 Task: Company Price Quotation Template.
Action: Mouse moved to (276, 181)
Screenshot: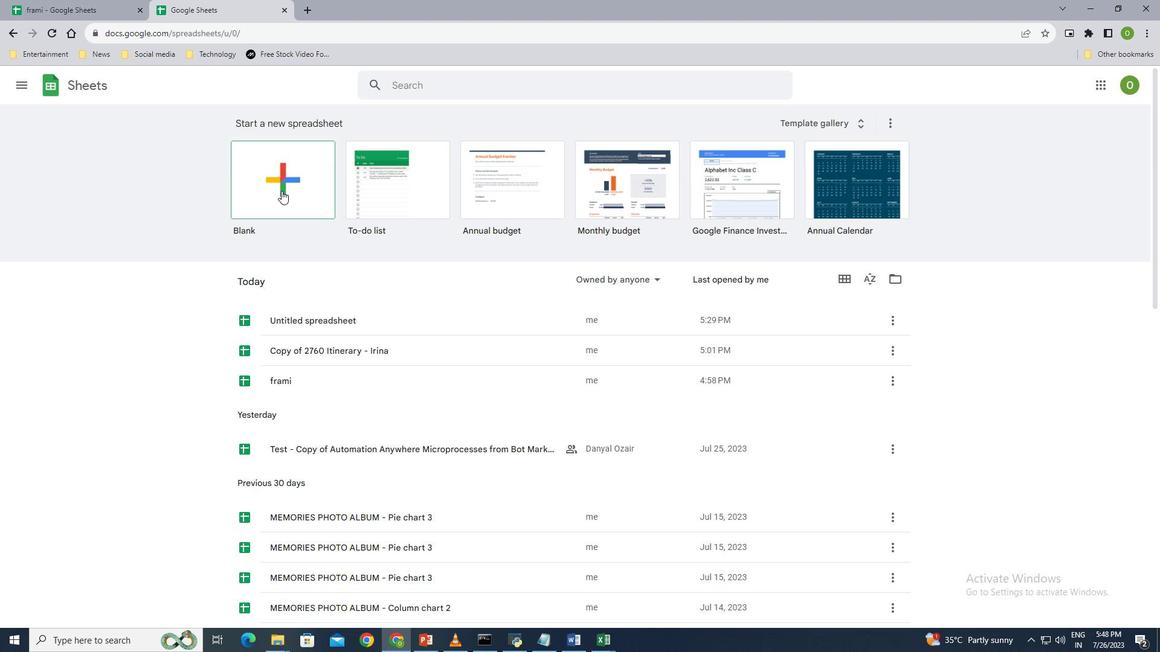 
Action: Mouse pressed left at (276, 181)
Screenshot: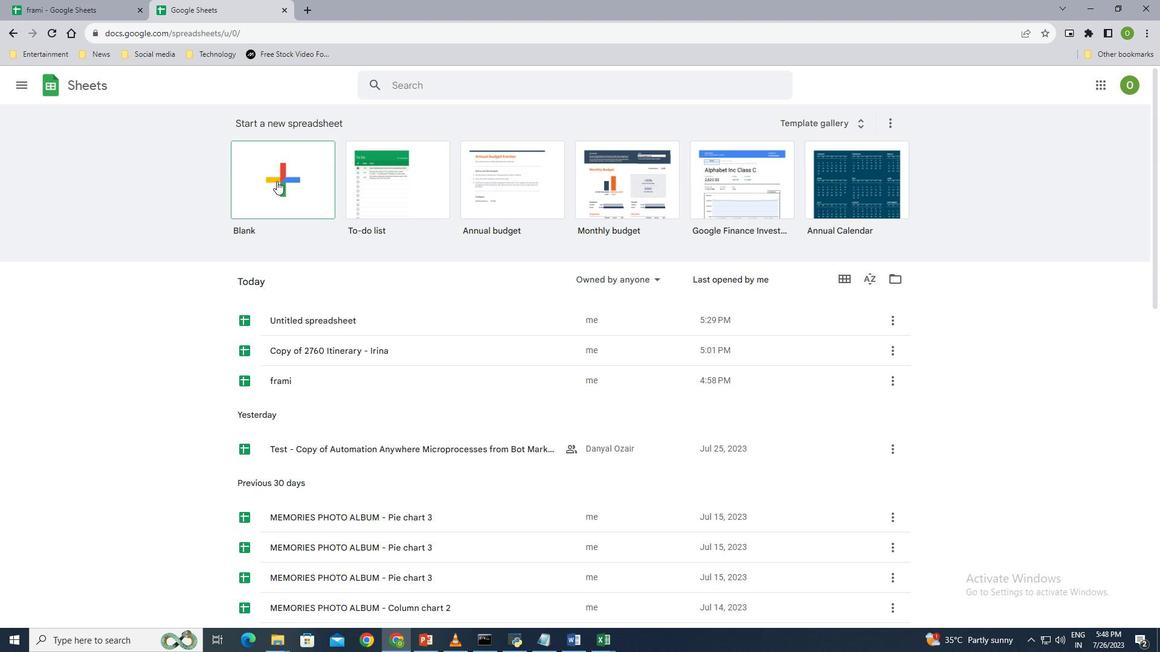 
Action: Mouse moved to (53, 186)
Screenshot: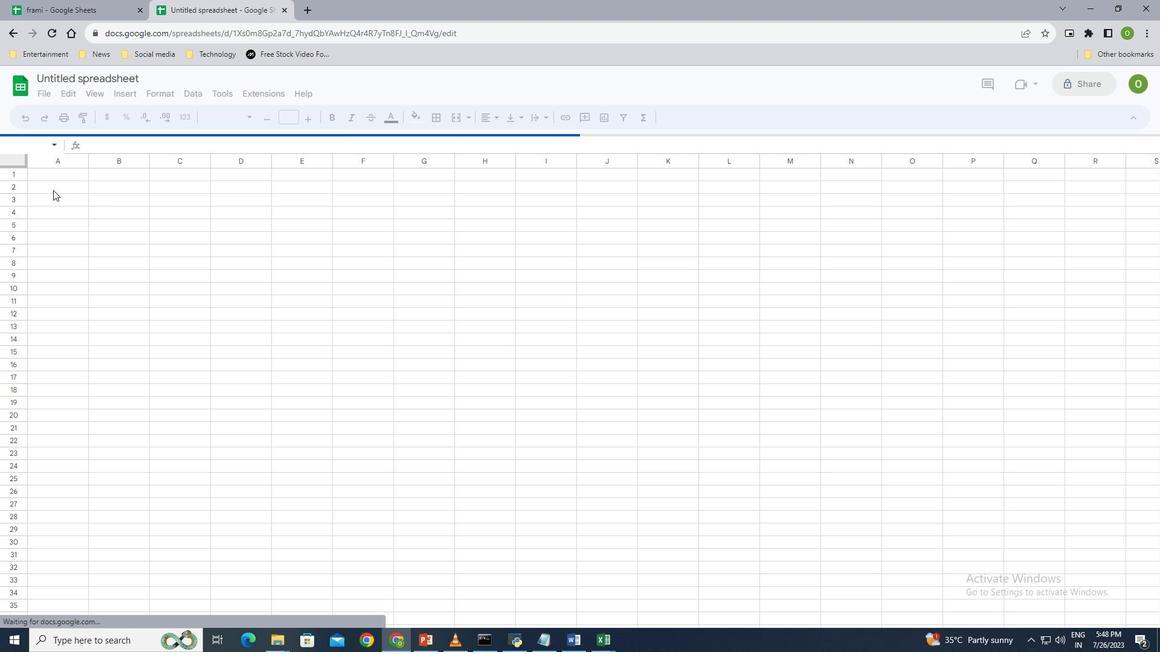 
Action: Mouse pressed left at (53, 186)
Screenshot: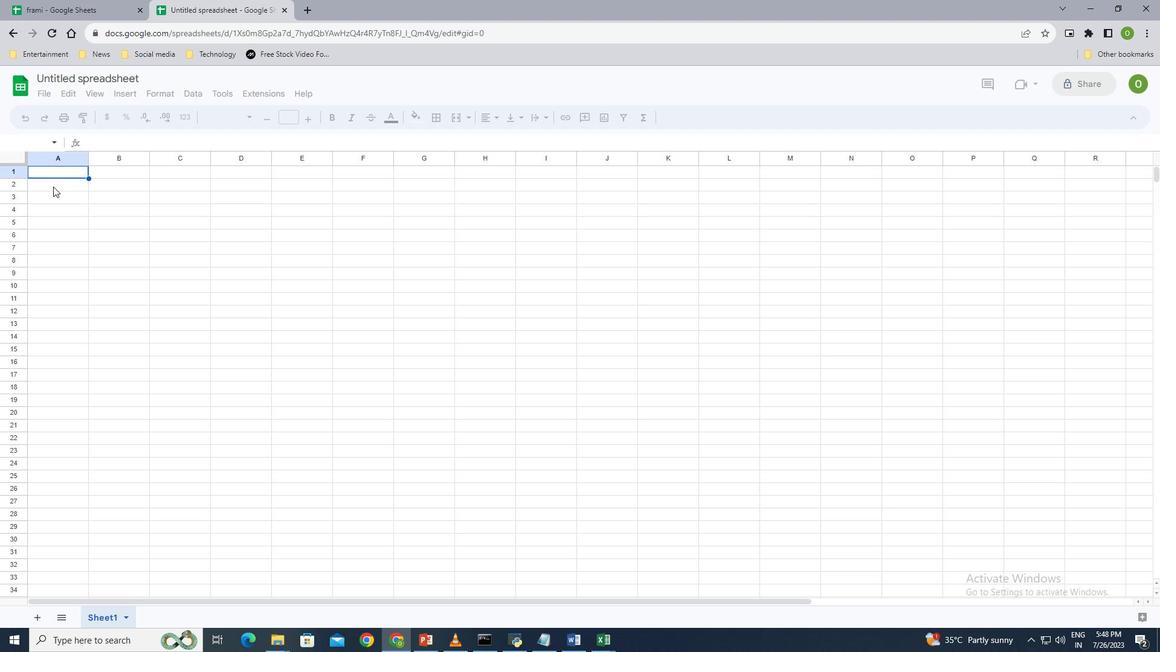 
Action: Mouse moved to (101, 178)
Screenshot: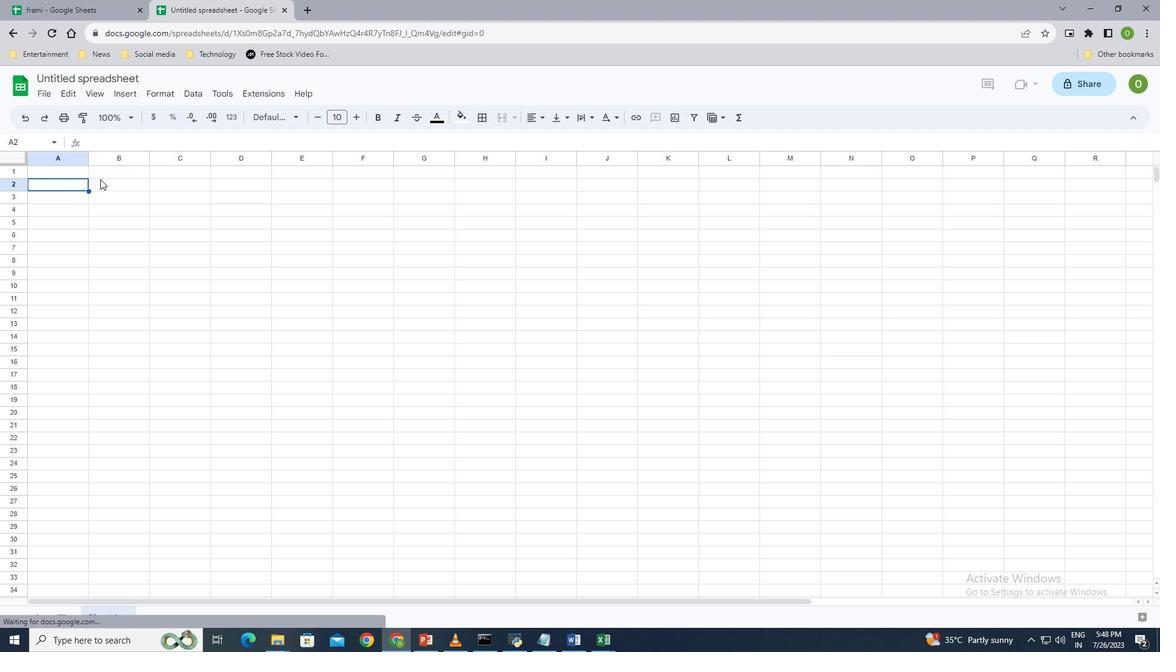 
Action: Mouse pressed left at (101, 178)
Screenshot: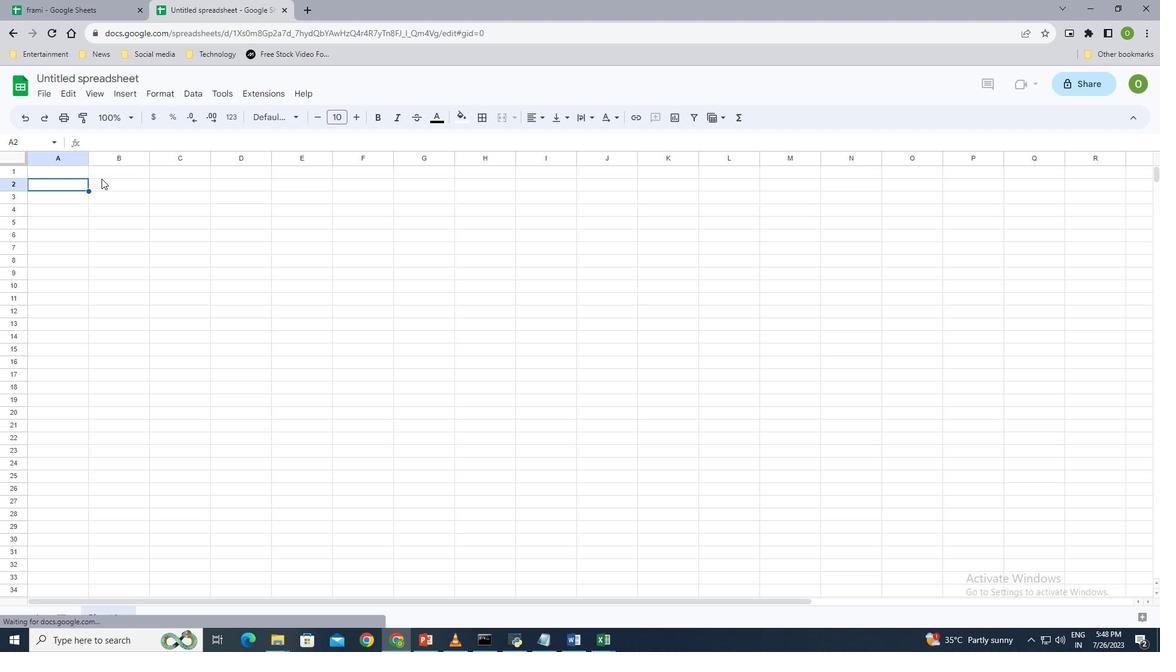 
Action: Mouse moved to (113, 182)
Screenshot: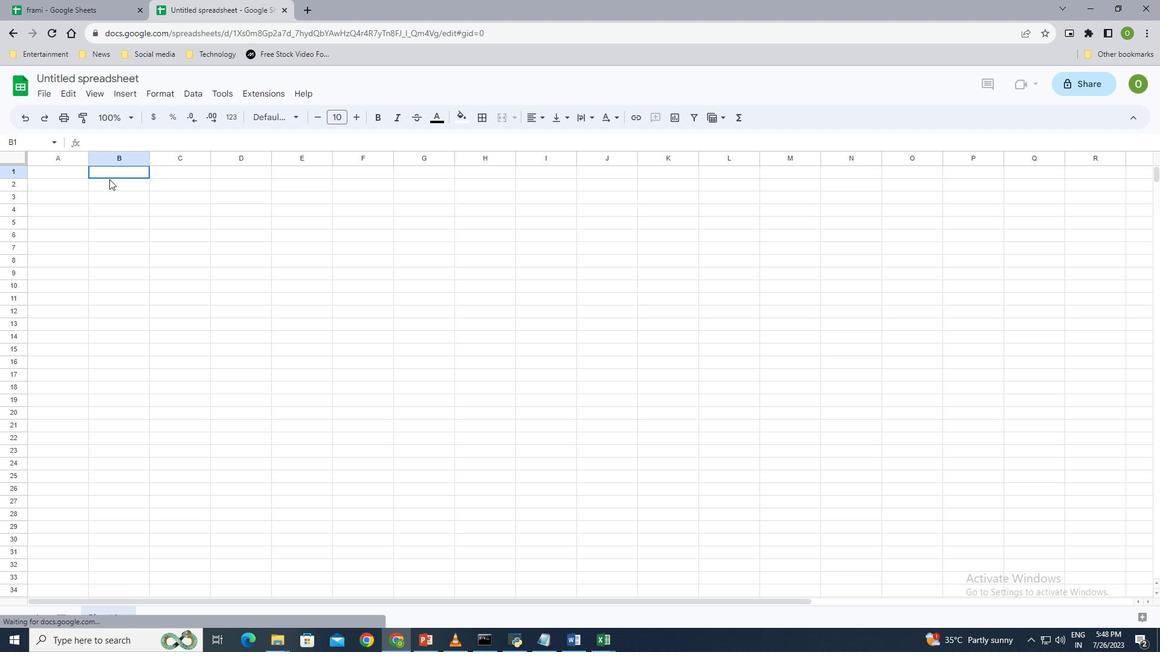 
Action: Key pressed <Key.down><Key.shift><Key.shift><Key.shift><Key.shift><Key.shift><Key.shift>Snapshot<Key.space><Key.shift>Photography<Key.enter>327<Key.space><Key.shift><Key.shift><Key.shift><Key.shift><Key.shift><Key.shift><Key.shift><Key.shift><Key.shift><Key.shift><Key.shift><Key.shift><Key.shift><Key.shift><Key.shift><Key.shift><Key.shift><Key.shift>Short<Key.space><Key.shift>St<Key.space>lonia,<Key.space><Key.shift>M<Key.shift>I,<Key.space>48846<Key.enter><Key.shift>Serviceen<Key.backspace>in<Key.backspace><Key.backspace><Key.backspace>inquire<Key.shift>@snaps.com<Key.space><Key.shift><Key.shift><Key.shift><Key.shift><Key.shift><Key.shift><Key.shift><Key.shift><Key.shift><Key.shift><Key.shift><Key.shift><Key.shift><Key.shift><Key.shift><Key.shift><Key.shift><Key.shift><Key.shift><Key.shift><Key.shift><Key.shift><Key.shift><Key.shift><Key.shift><Key.shift><Key.shift><Key.shift><Key.shift><Key.shift><Key.shift>|<Key.space>222<Key.space>555<Key.space>7777<Key.enter>
Screenshot: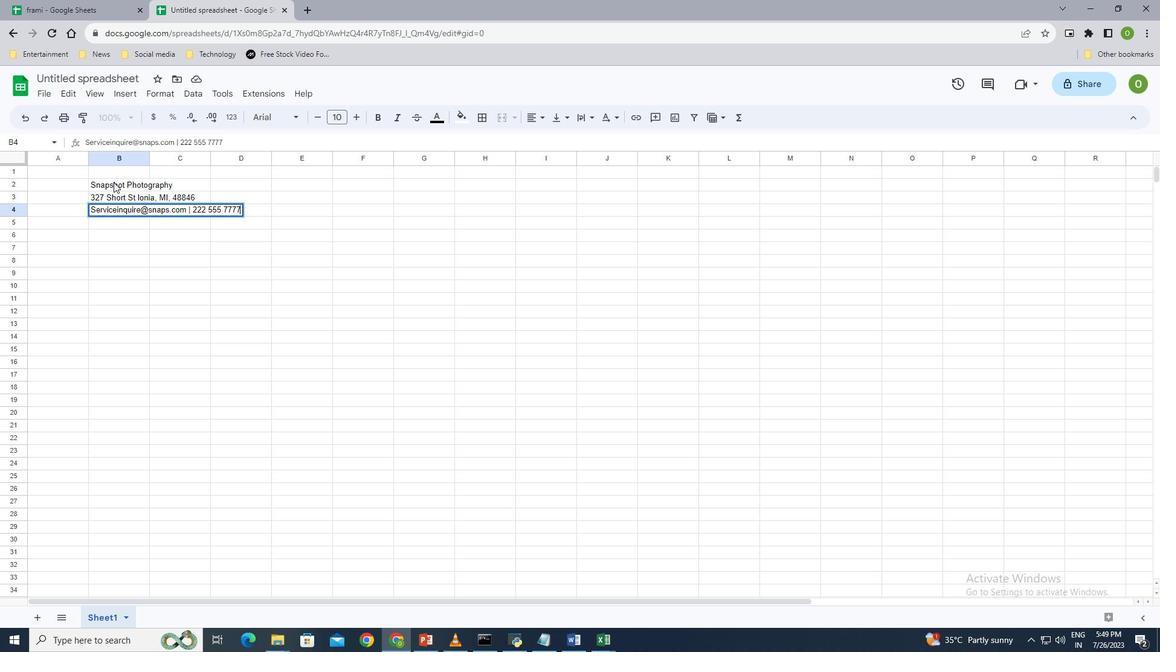
Action: Mouse moved to (334, 194)
Screenshot: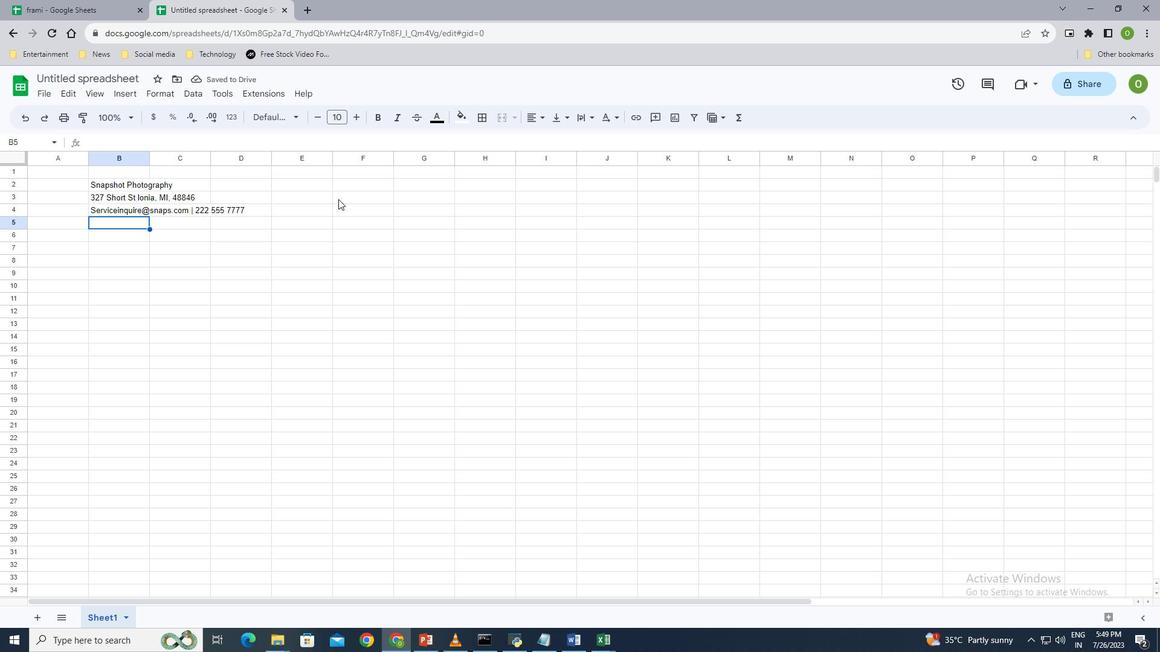 
Action: Mouse pressed left at (334, 194)
Screenshot: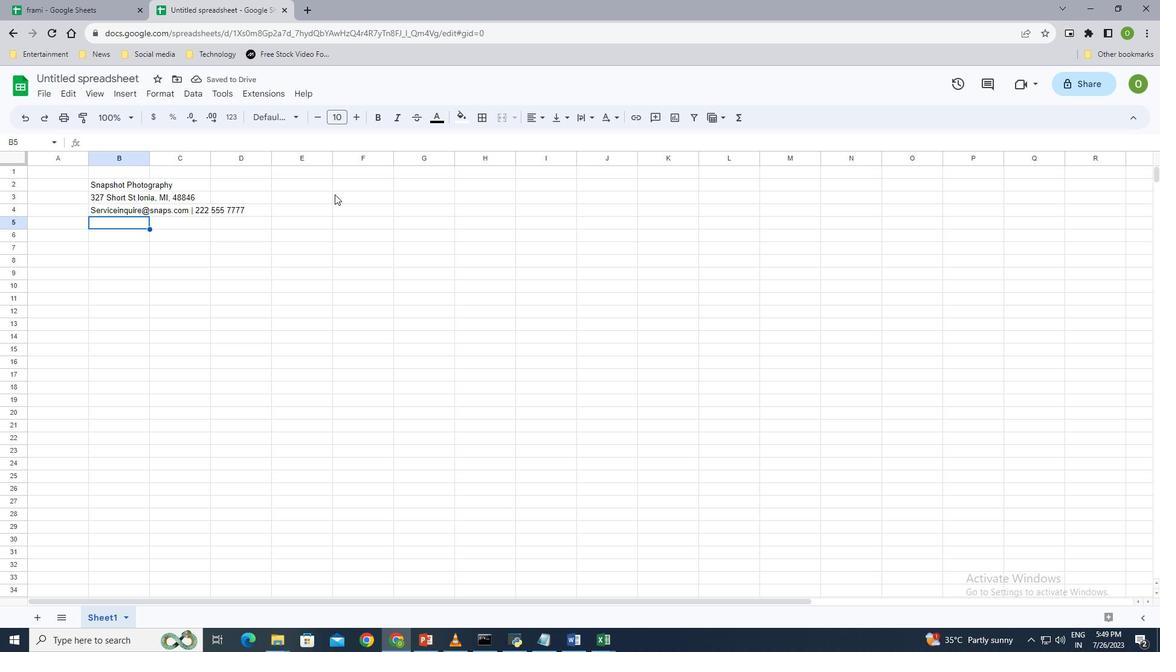 
Action: Mouse moved to (358, 173)
Screenshot: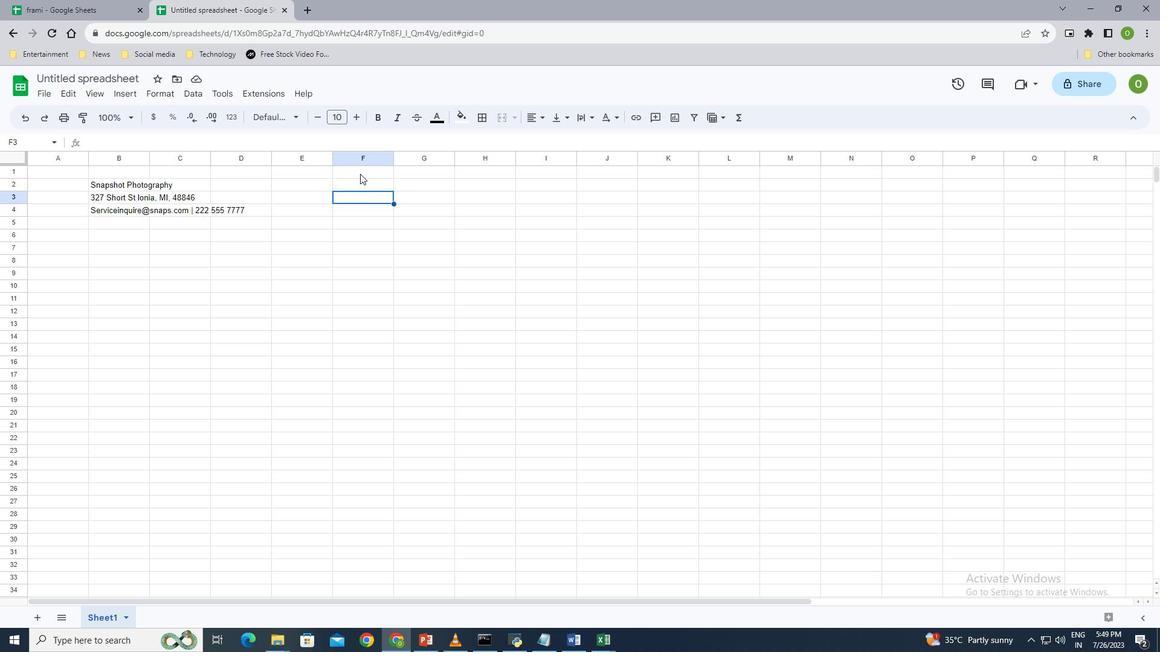 
Action: Mouse pressed left at (358, 173)
Screenshot: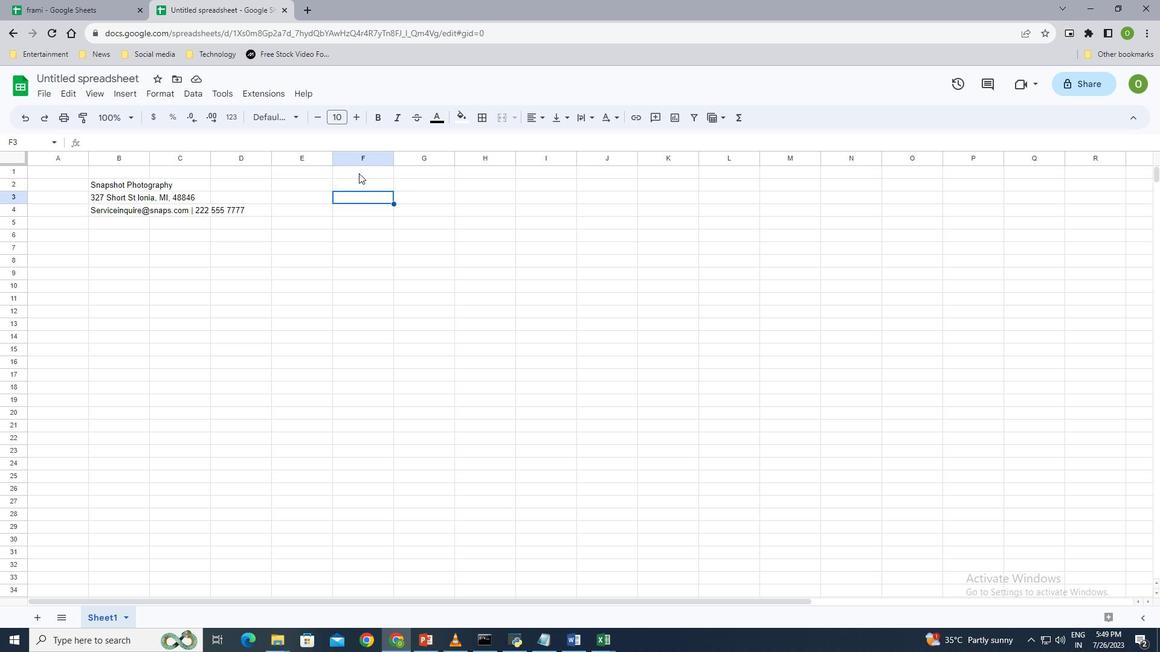 
Action: Mouse moved to (484, 116)
Screenshot: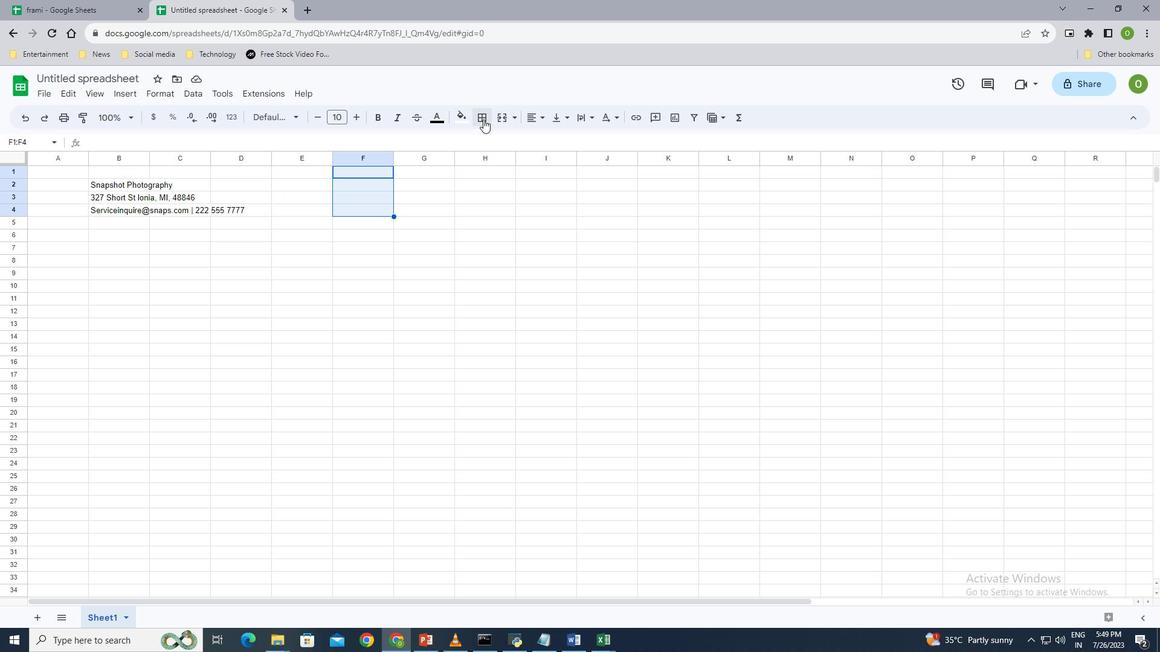 
Action: Mouse pressed left at (484, 116)
Screenshot: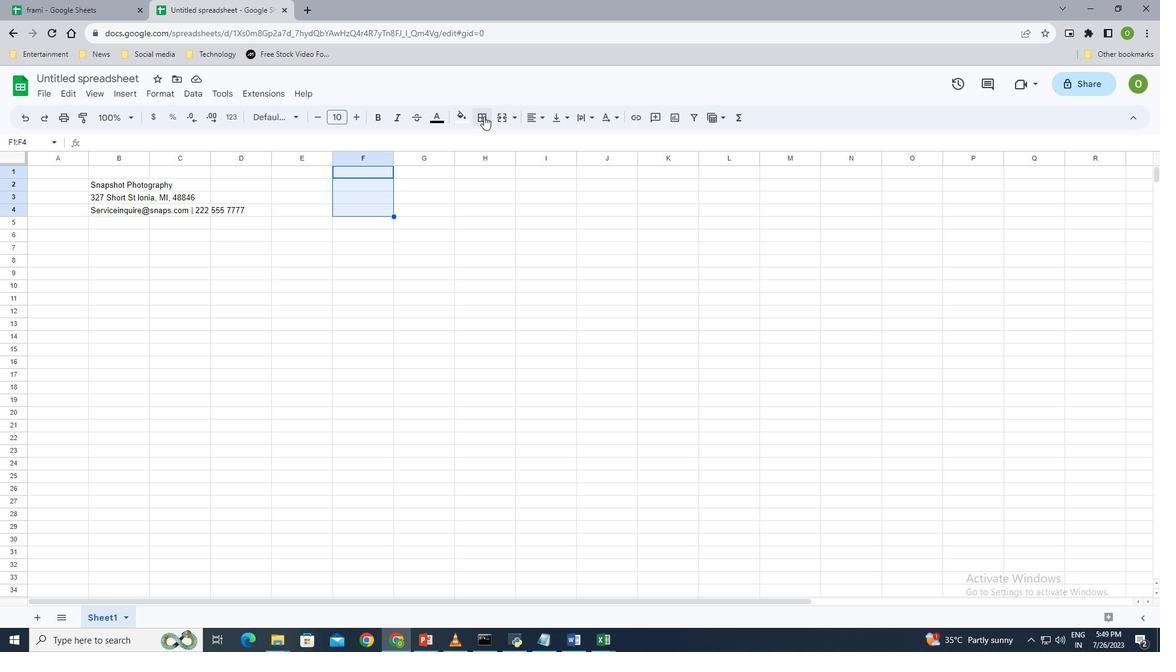 
Action: Mouse pressed left at (484, 116)
Screenshot: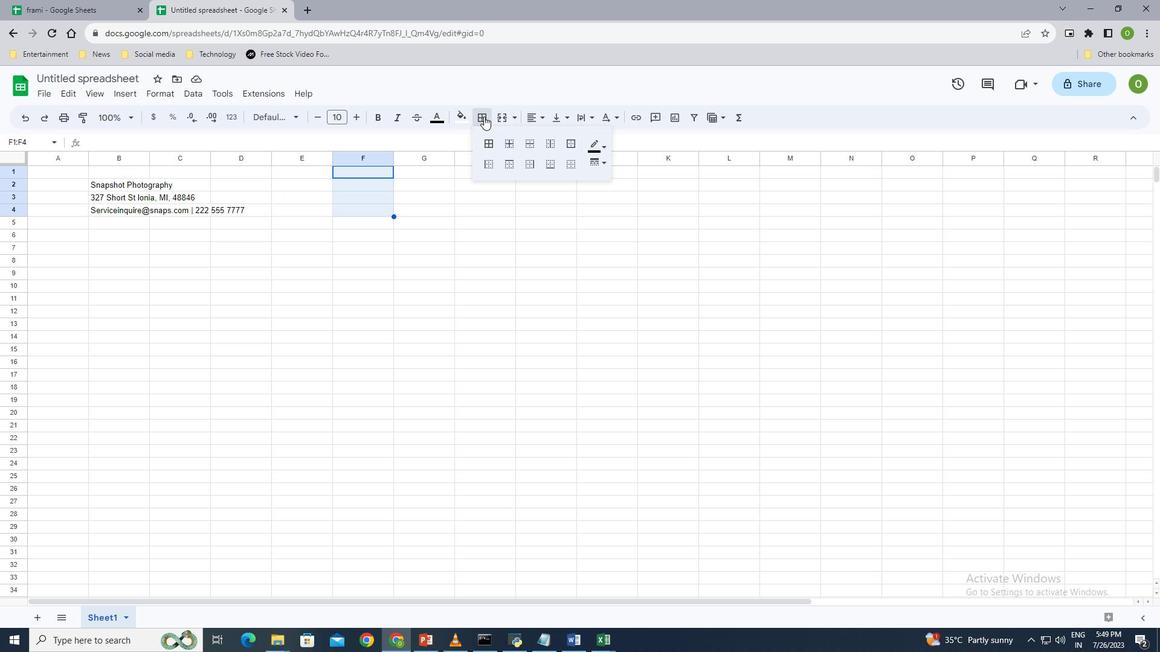 
Action: Mouse moved to (500, 118)
Screenshot: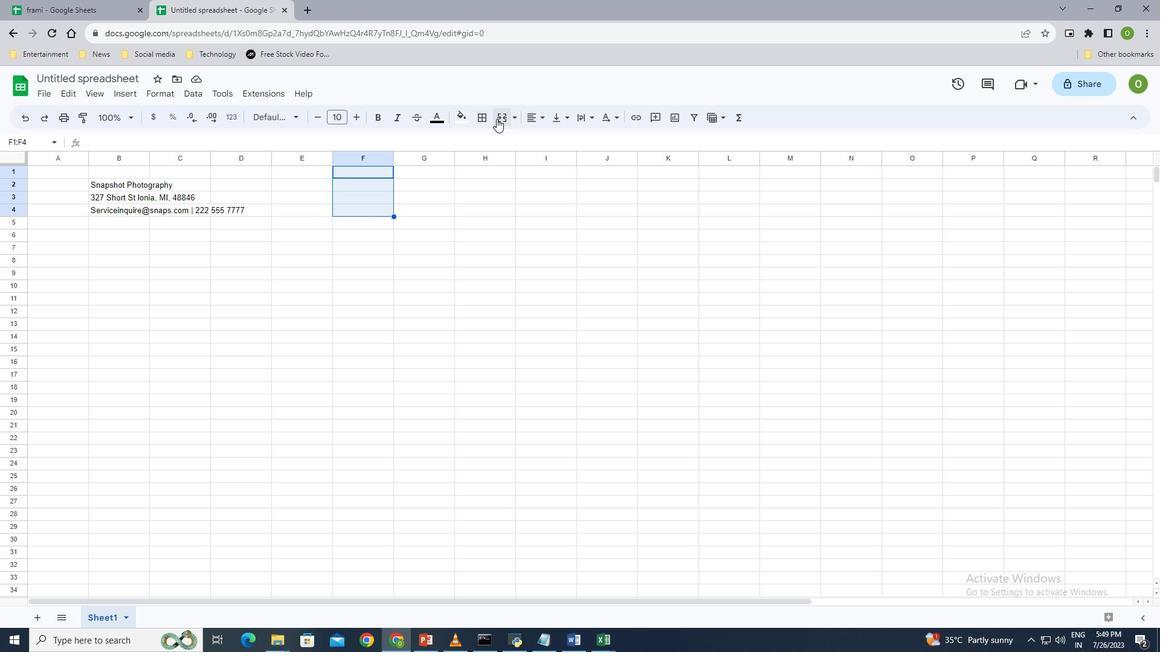 
Action: Mouse pressed left at (500, 118)
Screenshot: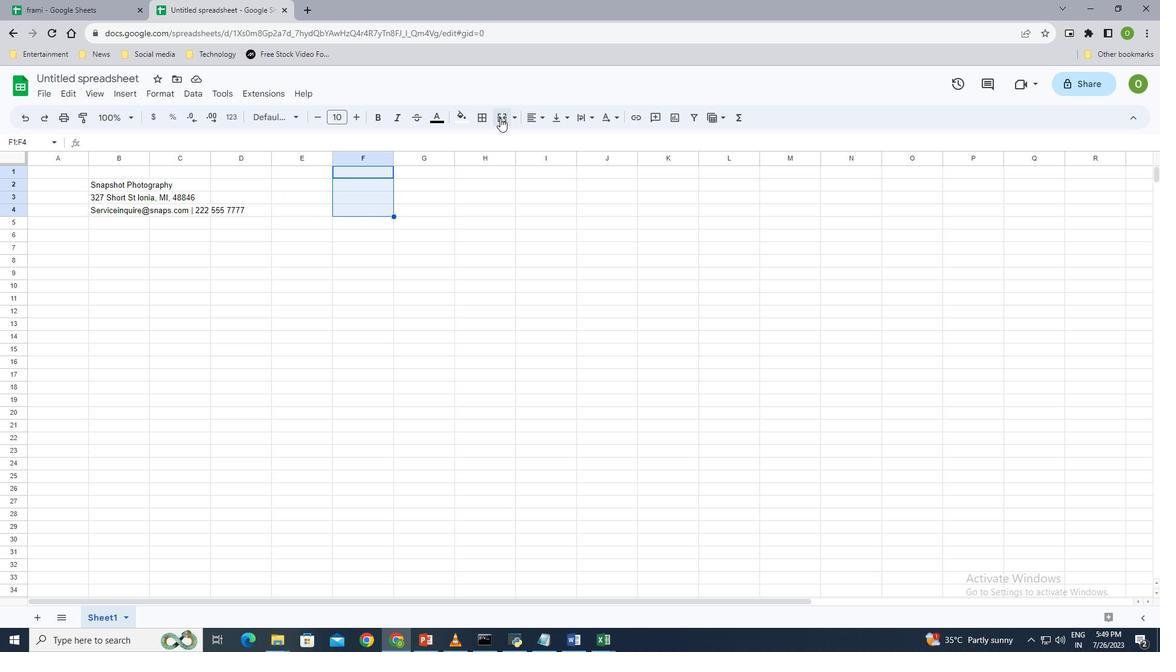 
Action: Mouse moved to (360, 193)
Screenshot: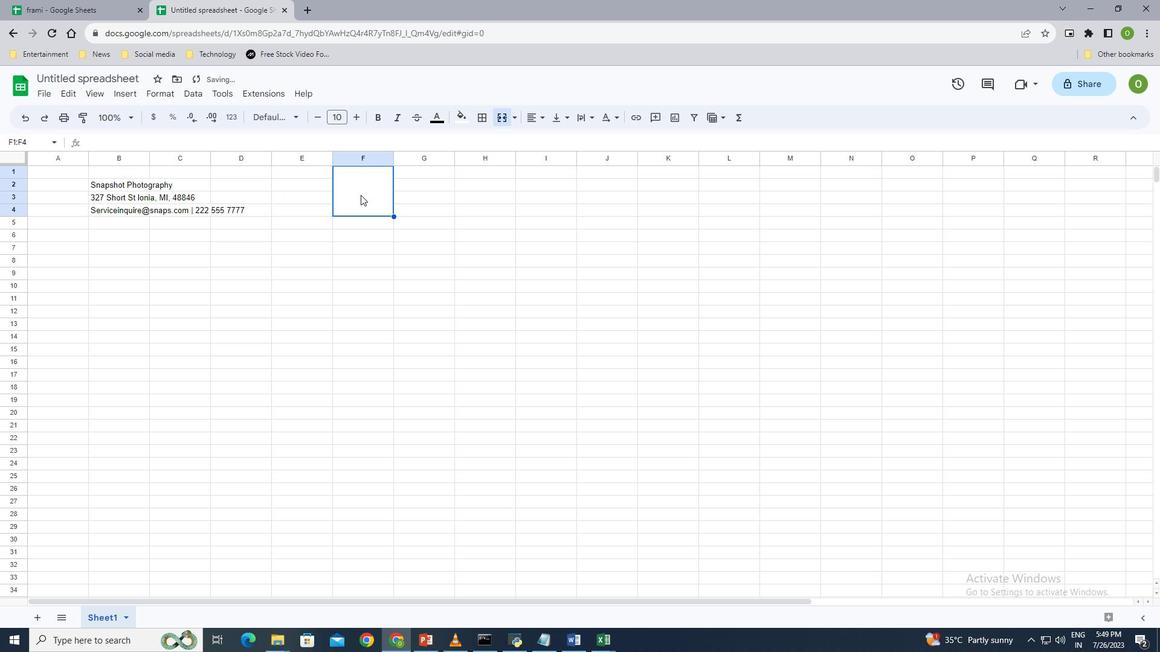 
Action: Mouse pressed left at (360, 193)
Screenshot: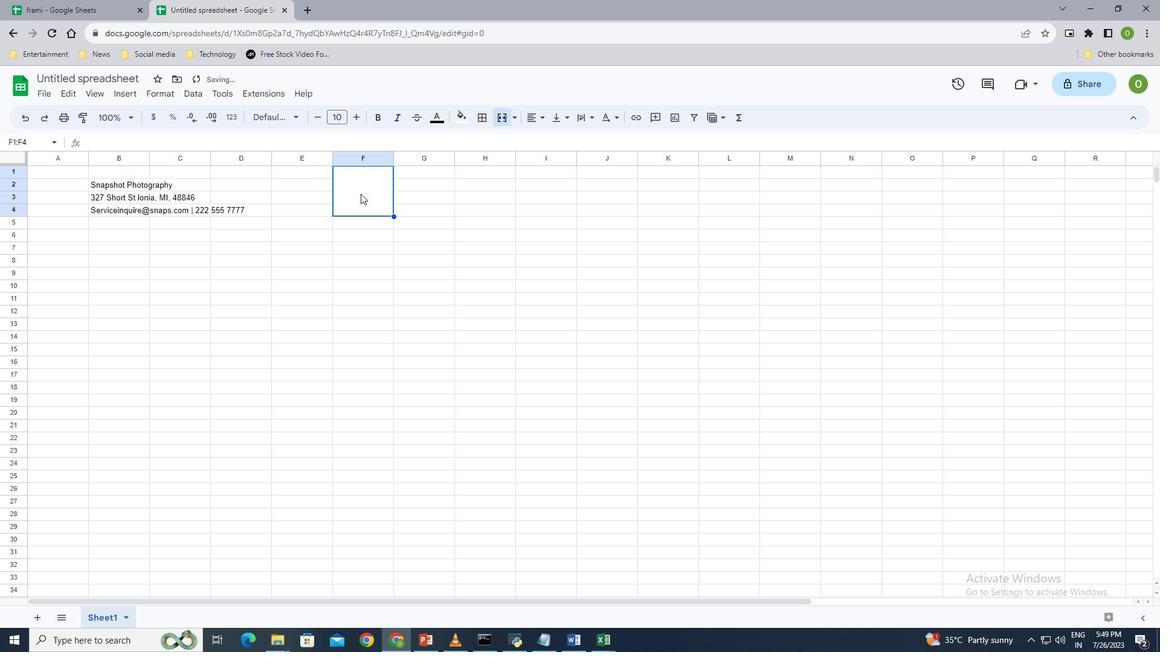 
Action: Mouse moved to (120, 92)
Screenshot: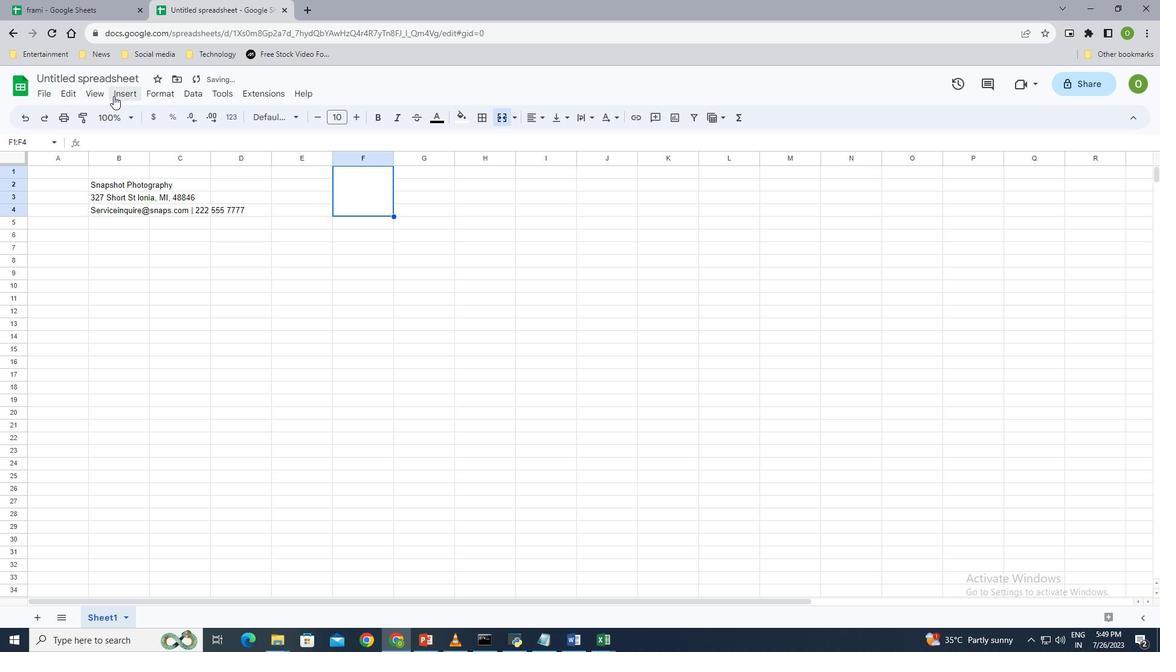 
Action: Mouse pressed left at (120, 92)
Screenshot: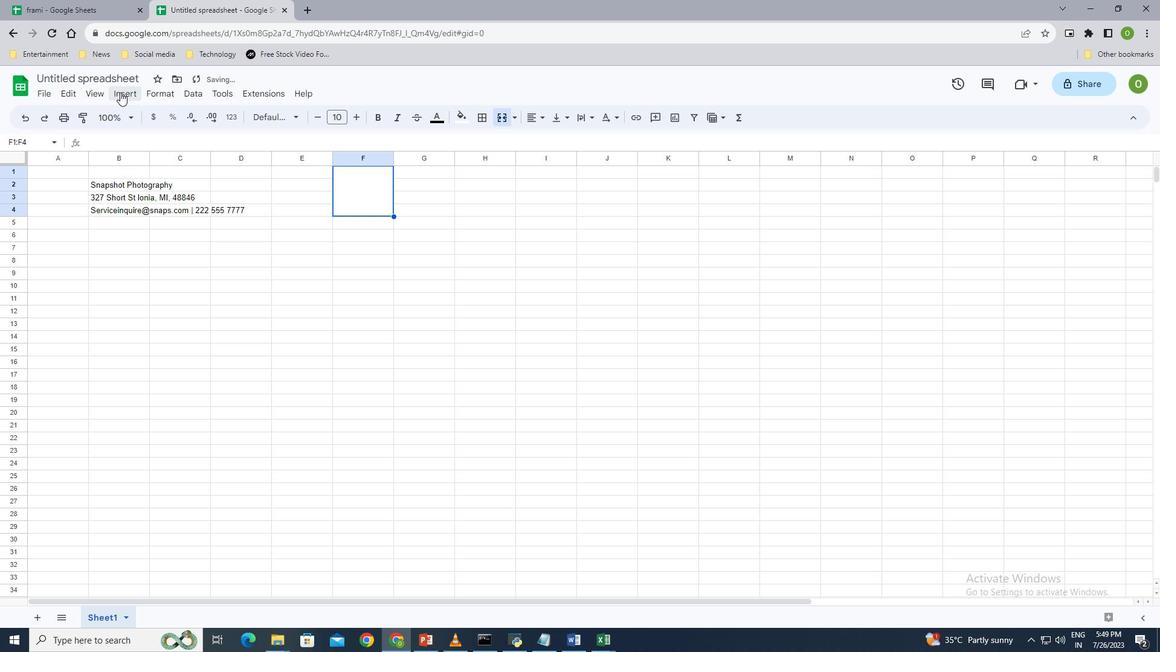
Action: Mouse moved to (224, 239)
Screenshot: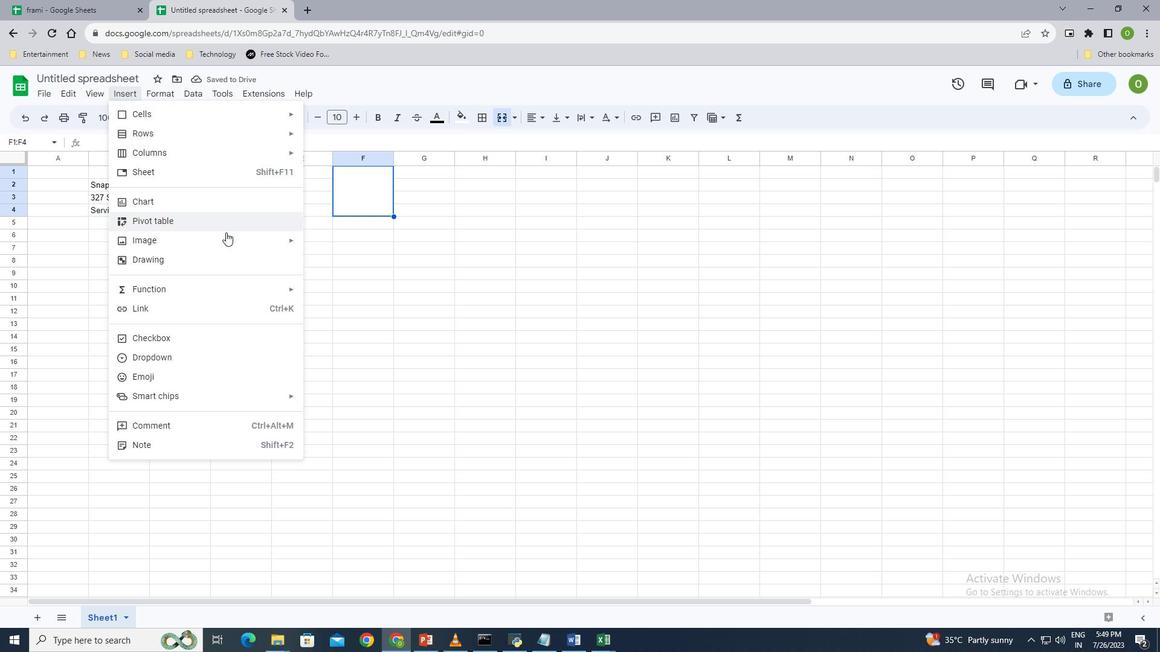 
Action: Mouse pressed left at (224, 239)
Screenshot: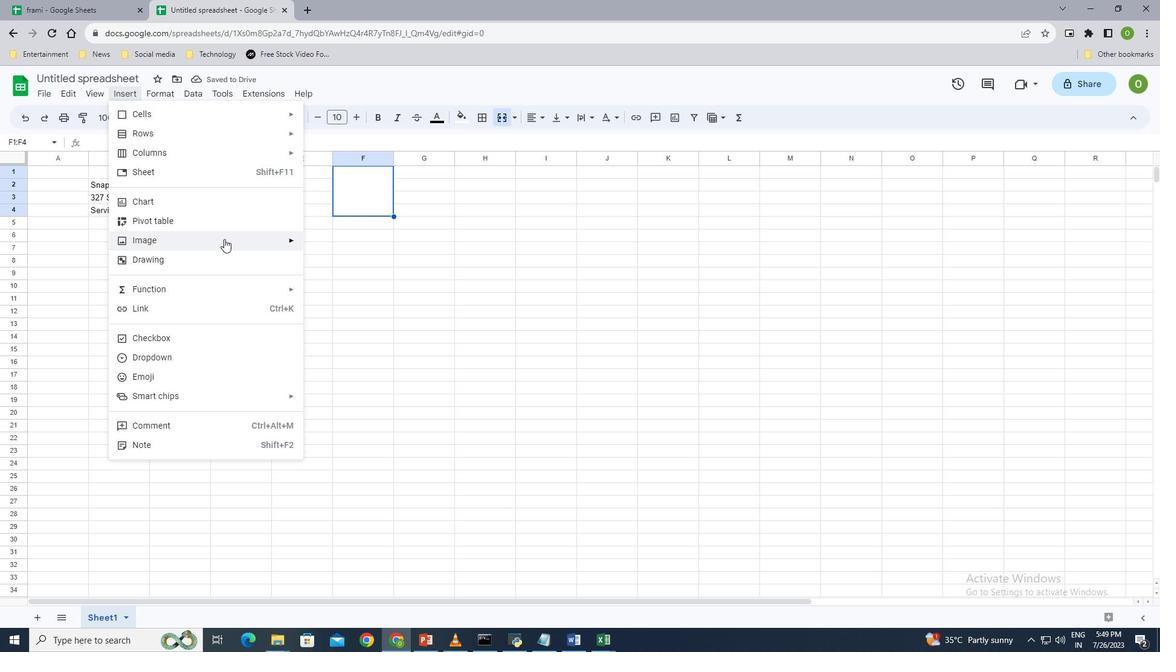 
Action: Mouse moved to (358, 262)
Screenshot: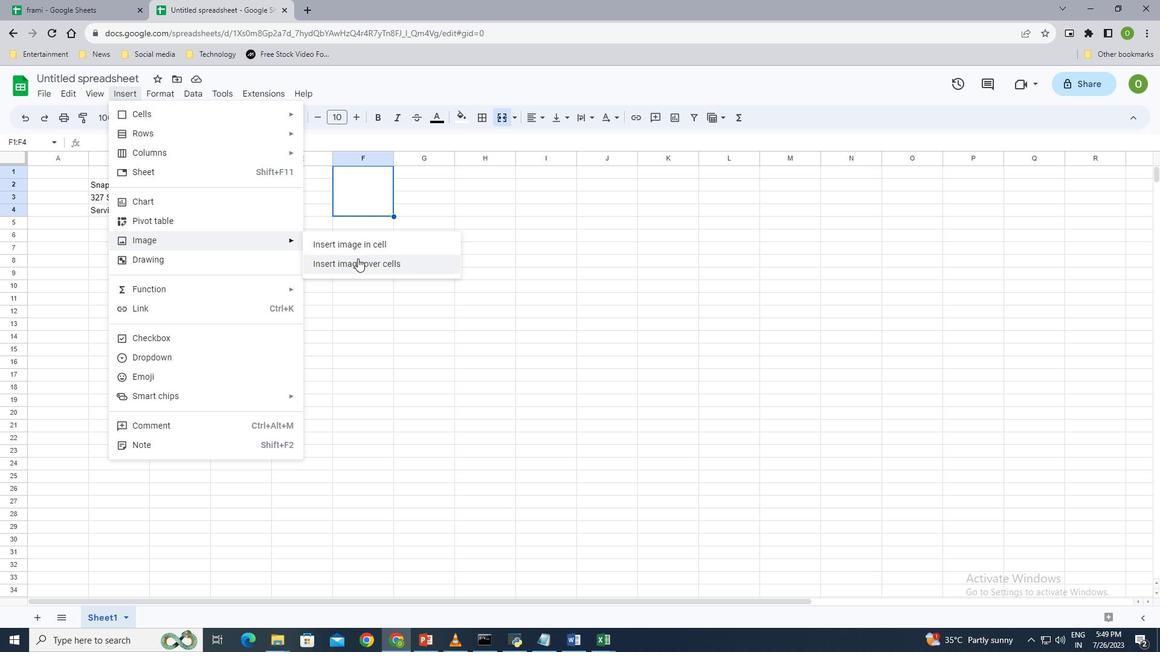 
Action: Mouse pressed left at (358, 262)
Screenshot: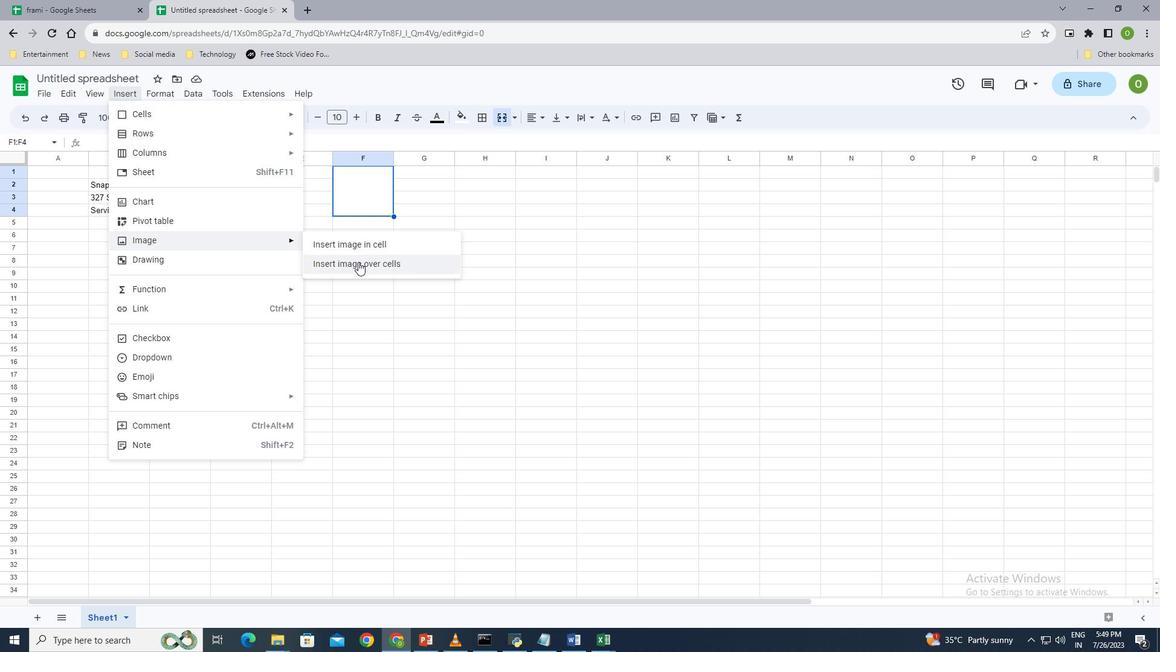 
Action: Mouse moved to (571, 424)
Screenshot: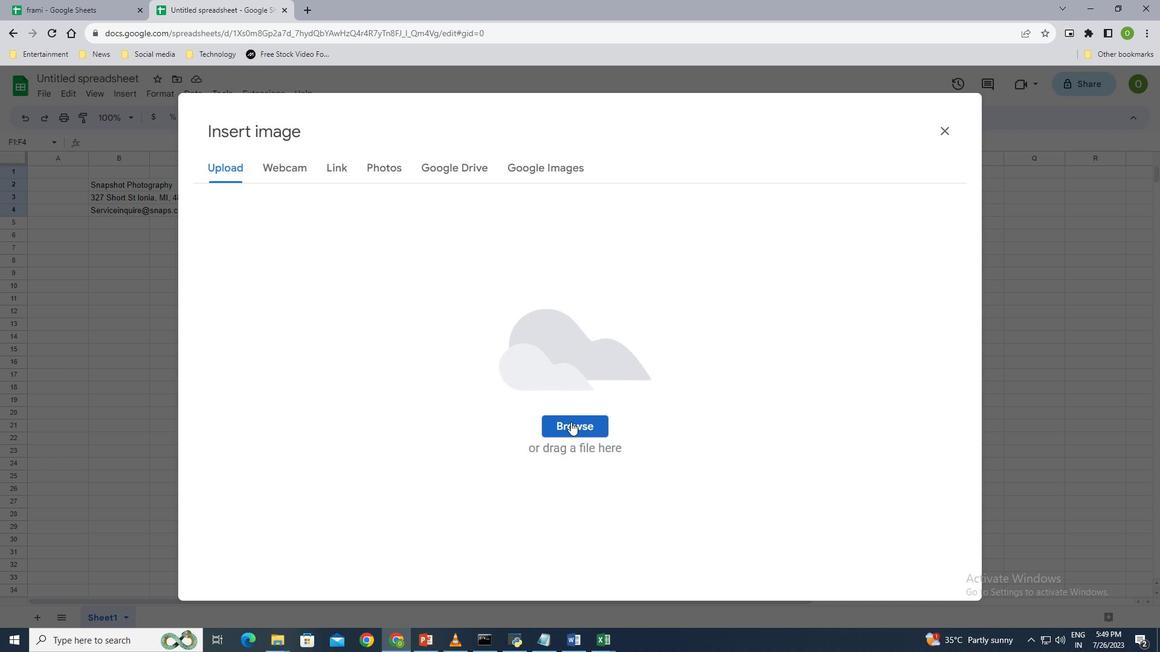 
Action: Mouse pressed left at (571, 424)
Screenshot: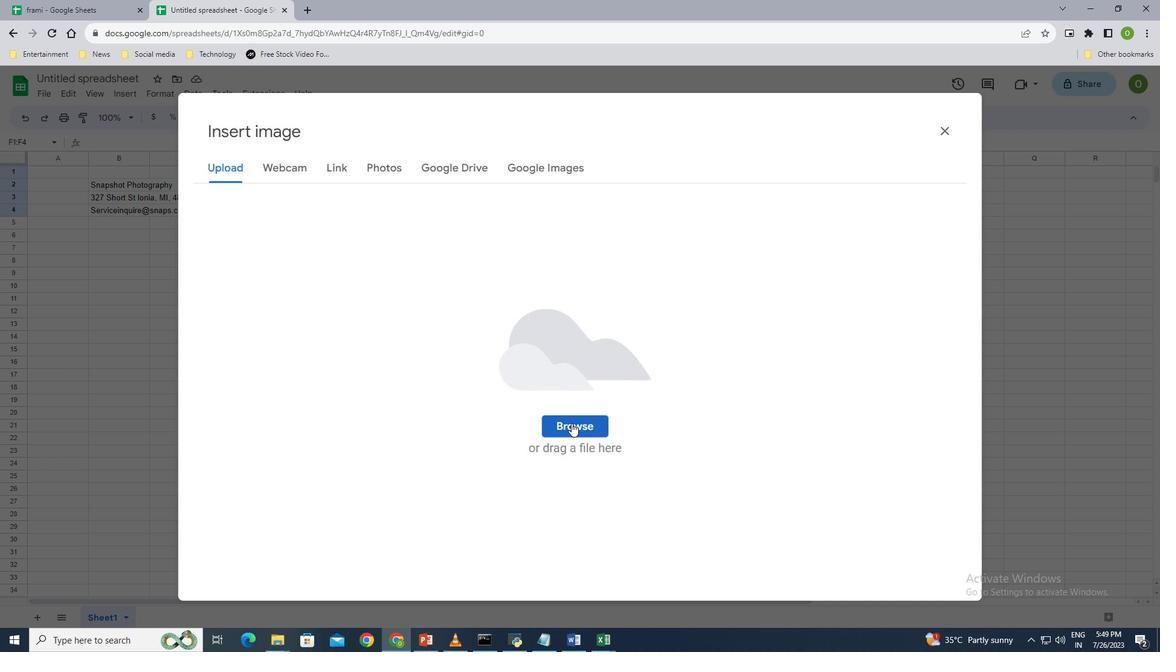 
Action: Mouse moved to (213, 180)
Screenshot: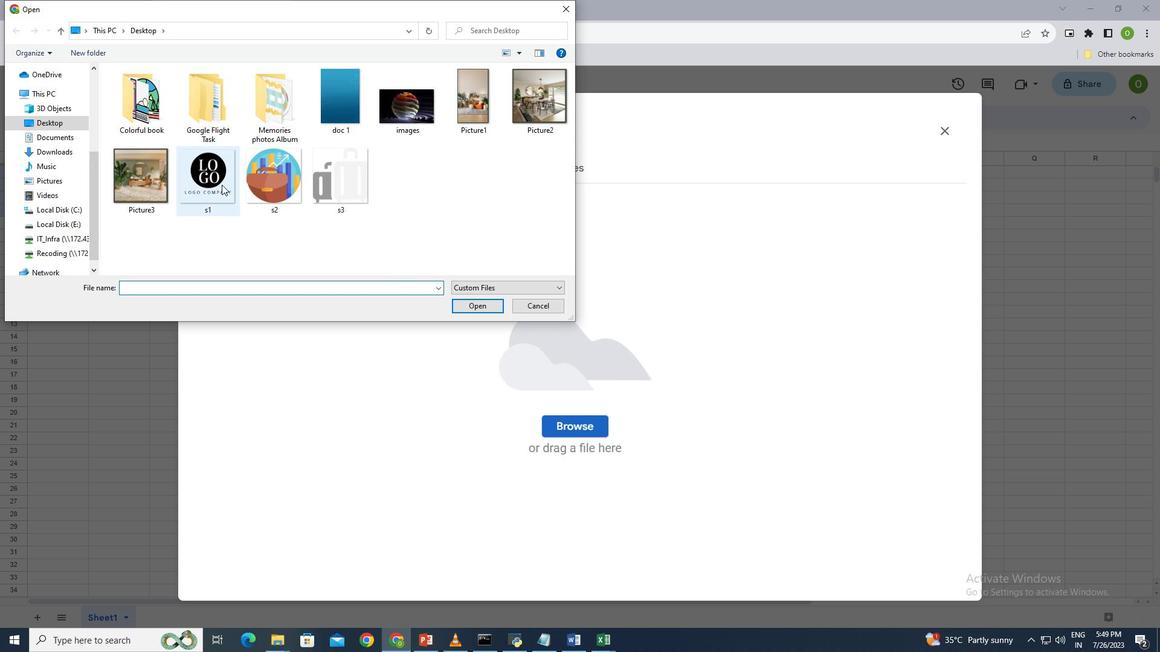 
Action: Mouse pressed left at (213, 180)
Screenshot: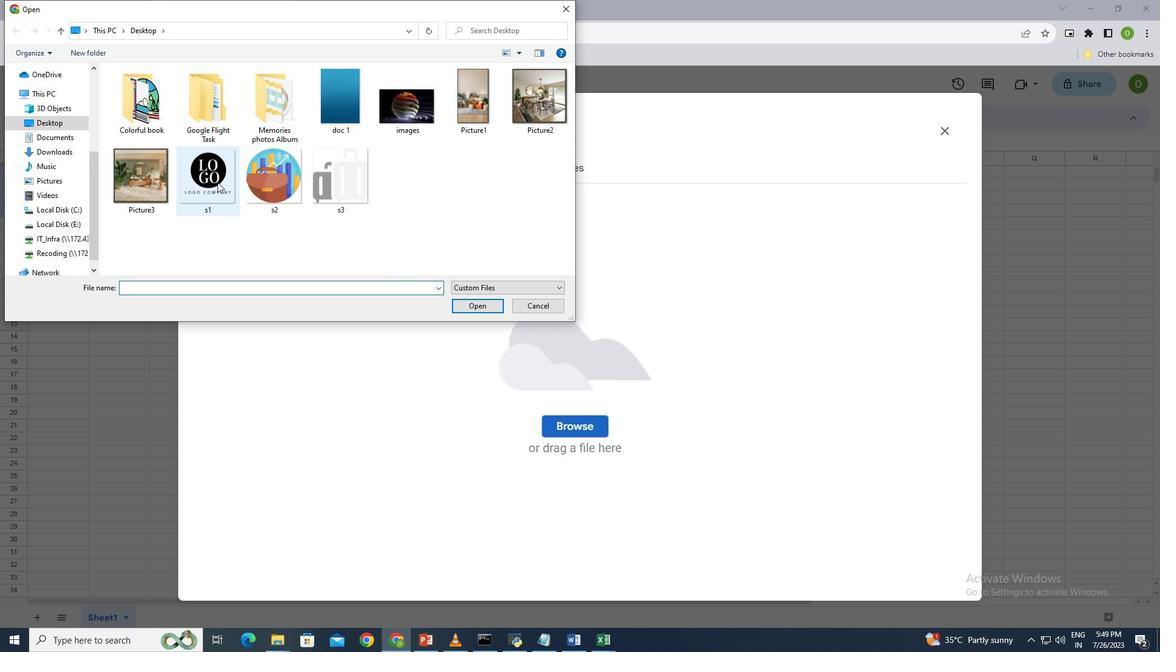 
Action: Mouse moved to (481, 305)
Screenshot: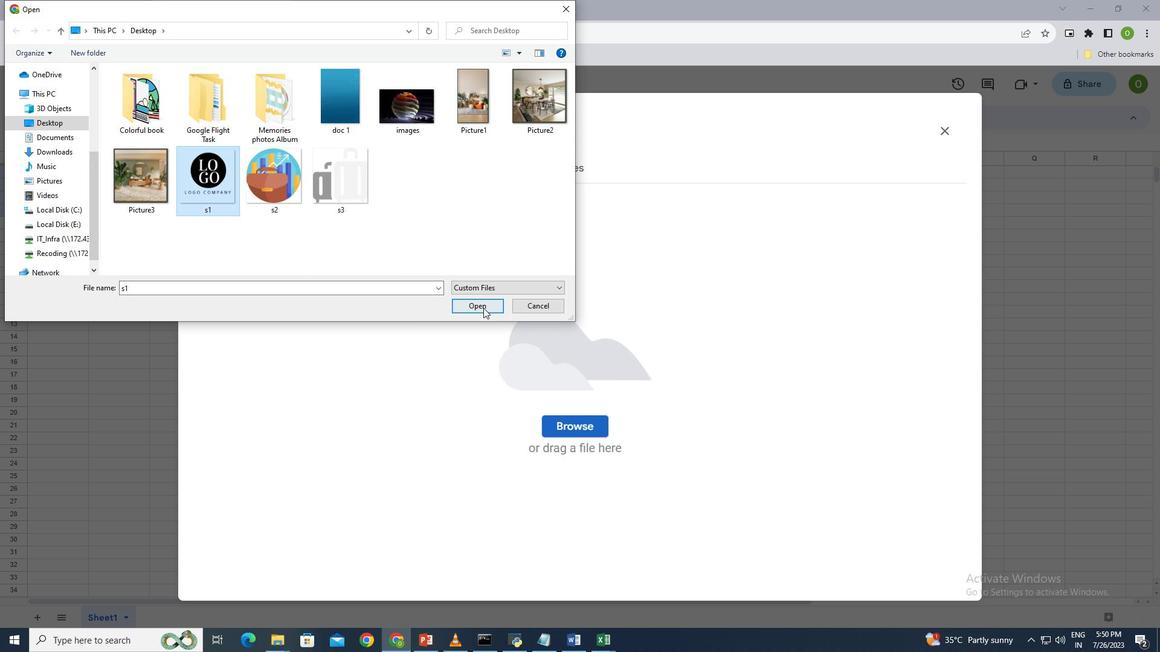
Action: Mouse pressed left at (481, 305)
Screenshot: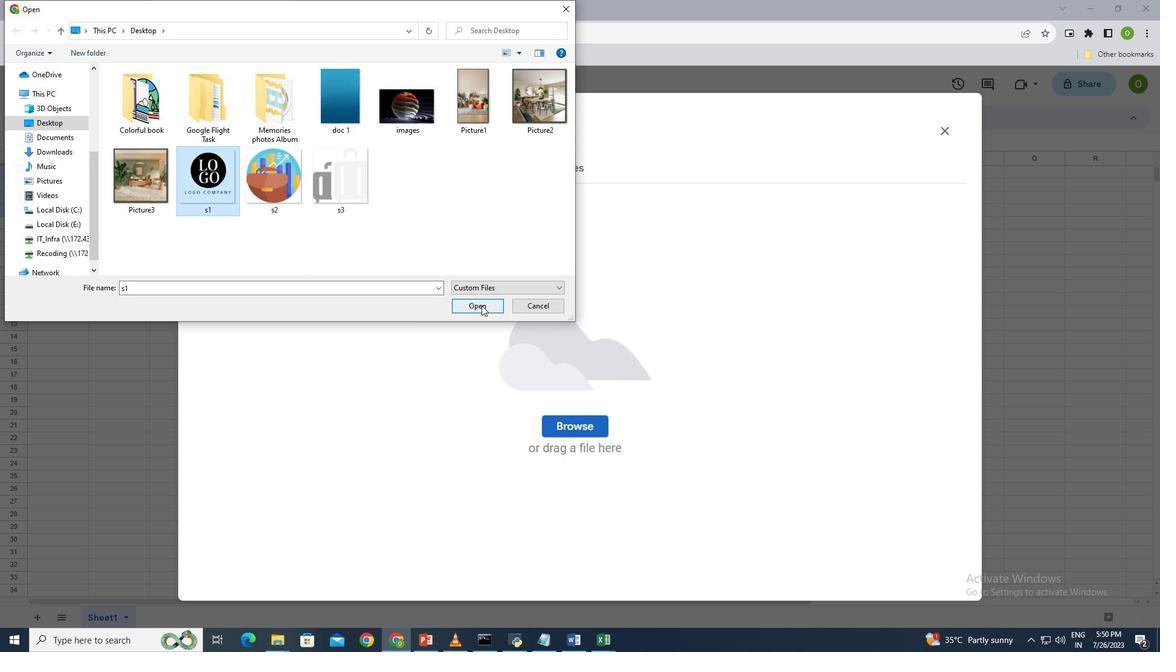 
Action: Mouse moved to (399, 243)
Screenshot: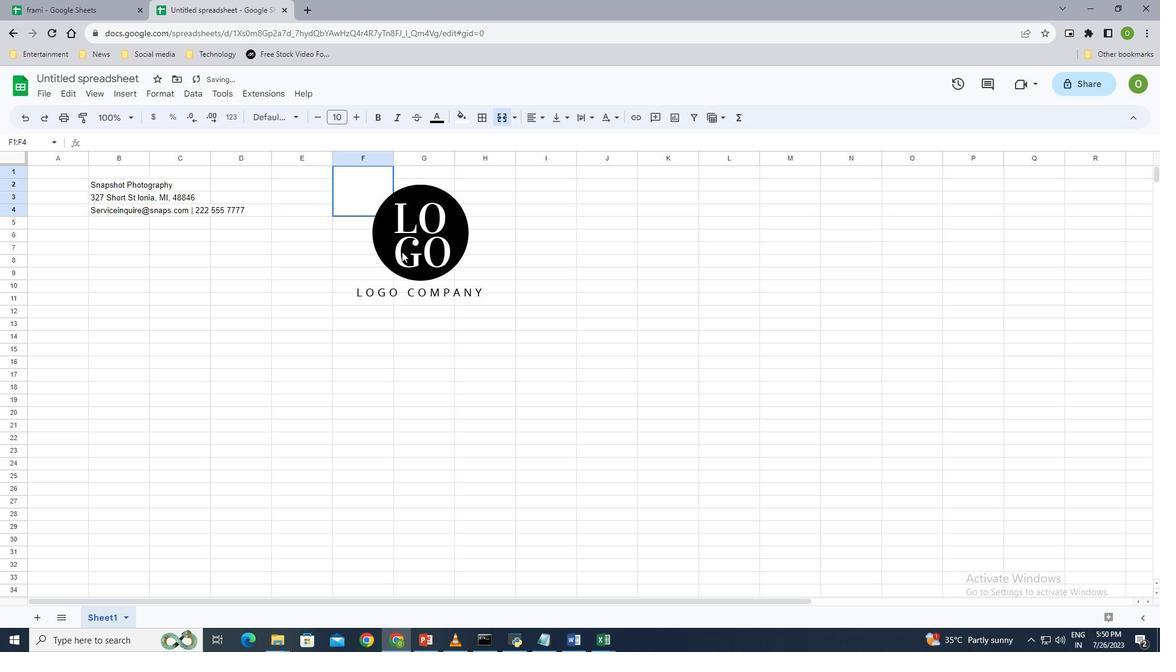 
Action: Mouse pressed left at (399, 243)
Screenshot: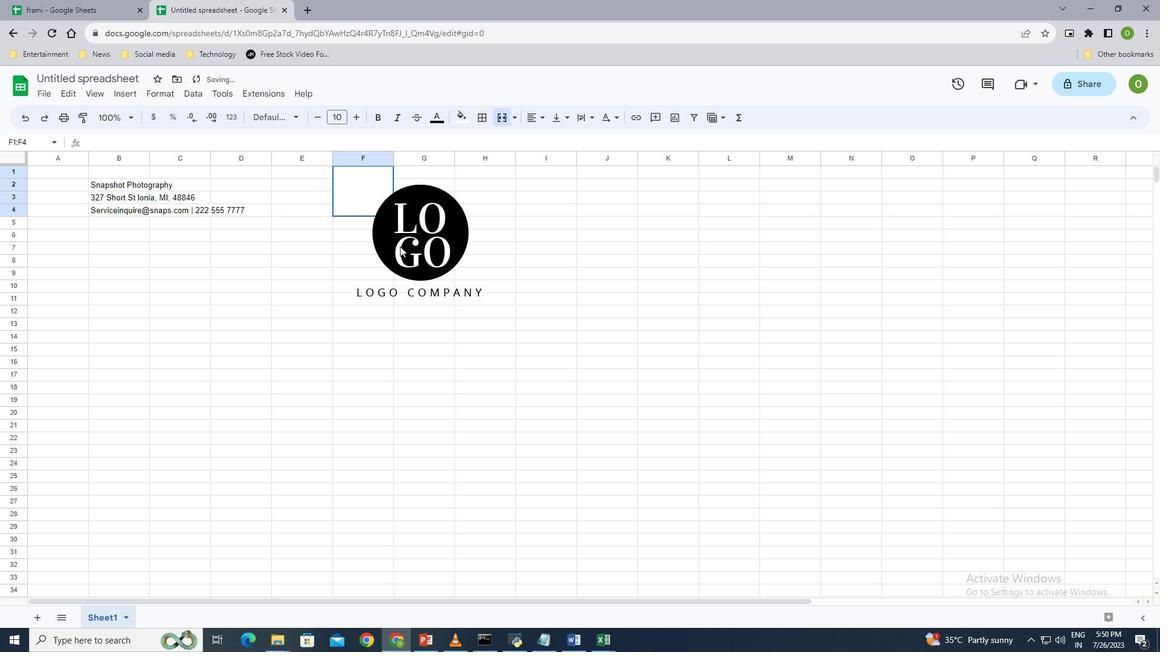 
Action: Mouse moved to (491, 320)
Screenshot: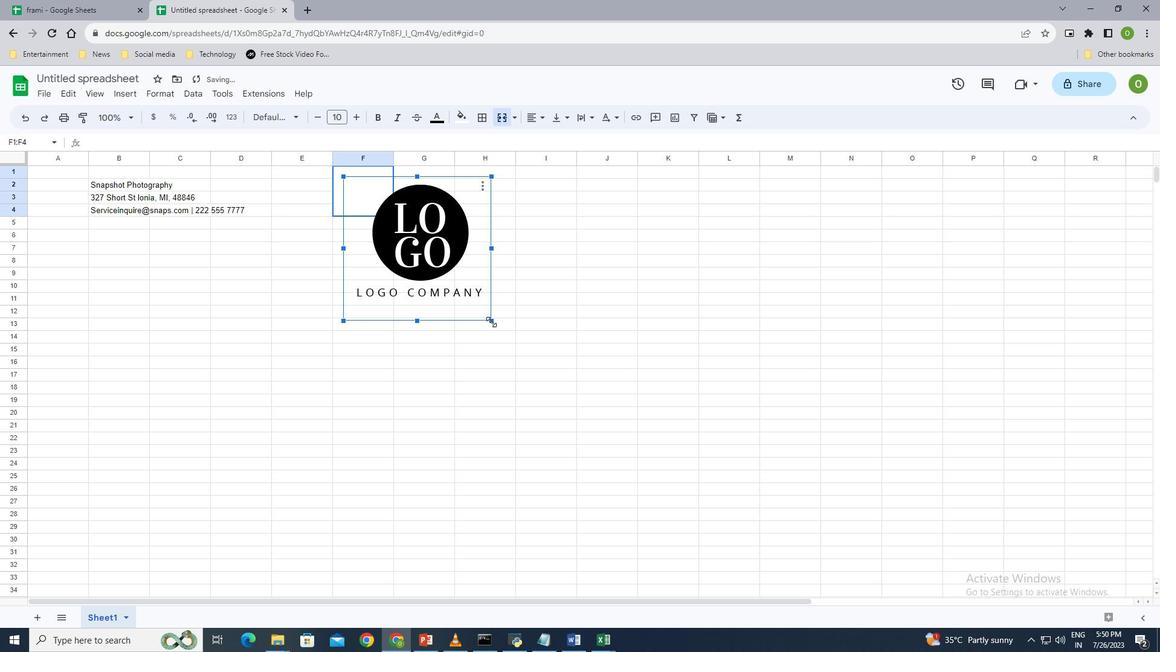 
Action: Mouse pressed left at (491, 320)
Screenshot: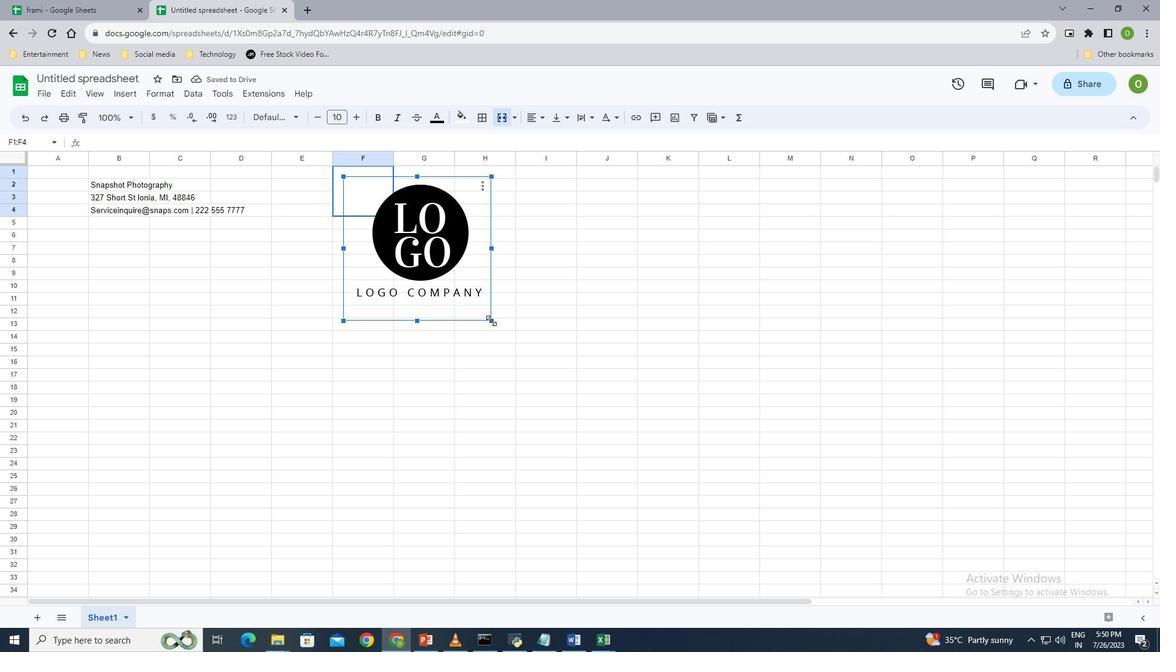 
Action: Mouse moved to (391, 225)
Screenshot: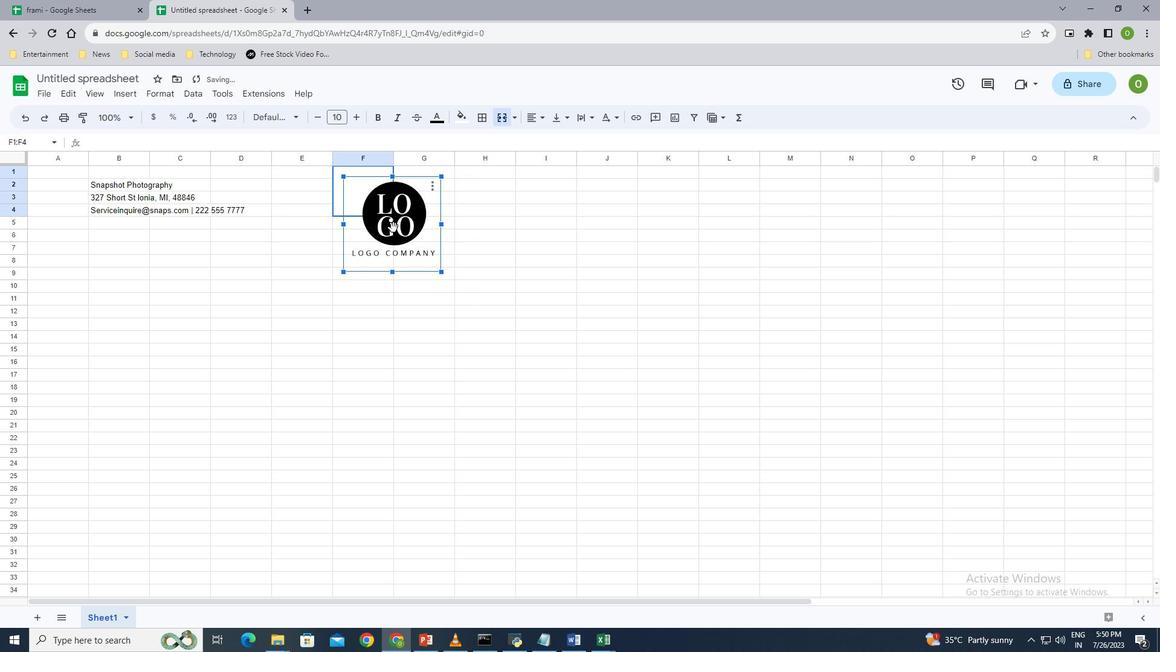 
Action: Mouse pressed left at (391, 225)
Screenshot: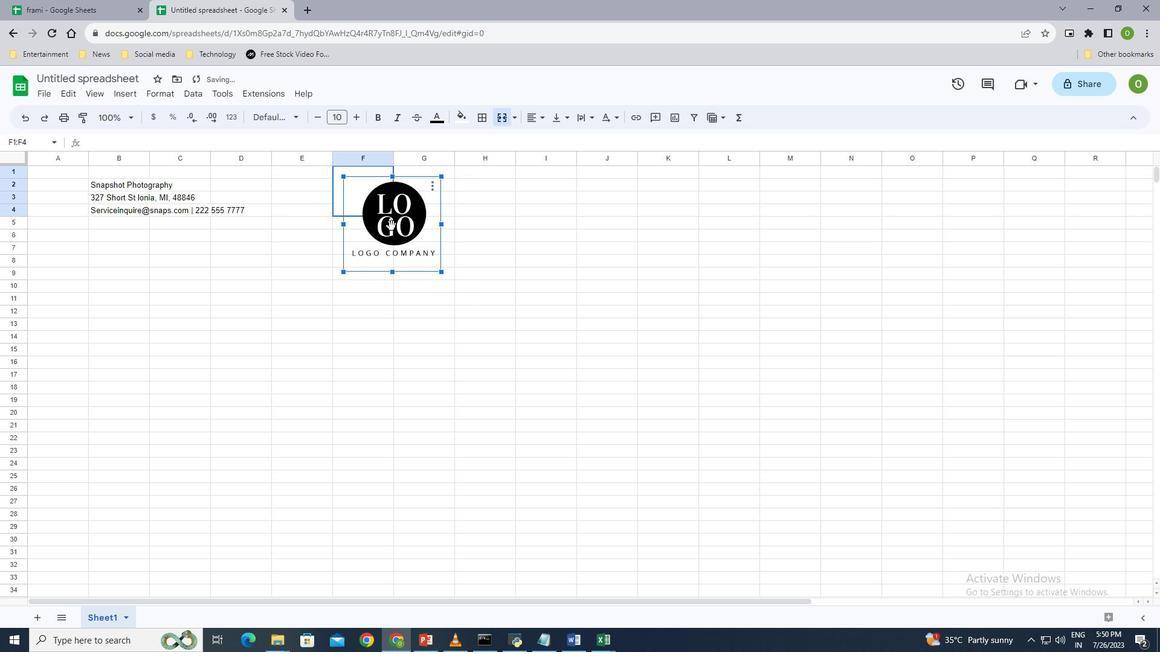 
Action: Mouse moved to (424, 261)
Screenshot: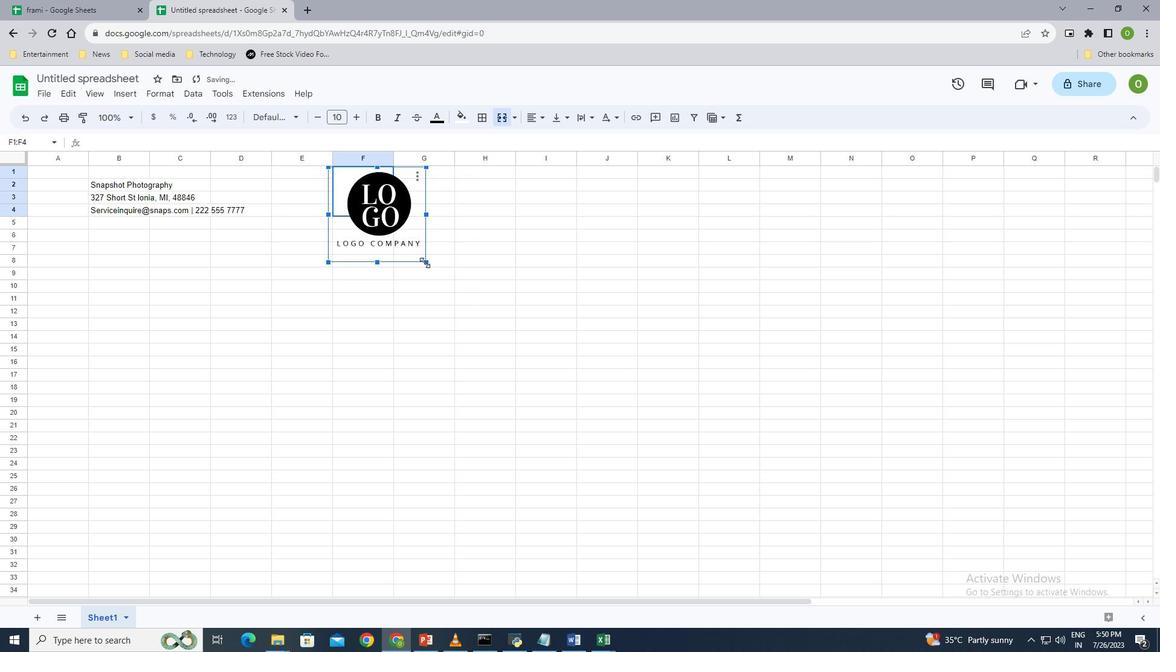 
Action: Mouse pressed left at (424, 261)
Screenshot: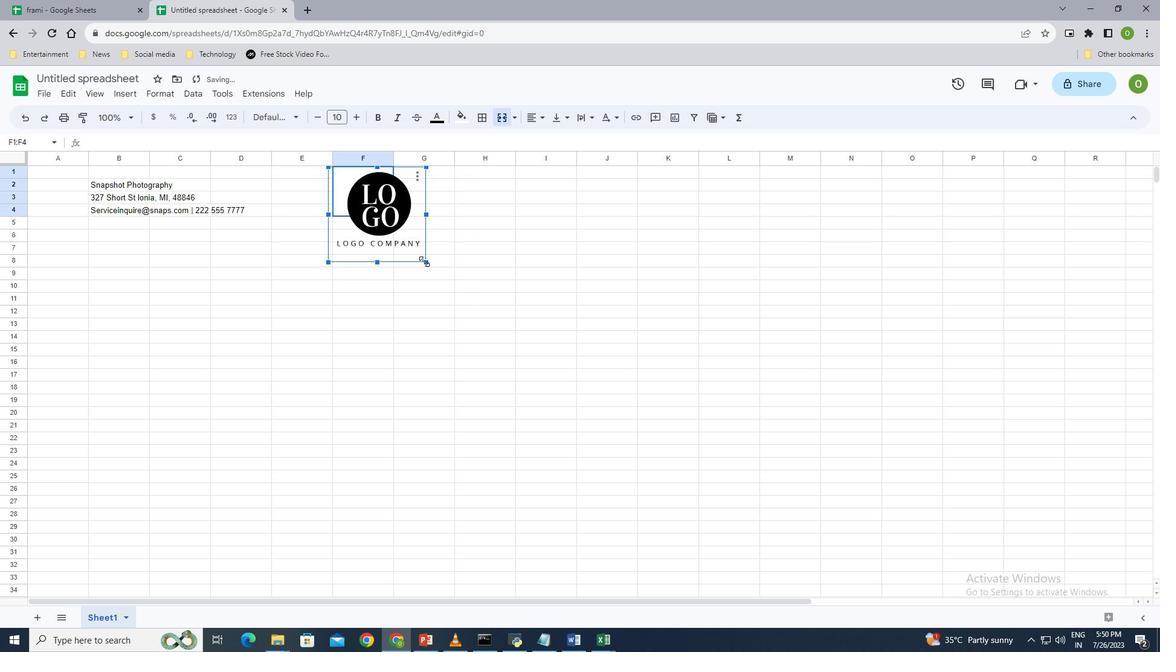 
Action: Mouse moved to (357, 198)
Screenshot: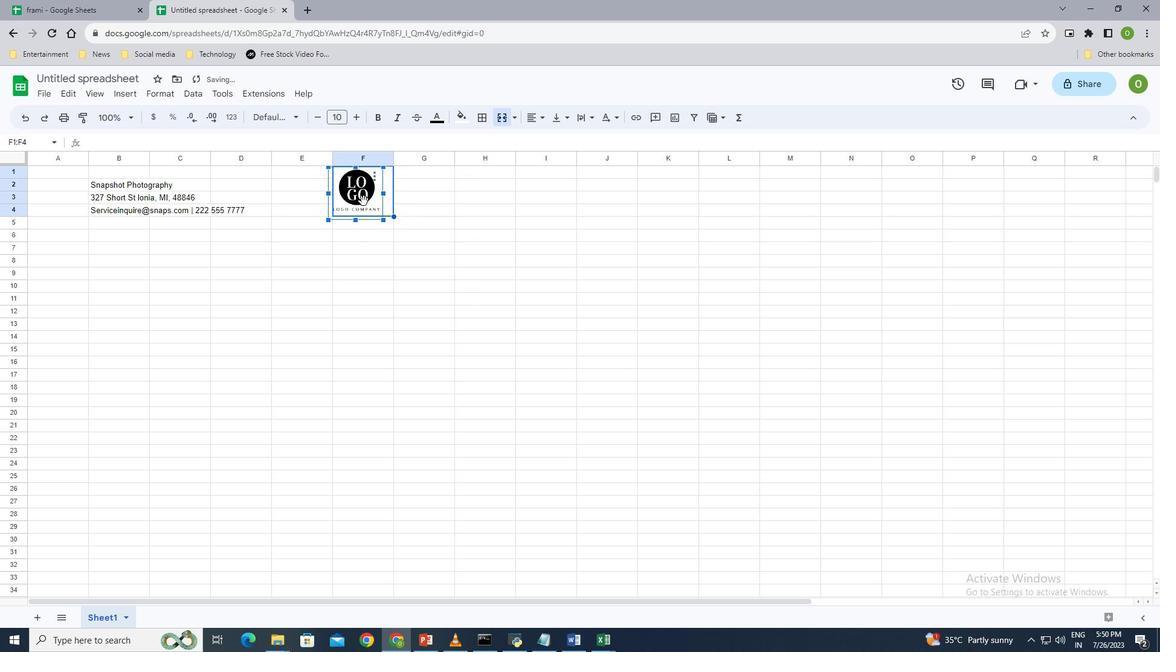 
Action: Mouse pressed left at (357, 198)
Screenshot: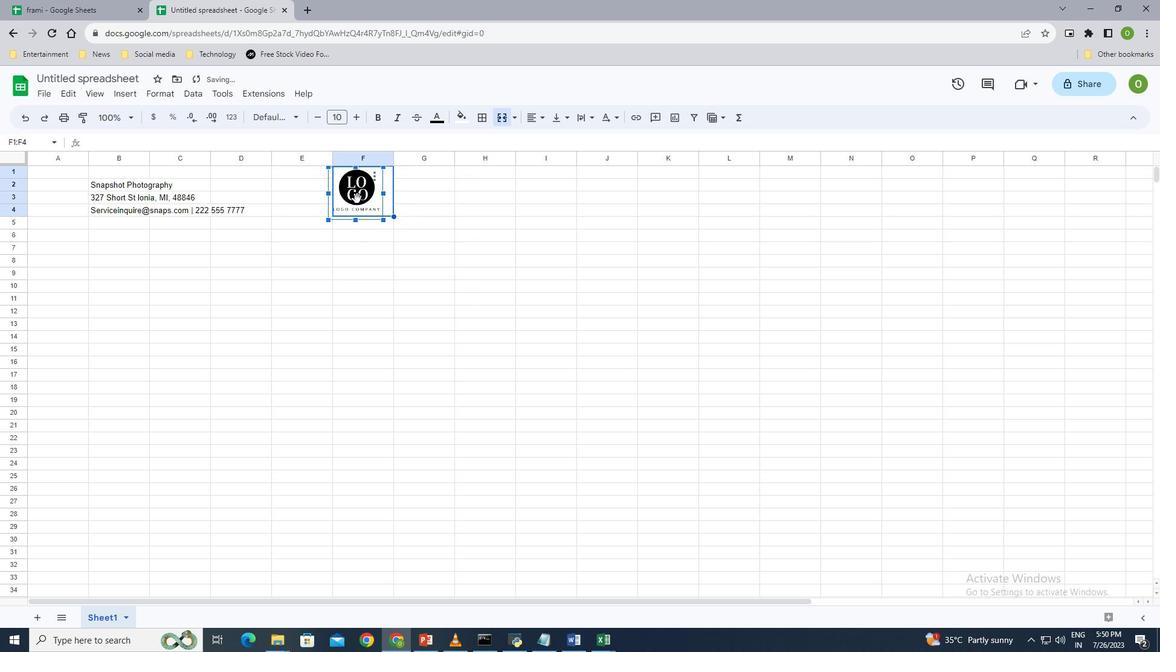 
Action: Mouse moved to (387, 219)
Screenshot: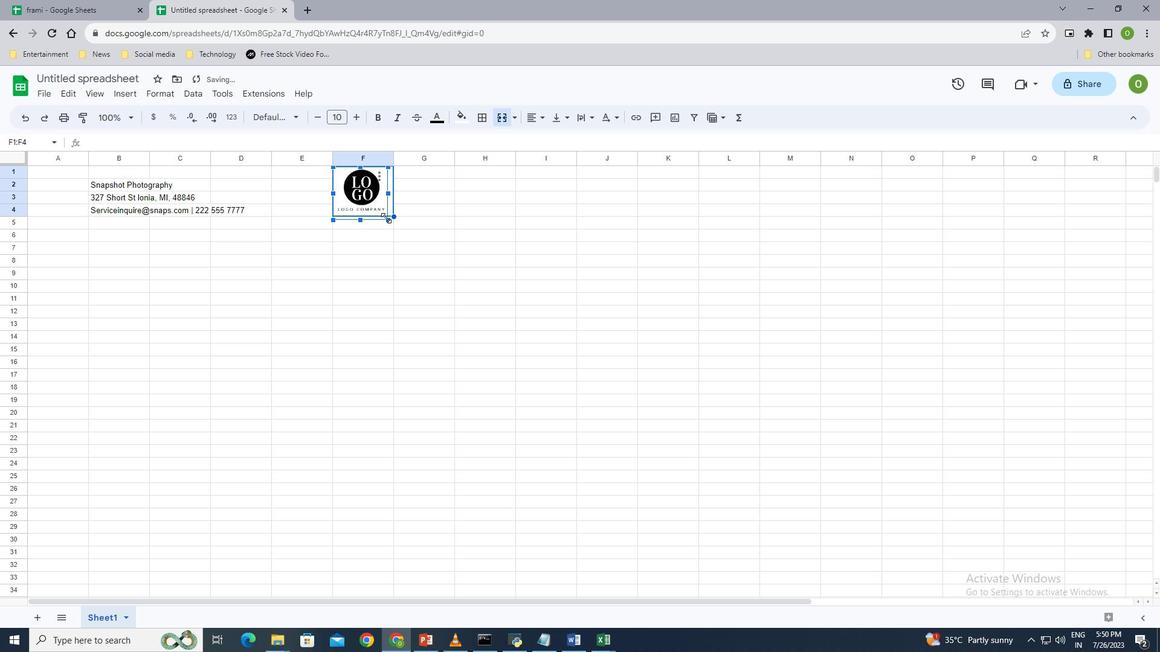 
Action: Mouse pressed left at (387, 219)
Screenshot: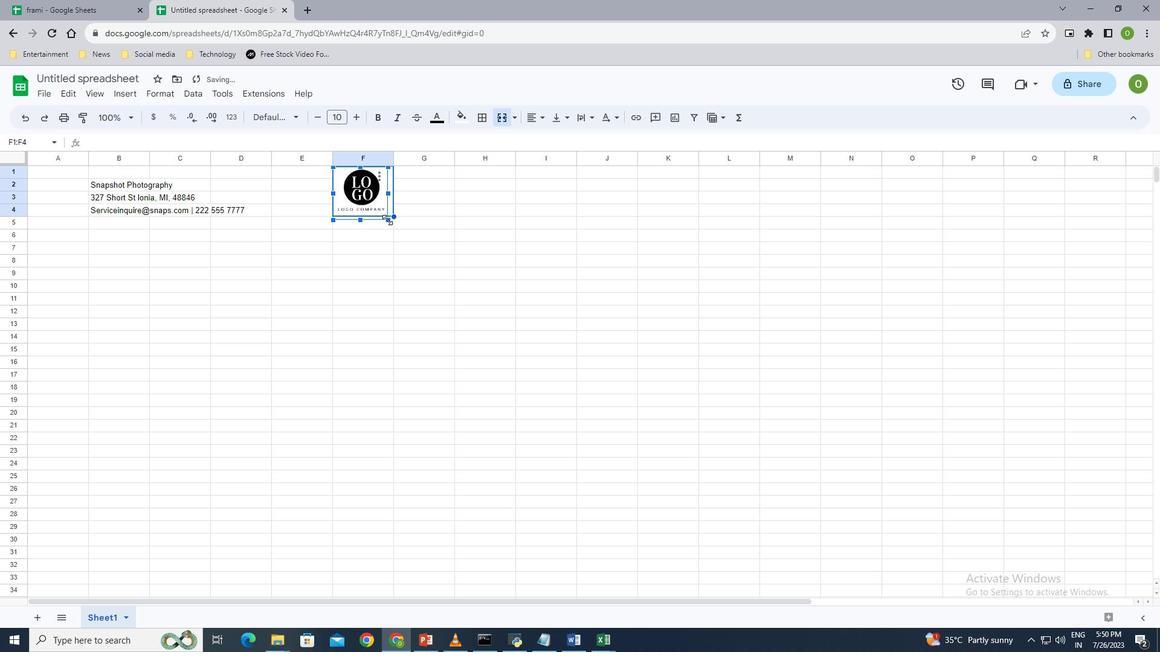 
Action: Mouse moved to (368, 198)
Screenshot: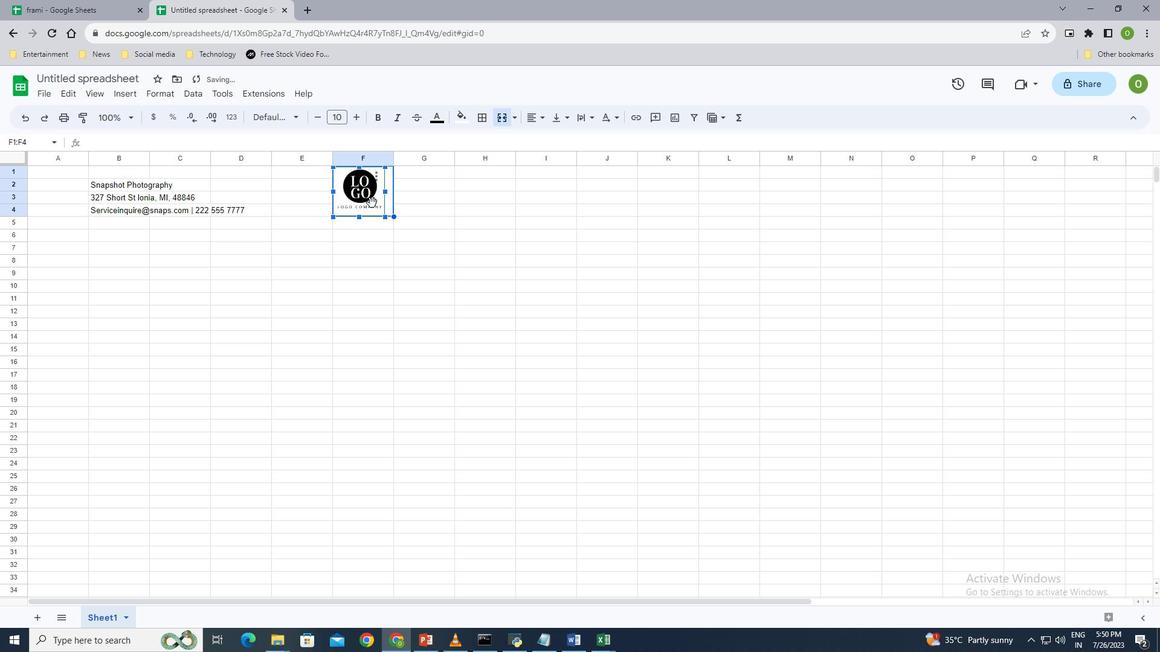 
Action: Mouse pressed left at (368, 198)
Screenshot: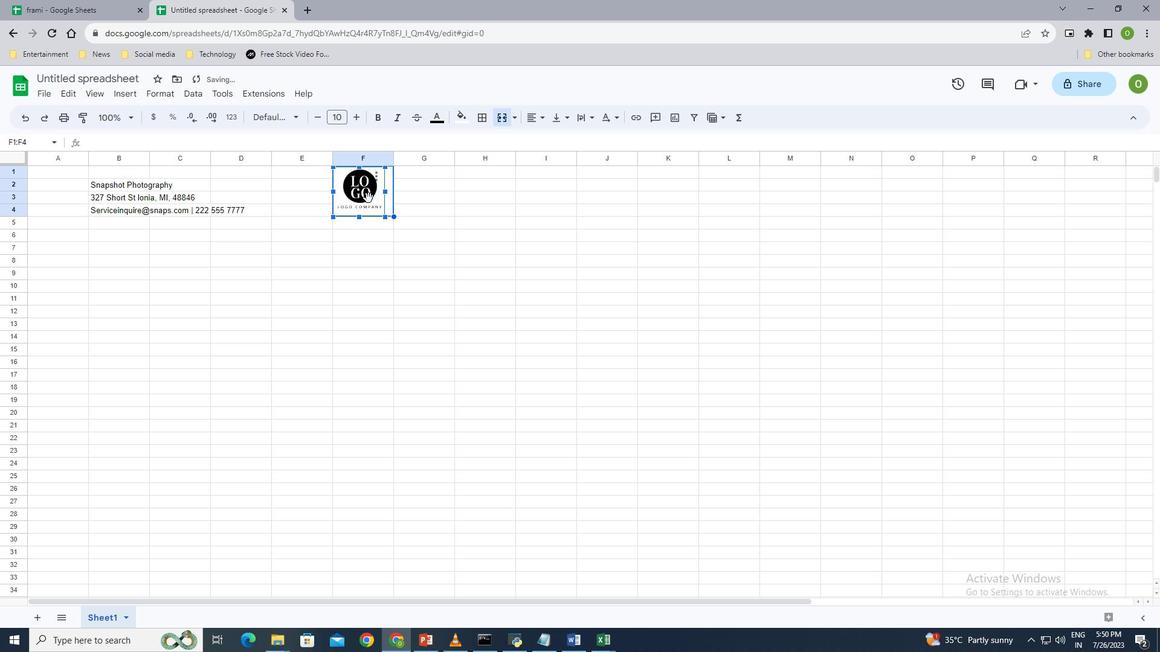 
Action: Mouse pressed left at (368, 198)
Screenshot: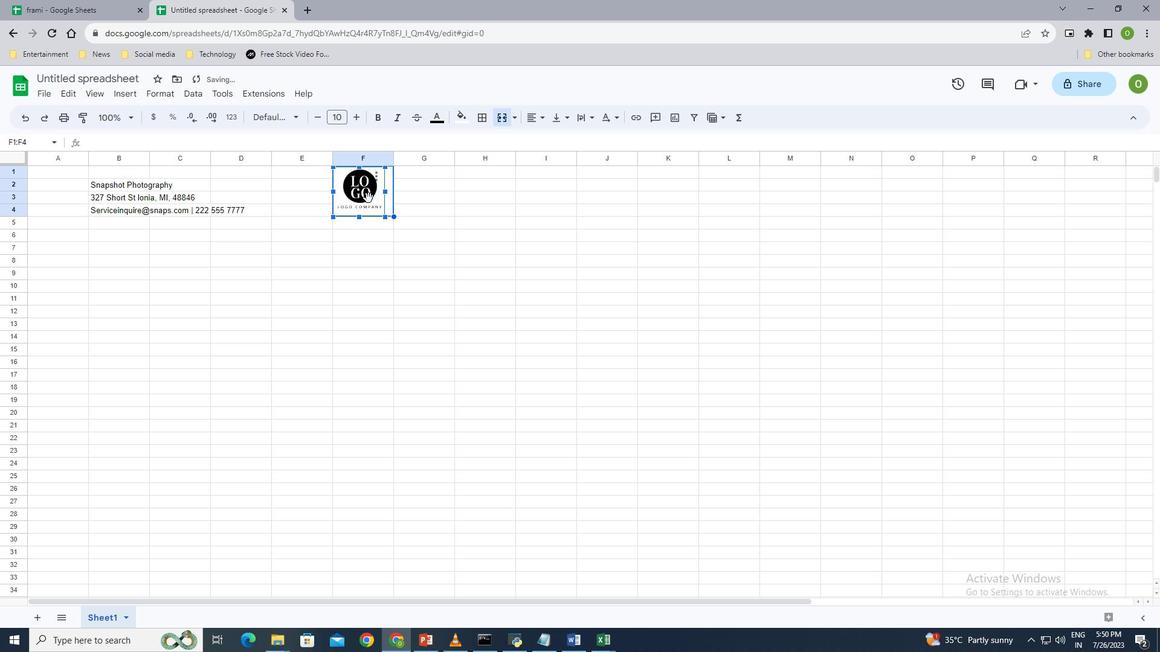 
Action: Mouse moved to (320, 241)
Screenshot: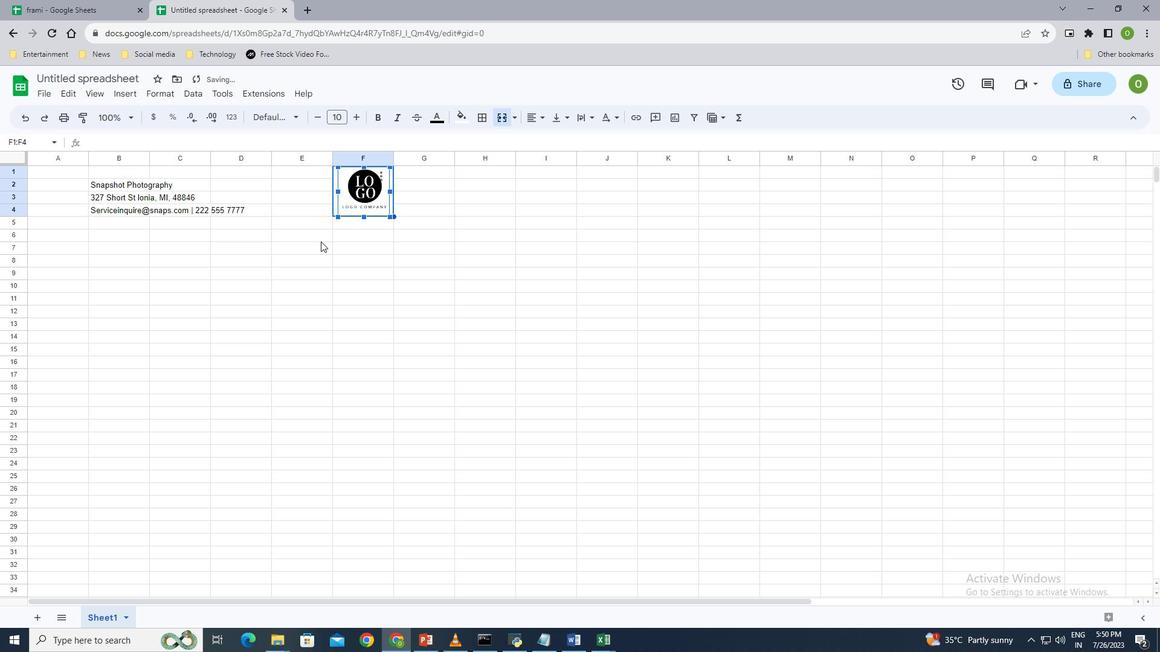 
Action: Mouse pressed left at (320, 241)
Screenshot: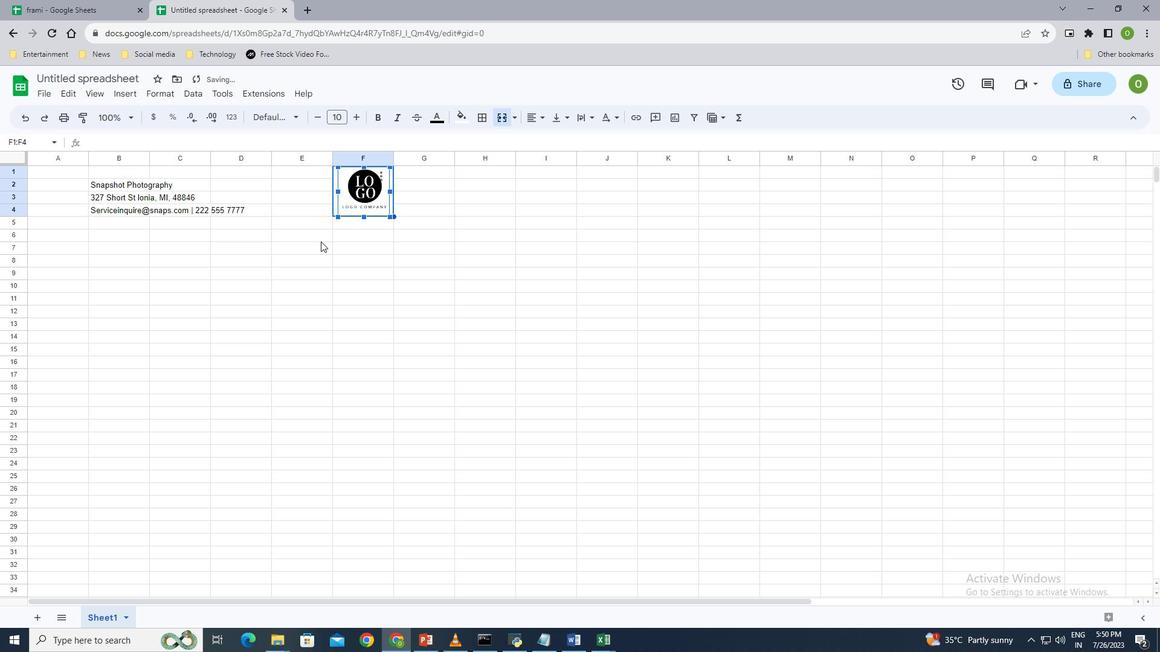
Action: Mouse moved to (81, 225)
Screenshot: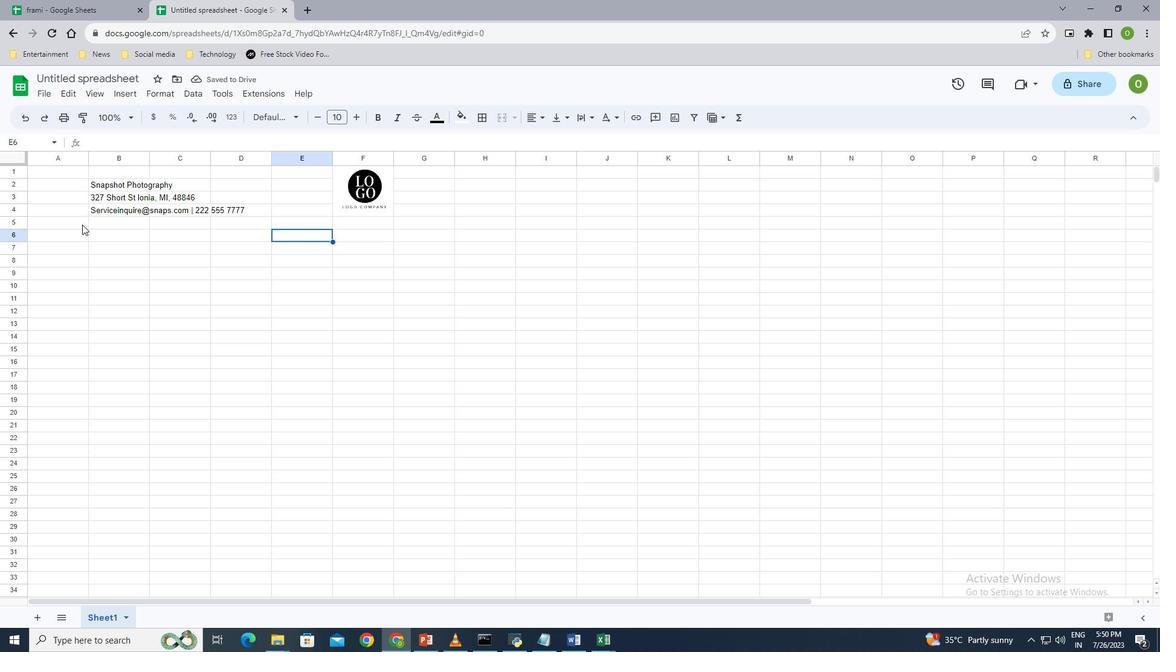 
Action: Mouse pressed left at (81, 225)
Screenshot: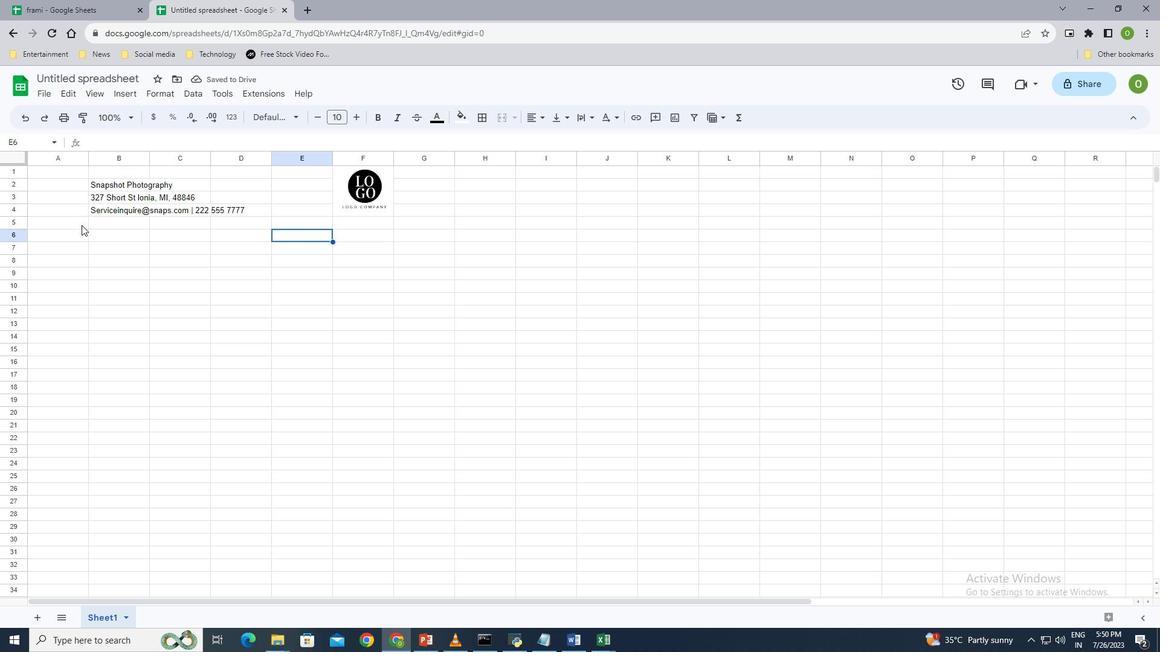 
Action: Mouse moved to (99, 222)
Screenshot: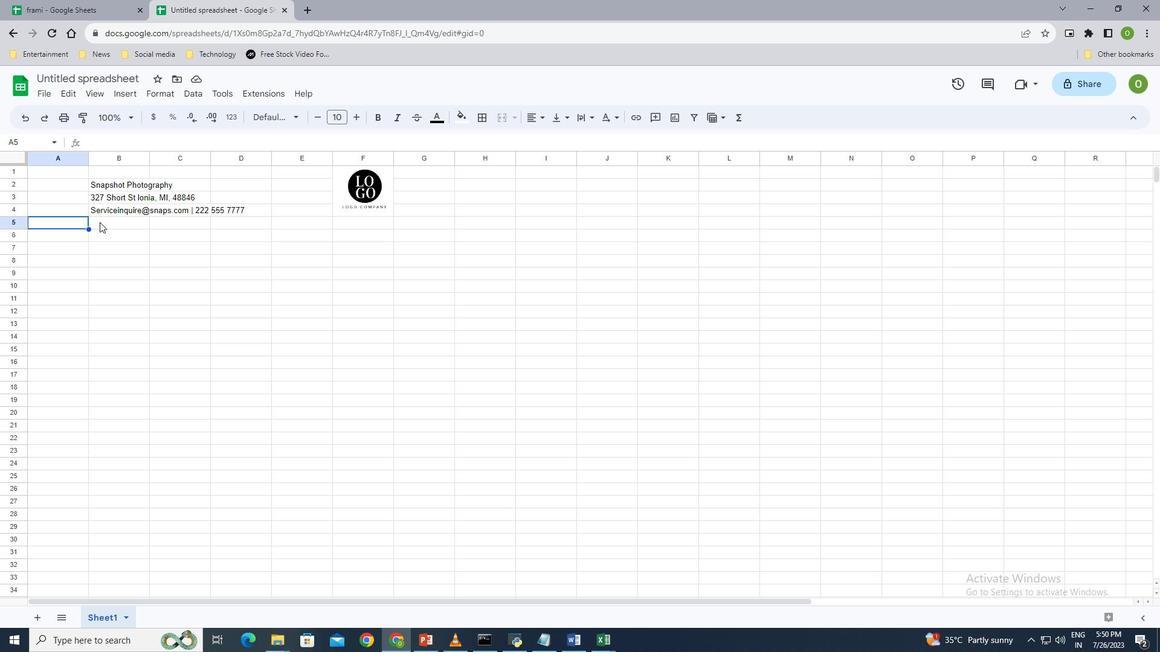 
Action: Mouse pressed left at (99, 222)
Screenshot: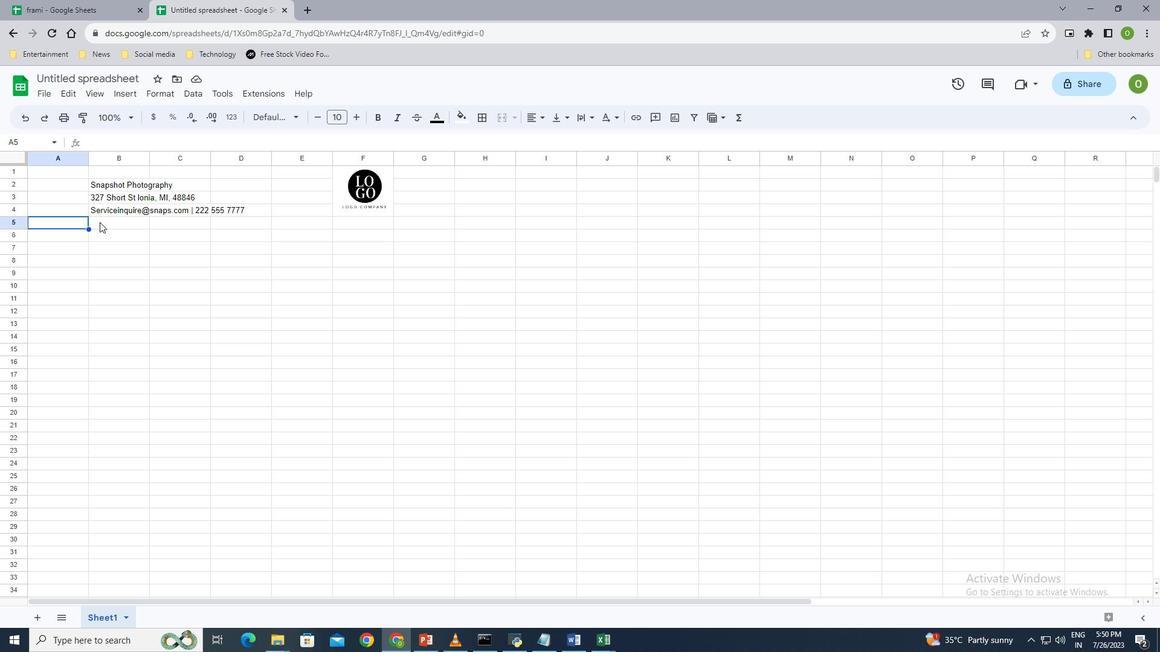 
Action: Mouse moved to (88, 158)
Screenshot: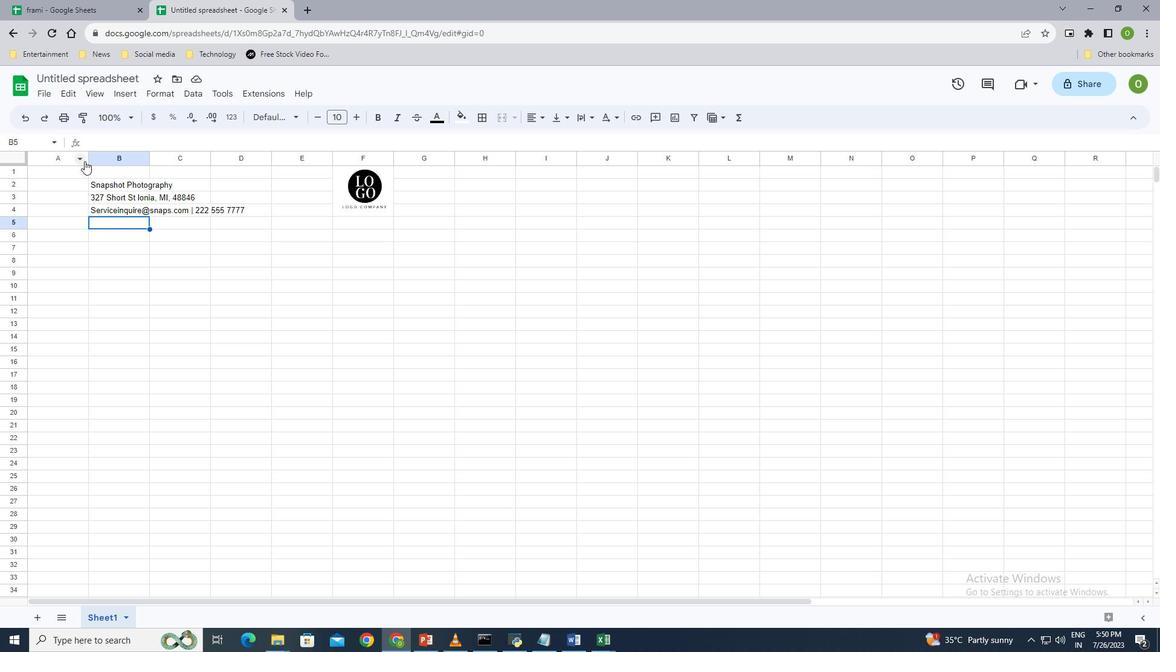 
Action: Mouse pressed left at (88, 158)
Screenshot: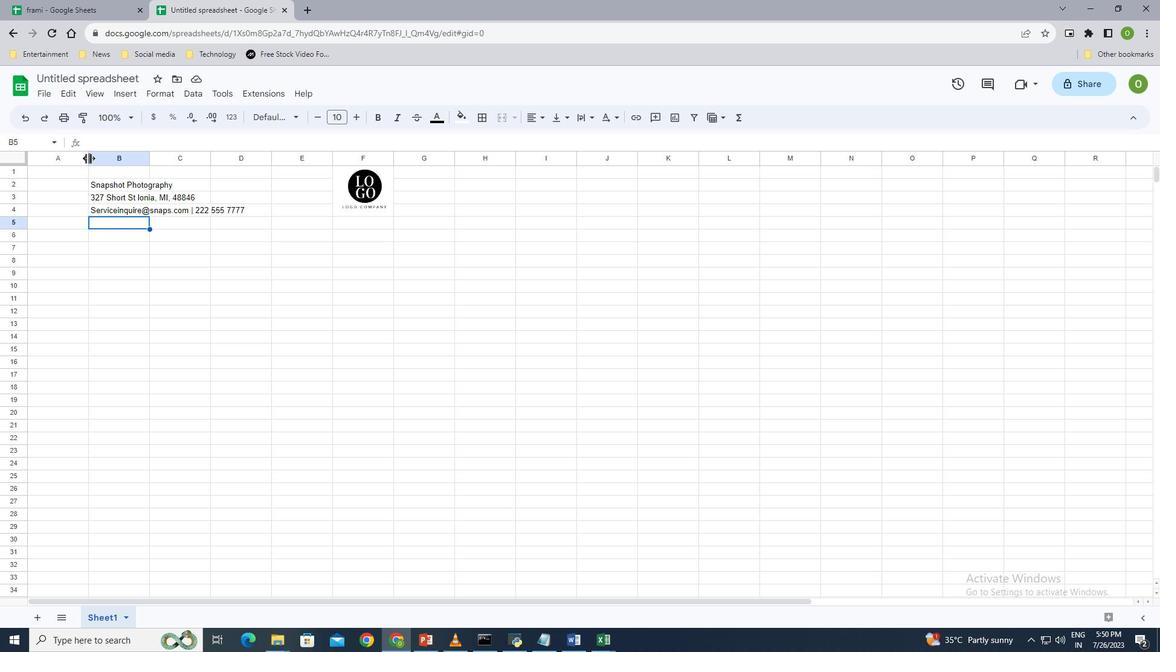 
Action: Mouse moved to (91, 222)
Screenshot: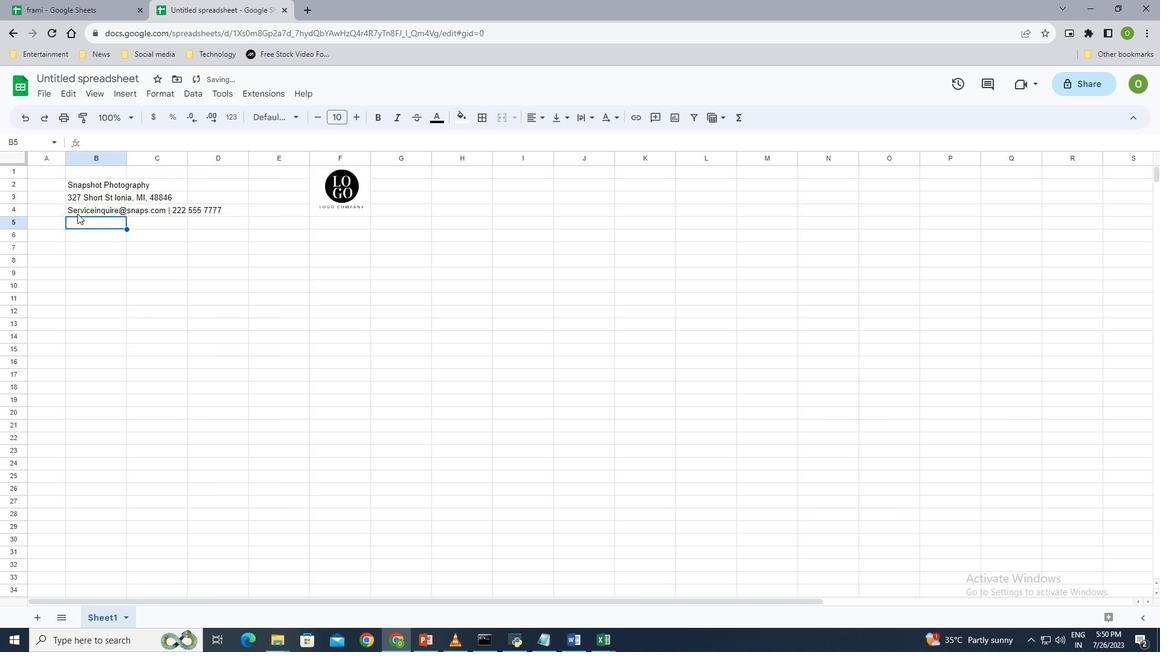 
Action: Mouse pressed left at (91, 222)
Screenshot: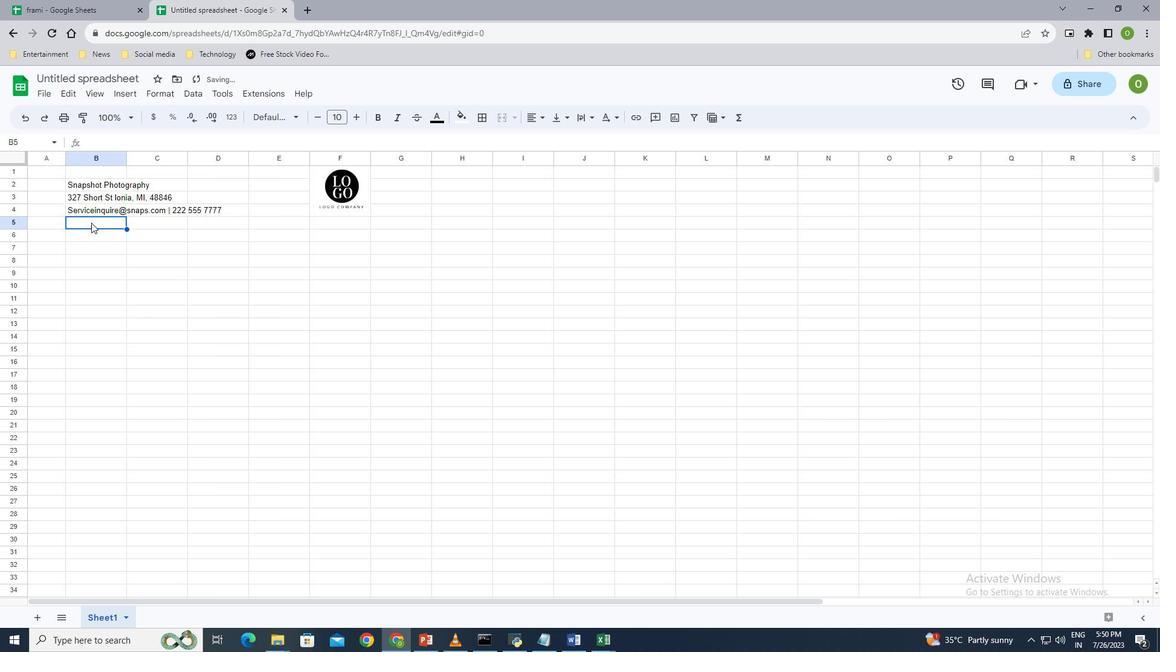 
Action: Mouse moved to (124, 92)
Screenshot: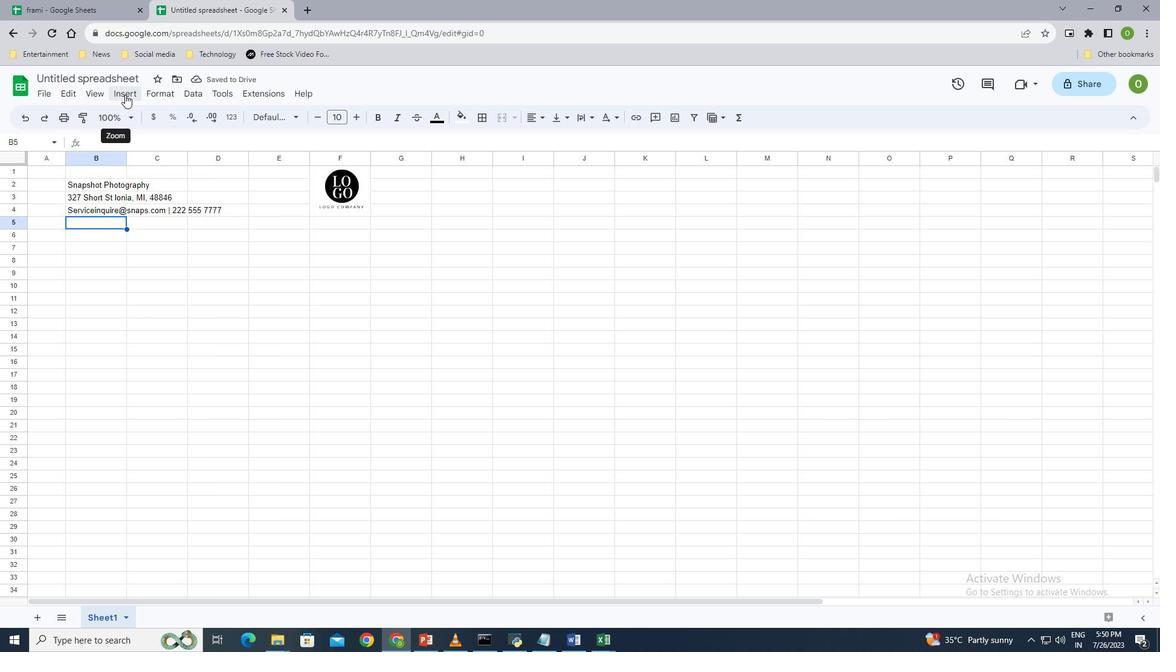 
Action: Mouse pressed left at (124, 92)
Screenshot: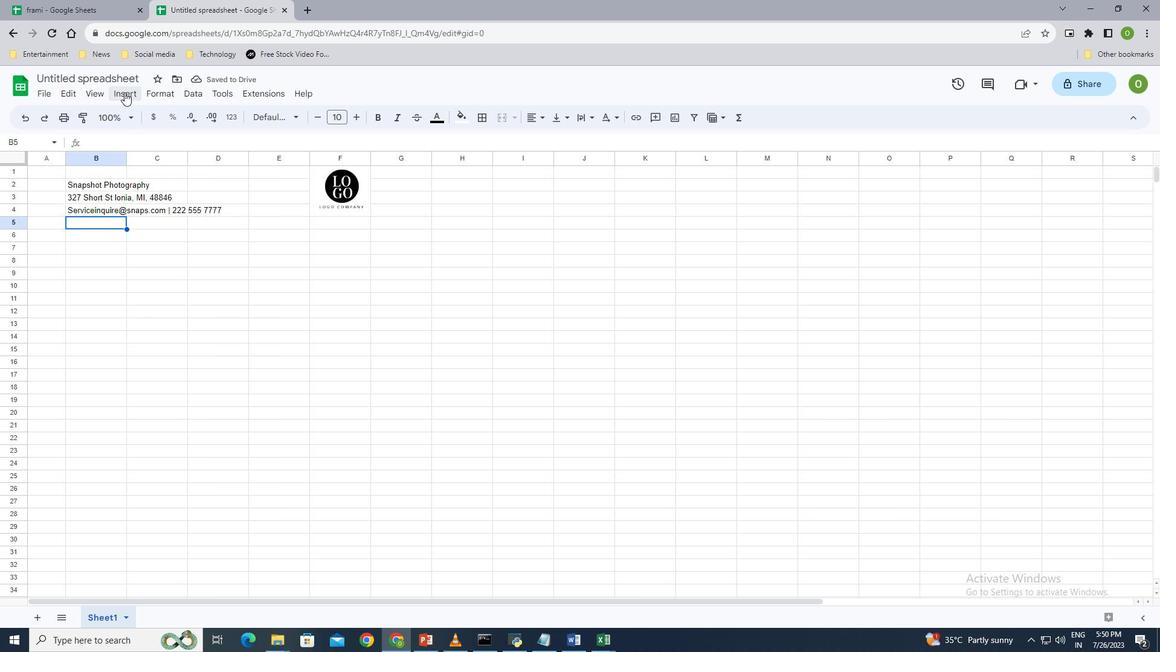 
Action: Mouse moved to (237, 259)
Screenshot: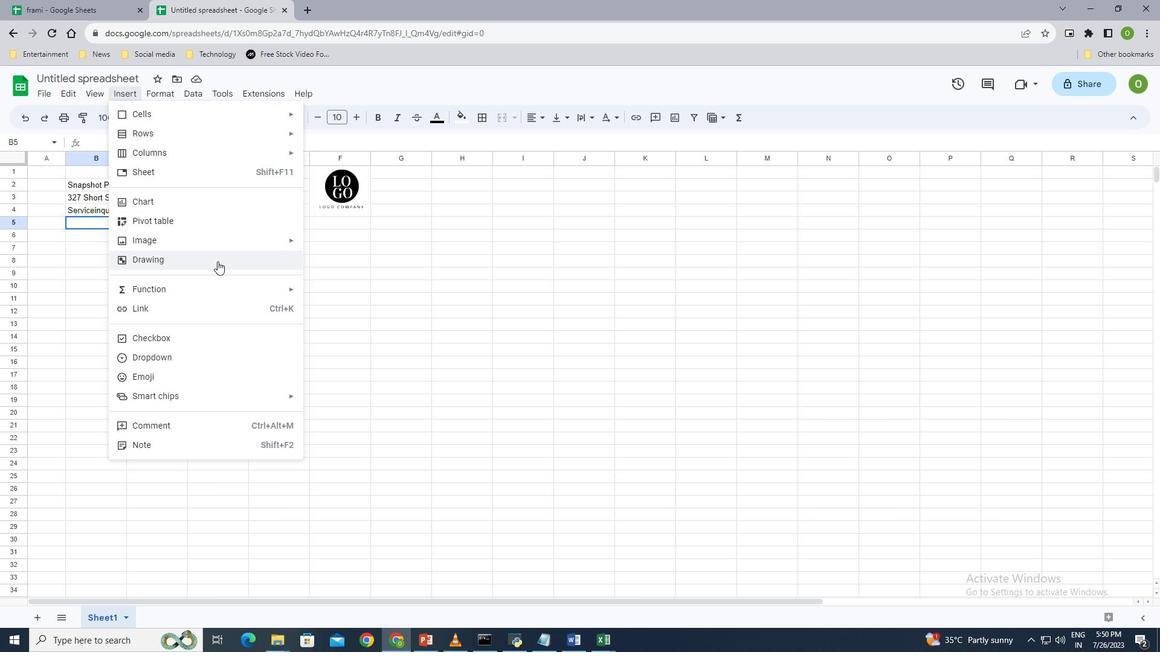 
Action: Mouse pressed left at (237, 259)
Screenshot: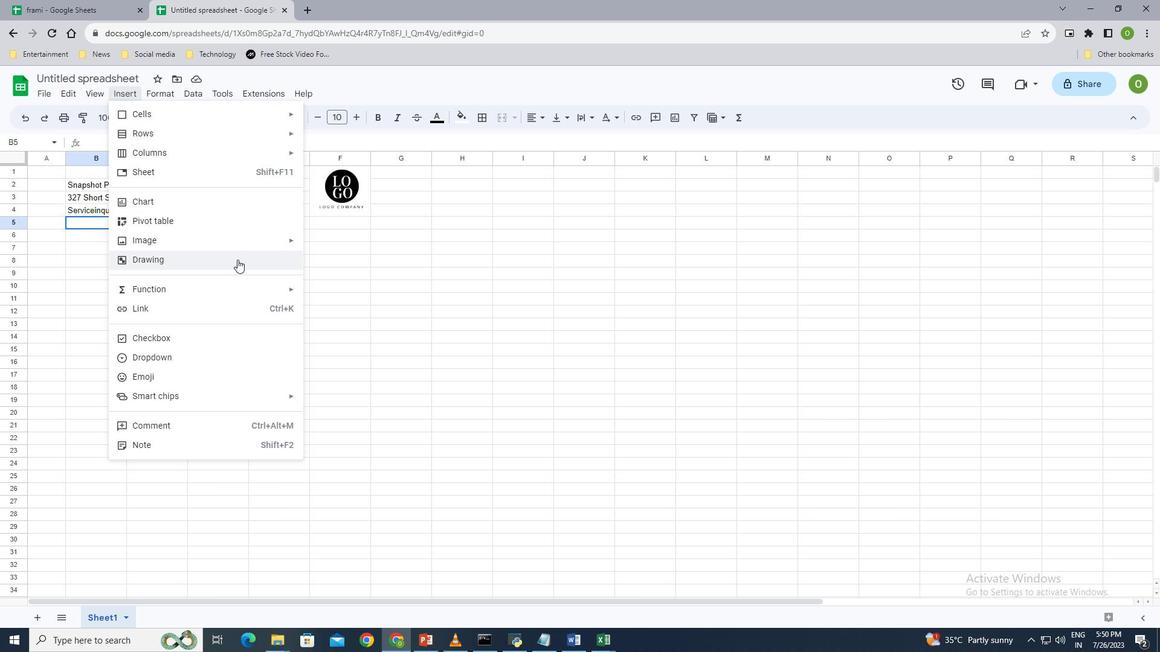 
Action: Mouse moved to (463, 142)
Screenshot: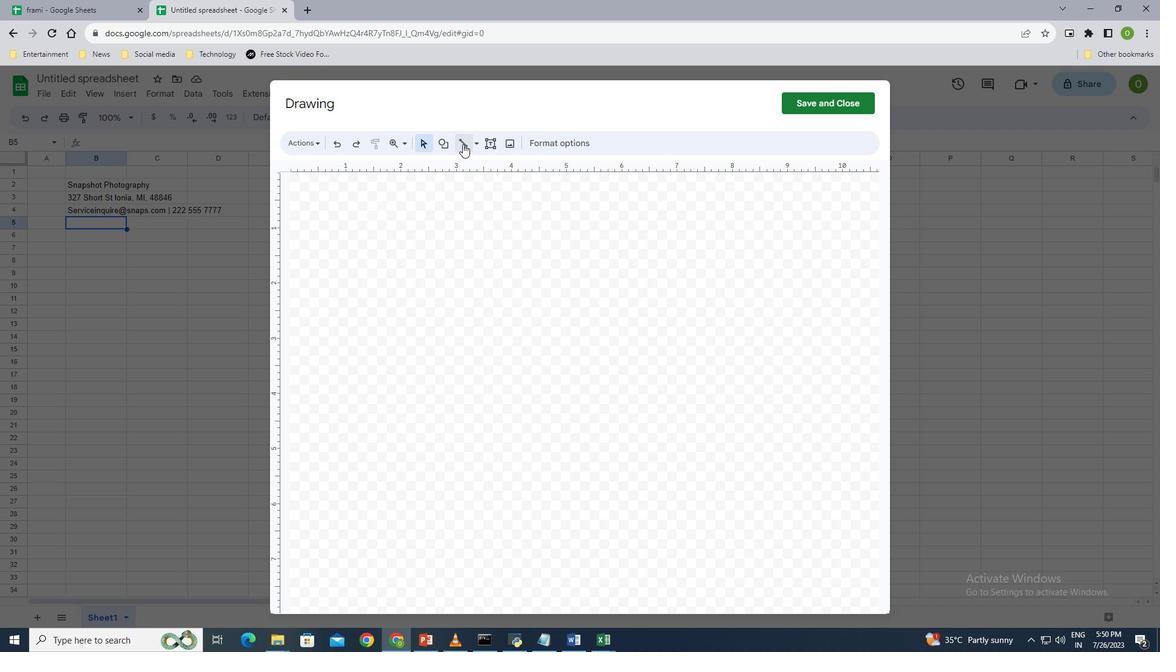 
Action: Mouse pressed left at (463, 142)
Screenshot: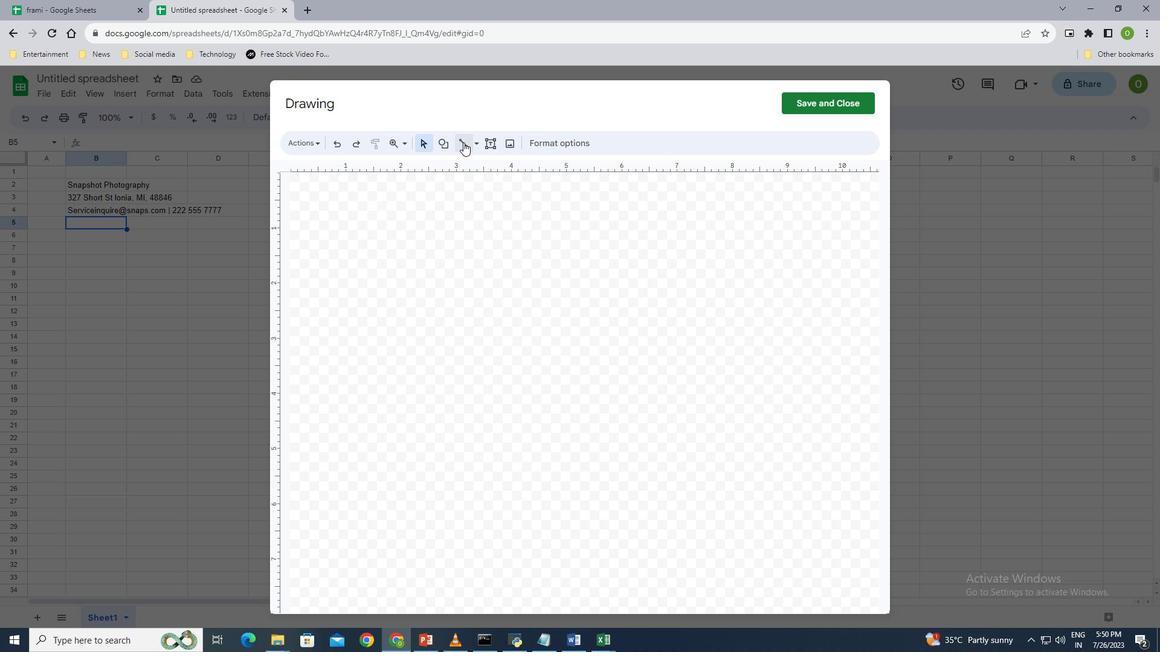 
Action: Mouse moved to (386, 247)
Screenshot: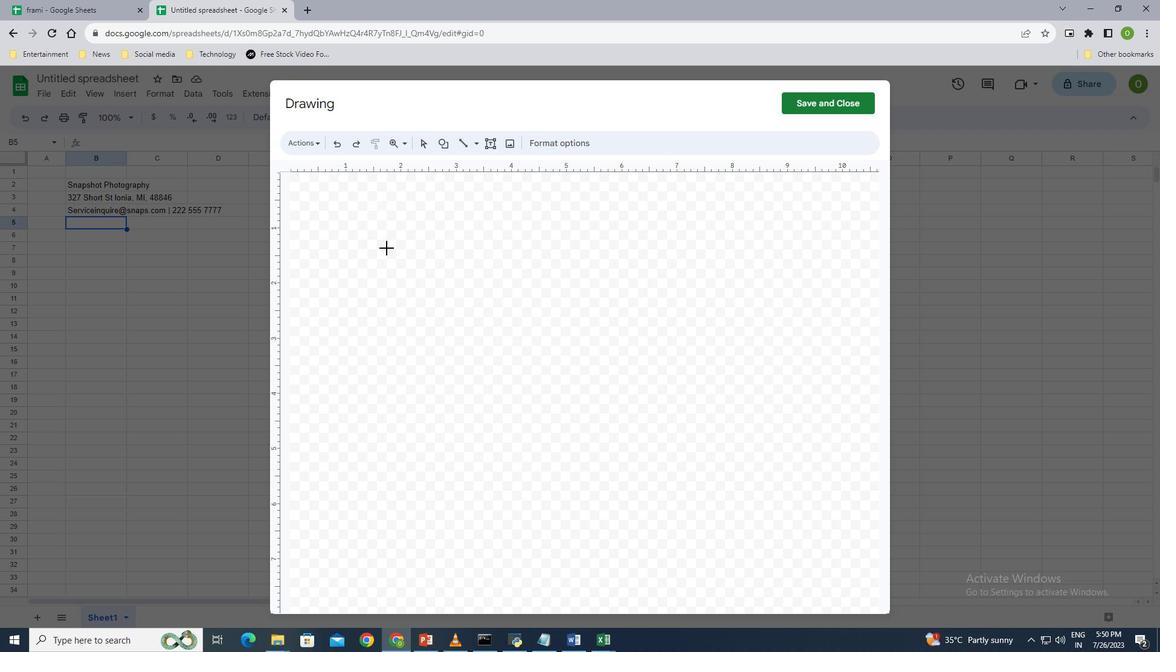 
Action: Key pressed <Key.shift>
Screenshot: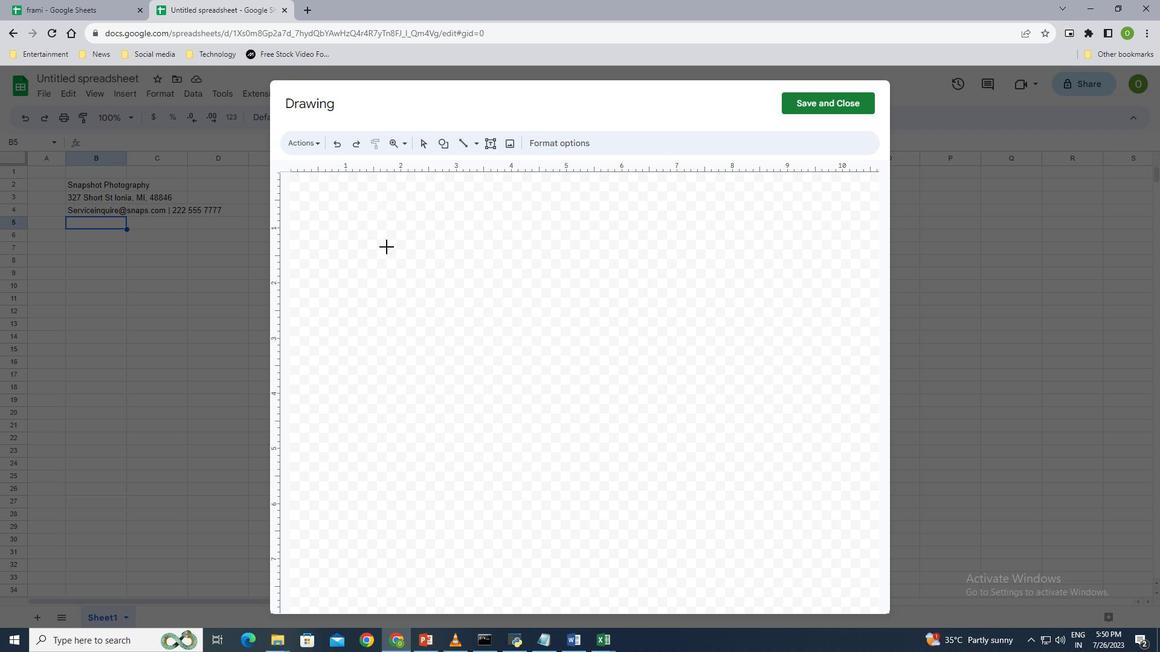 
Action: Mouse moved to (389, 241)
Screenshot: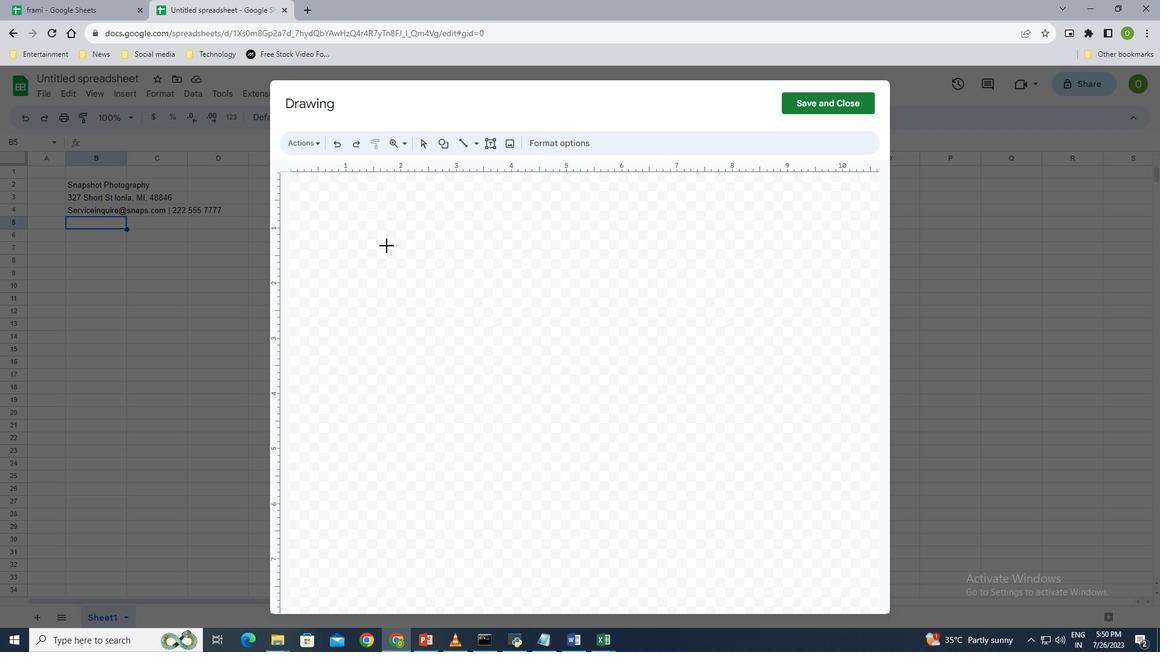 
Action: Key pressed <Key.shift><Key.shift><Key.shift><Key.shift>
Screenshot: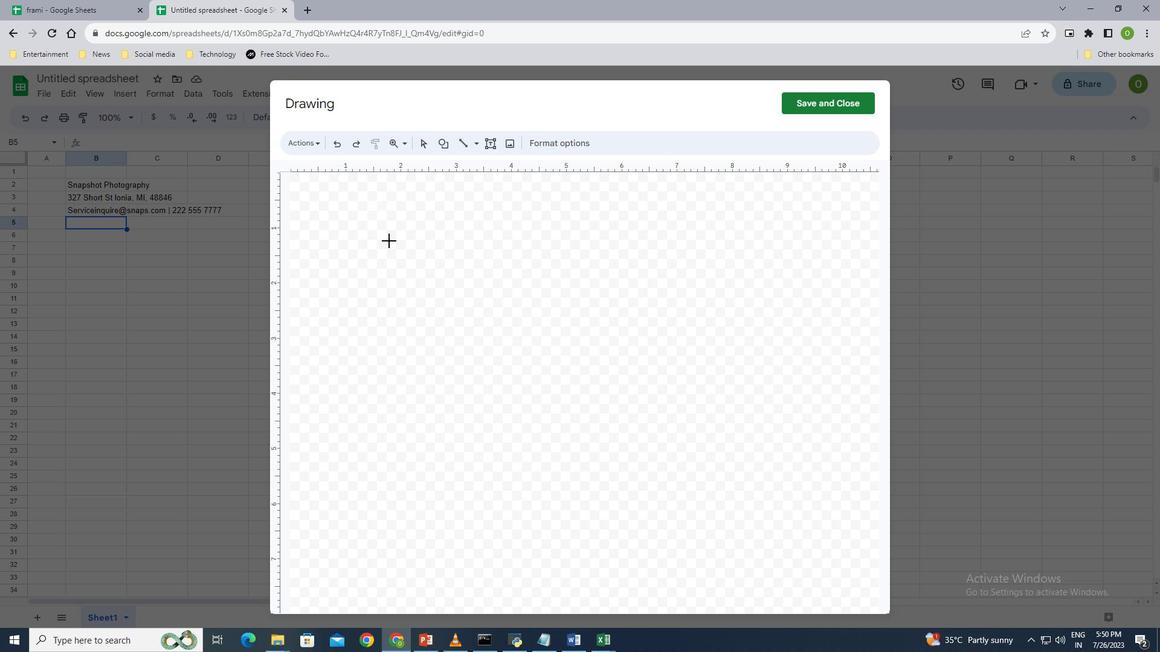 
Action: Mouse moved to (389, 241)
Screenshot: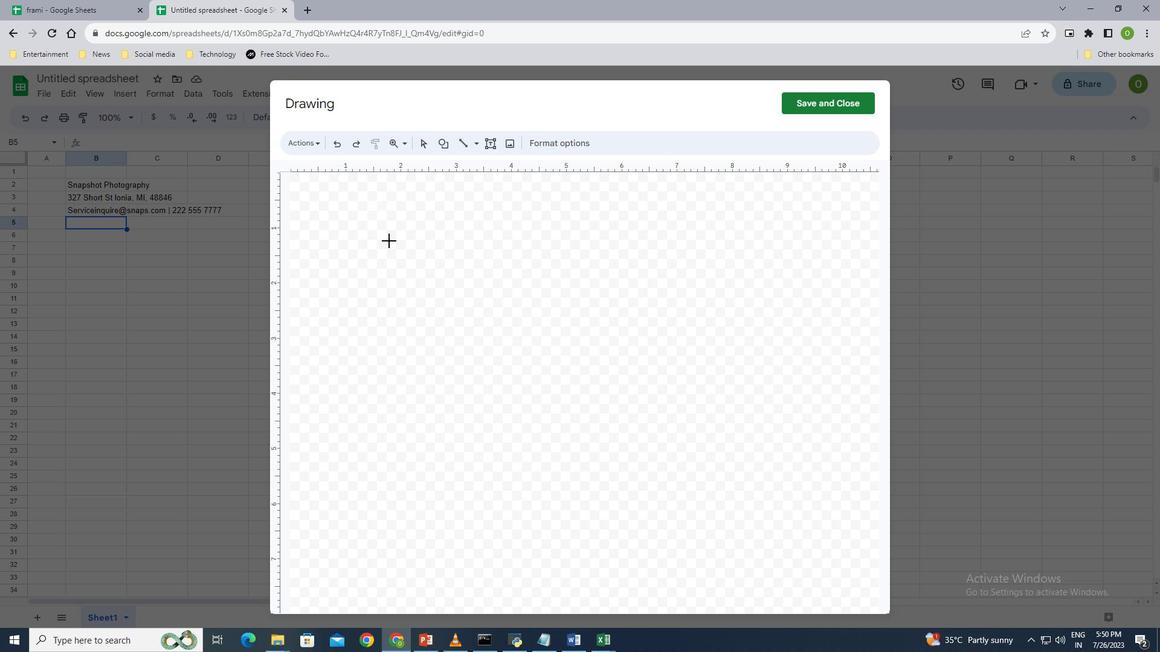 
Action: Key pressed <Key.shift>
Screenshot: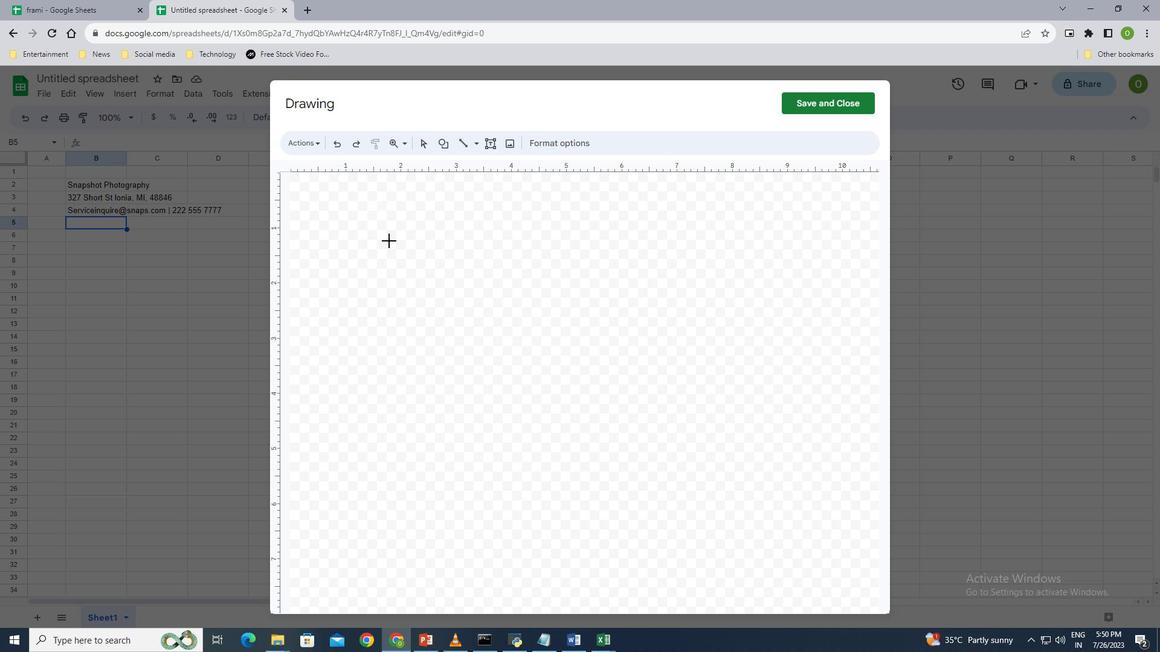 
Action: Mouse moved to (386, 240)
Screenshot: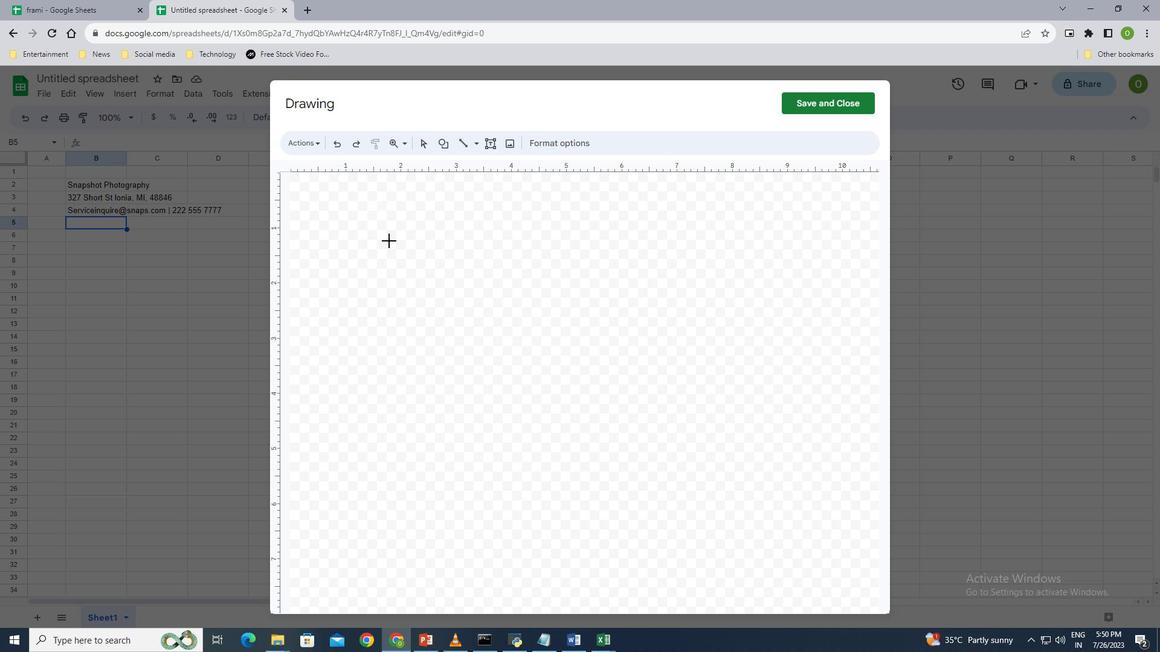
Action: Key pressed <Key.shift>
Screenshot: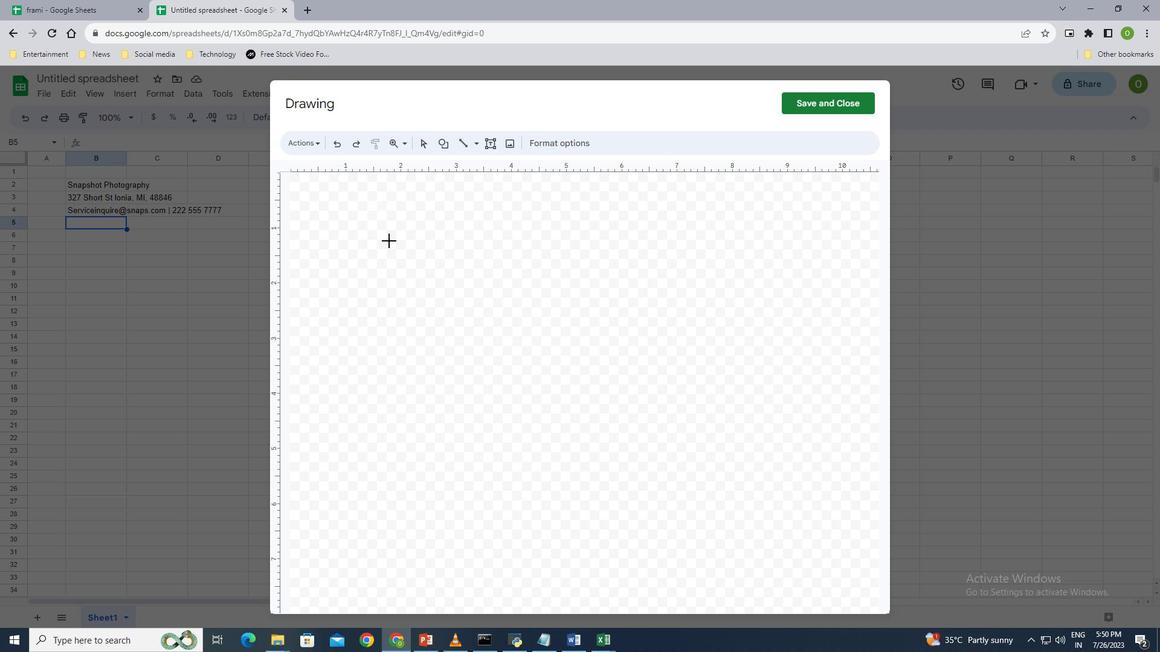 
Action: Mouse moved to (386, 239)
Screenshot: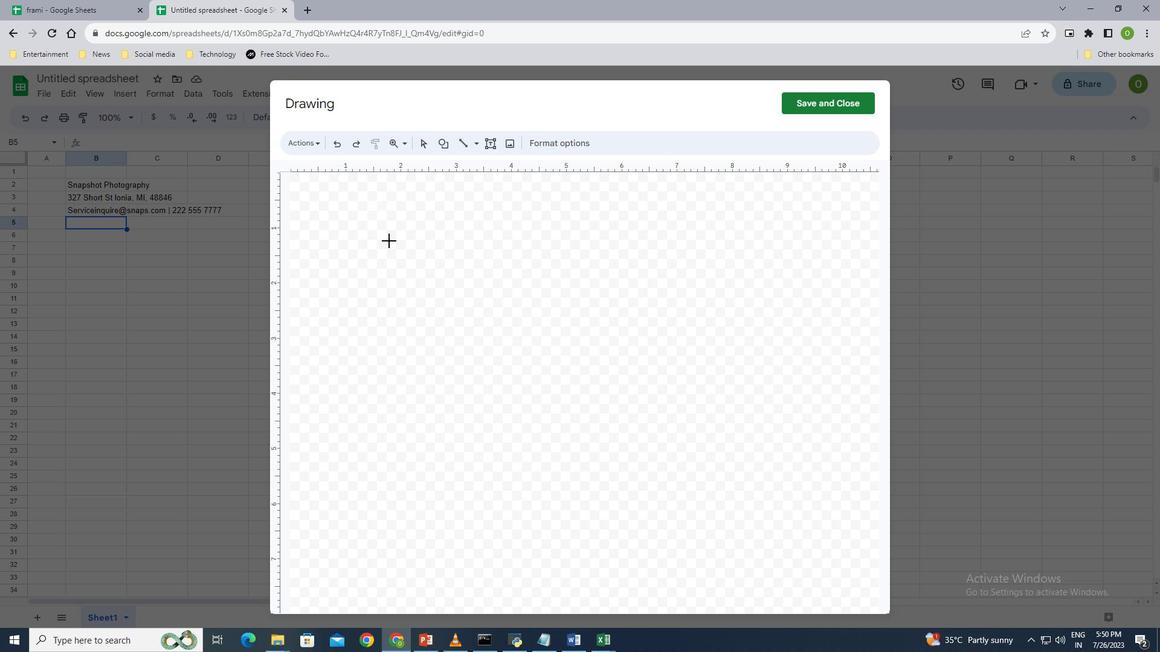 
Action: Key pressed <Key.shift>
Screenshot: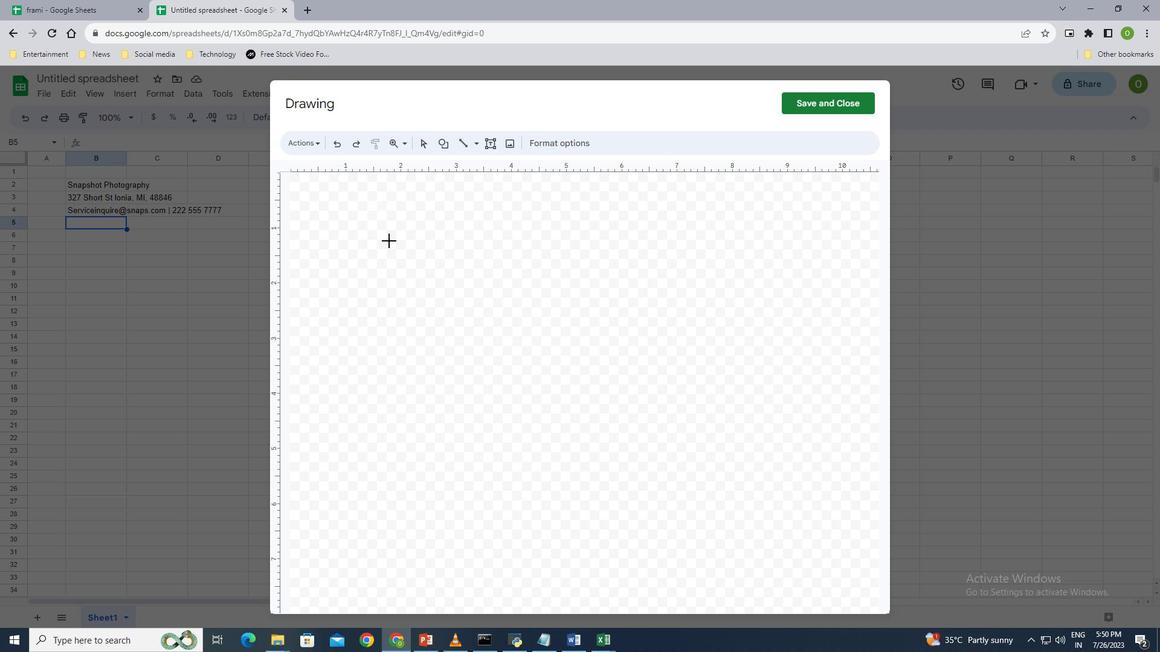 
Action: Mouse moved to (385, 239)
Screenshot: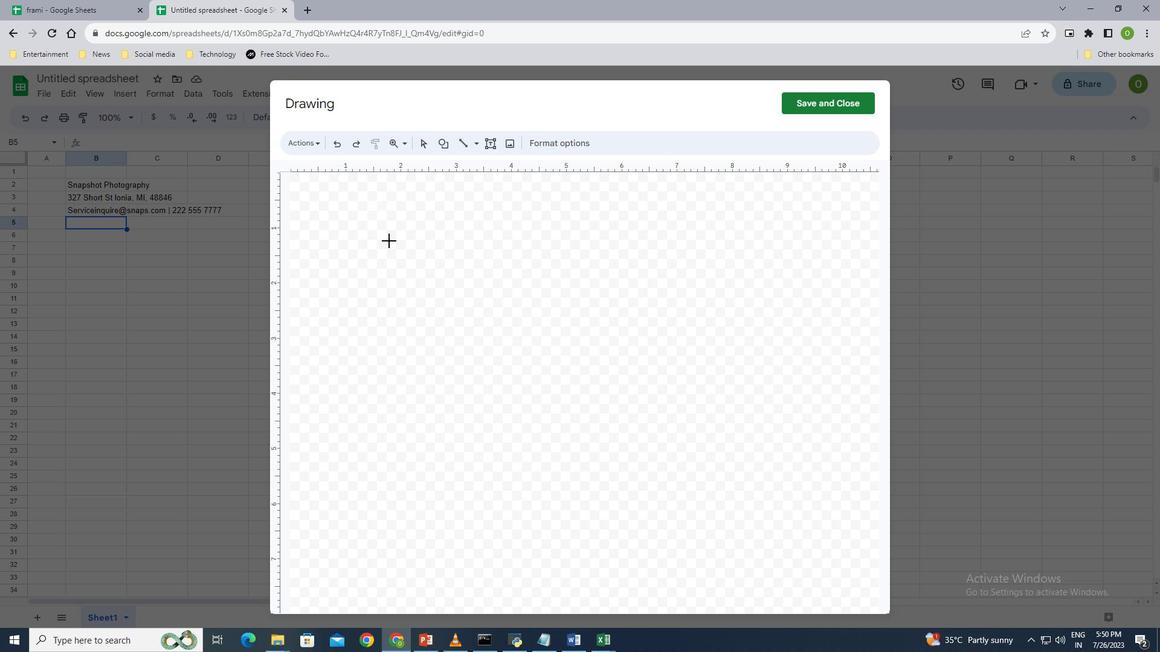 
Action: Key pressed <Key.shift>
Screenshot: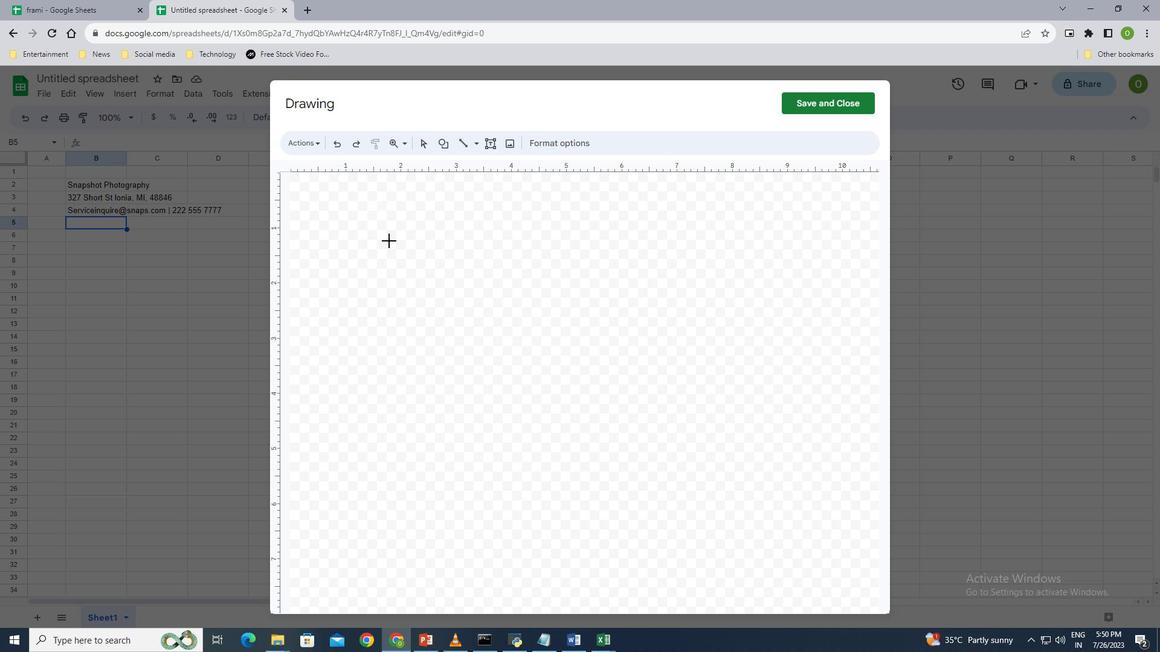
Action: Mouse moved to (384, 239)
Screenshot: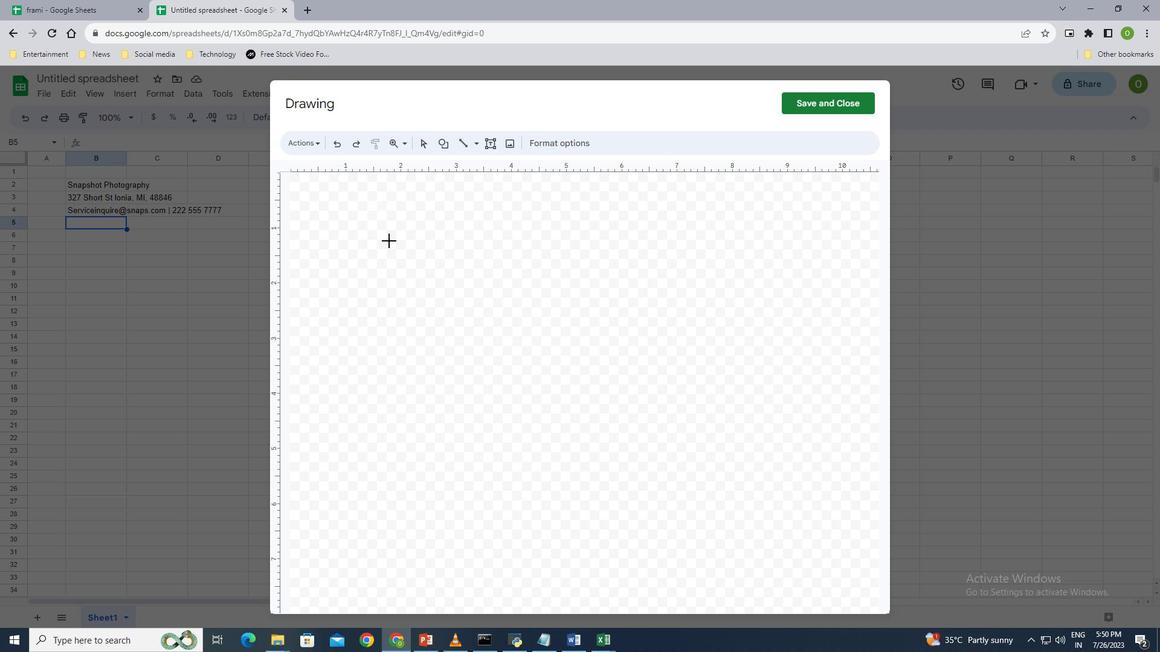 
Action: Key pressed <Key.shift>
Screenshot: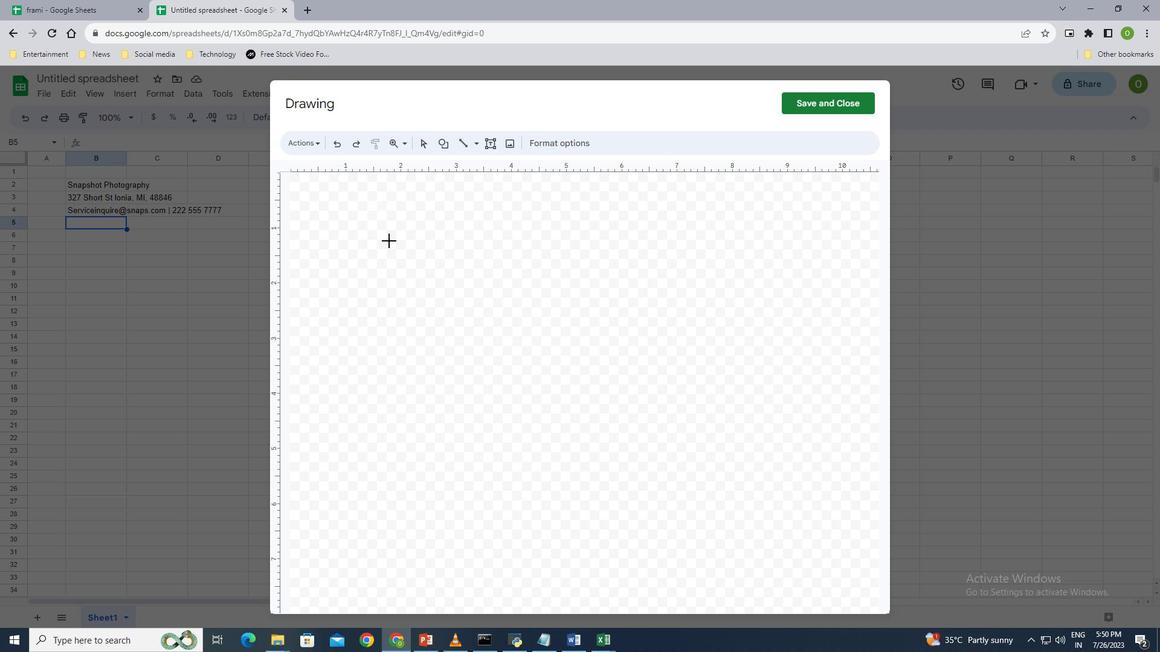 
Action: Mouse moved to (384, 238)
Screenshot: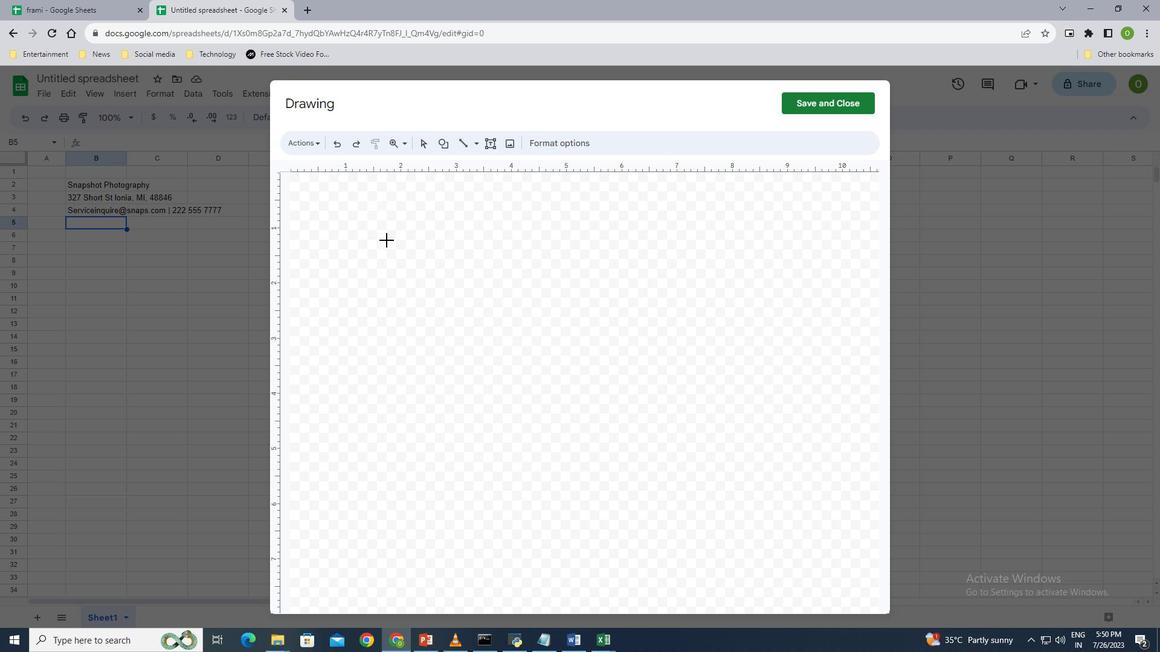 
Action: Key pressed <Key.shift><Key.shift><Key.shift>
Screenshot: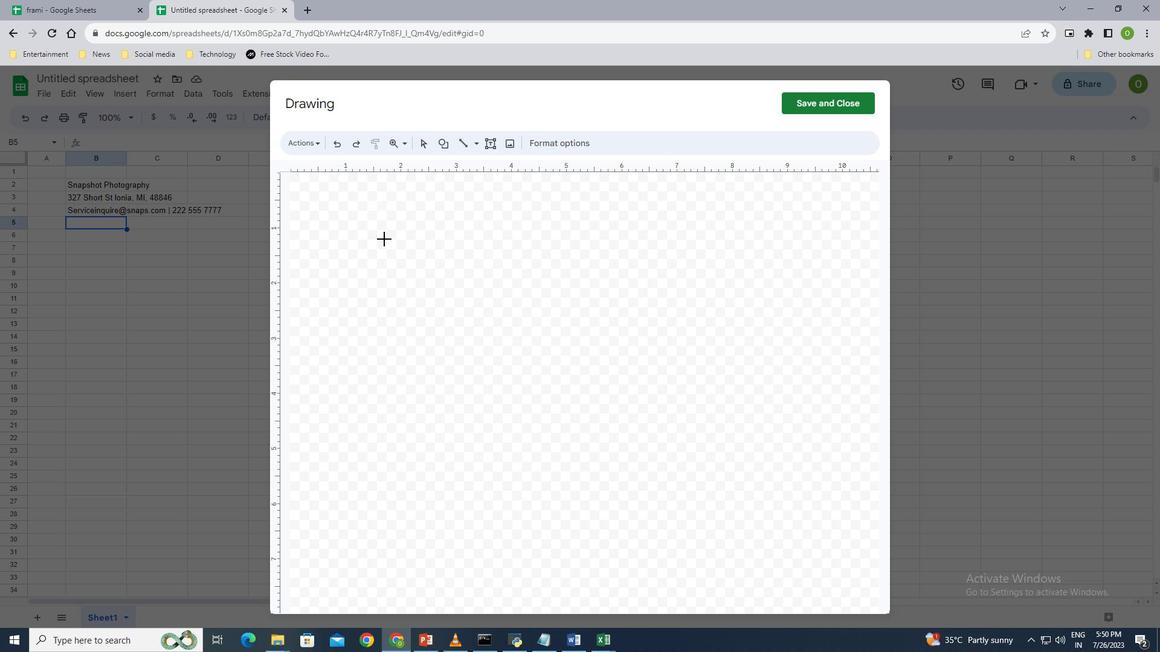 
Action: Mouse moved to (383, 238)
Screenshot: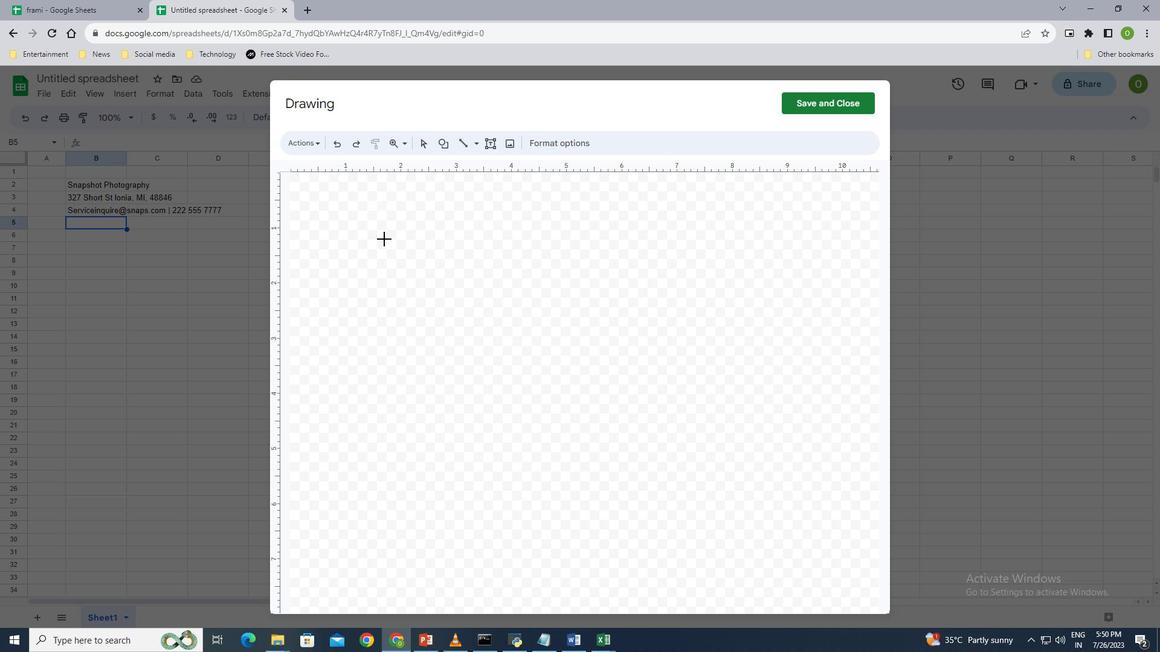 
Action: Key pressed <Key.shift>
Screenshot: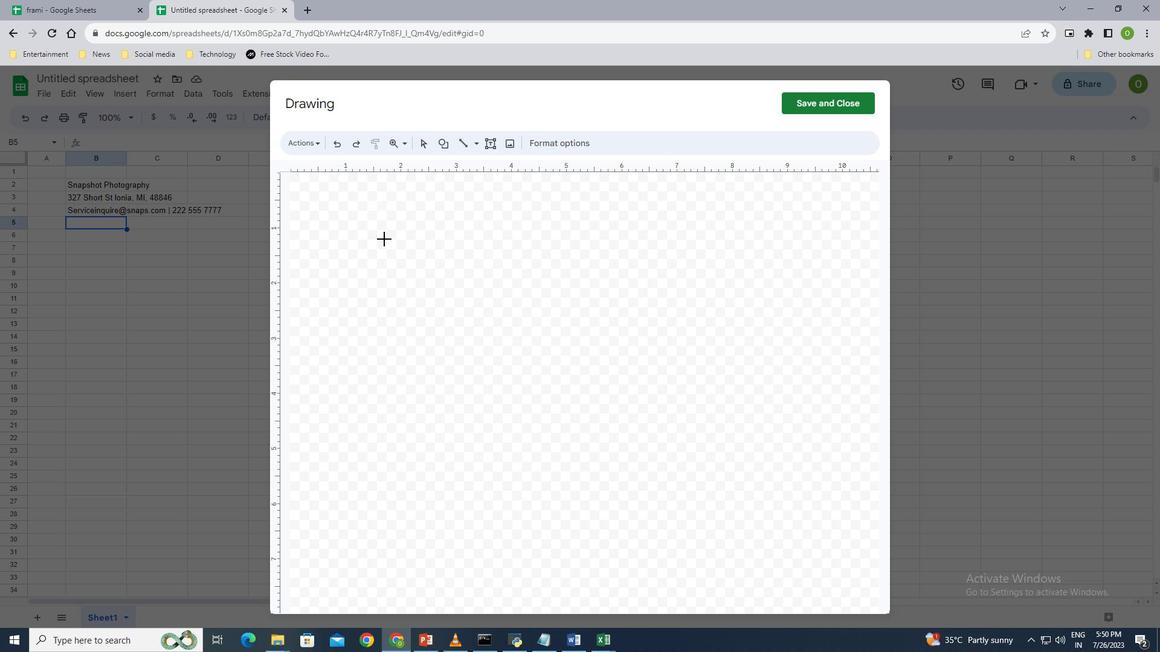 
Action: Mouse moved to (383, 238)
Screenshot: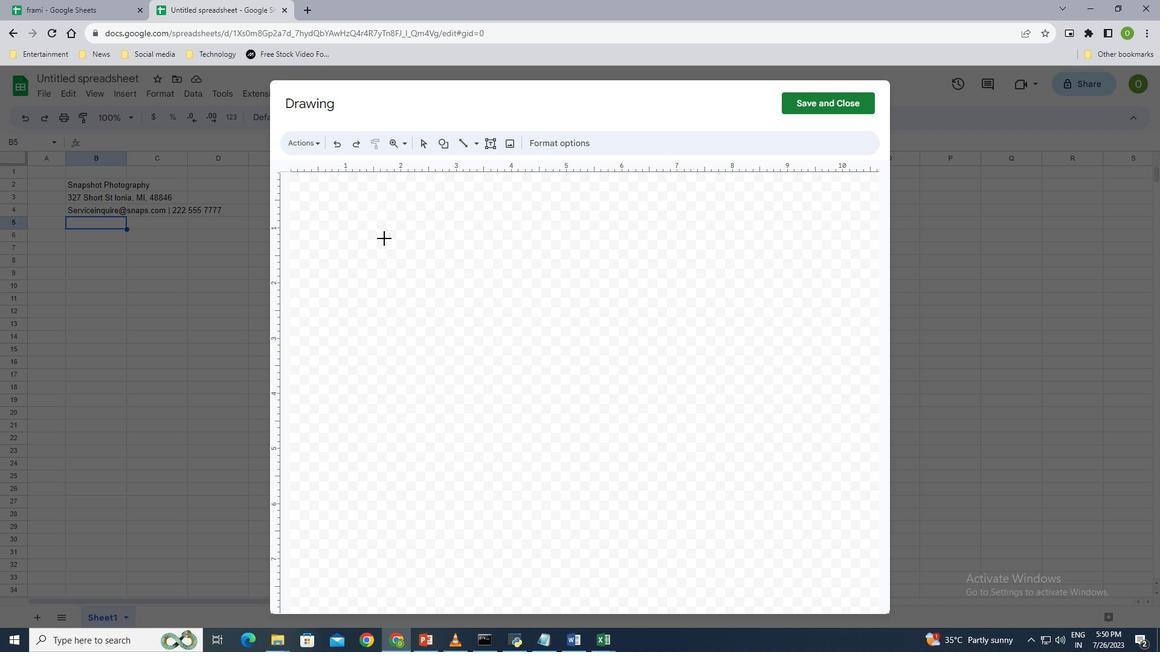 
Action: Key pressed <Key.shift><Key.shift><Key.shift><Key.shift><Key.shift><Key.shift><Key.shift><Key.shift><Key.shift><Key.shift>
Screenshot: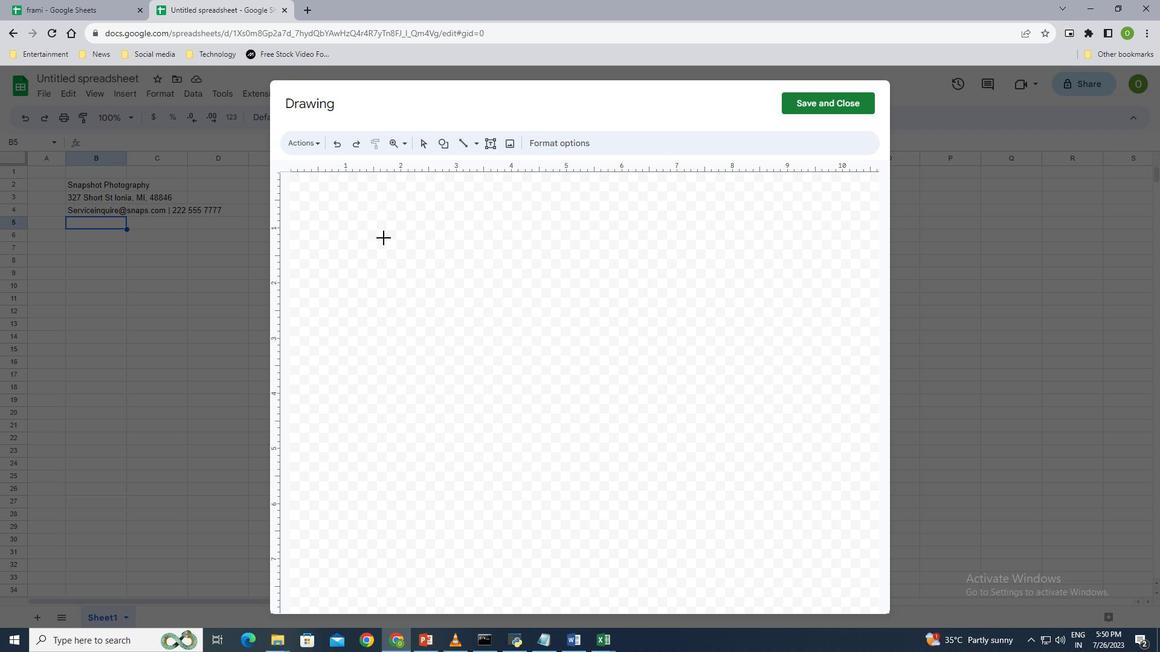 
Action: Mouse pressed left at (383, 238)
Screenshot: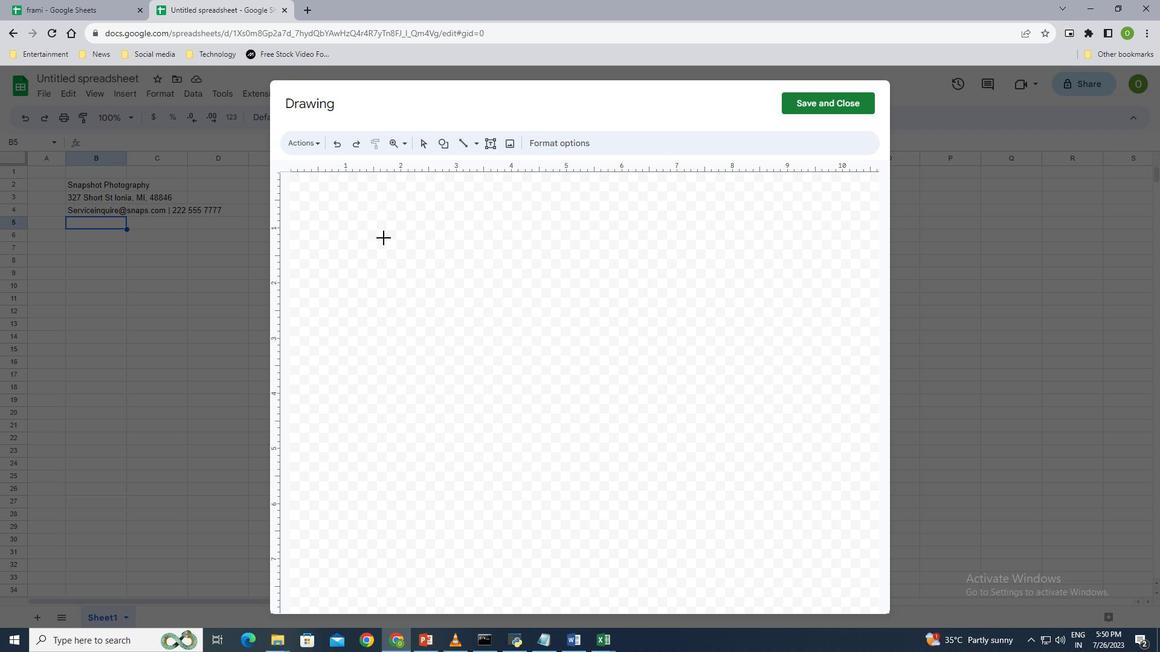 
Action: Key pressed <Key.shift><Key.shift><Key.shift><Key.shift><Key.shift>
Screenshot: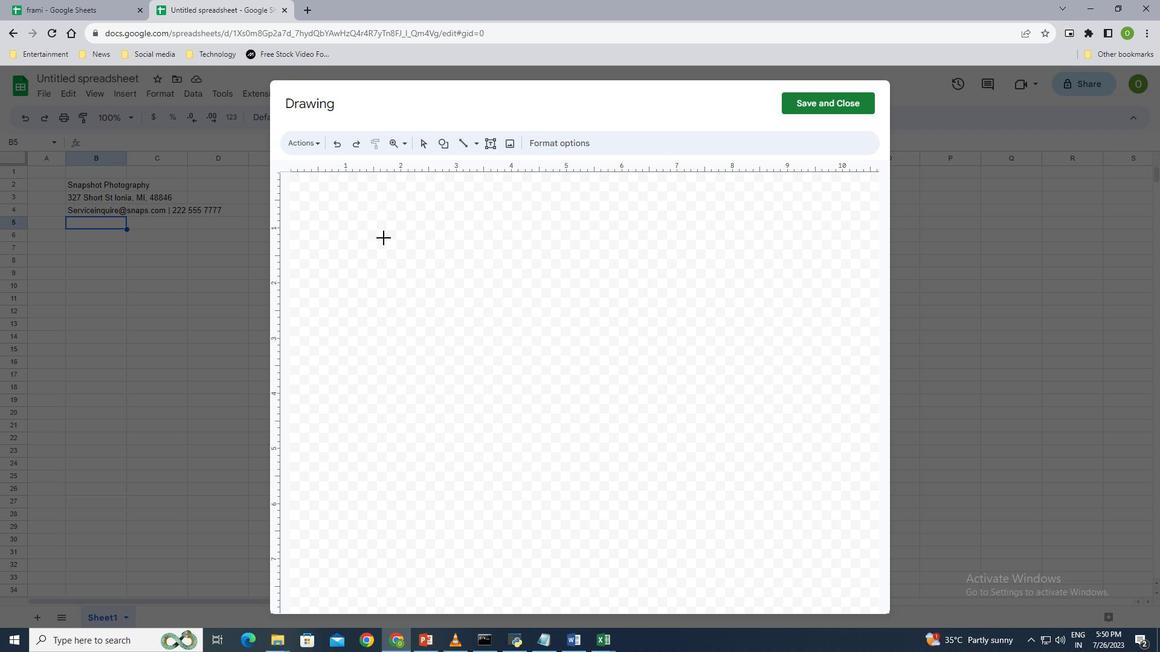 
Action: Mouse moved to (395, 238)
Screenshot: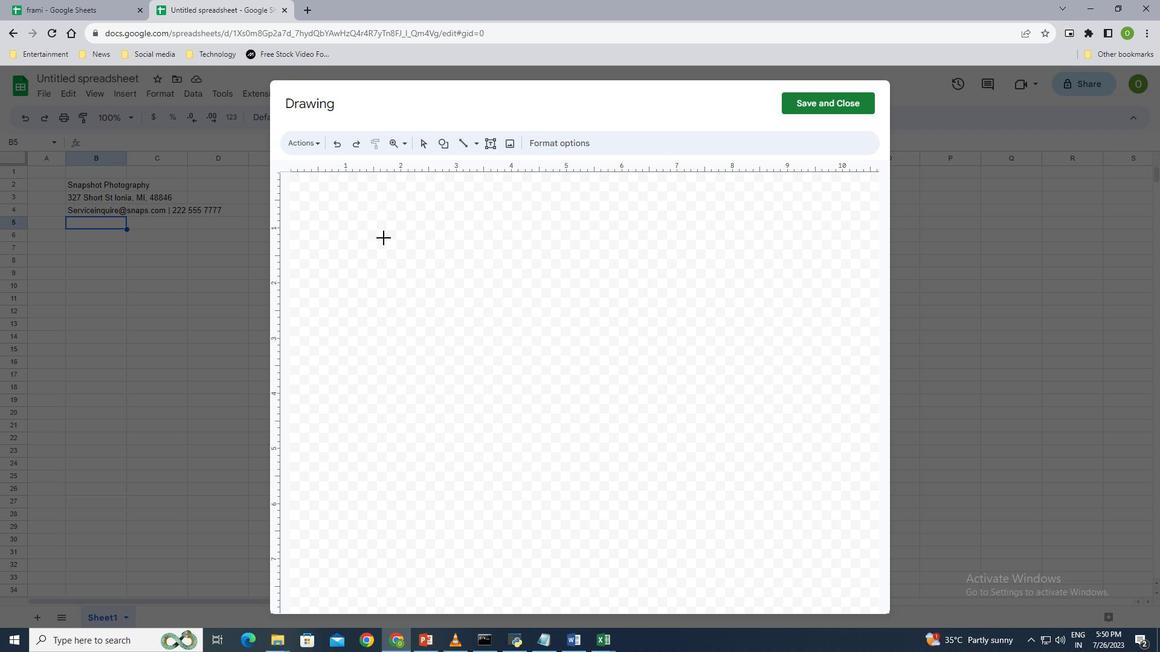 
Action: Key pressed <Key.shift>
Screenshot: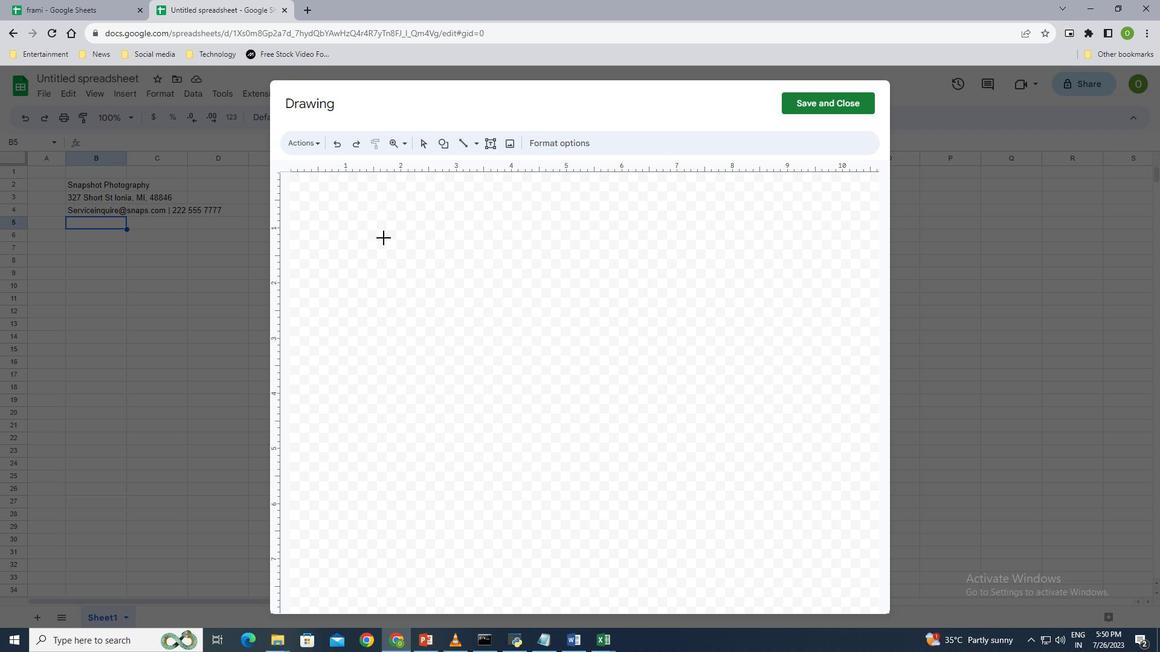 
Action: Mouse moved to (398, 238)
Screenshot: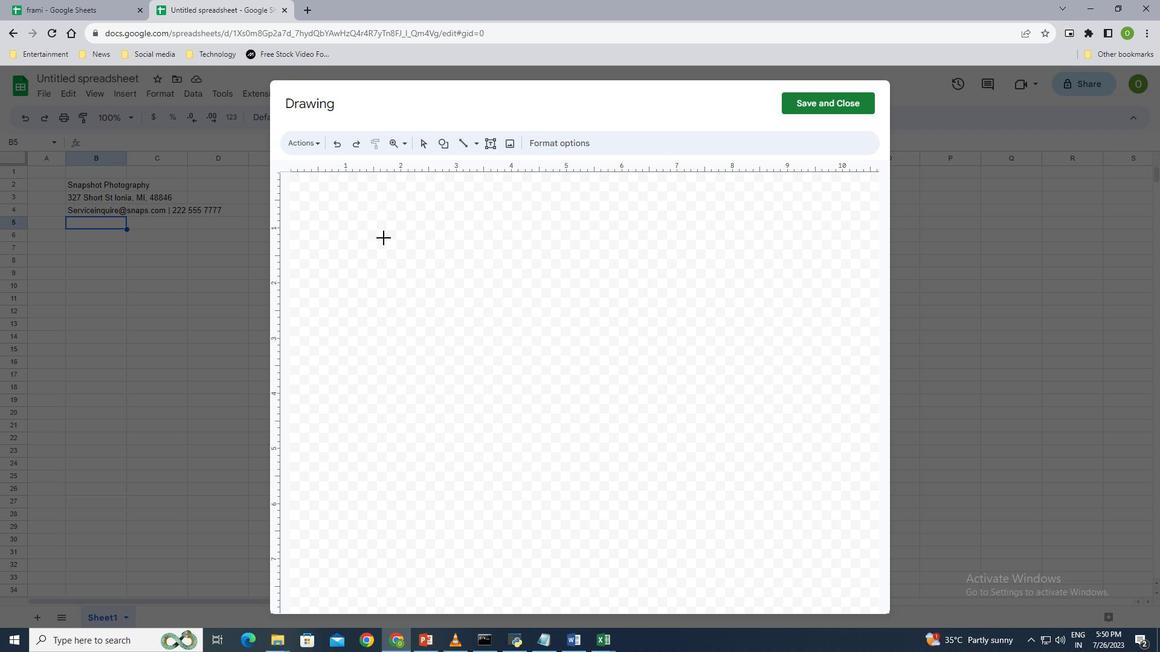 
Action: Key pressed <Key.shift>
Screenshot: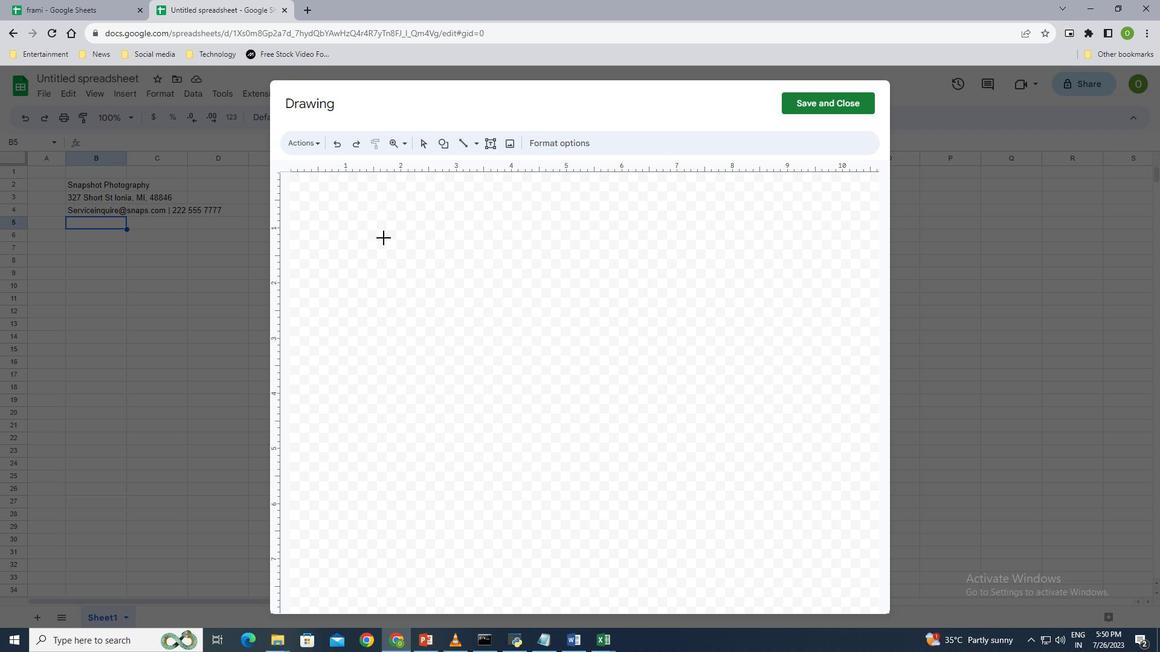 
Action: Mouse moved to (403, 238)
Screenshot: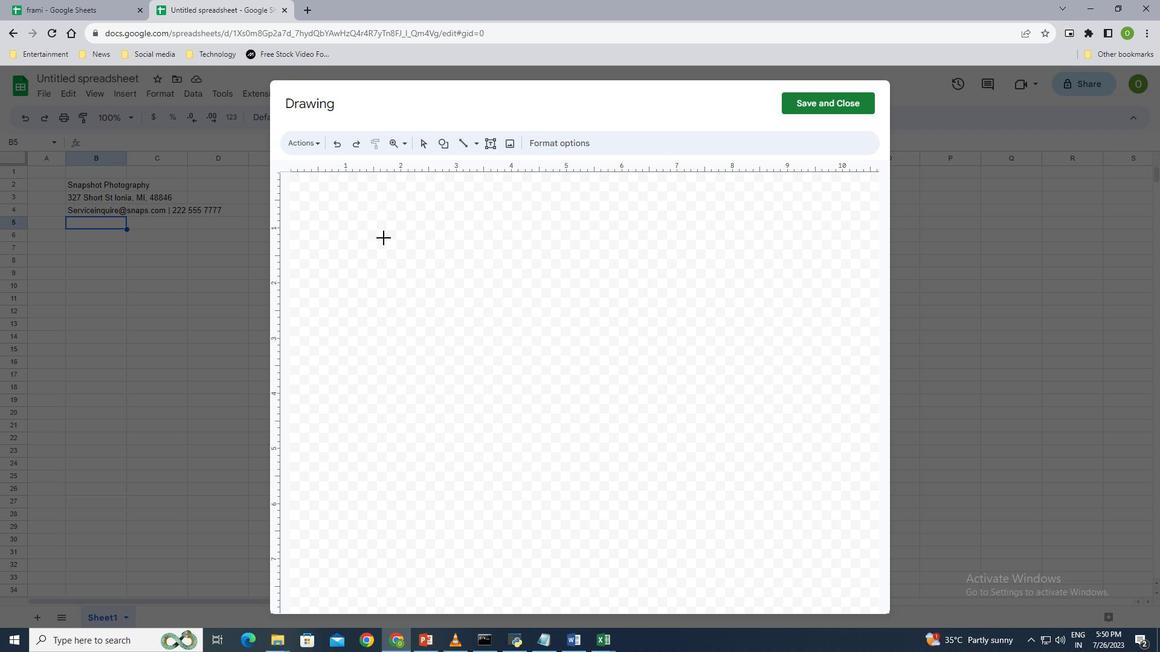 
Action: Key pressed <Key.shift>
Screenshot: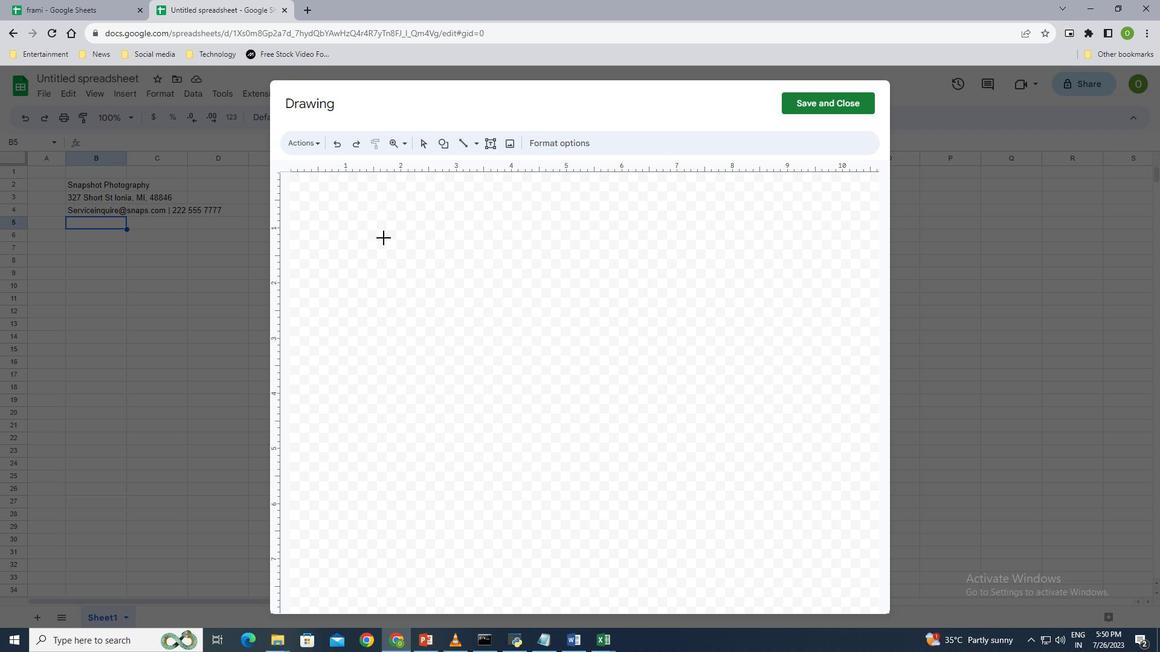 
Action: Mouse moved to (405, 238)
Screenshot: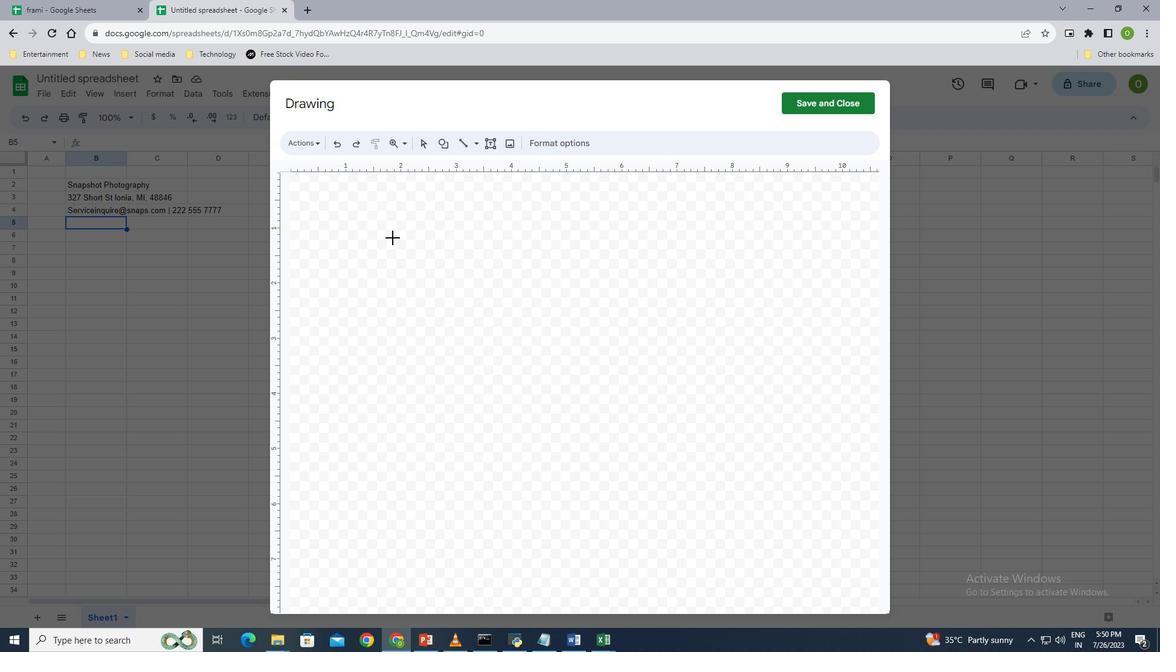 
Action: Key pressed <Key.shift>
Screenshot: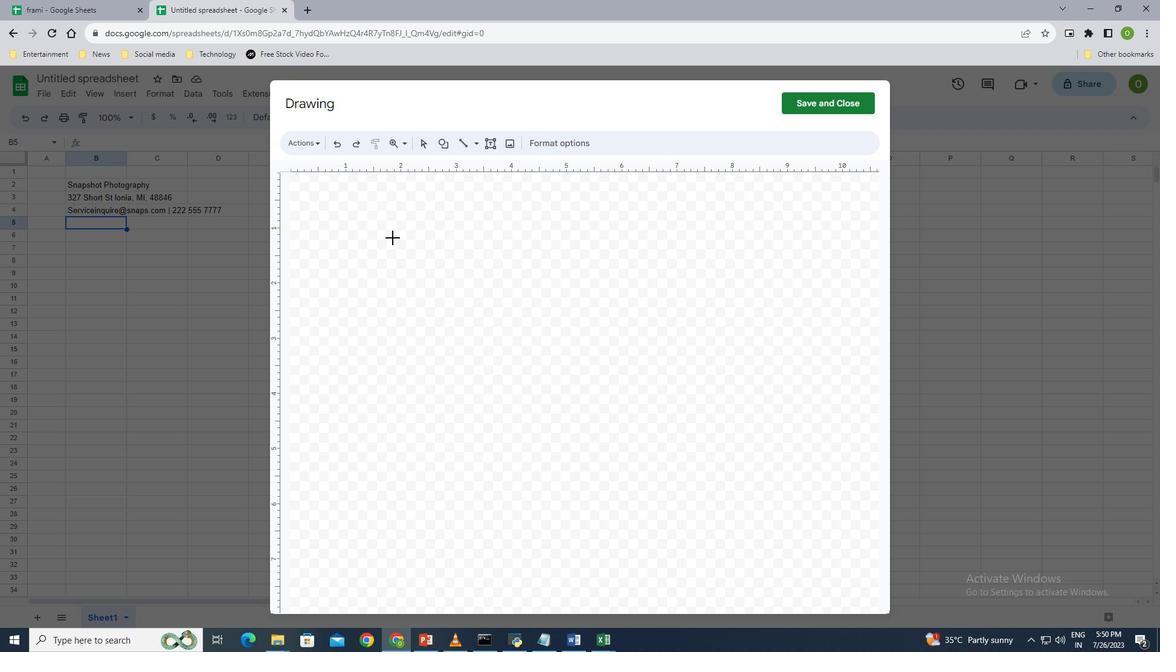 
Action: Mouse moved to (409, 238)
Screenshot: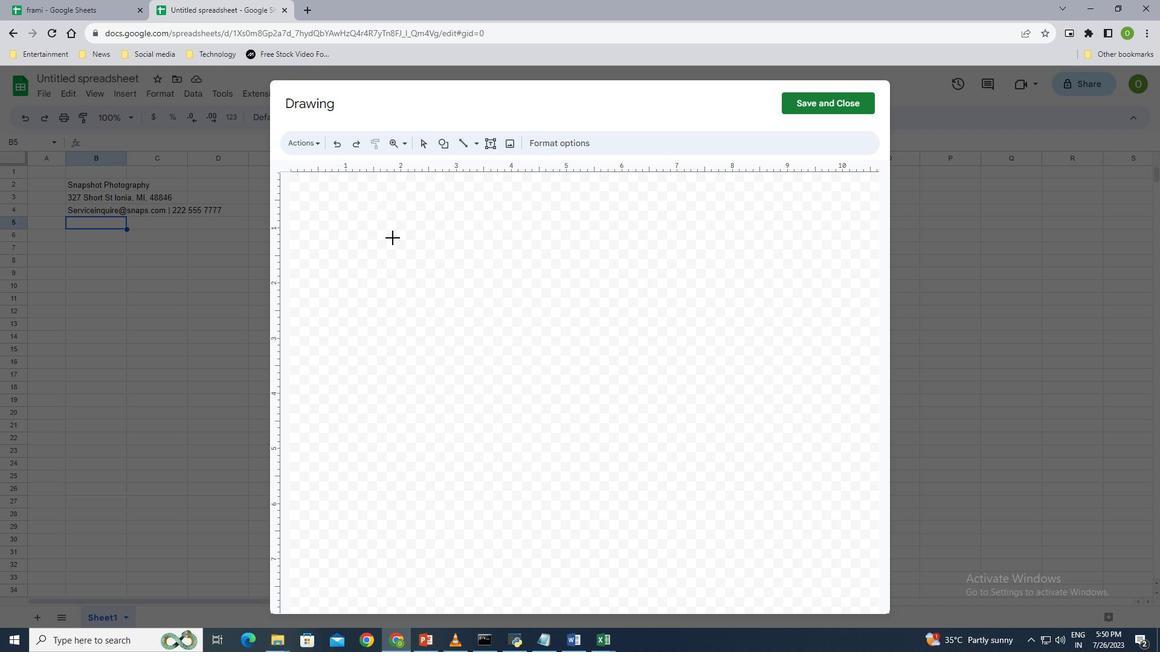 
Action: Key pressed <Key.shift>
Screenshot: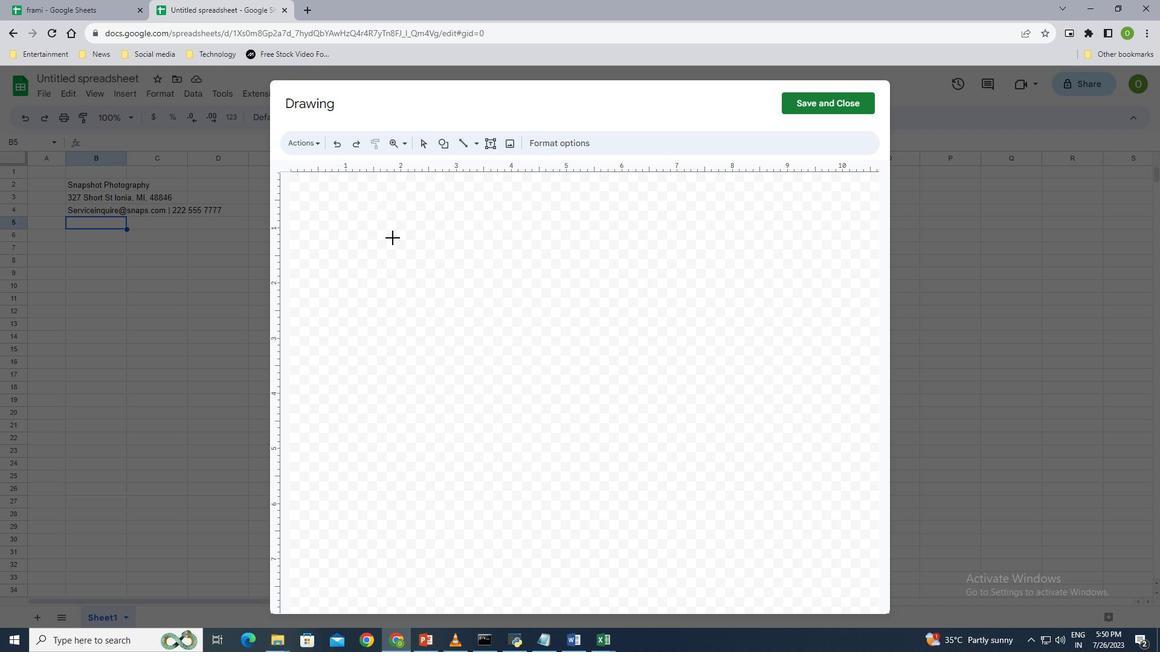
Action: Mouse moved to (416, 238)
Screenshot: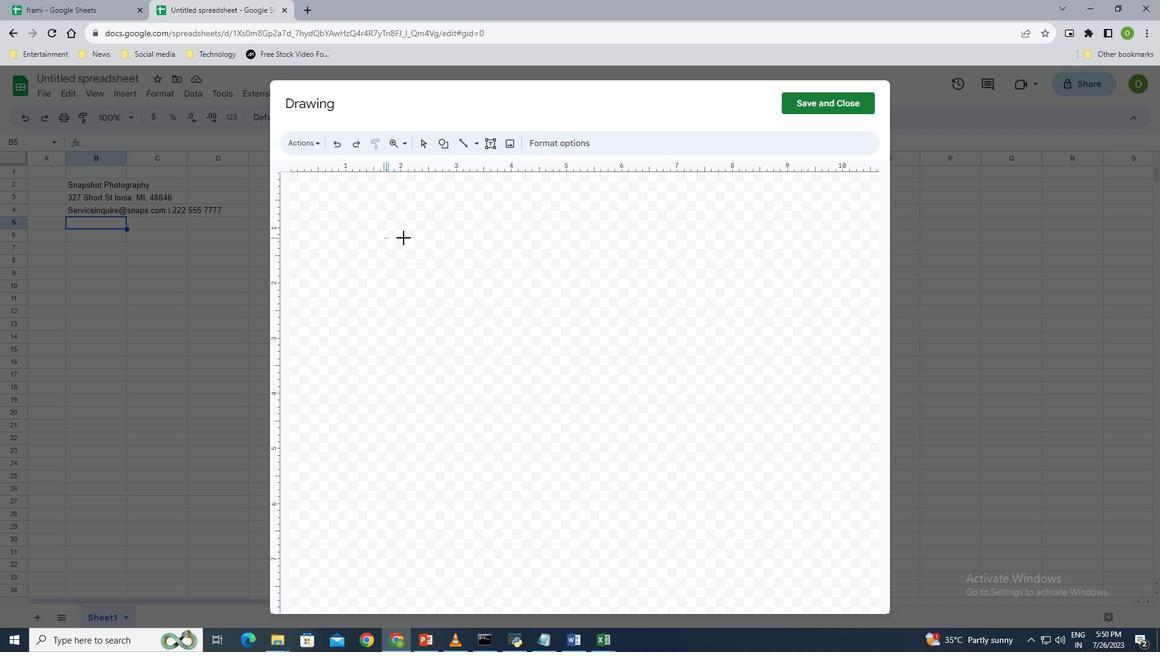 
Action: Key pressed <Key.shift>
Screenshot: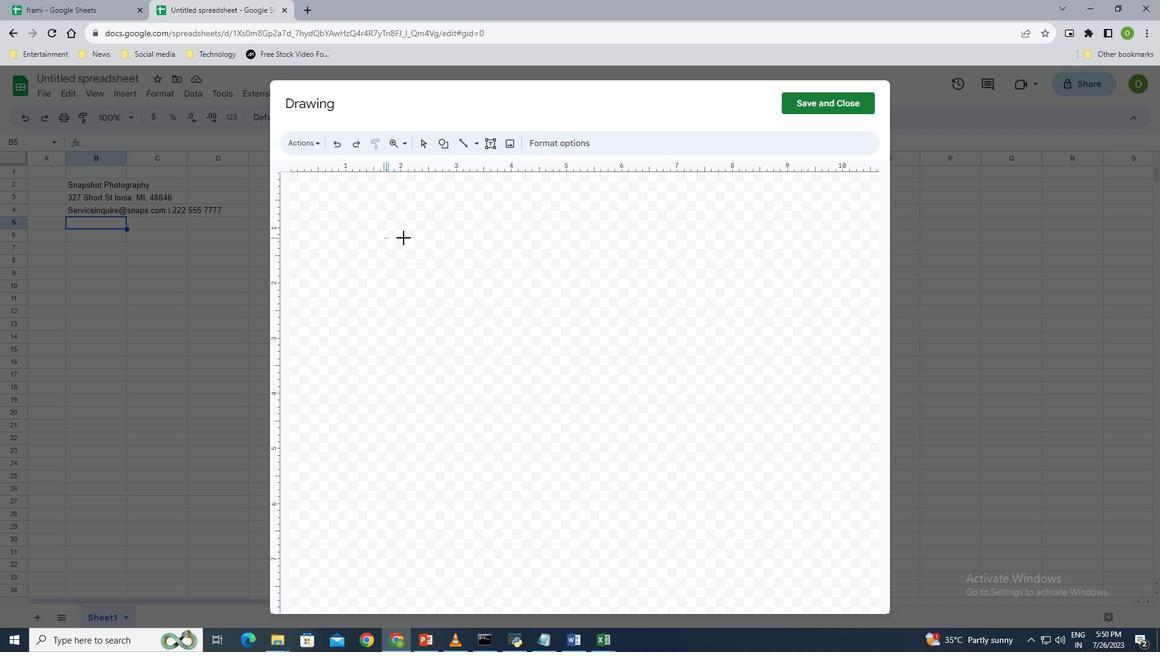 
Action: Mouse moved to (419, 238)
Screenshot: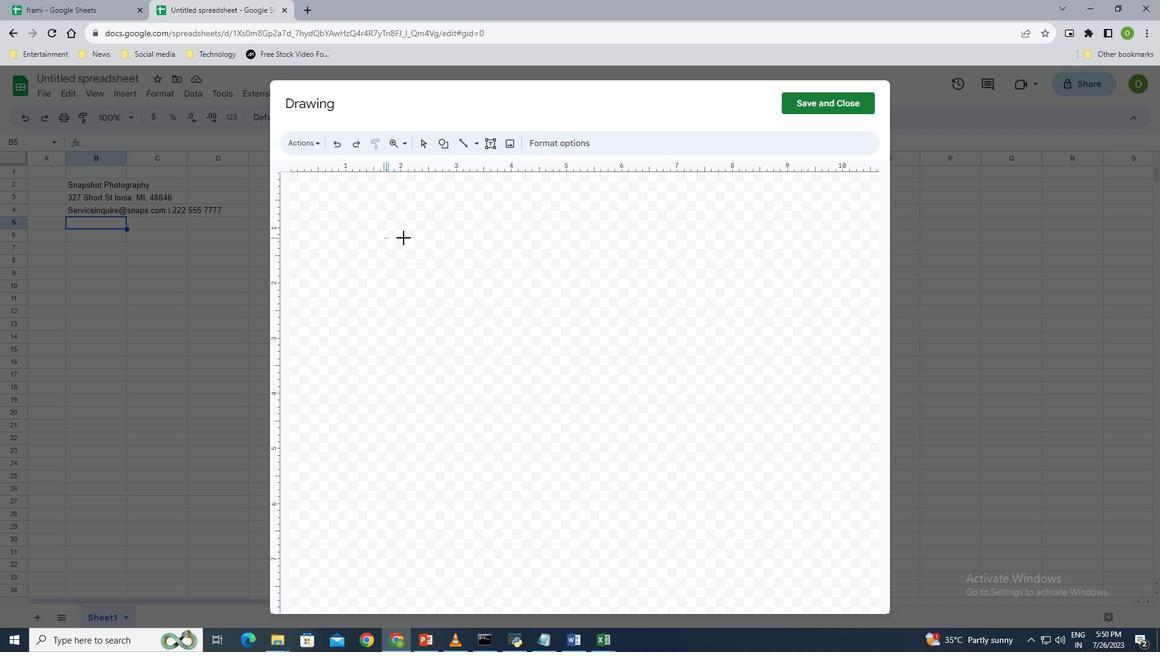
Action: Key pressed <Key.shift>
Screenshot: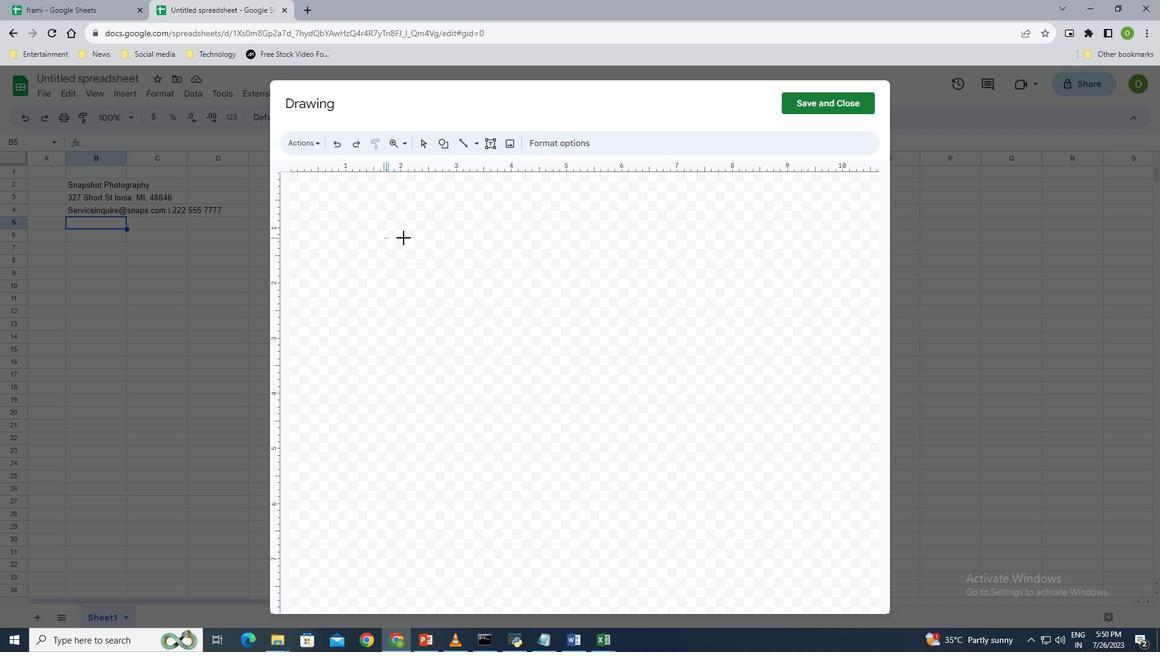 
Action: Mouse moved to (423, 238)
Screenshot: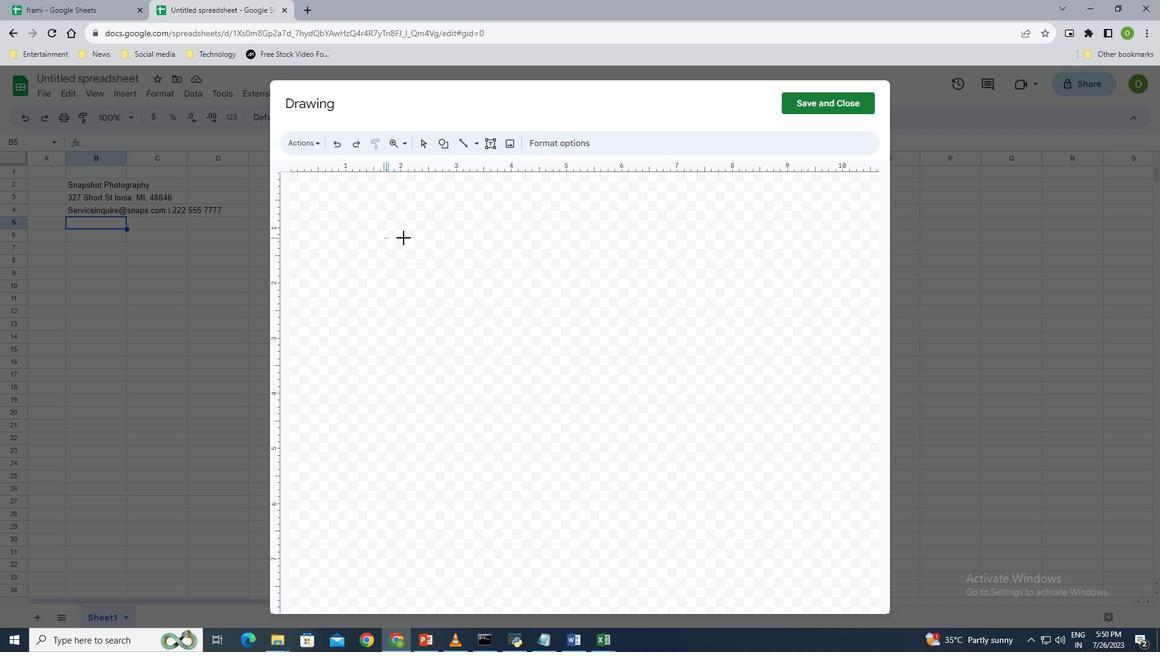 
Action: Key pressed <Key.shift>
Screenshot: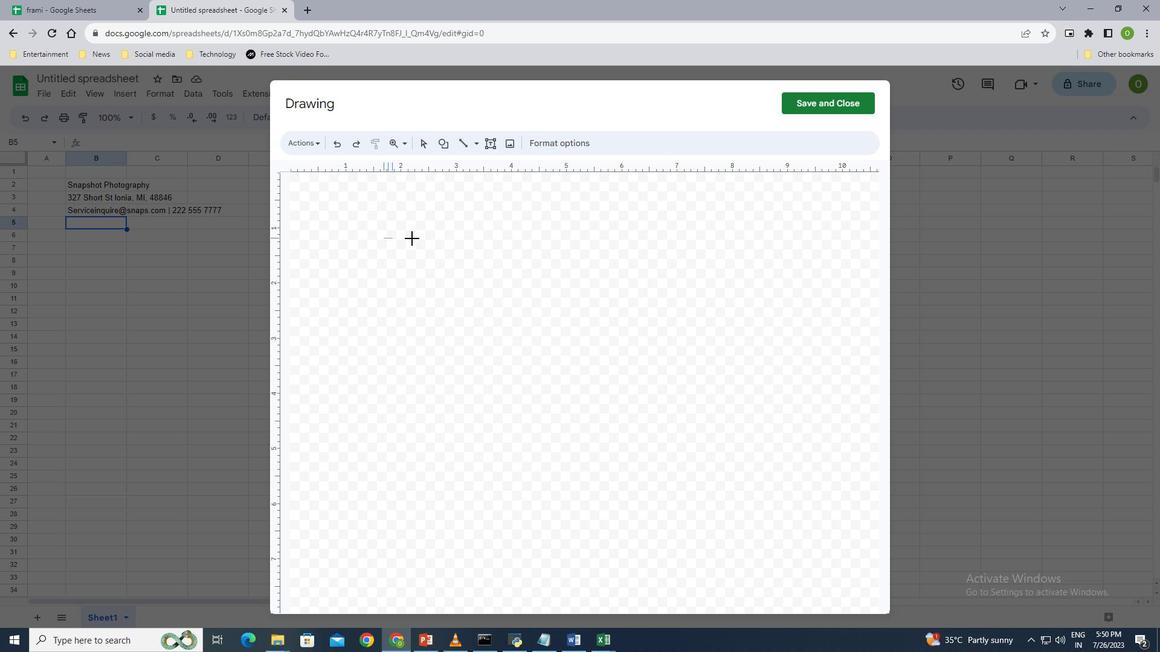 
Action: Mouse moved to (429, 238)
Screenshot: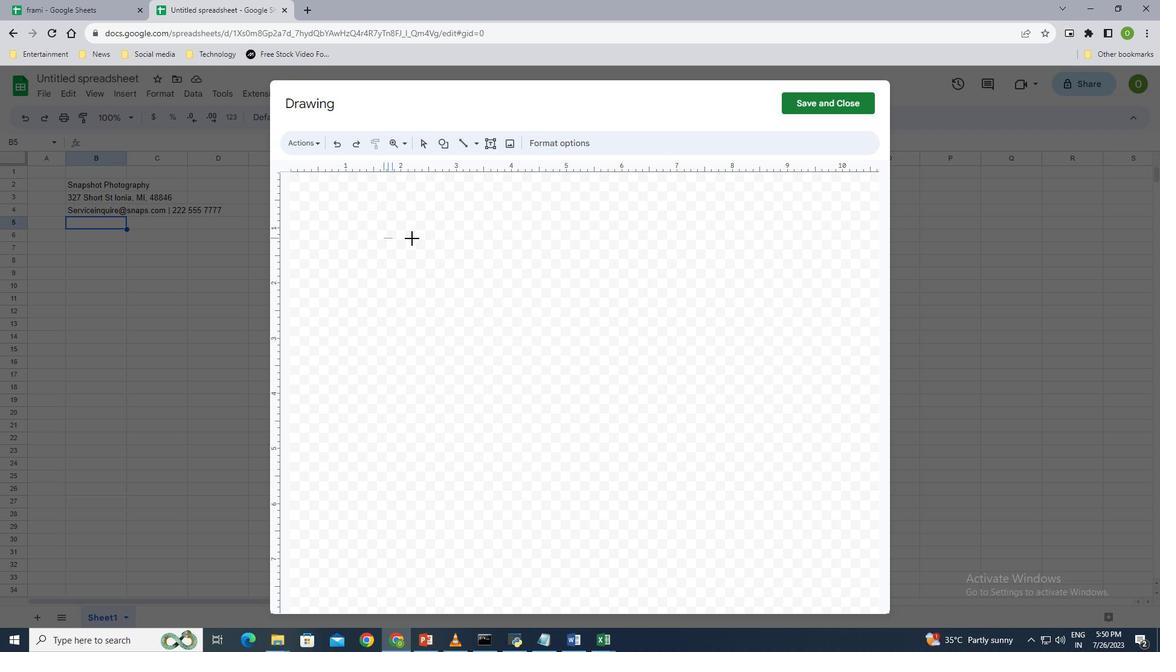 
Action: Key pressed <Key.shift>
Screenshot: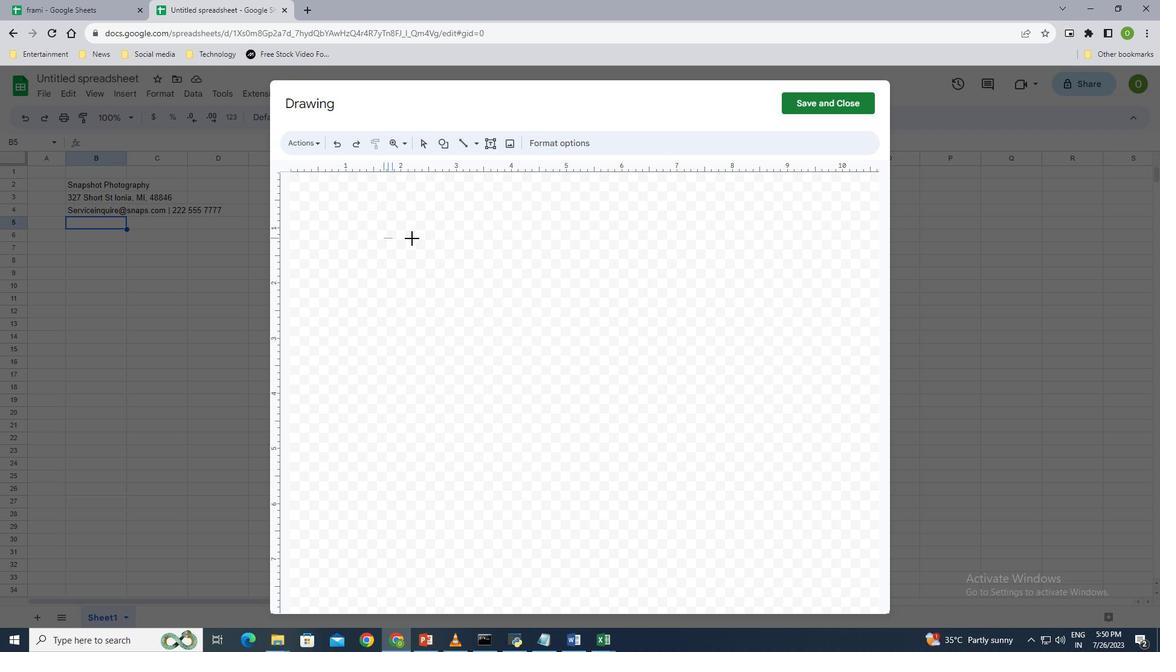 
Action: Mouse moved to (431, 237)
Screenshot: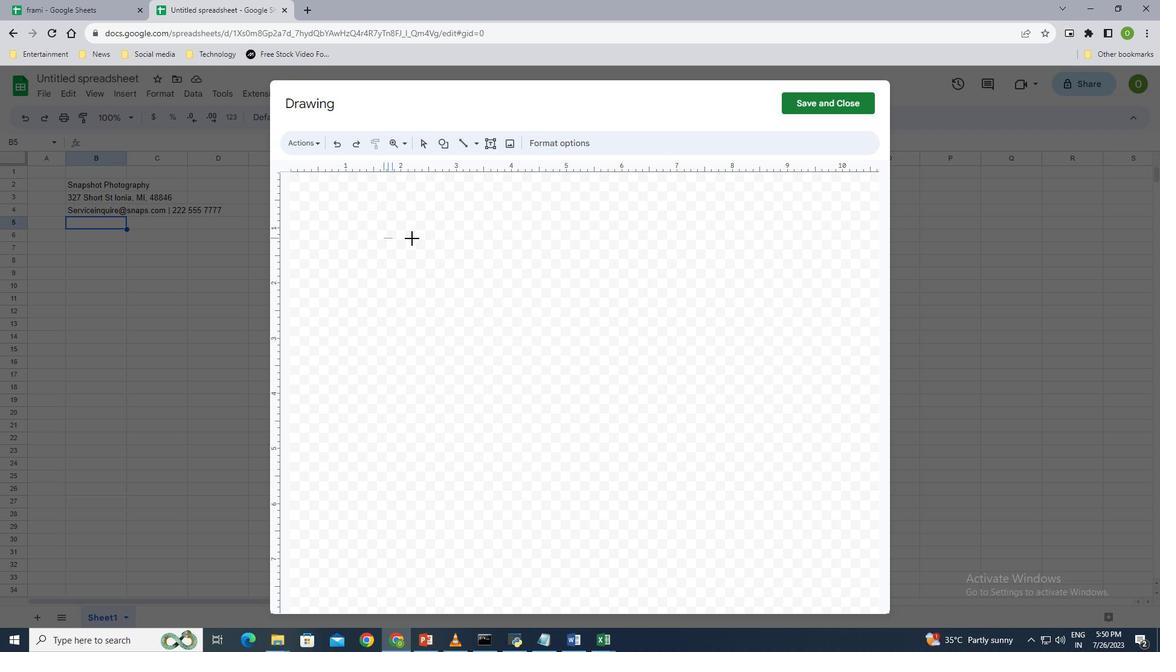 
Action: Key pressed <Key.shift>
Screenshot: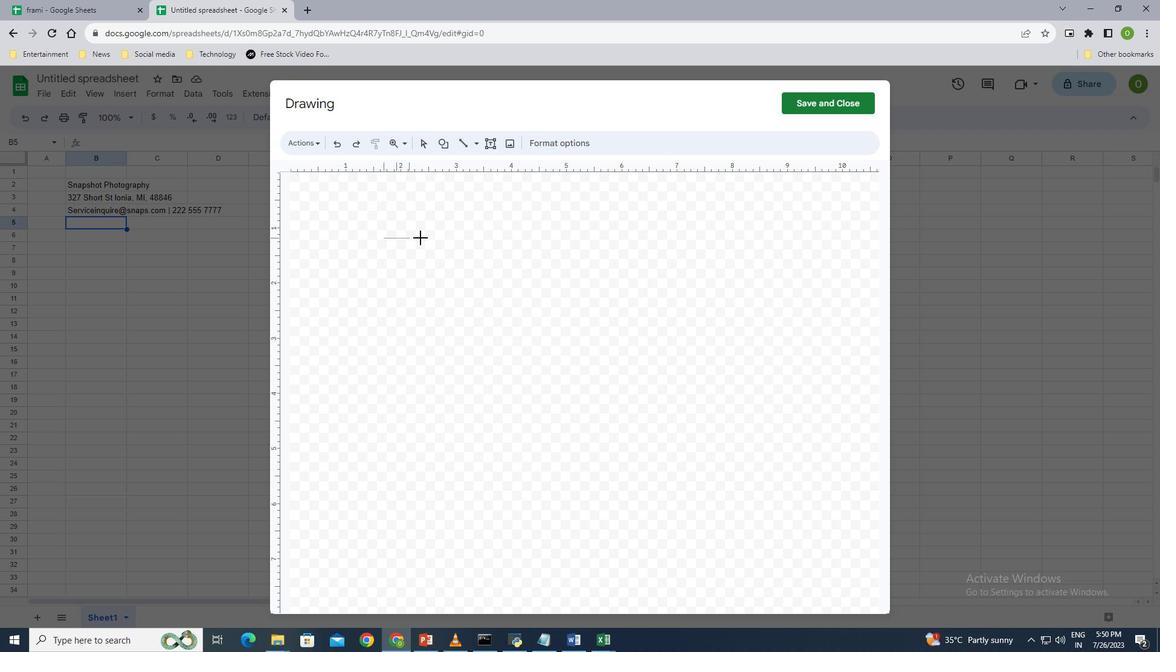 
Action: Mouse moved to (435, 236)
Screenshot: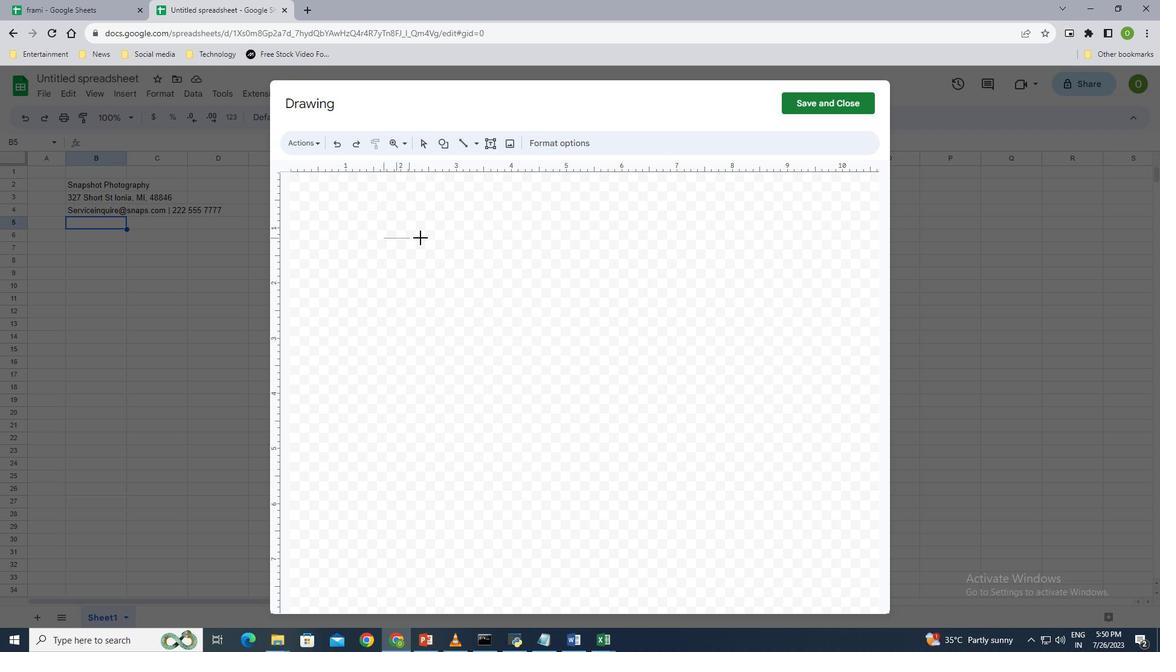 
Action: Key pressed <Key.shift>
Screenshot: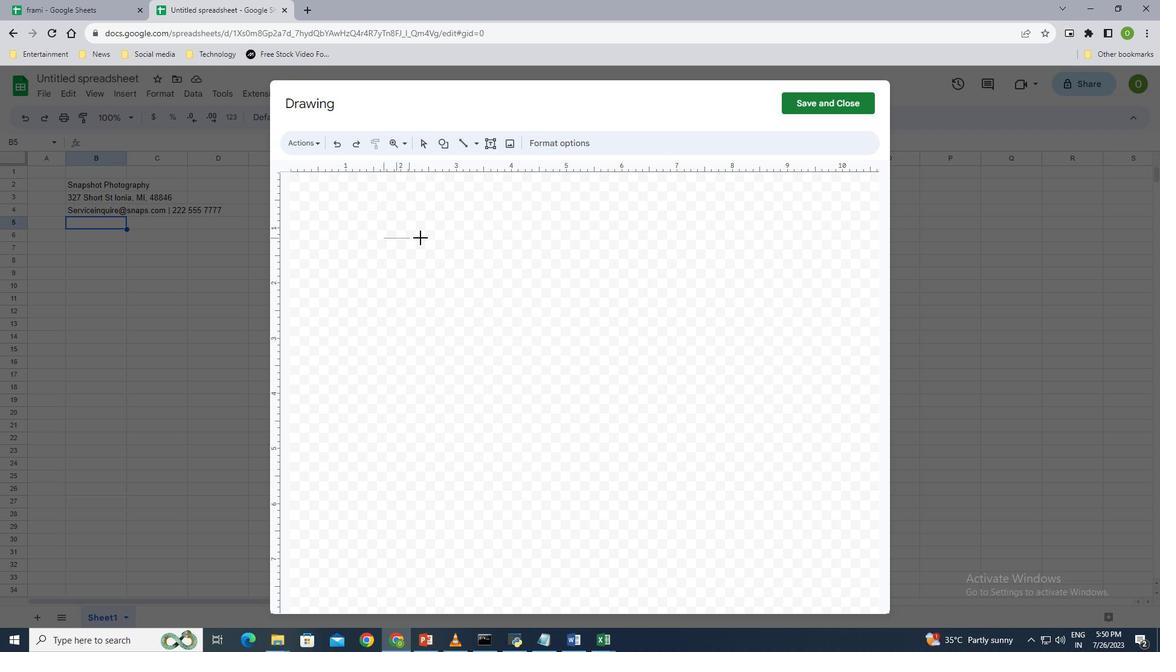 
Action: Mouse moved to (440, 236)
Screenshot: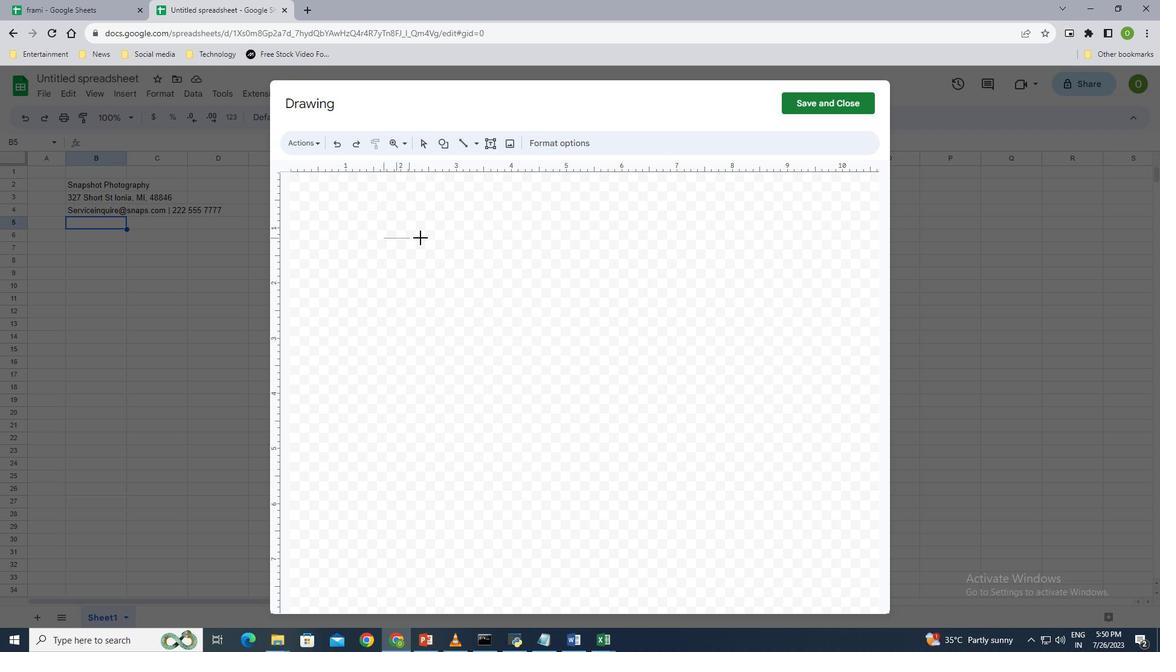 
Action: Key pressed <Key.shift>
Screenshot: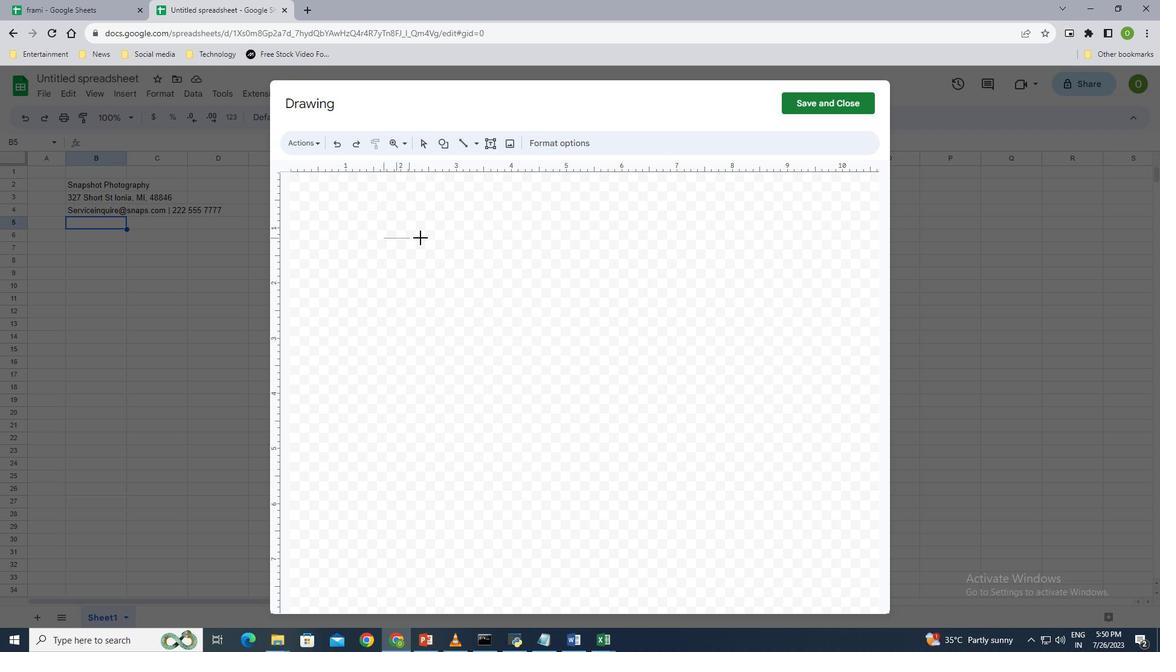 
Action: Mouse moved to (448, 236)
Screenshot: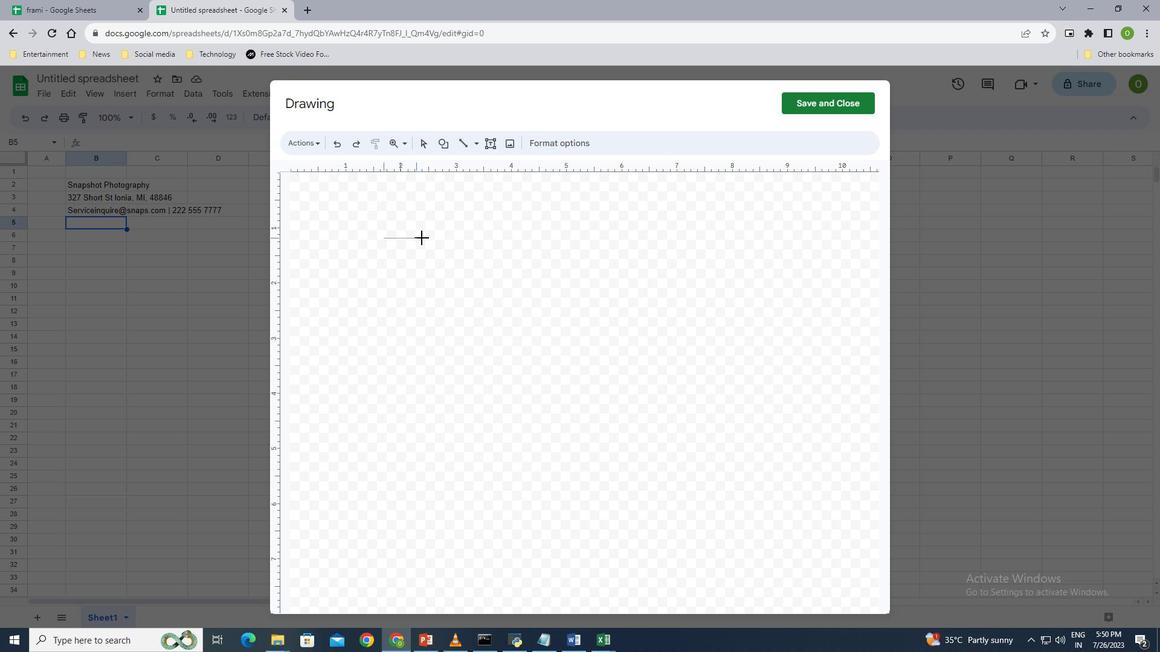 
Action: Key pressed <Key.shift>
Screenshot: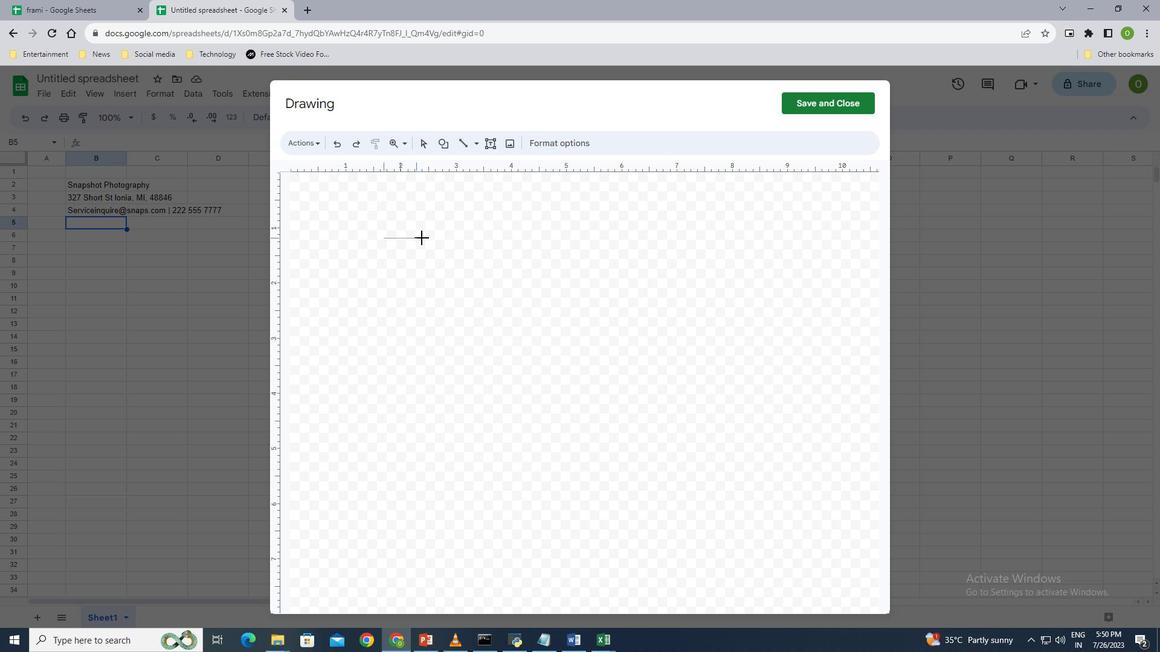 
Action: Mouse moved to (455, 236)
Screenshot: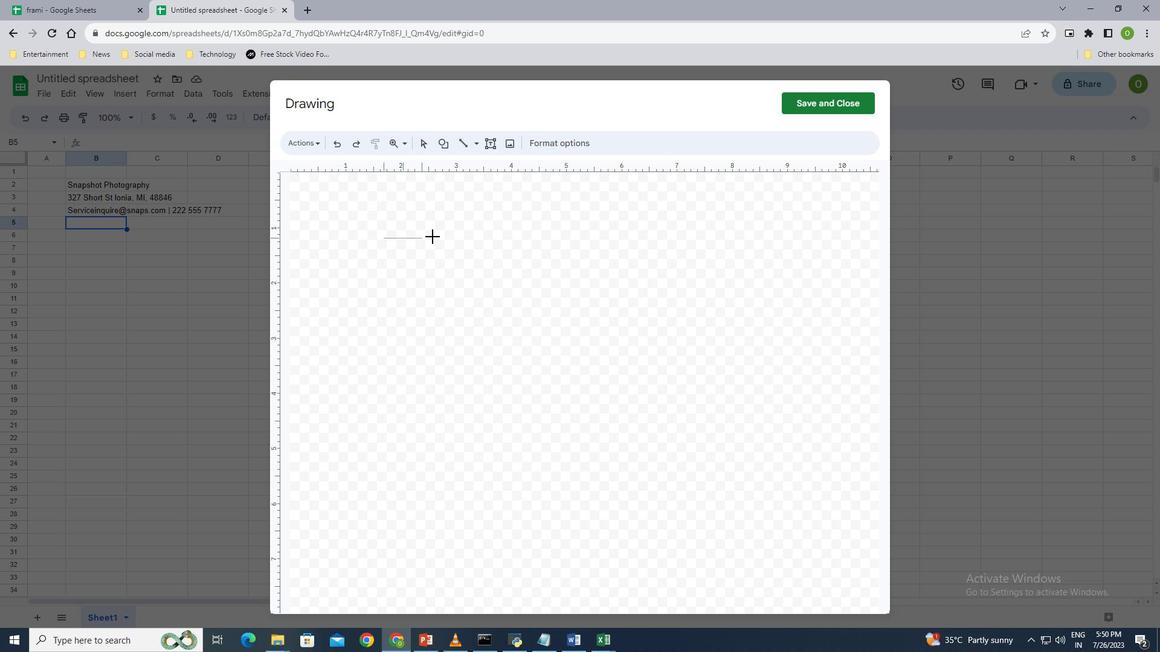
Action: Key pressed <Key.shift>
Screenshot: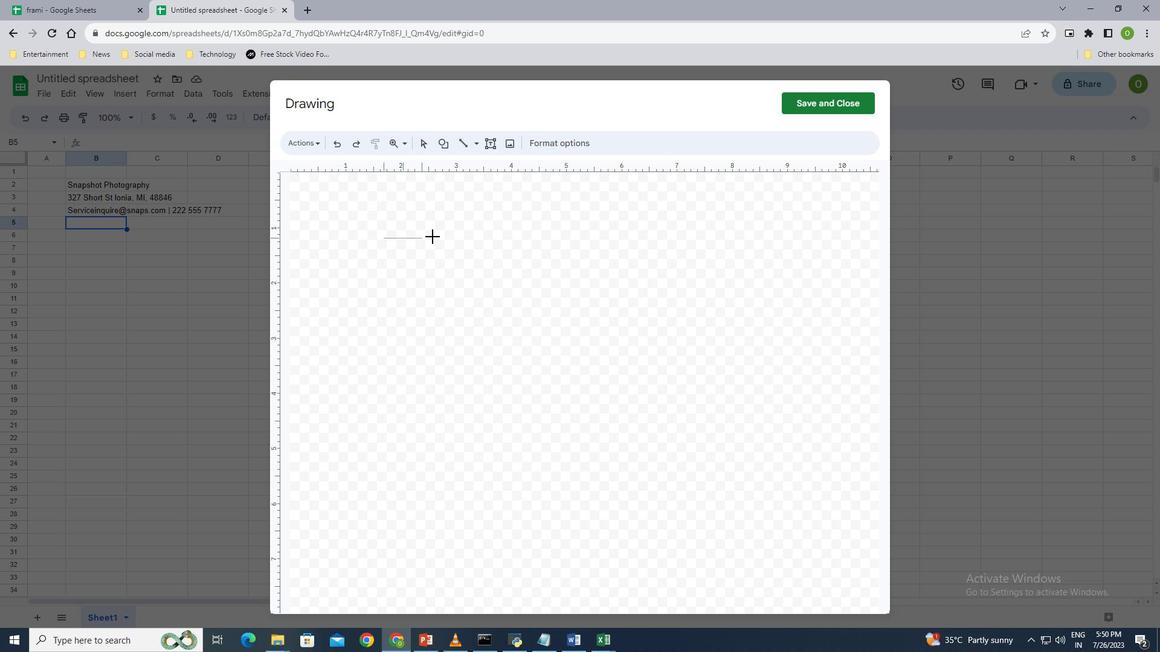 
Action: Mouse moved to (460, 236)
Screenshot: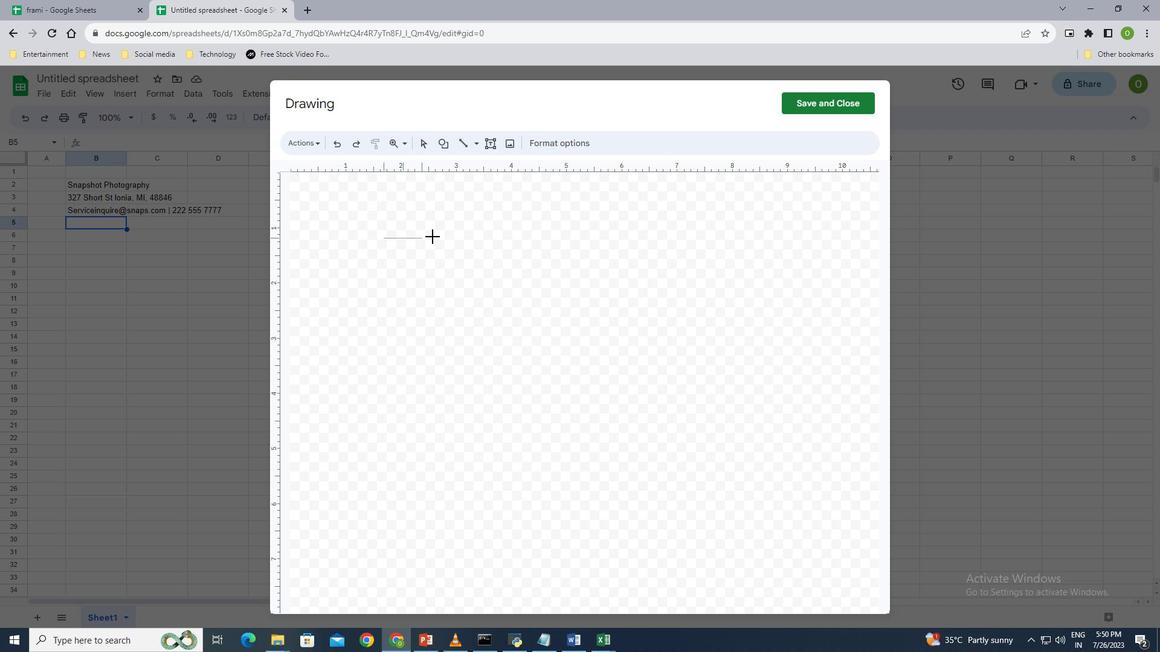 
Action: Key pressed <Key.shift>
Screenshot: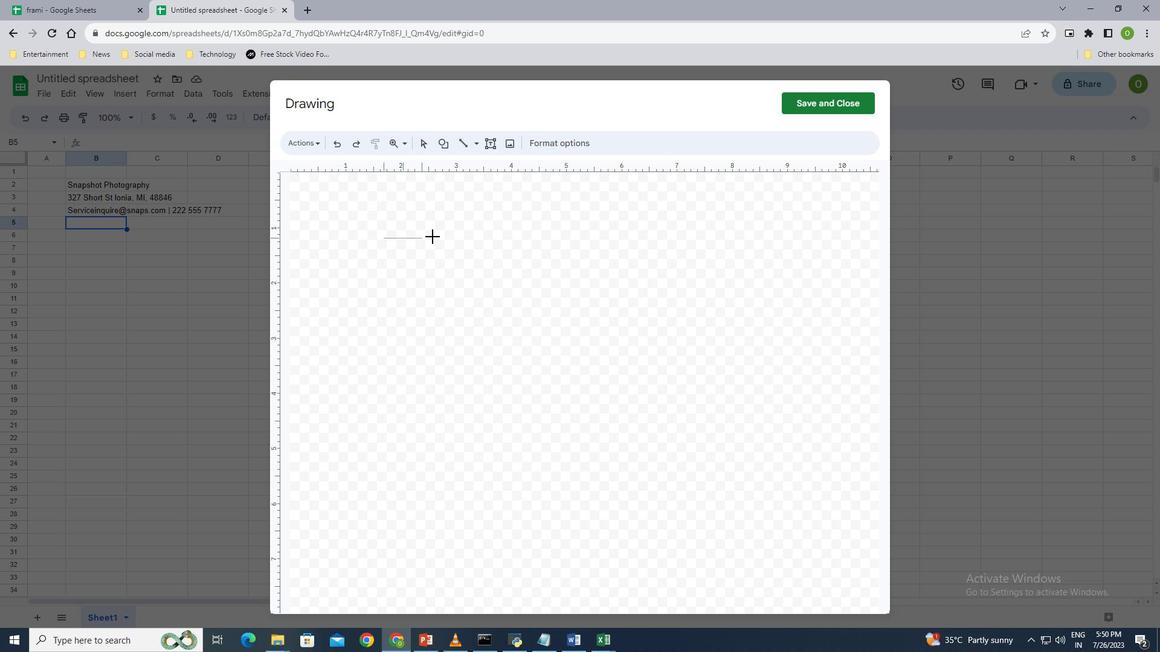 
Action: Mouse moved to (466, 236)
Screenshot: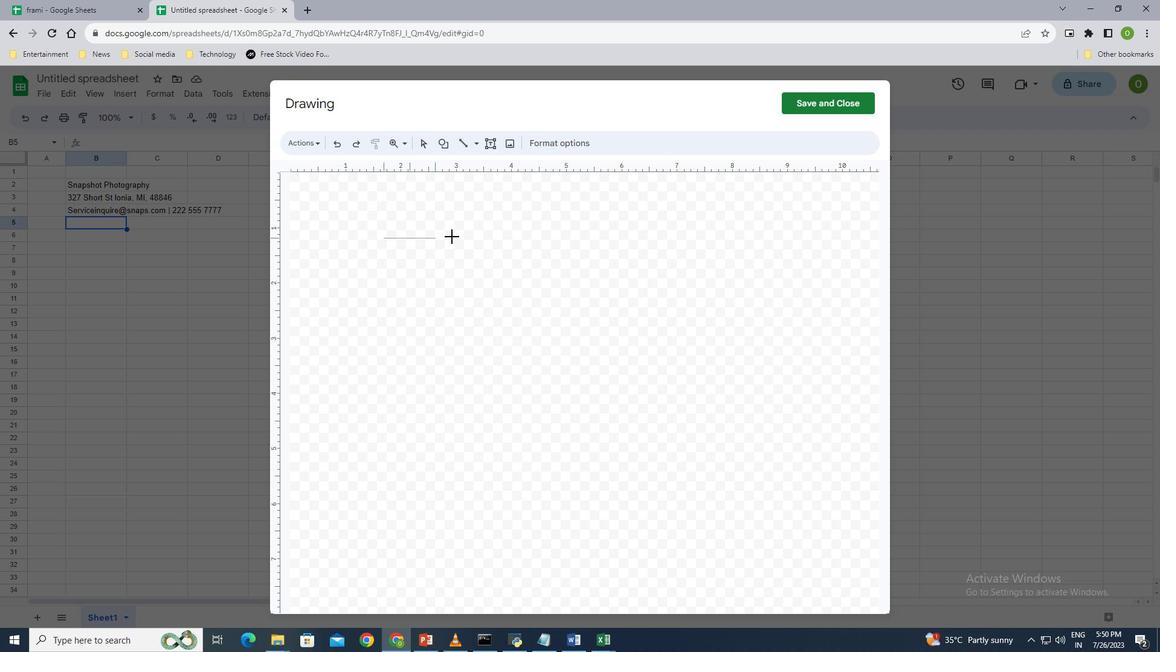 
Action: Key pressed <Key.shift>
Screenshot: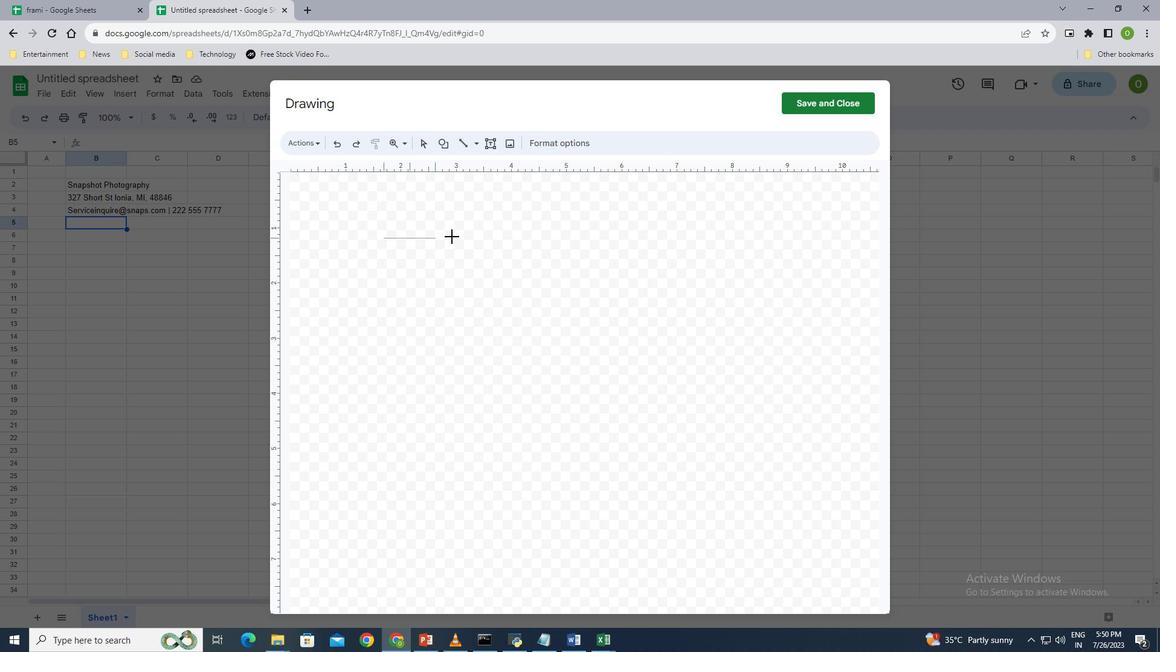 
Action: Mouse moved to (471, 236)
Screenshot: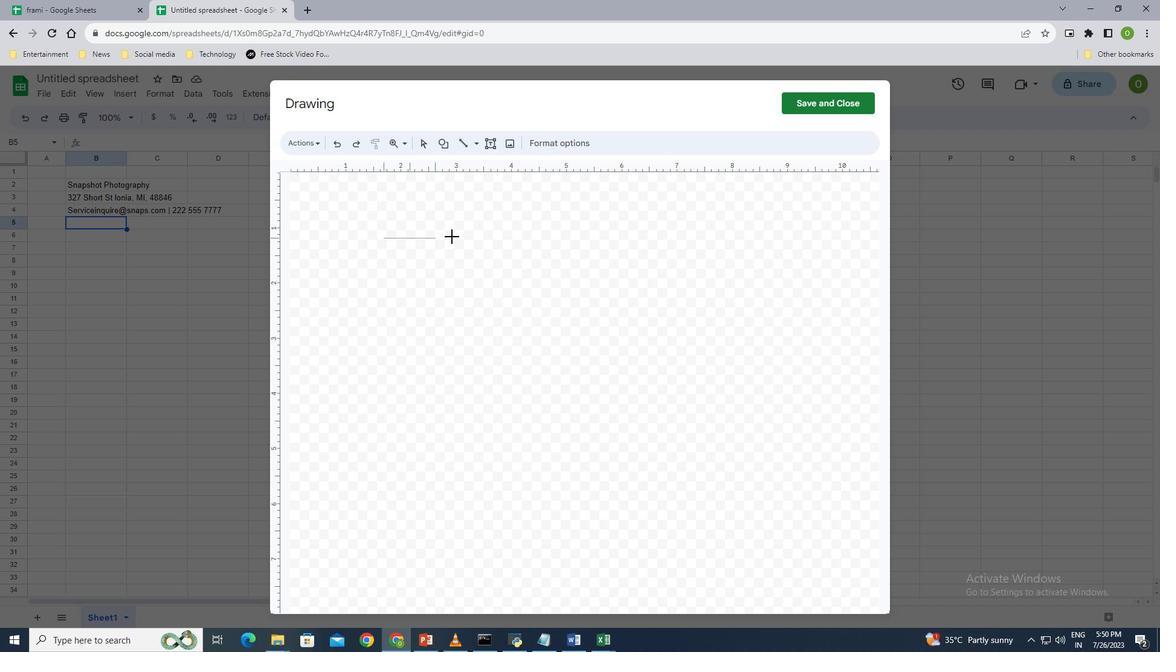 
Action: Key pressed <Key.shift>
Screenshot: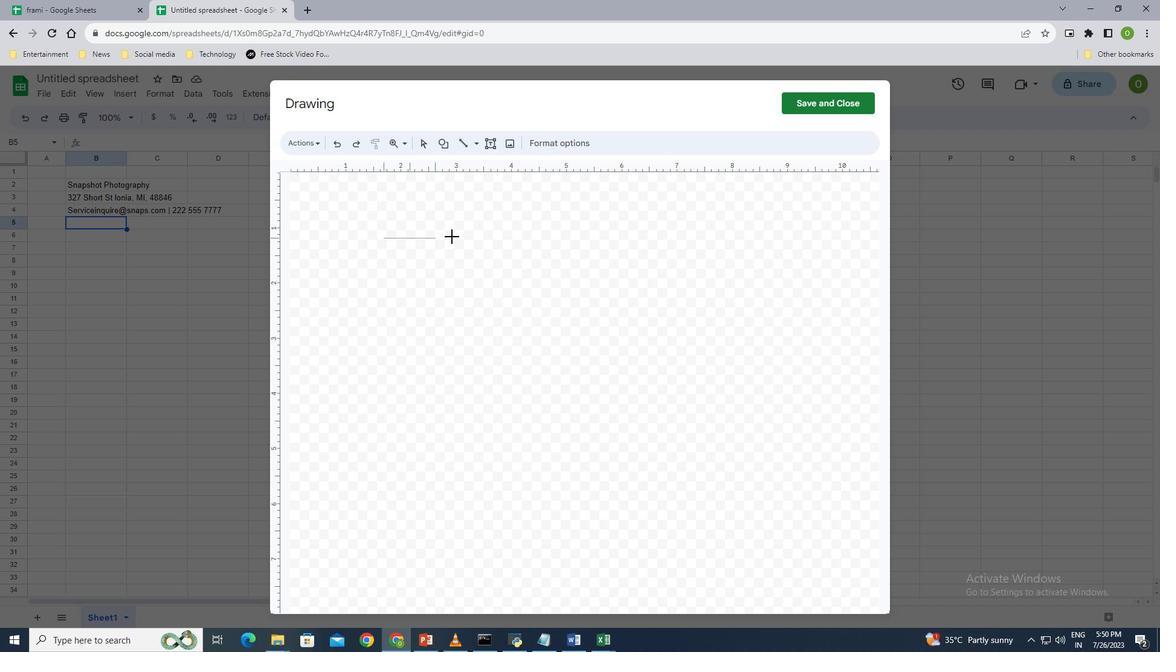 
Action: Mouse moved to (477, 236)
Screenshot: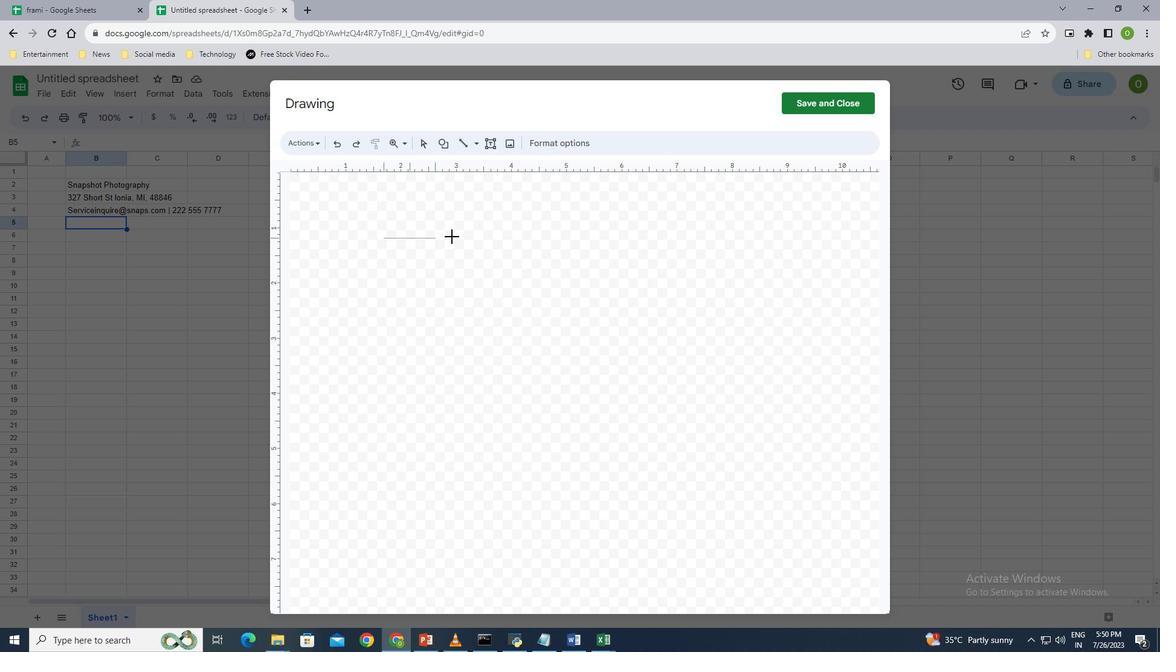 
Action: Key pressed <Key.shift>
Screenshot: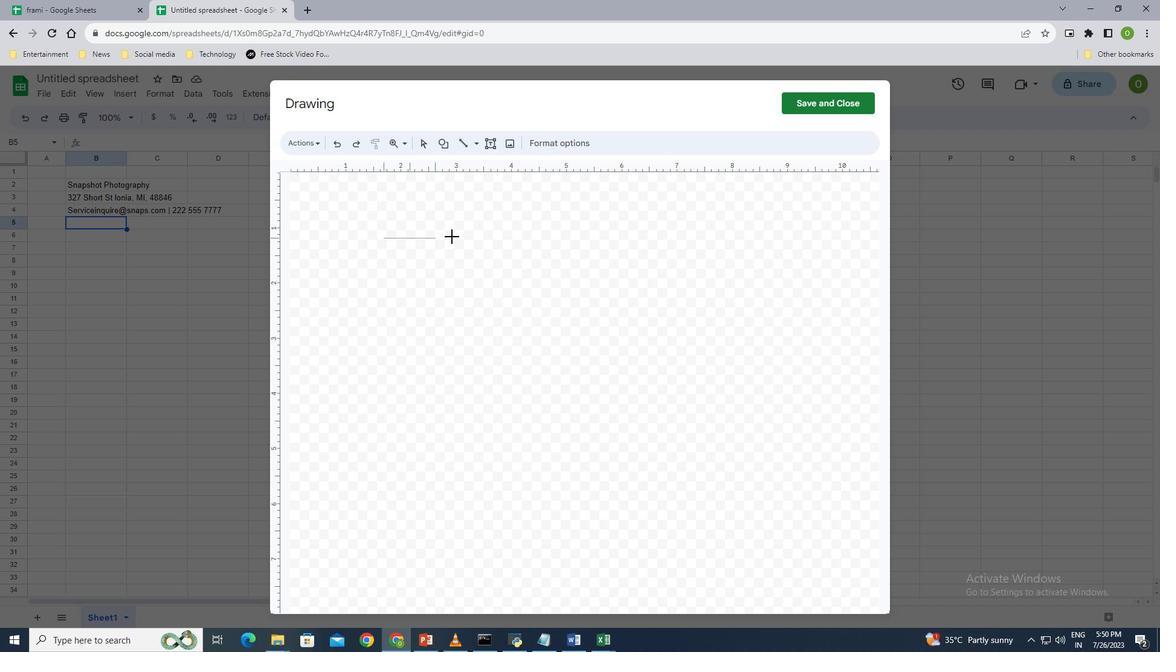 
Action: Mouse moved to (483, 236)
Screenshot: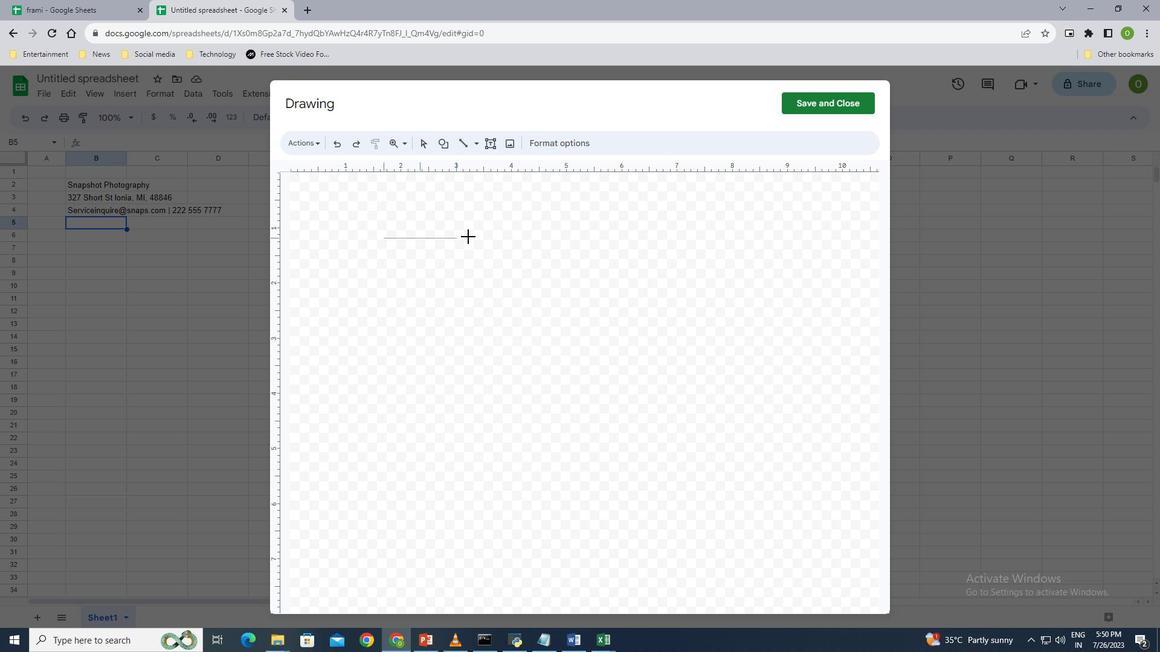 
Action: Key pressed <Key.shift>
Screenshot: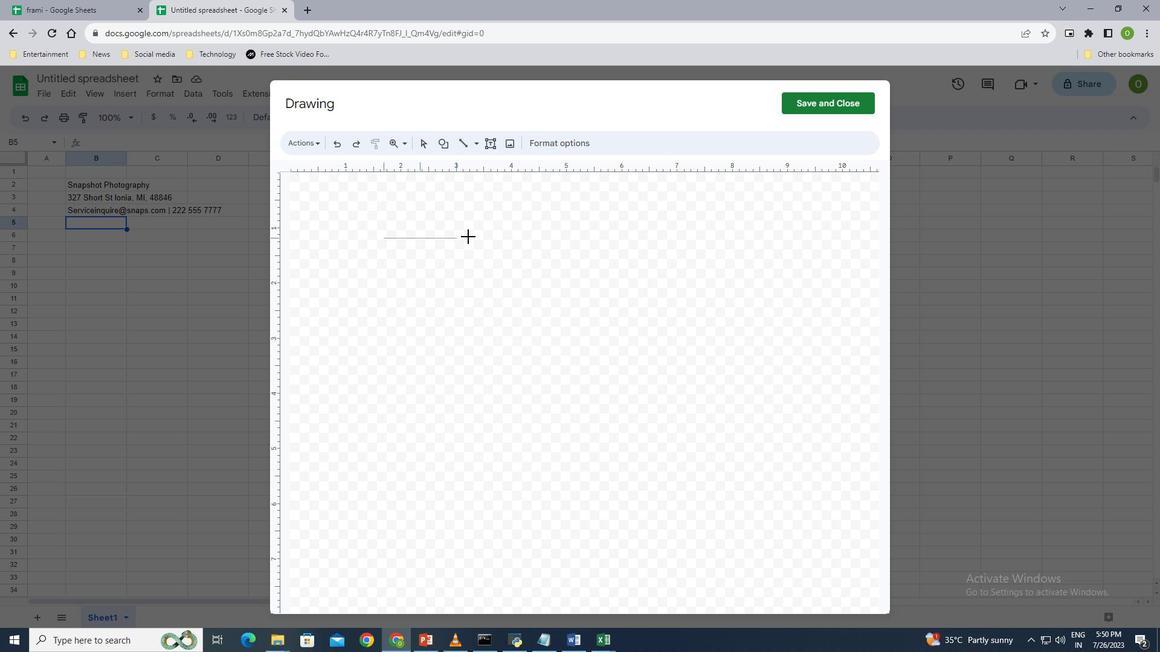 
Action: Mouse moved to (488, 236)
Screenshot: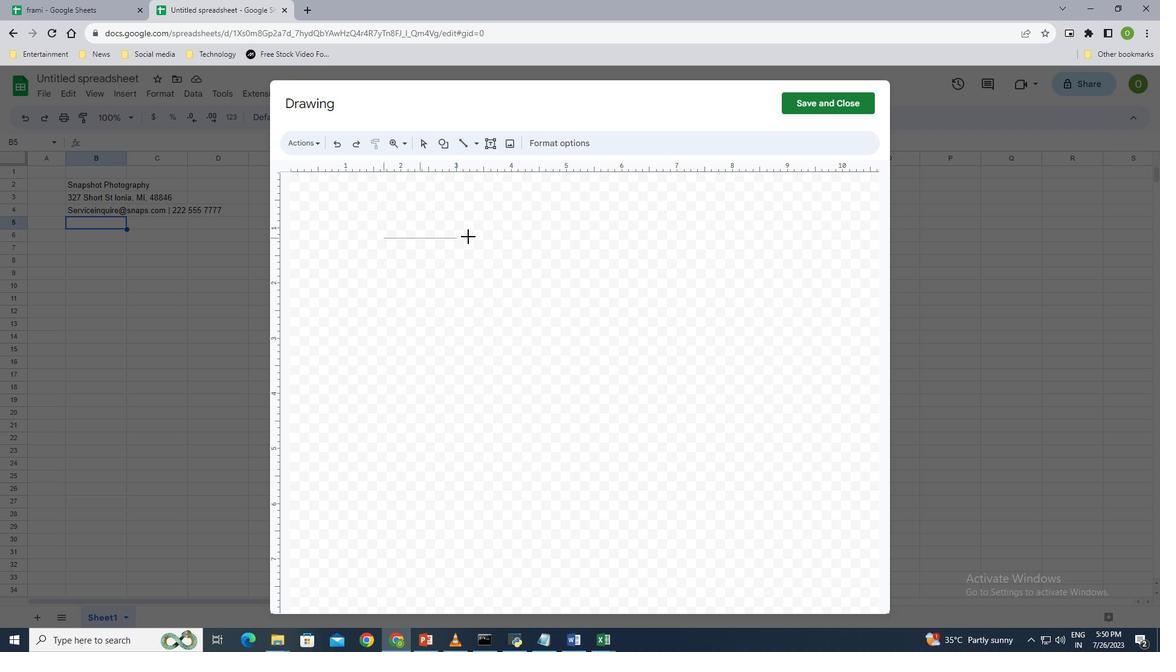
Action: Key pressed <Key.shift>
Screenshot: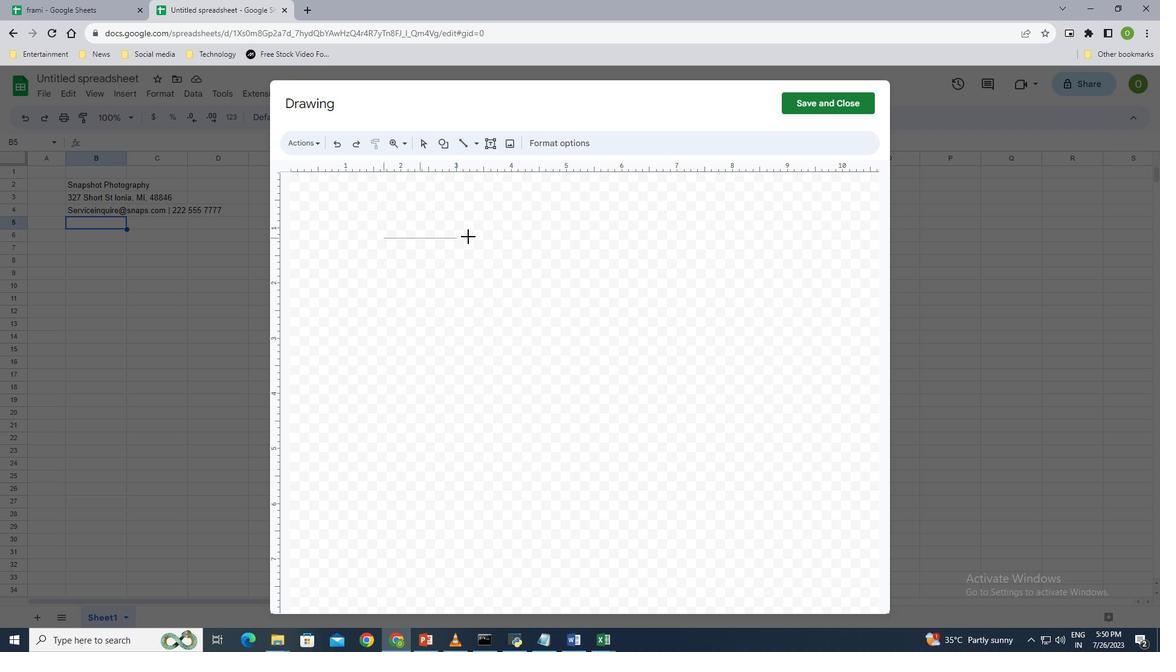 
Action: Mouse moved to (493, 236)
Screenshot: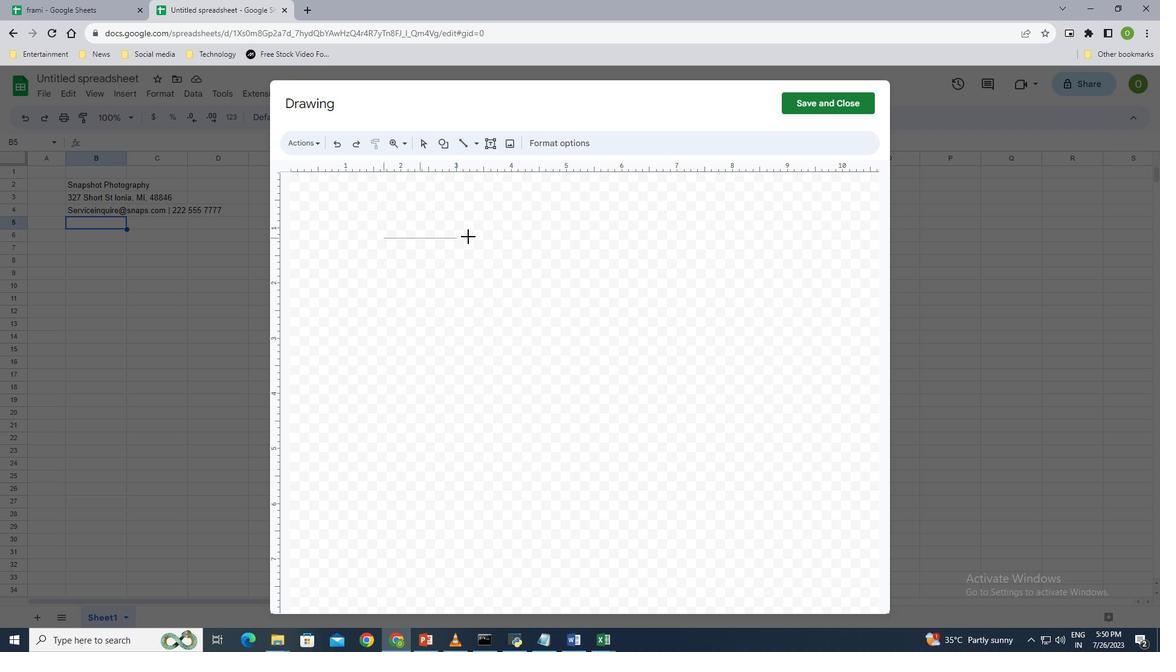 
Action: Key pressed <Key.shift>
Screenshot: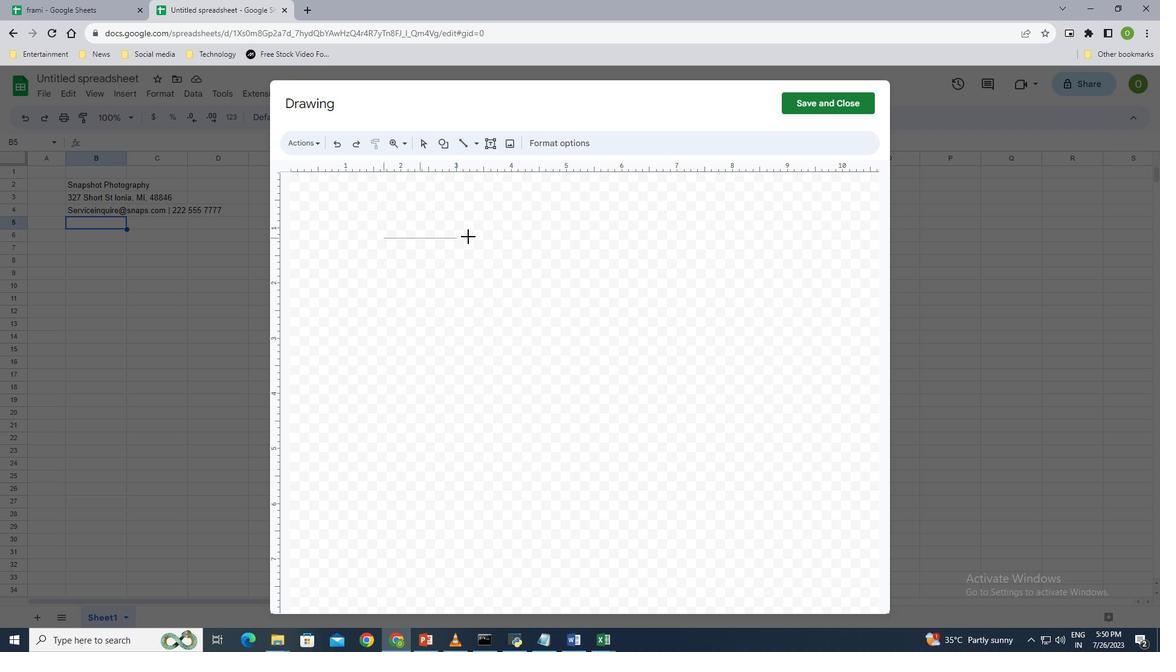 
Action: Mouse moved to (501, 236)
Screenshot: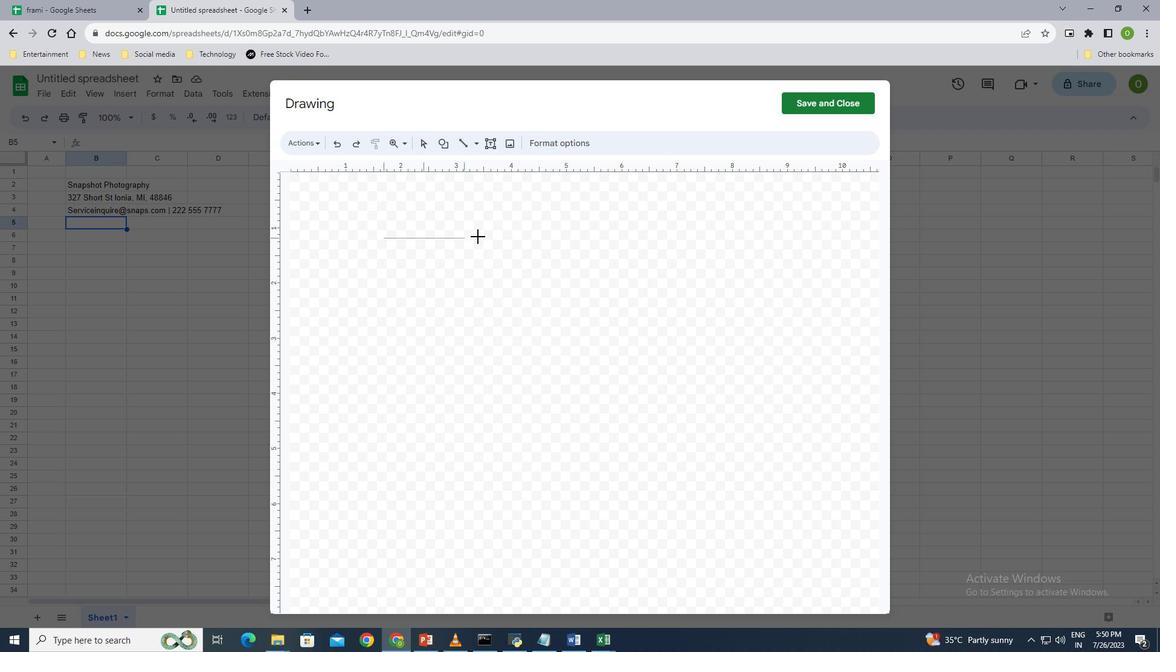 
Action: Key pressed <Key.shift>
Screenshot: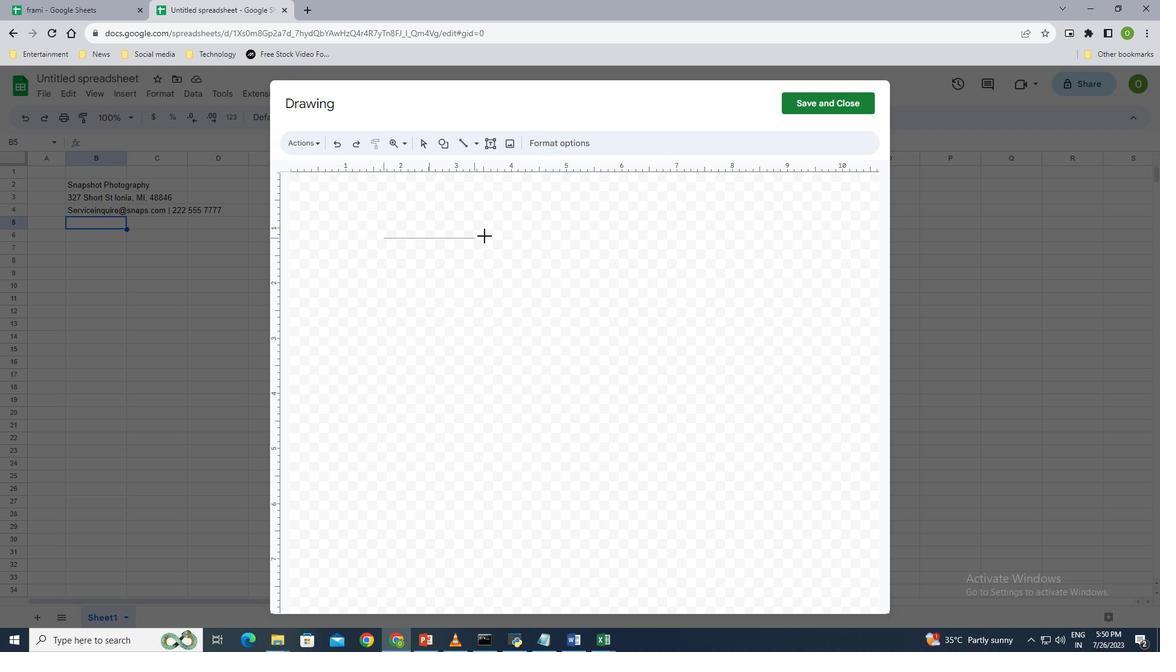 
Action: Mouse moved to (505, 236)
Screenshot: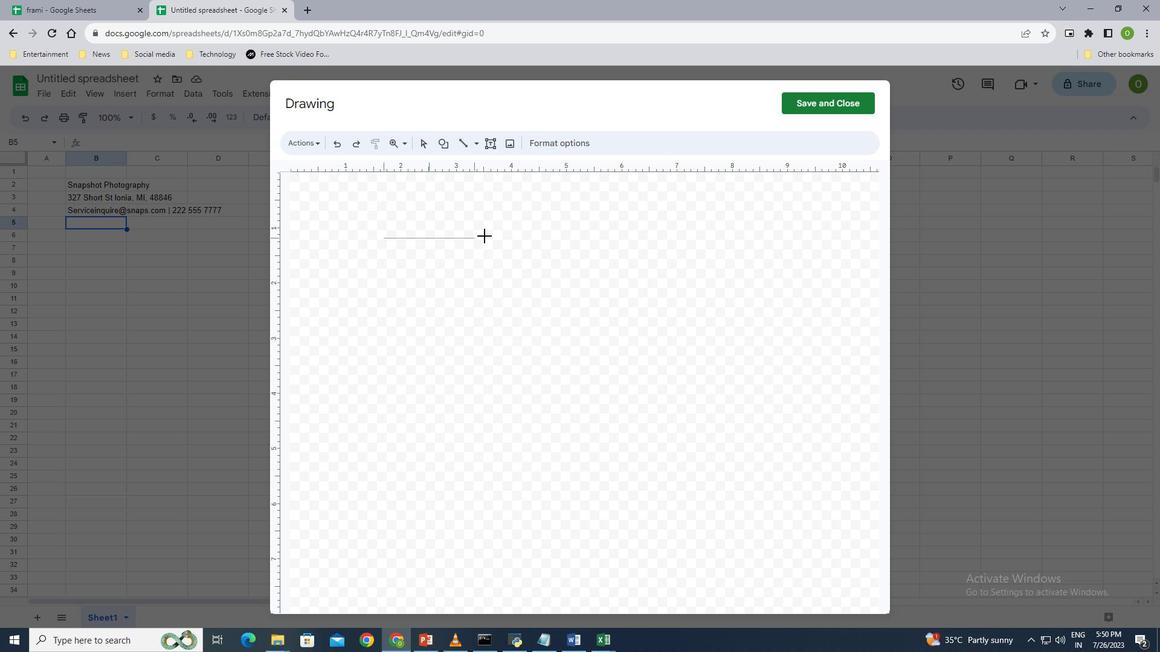 
Action: Key pressed <Key.shift>
Screenshot: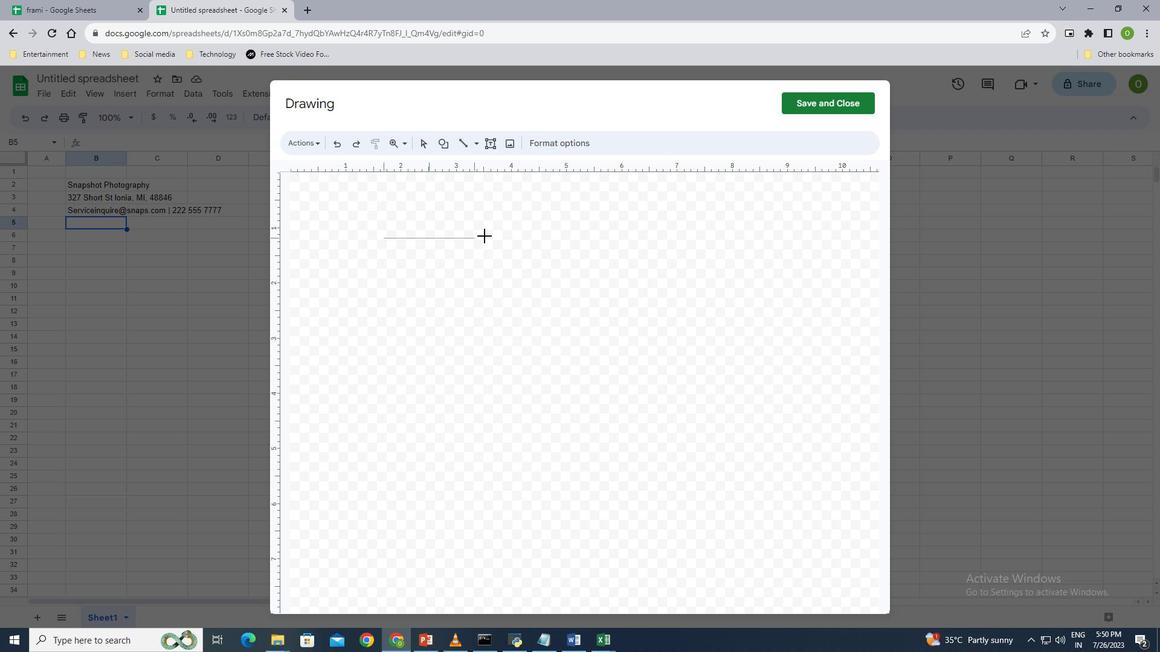 
Action: Mouse moved to (508, 237)
Screenshot: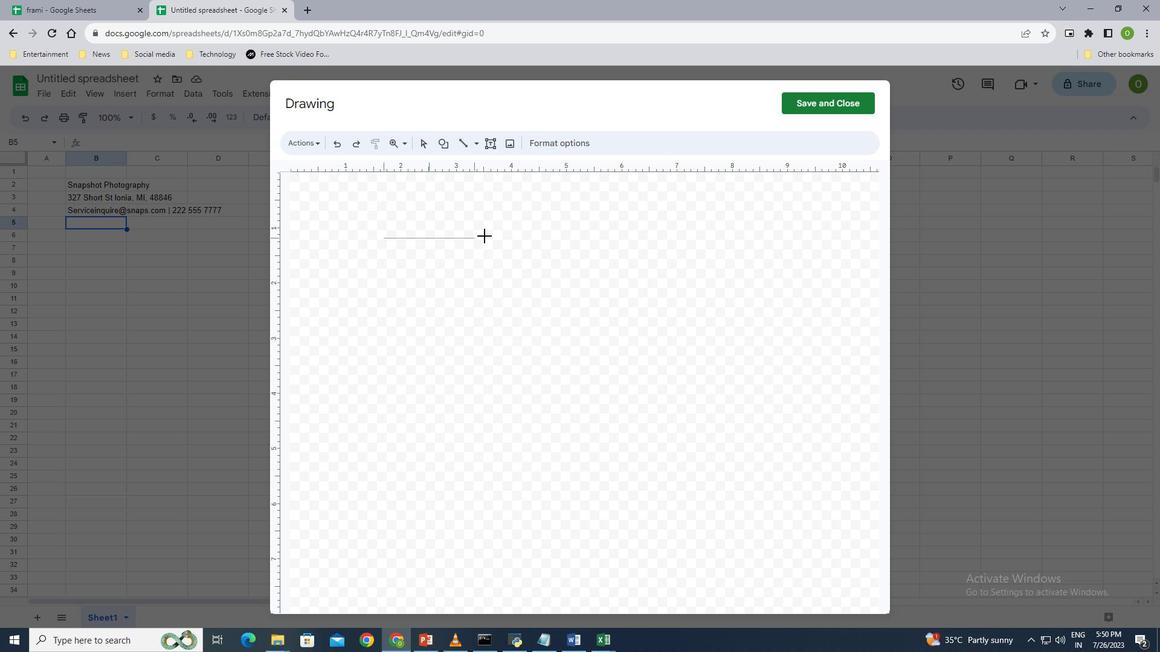 
Action: Key pressed <Key.shift>
Screenshot: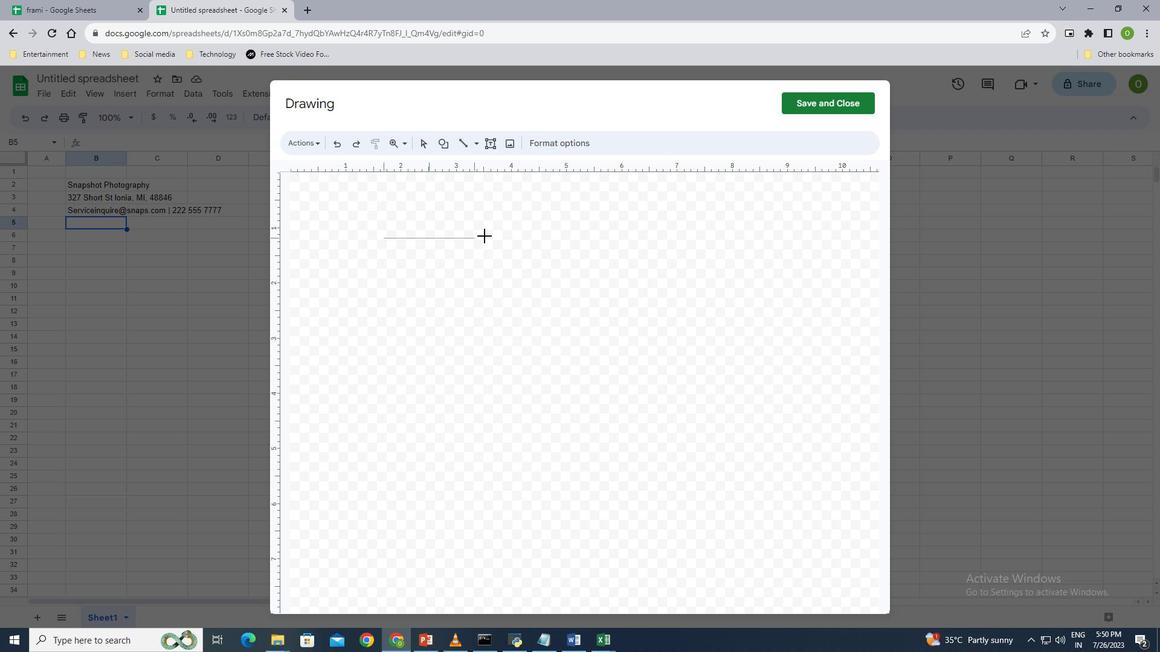 
Action: Mouse moved to (516, 237)
Screenshot: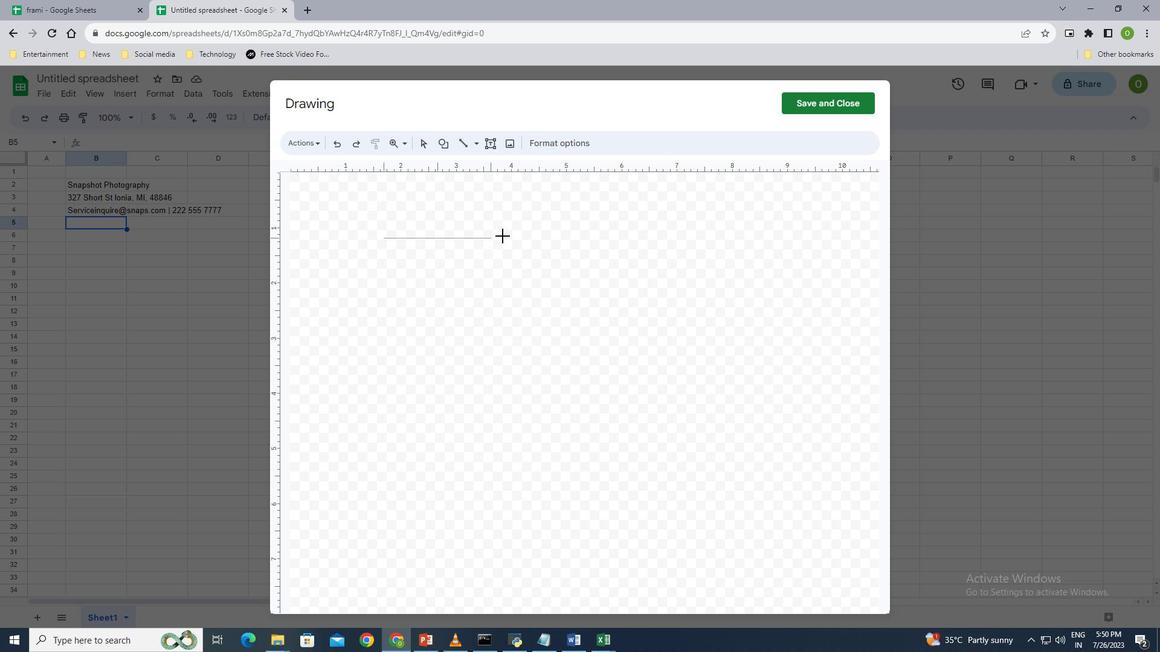 
Action: Key pressed <Key.shift>
Screenshot: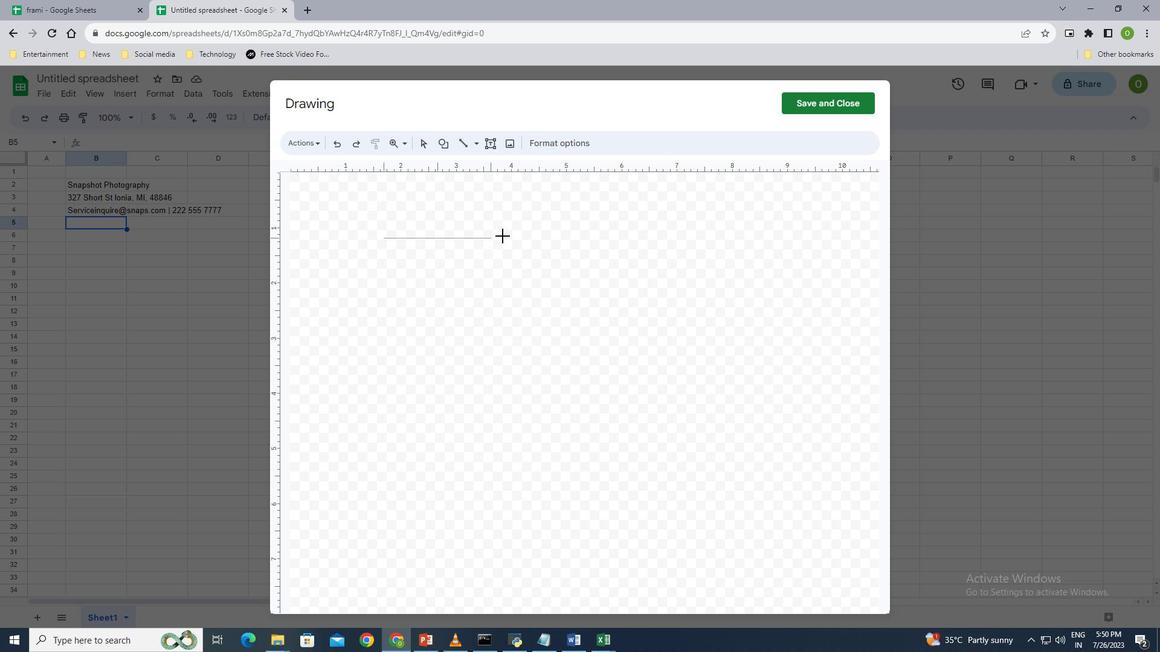 
Action: Mouse moved to (519, 237)
Screenshot: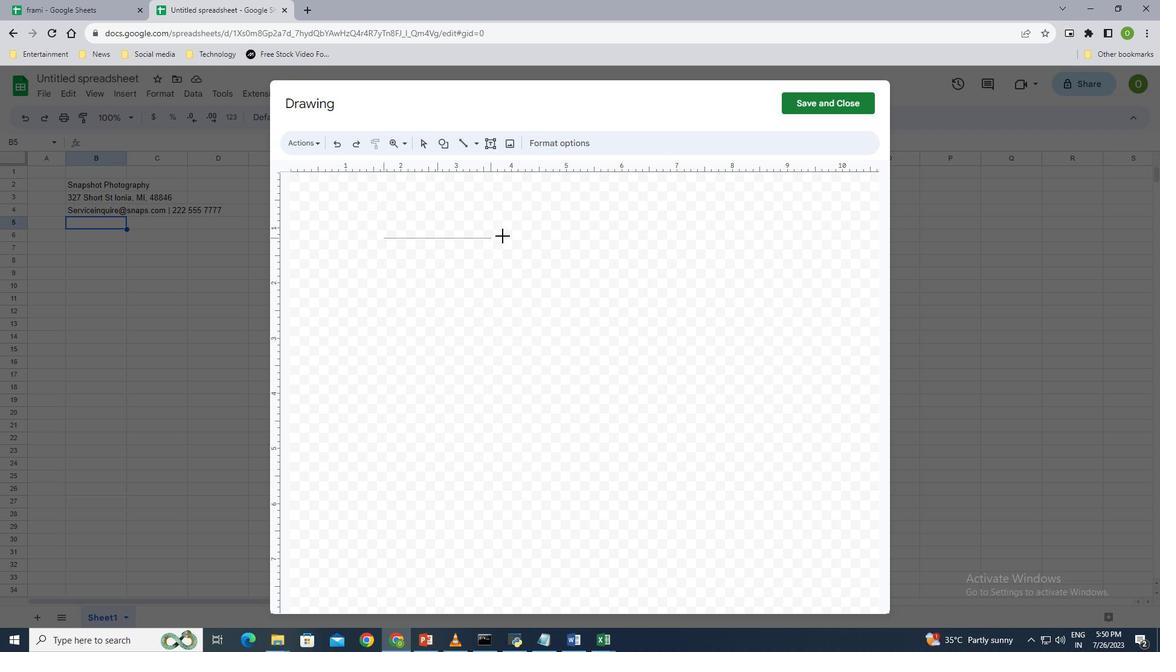 
Action: Key pressed <Key.shift>
Screenshot: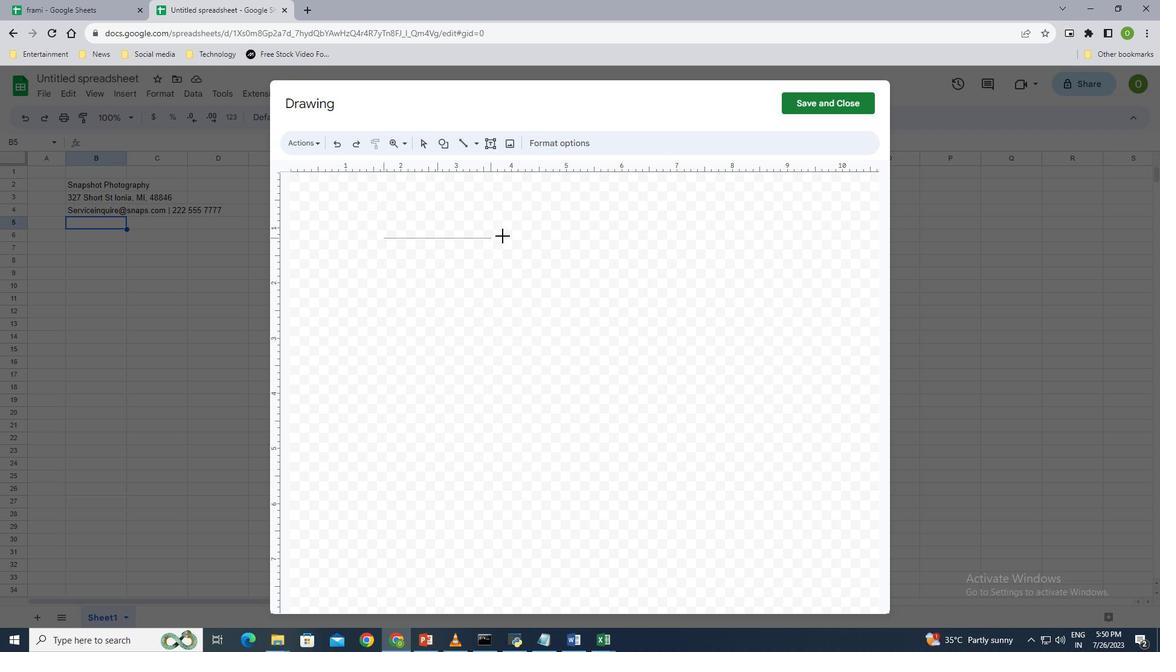 
Action: Mouse moved to (520, 237)
Screenshot: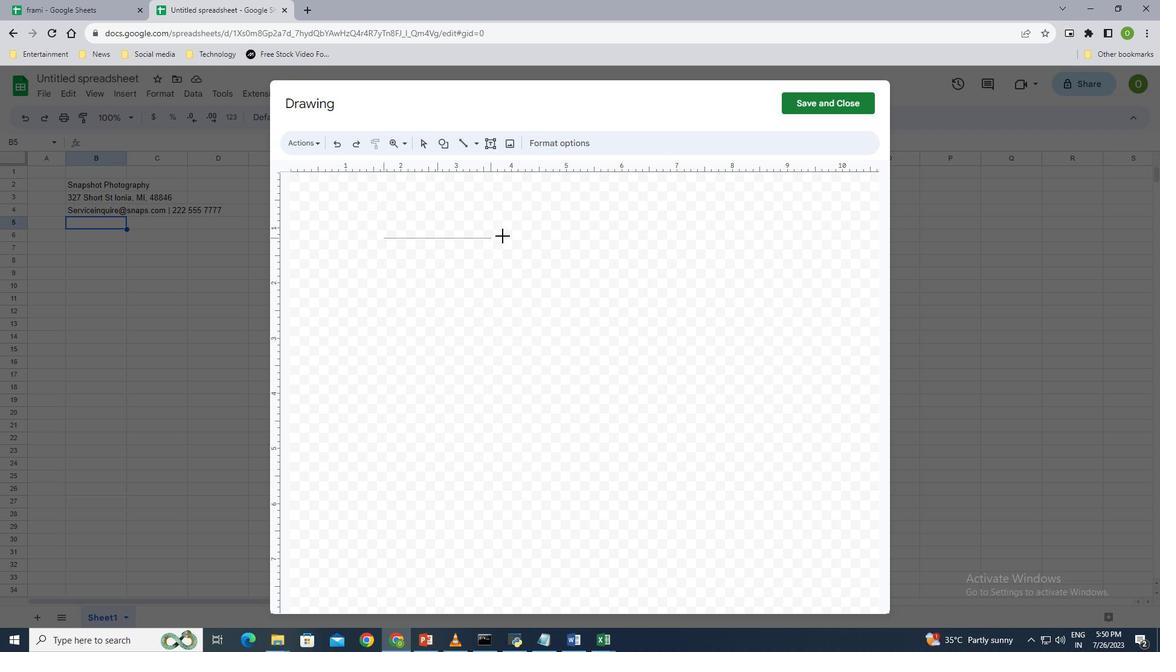 
Action: Key pressed <Key.shift>
Screenshot: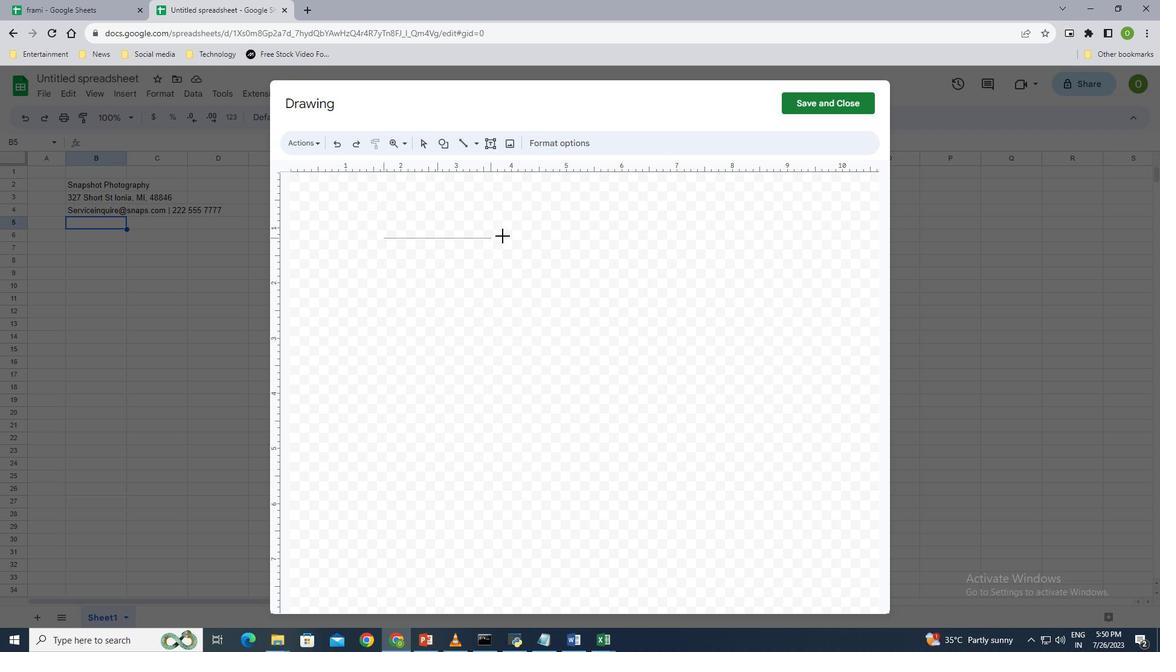 
Action: Mouse moved to (531, 238)
Screenshot: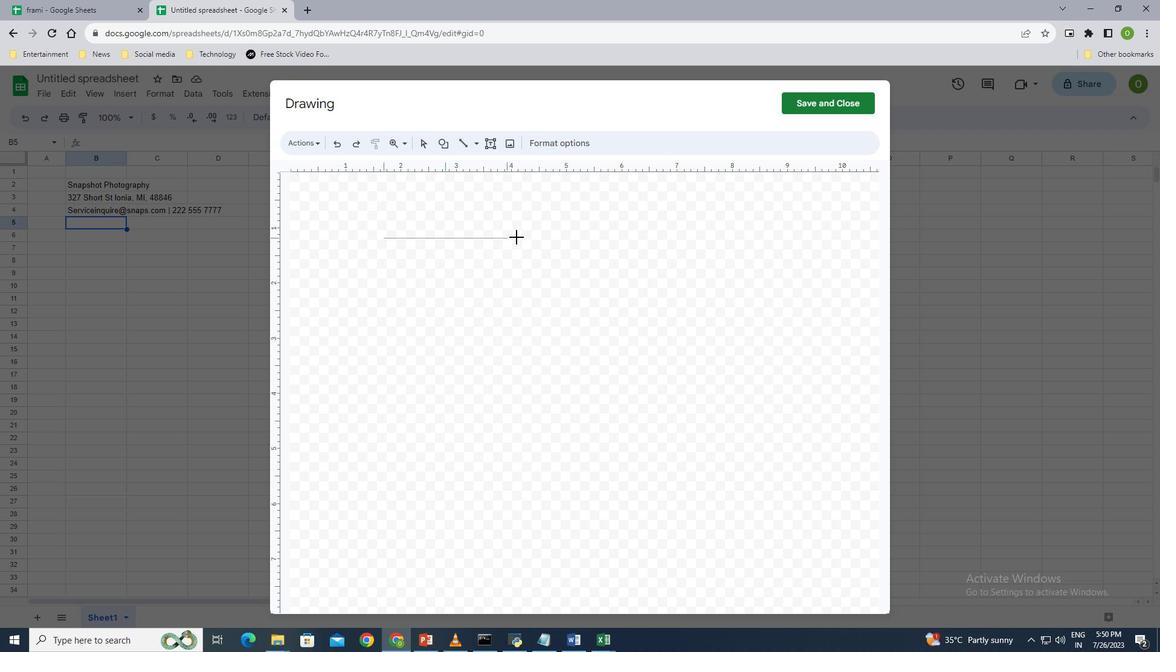 
Action: Key pressed <Key.shift>
Screenshot: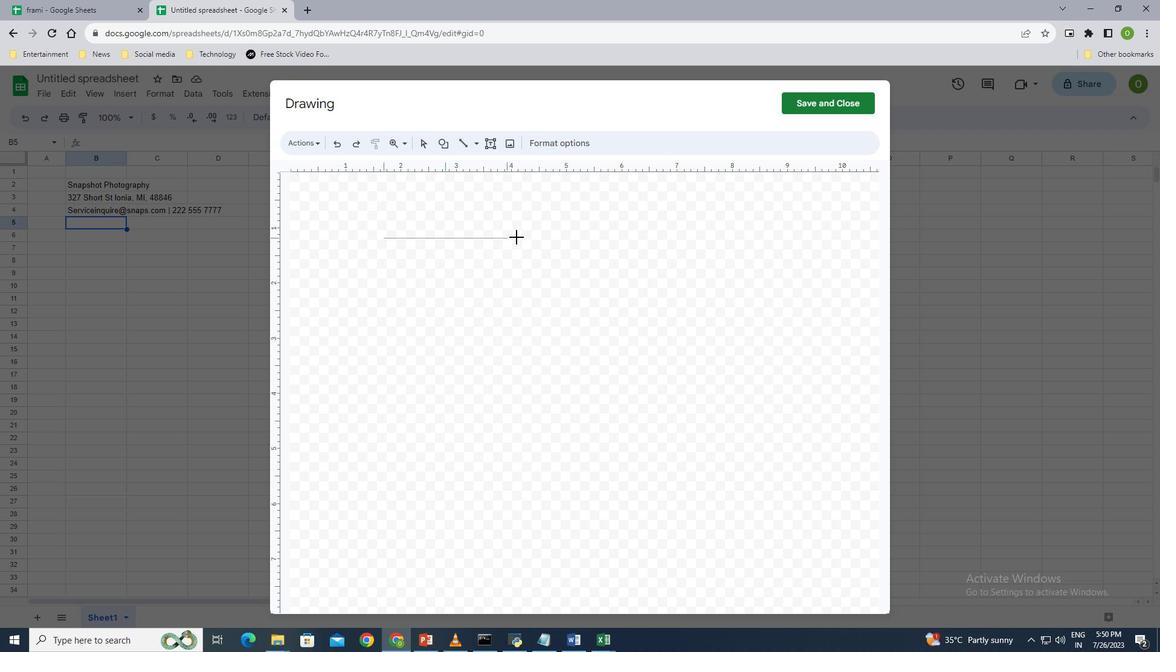 
Action: Mouse moved to (536, 238)
Screenshot: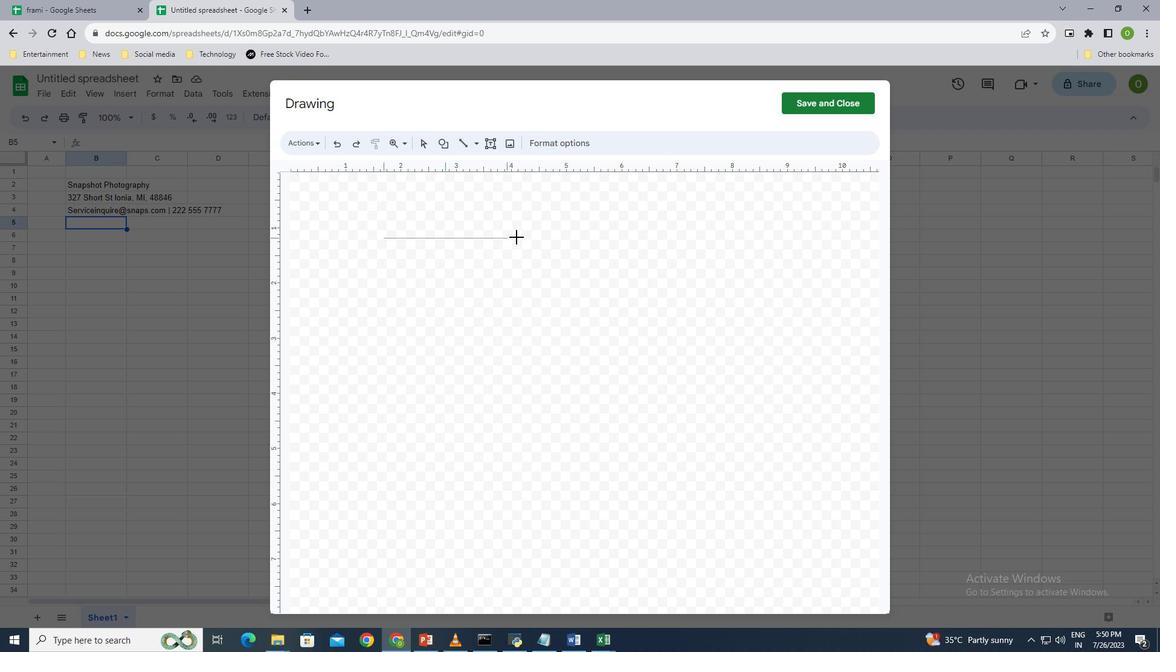 
Action: Key pressed <Key.shift>
Screenshot: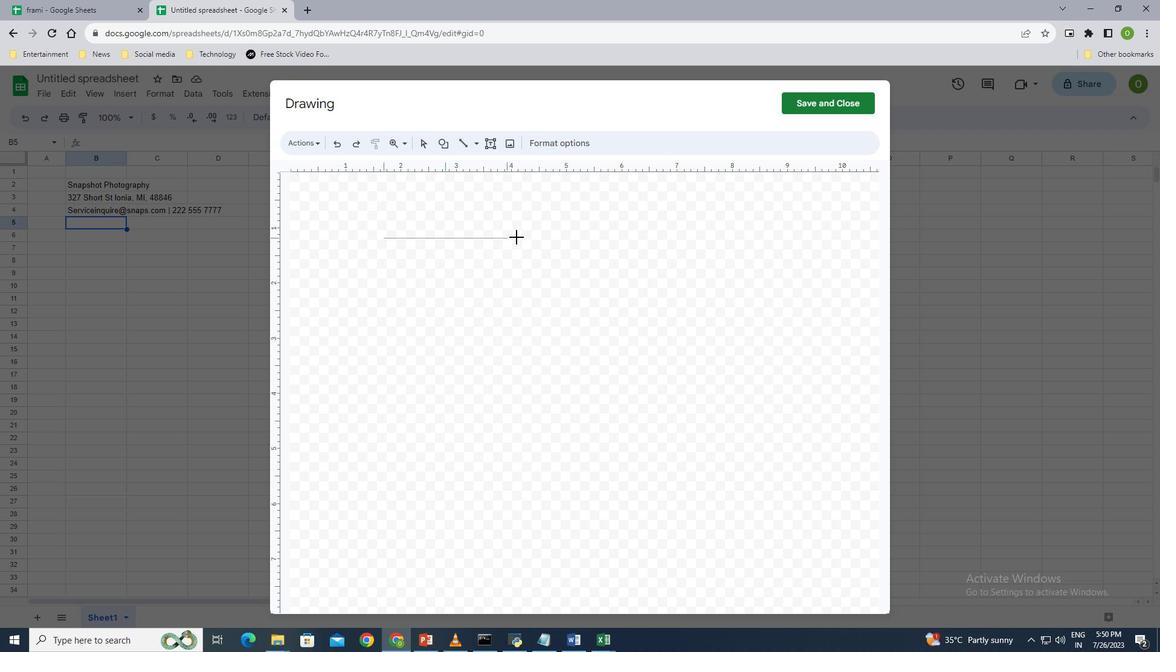 
Action: Mouse moved to (538, 239)
Screenshot: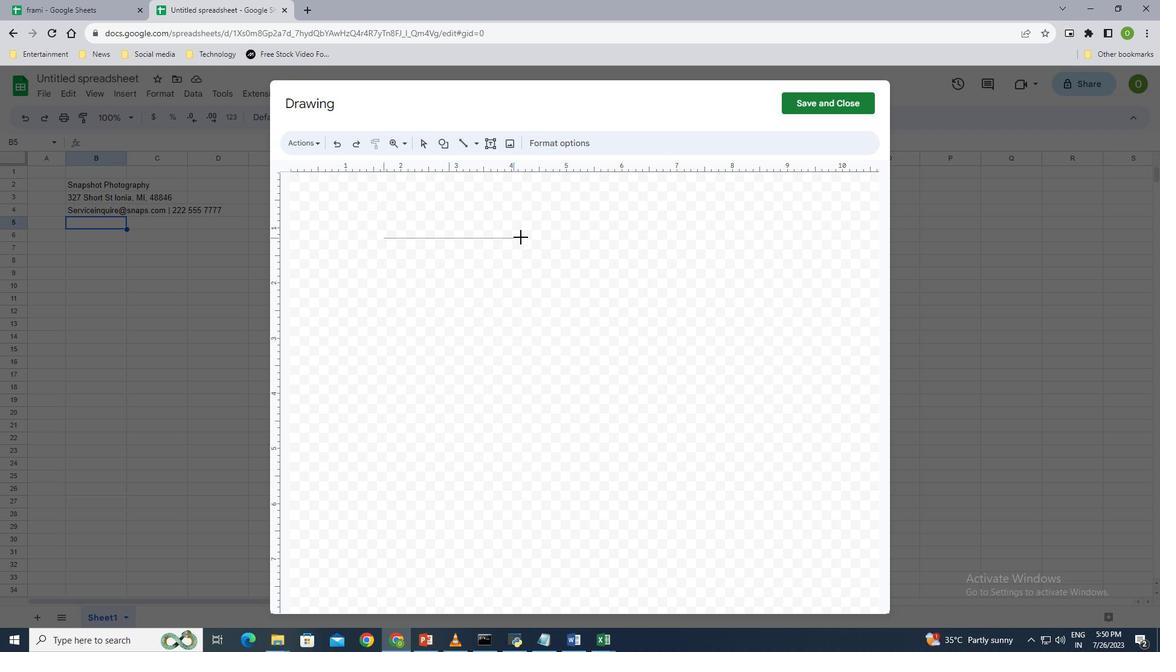 
Action: Key pressed <Key.shift>
Screenshot: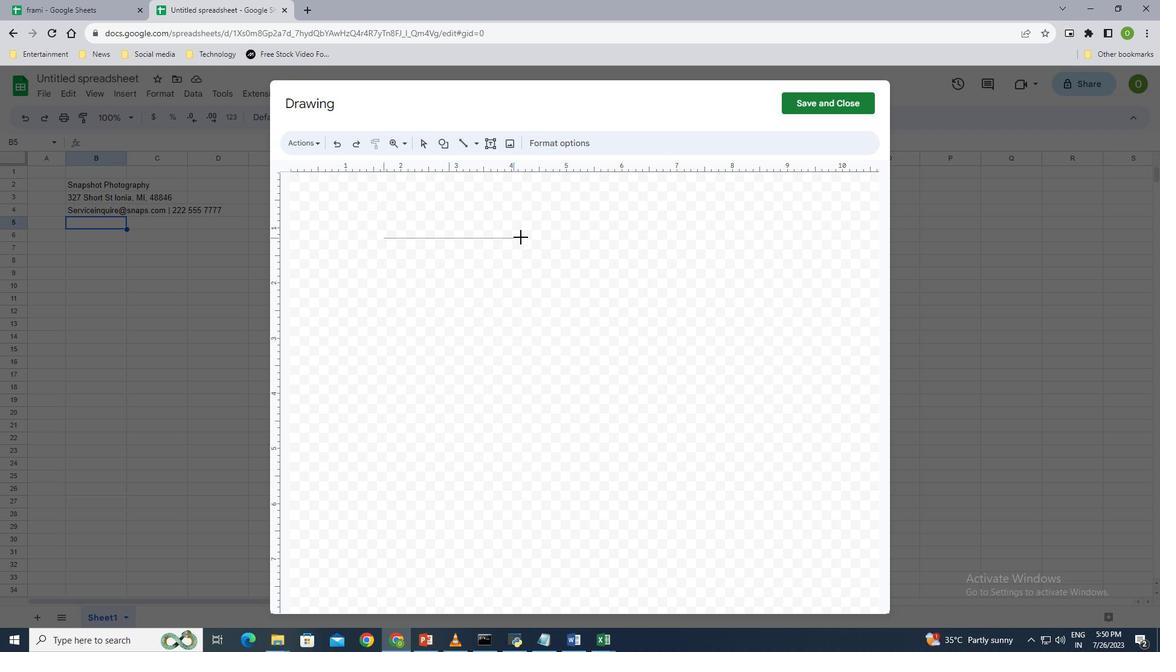 
Action: Mouse moved to (542, 239)
Screenshot: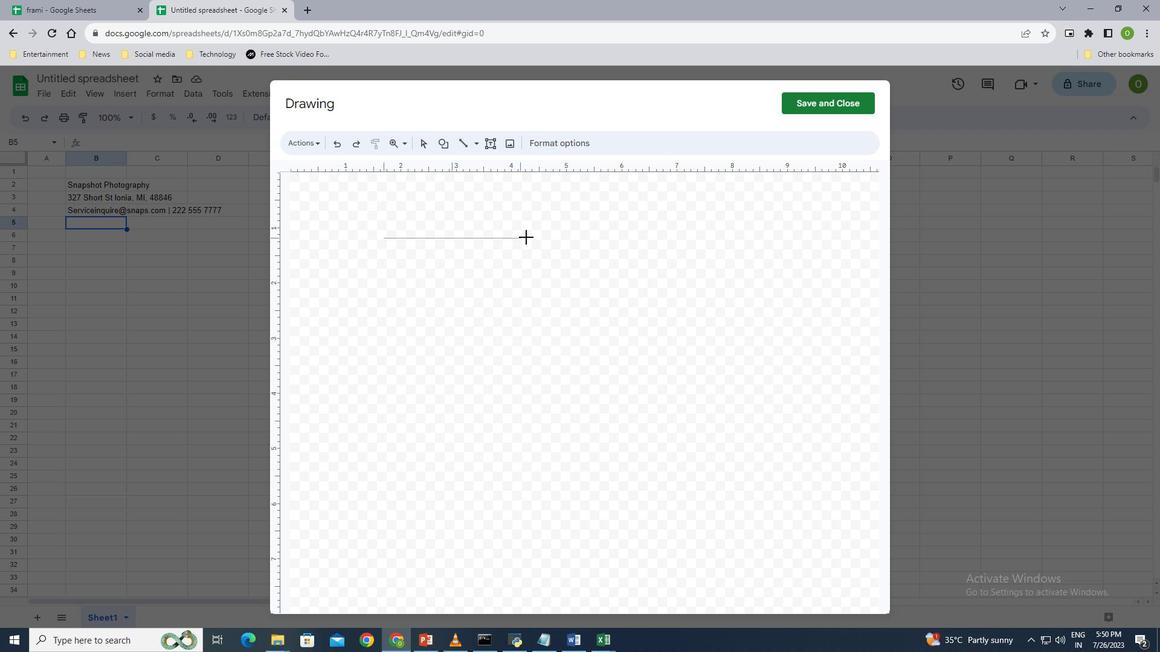 
Action: Key pressed <Key.shift>
Screenshot: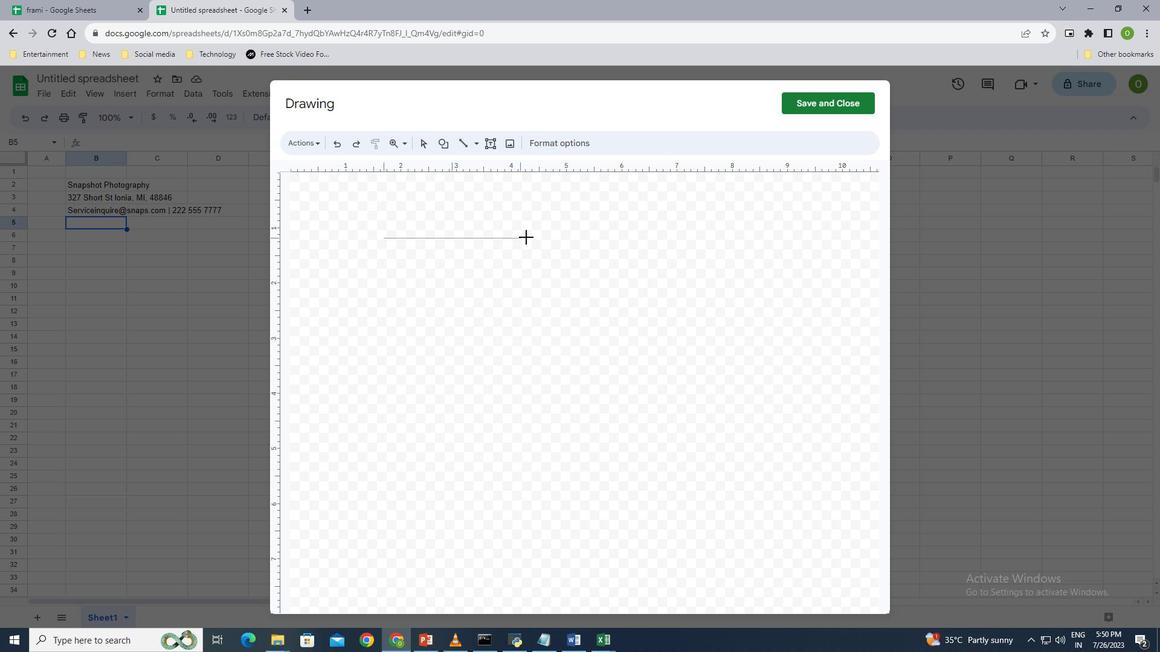 
Action: Mouse moved to (546, 239)
Screenshot: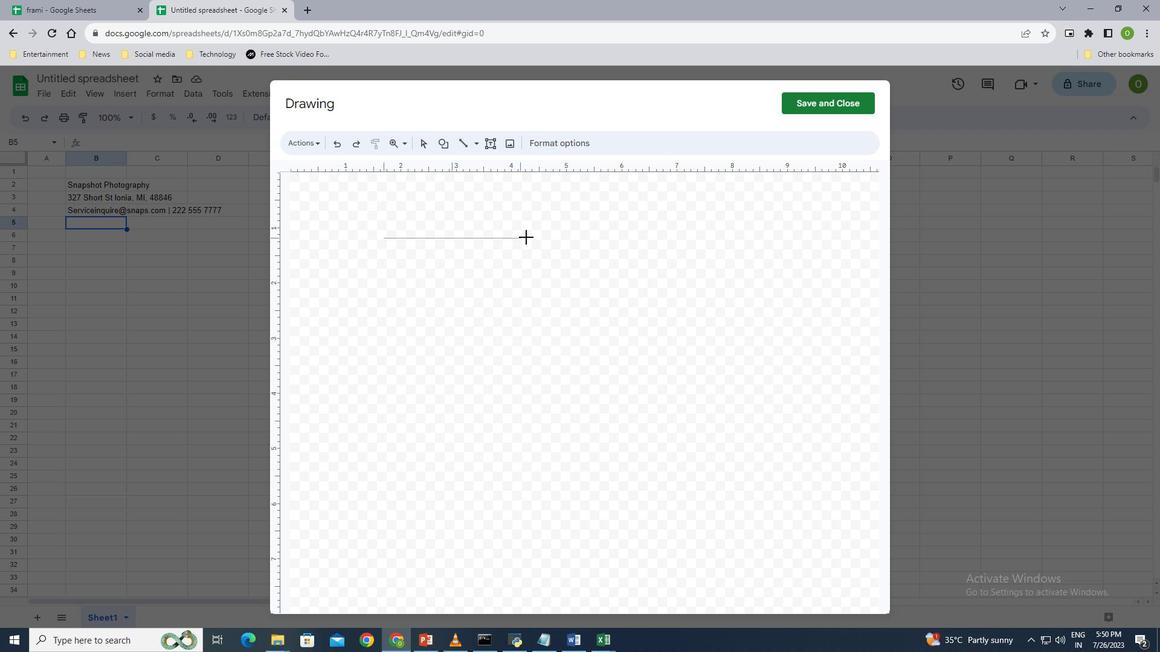 
Action: Key pressed <Key.shift>
Screenshot: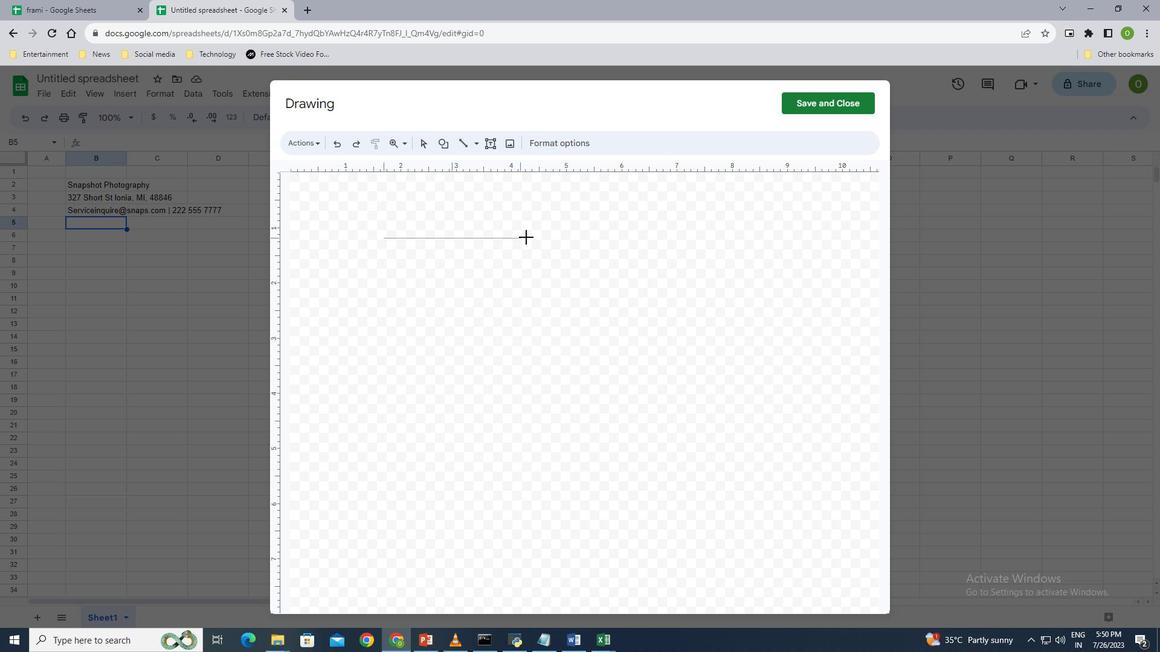 
Action: Mouse moved to (549, 239)
Screenshot: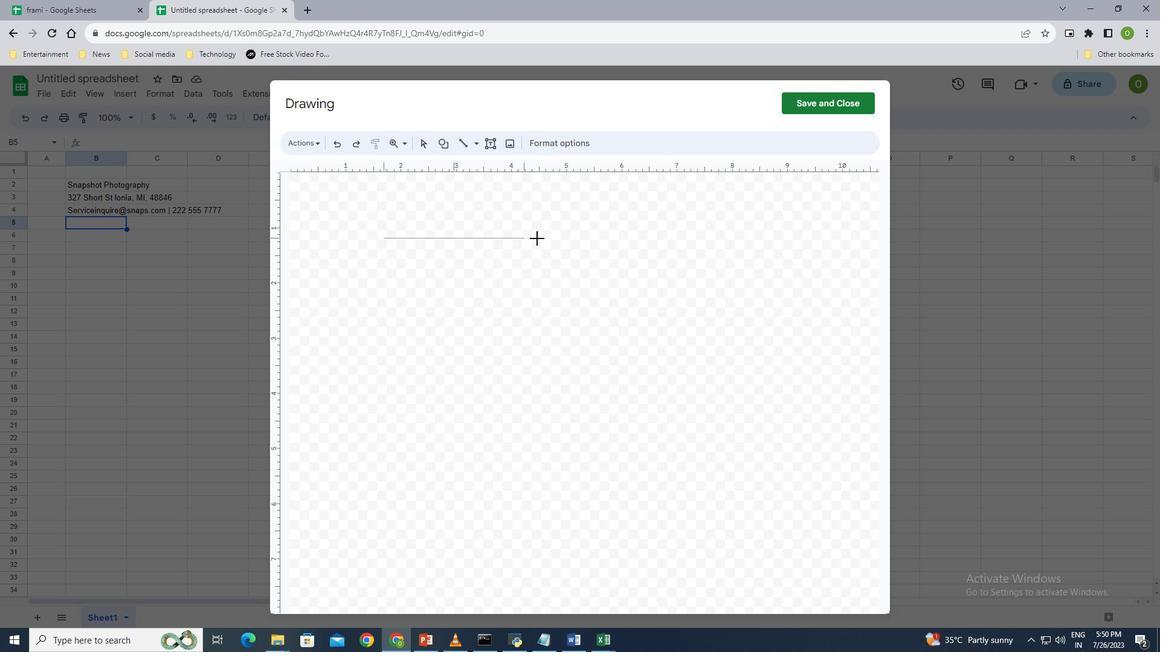 
Action: Key pressed <Key.shift>
Screenshot: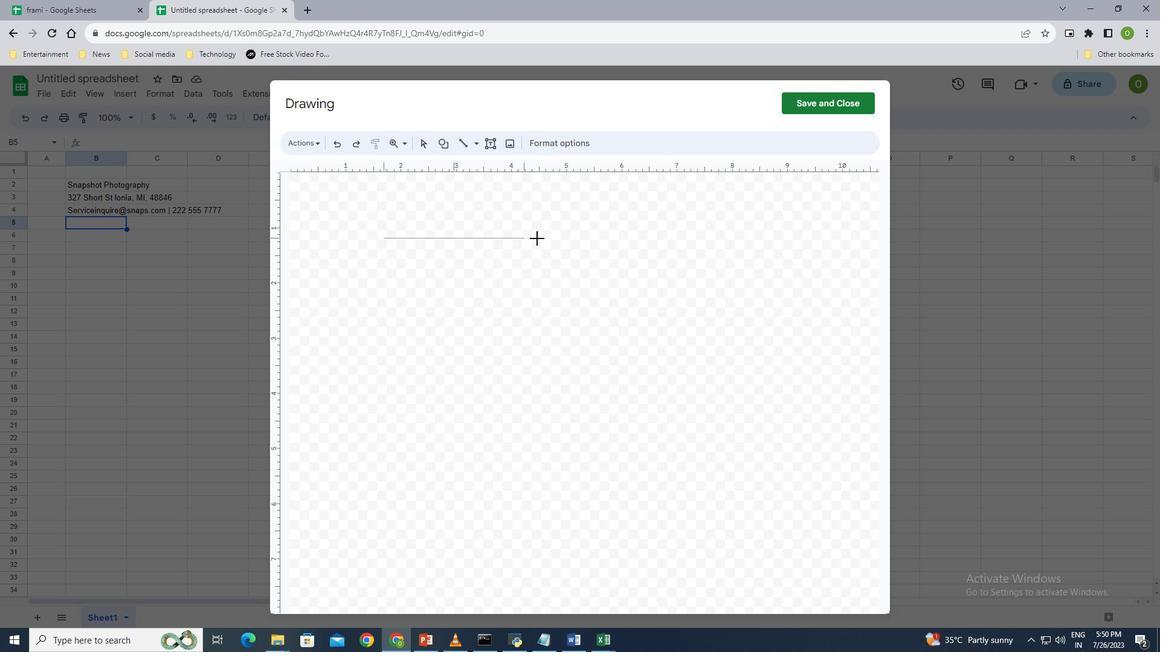 
Action: Mouse moved to (554, 239)
Screenshot: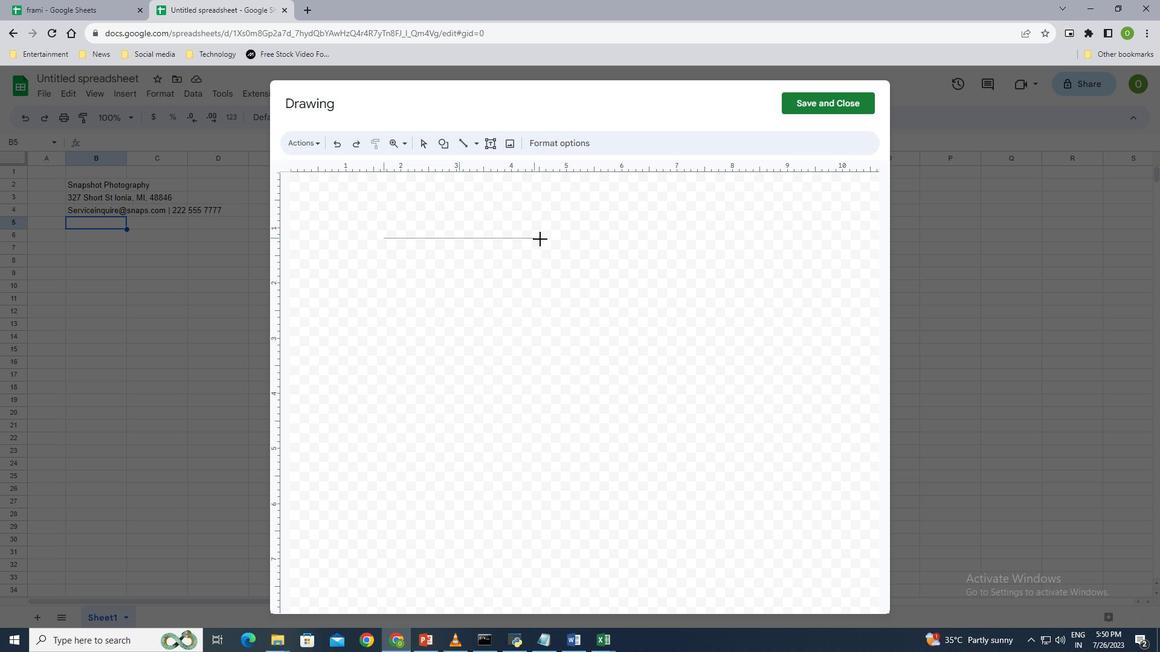 
Action: Key pressed <Key.shift>
Screenshot: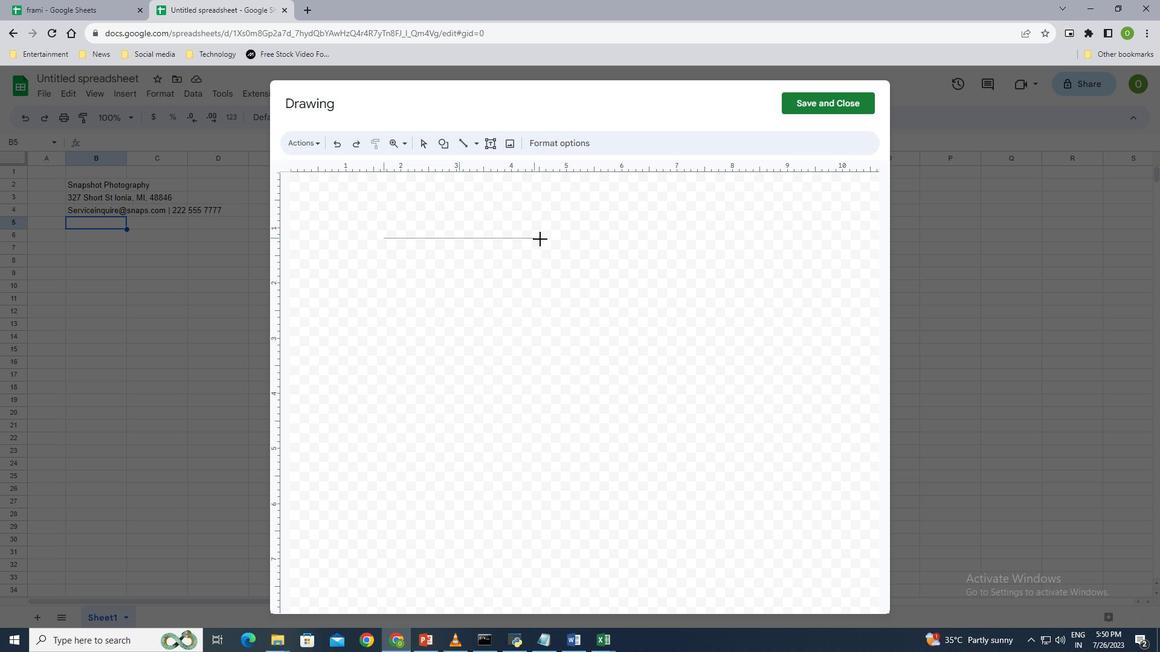 
Action: Mouse moved to (556, 239)
Screenshot: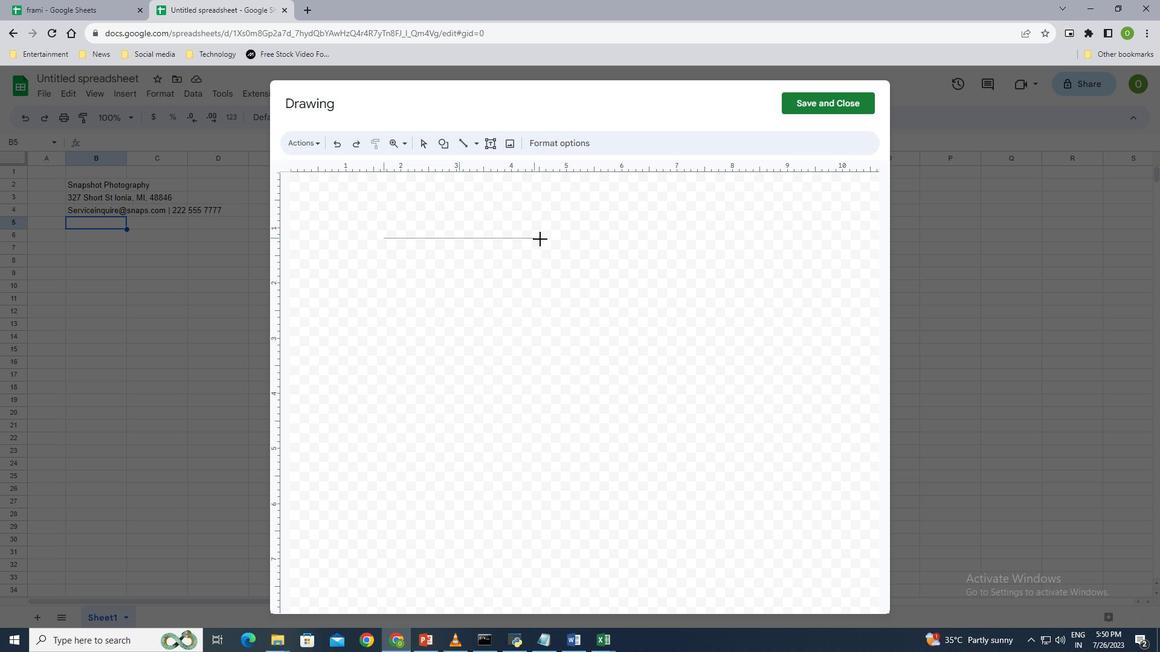 
Action: Key pressed <Key.shift>
Screenshot: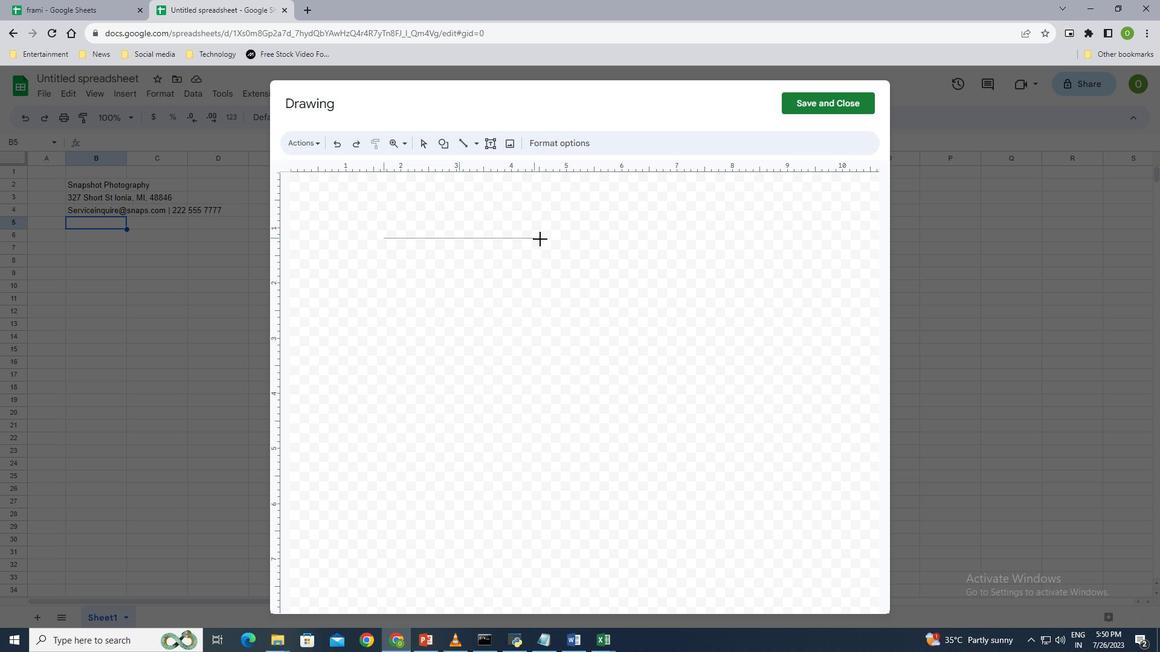 
Action: Mouse moved to (557, 239)
Screenshot: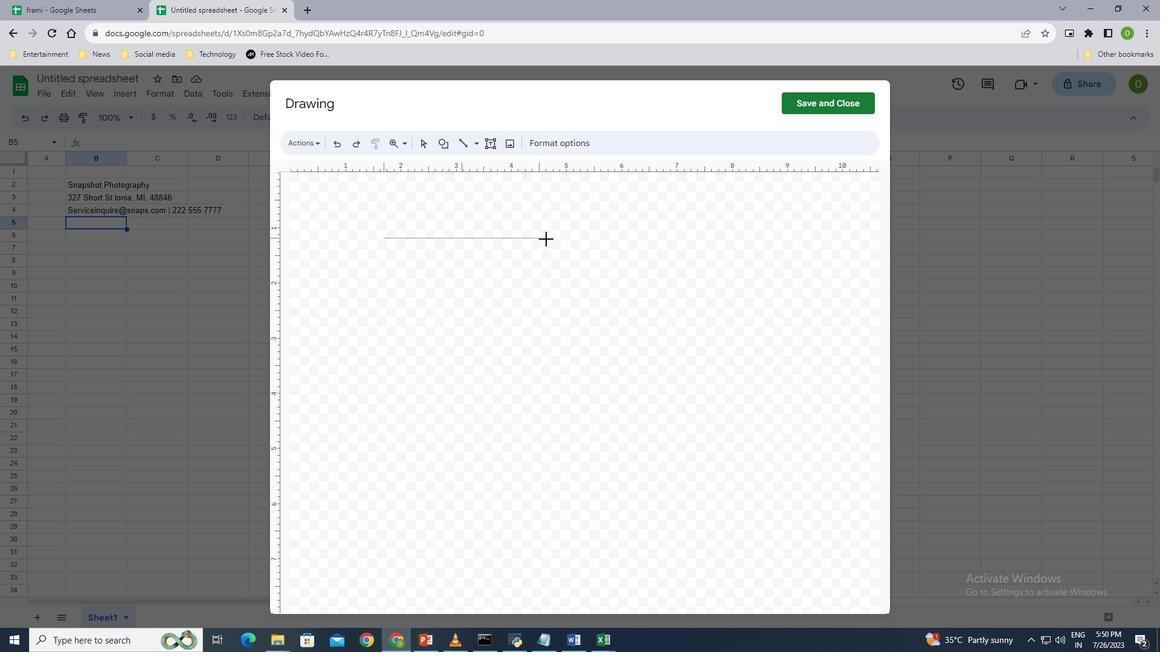 
Action: Key pressed <Key.shift><Key.shift>
Screenshot: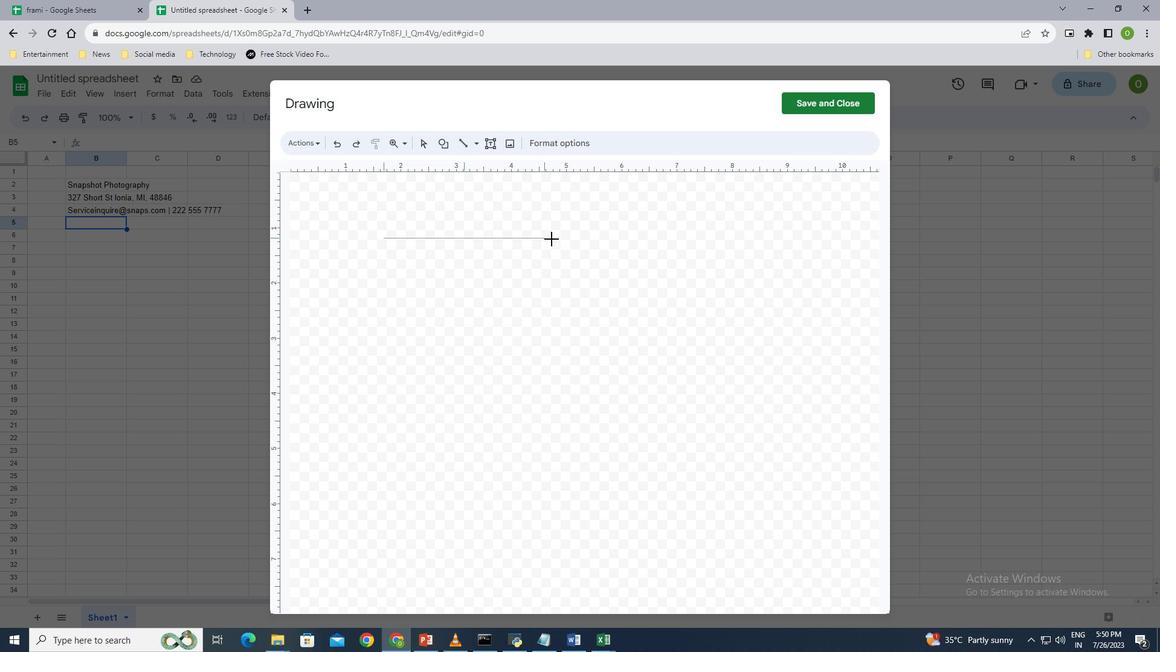 
Action: Mouse moved to (560, 239)
Screenshot: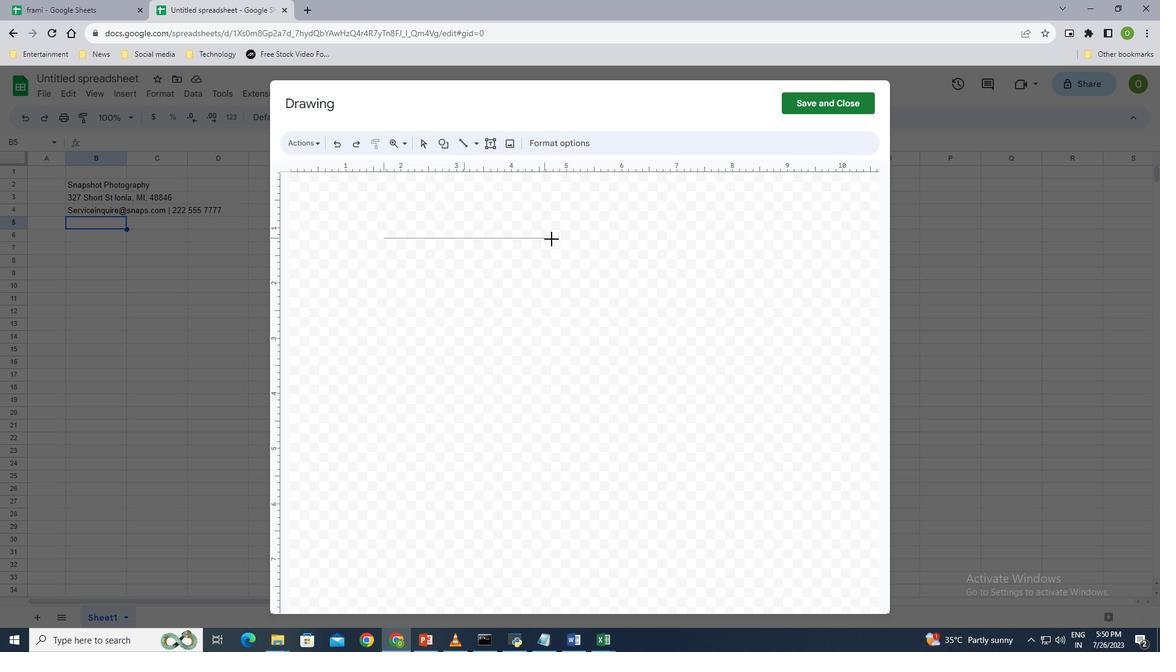 
Action: Key pressed <Key.shift>
Screenshot: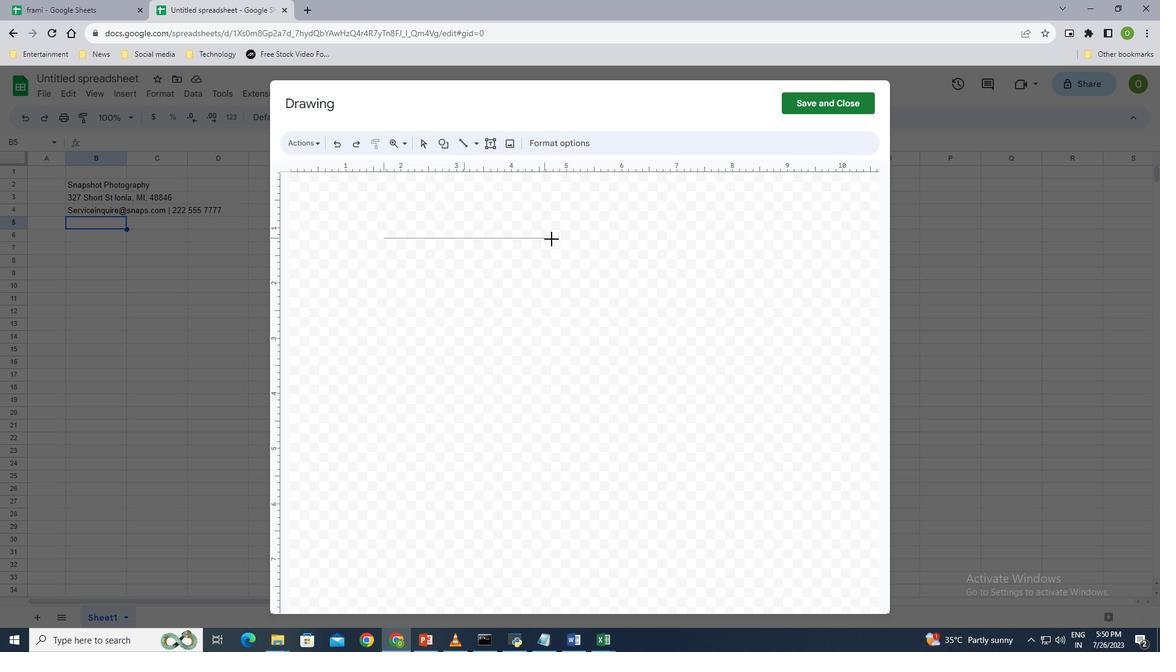 
Action: Mouse moved to (562, 239)
Screenshot: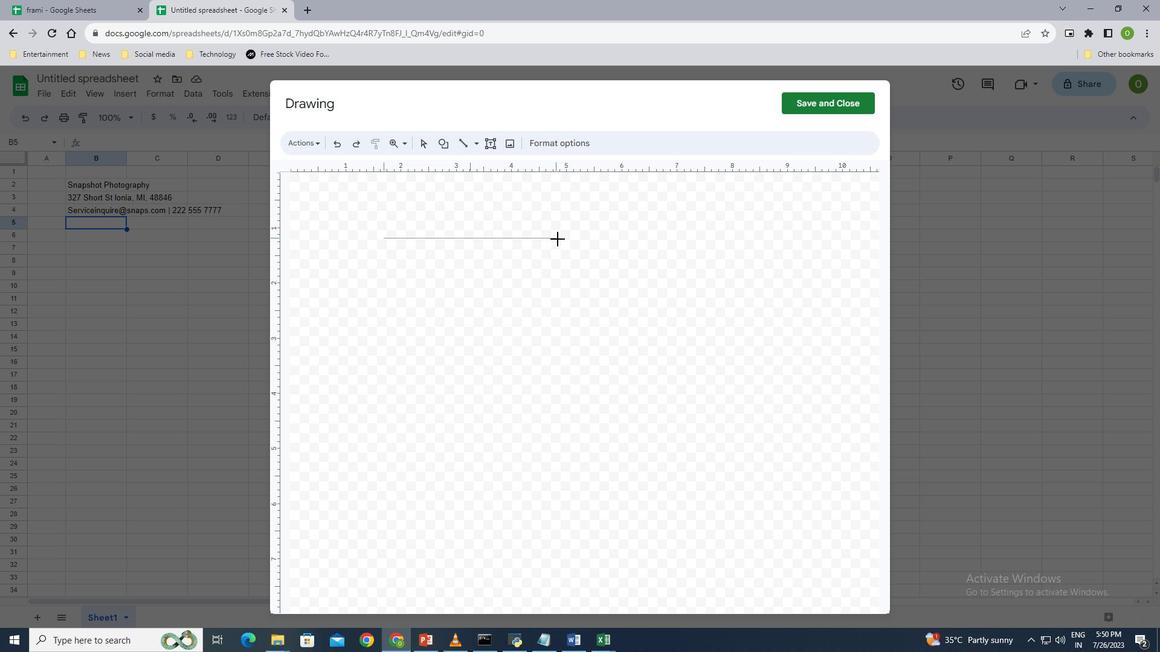 
Action: Key pressed <Key.shift>
Screenshot: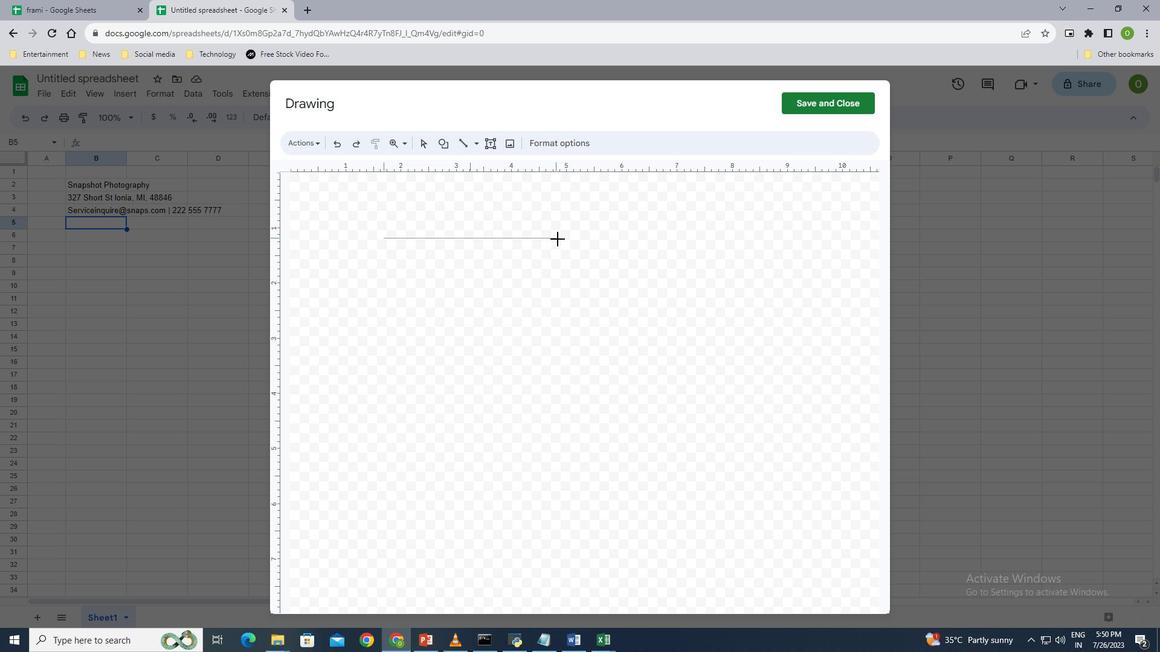 
Action: Mouse moved to (564, 239)
Screenshot: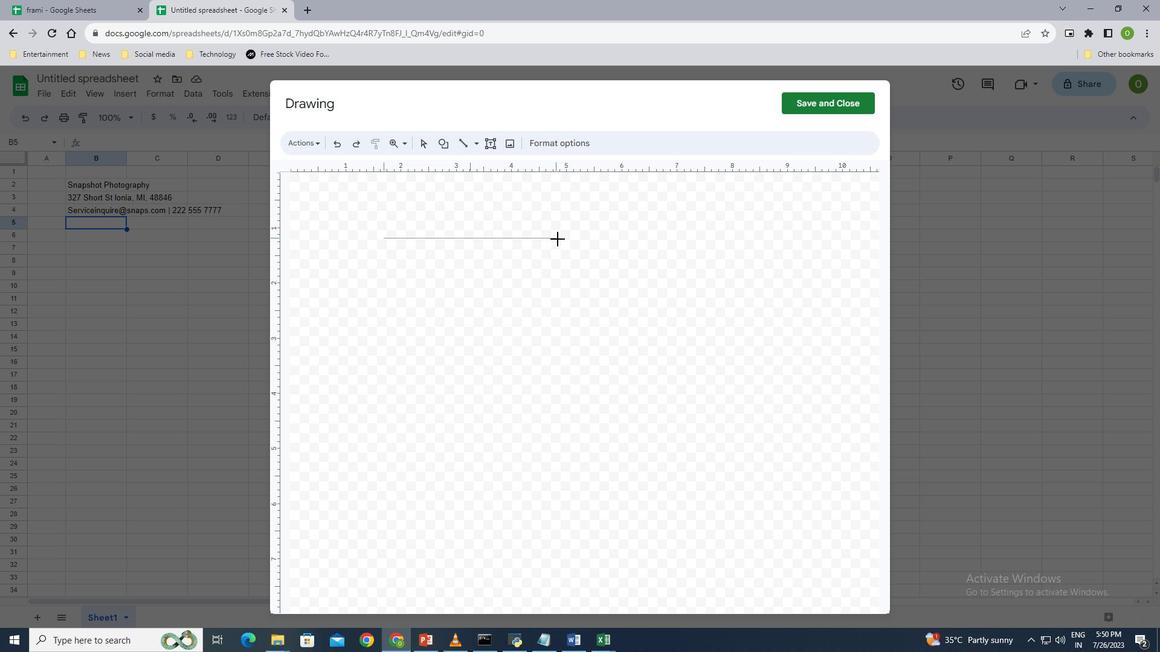 
Action: Key pressed <Key.shift>
Screenshot: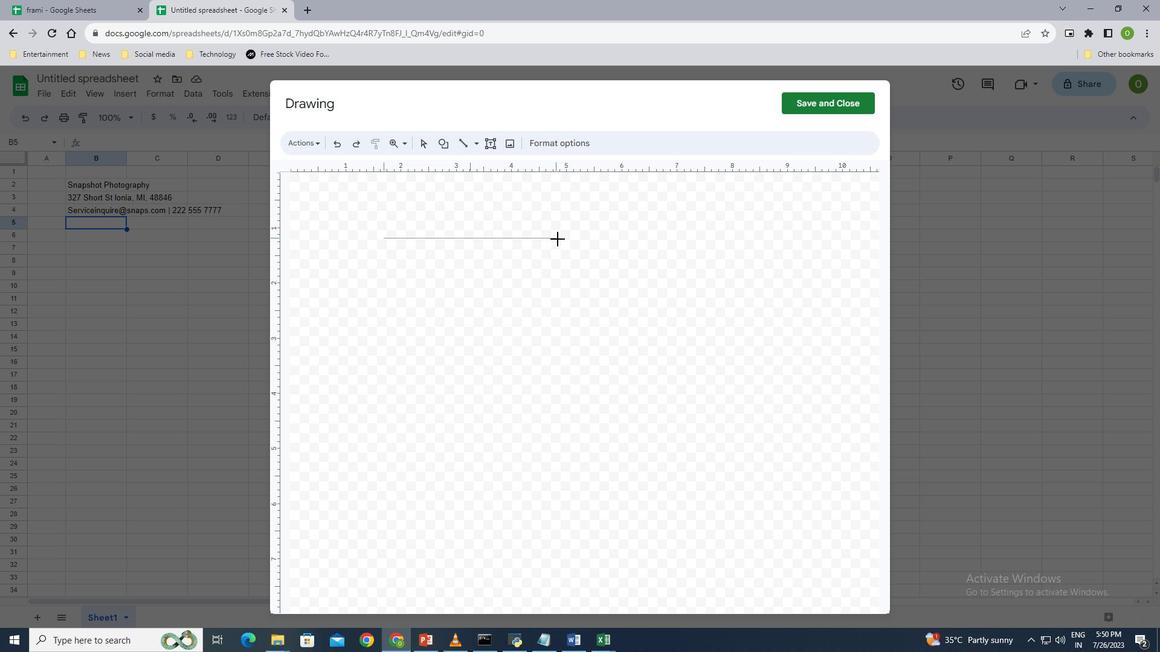 
Action: Mouse moved to (568, 239)
Screenshot: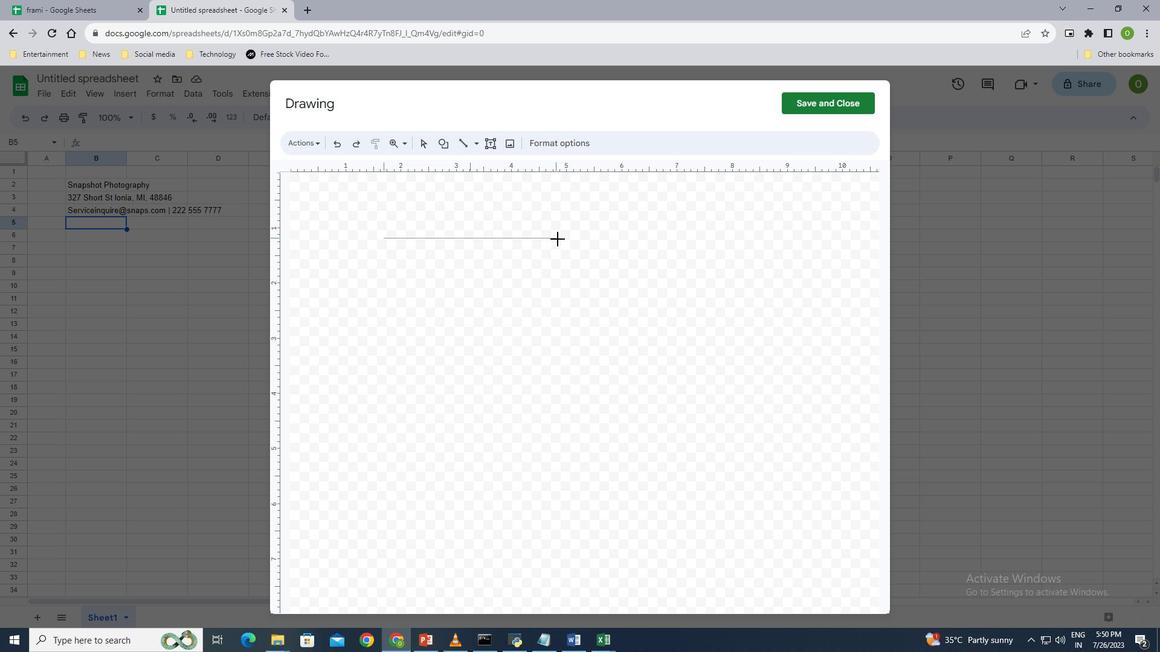 
Action: Key pressed <Key.shift>
Screenshot: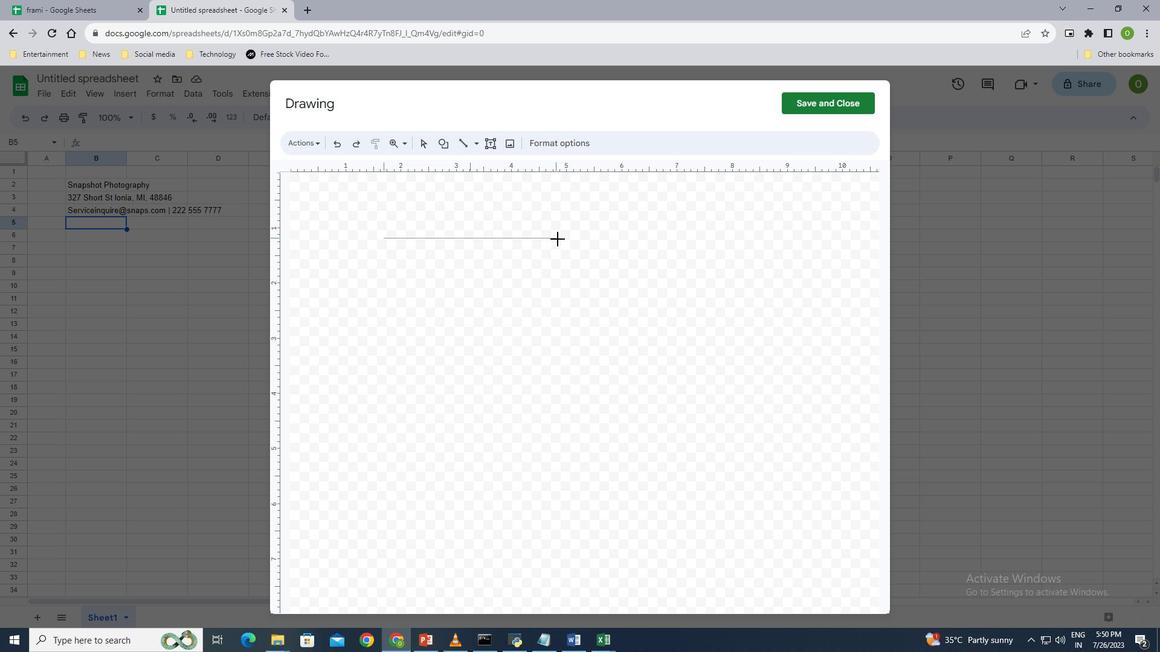 
Action: Mouse moved to (571, 239)
Screenshot: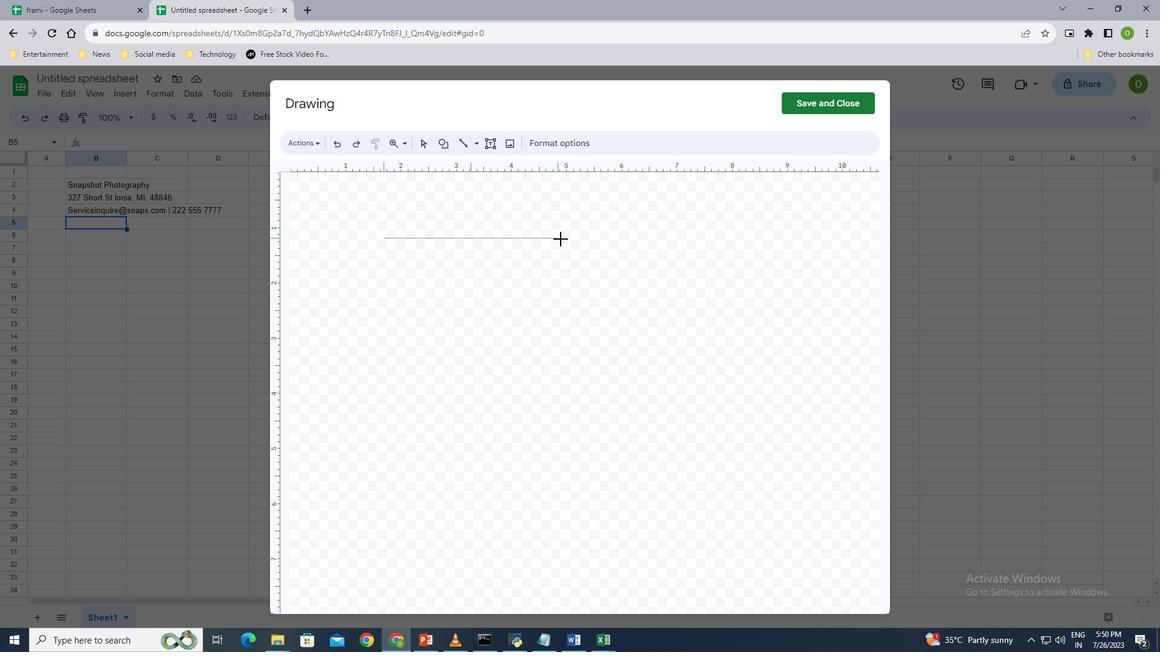 
Action: Key pressed <Key.shift>
Screenshot: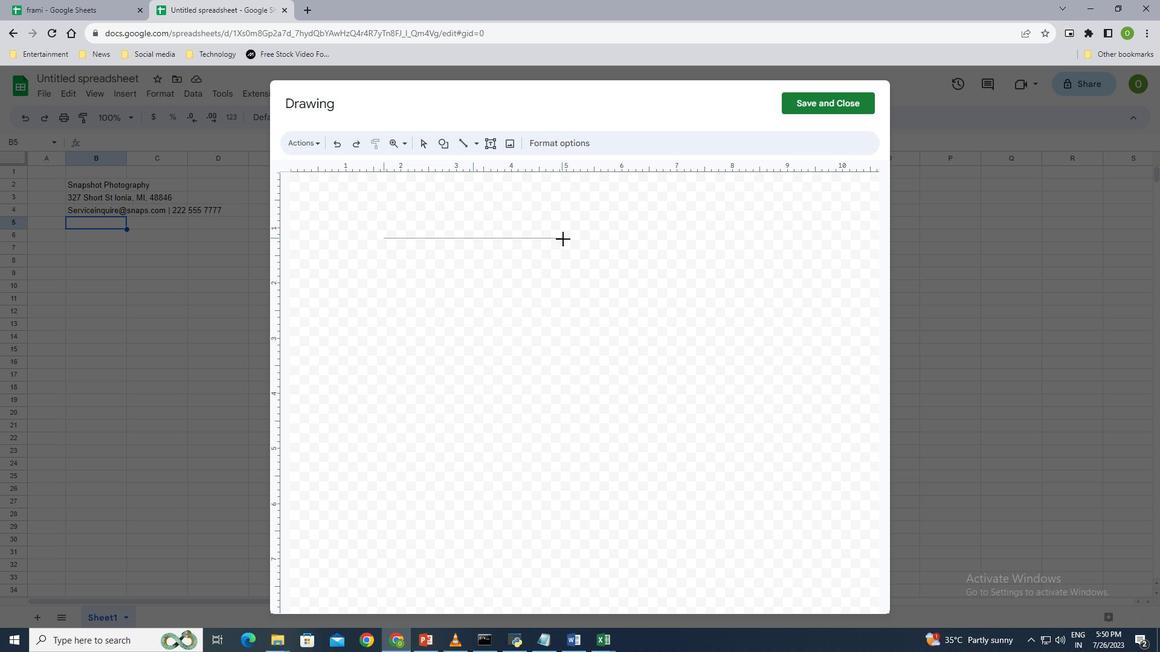 
Action: Mouse moved to (576, 239)
Screenshot: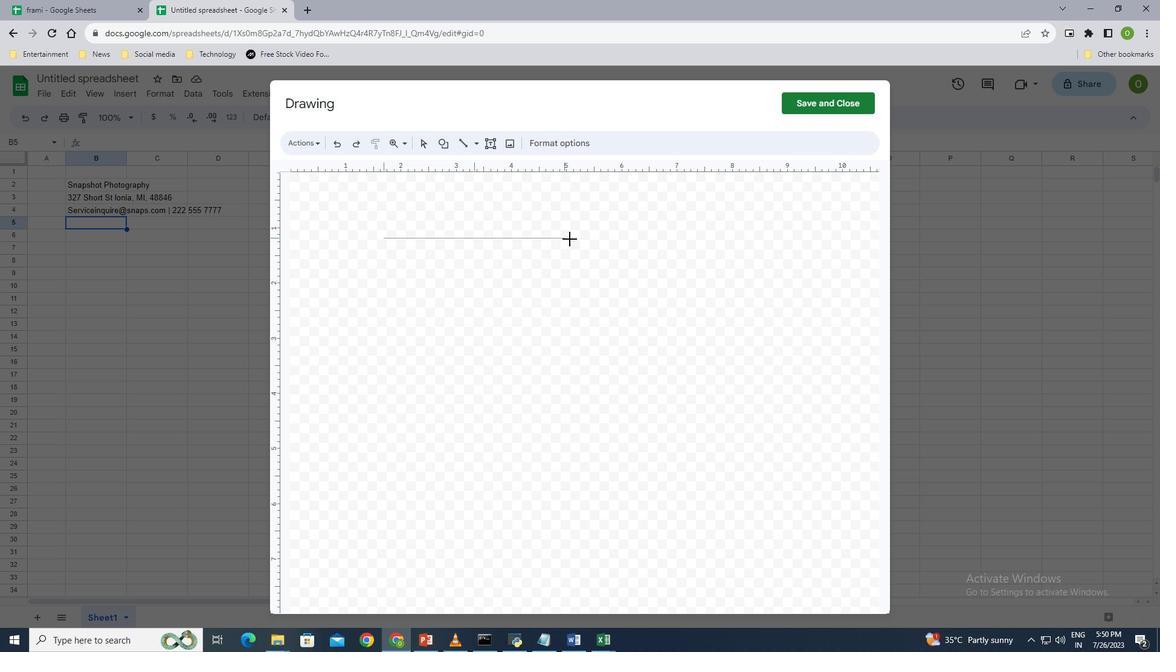 
Action: Key pressed <Key.shift>
Screenshot: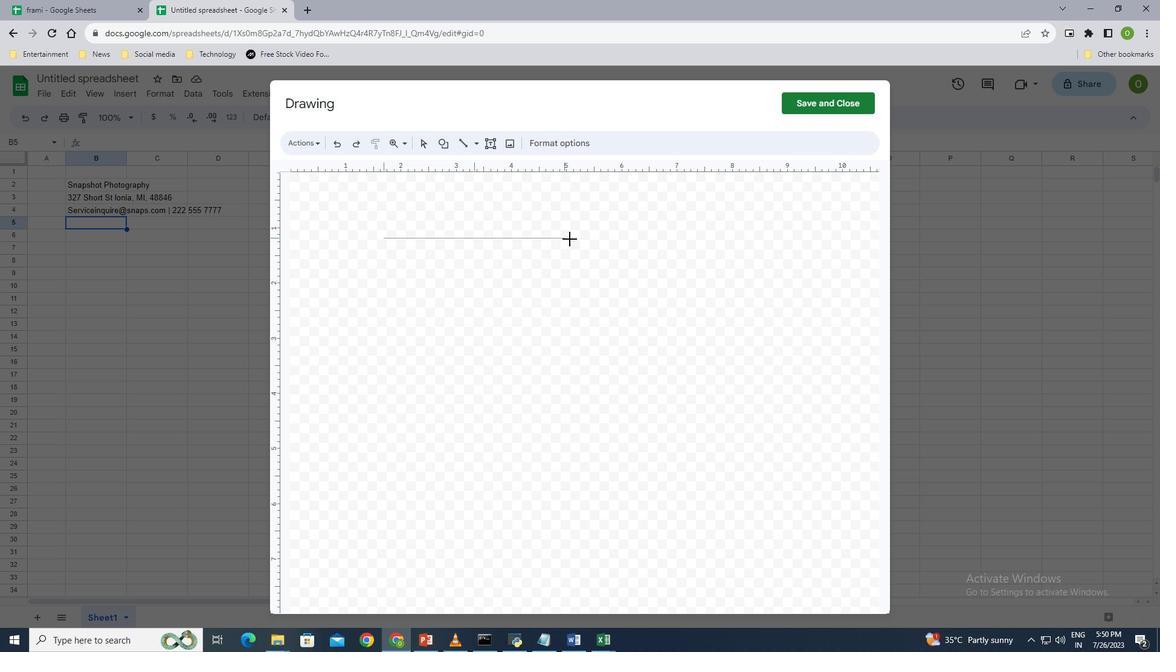 
Action: Mouse moved to (581, 239)
Screenshot: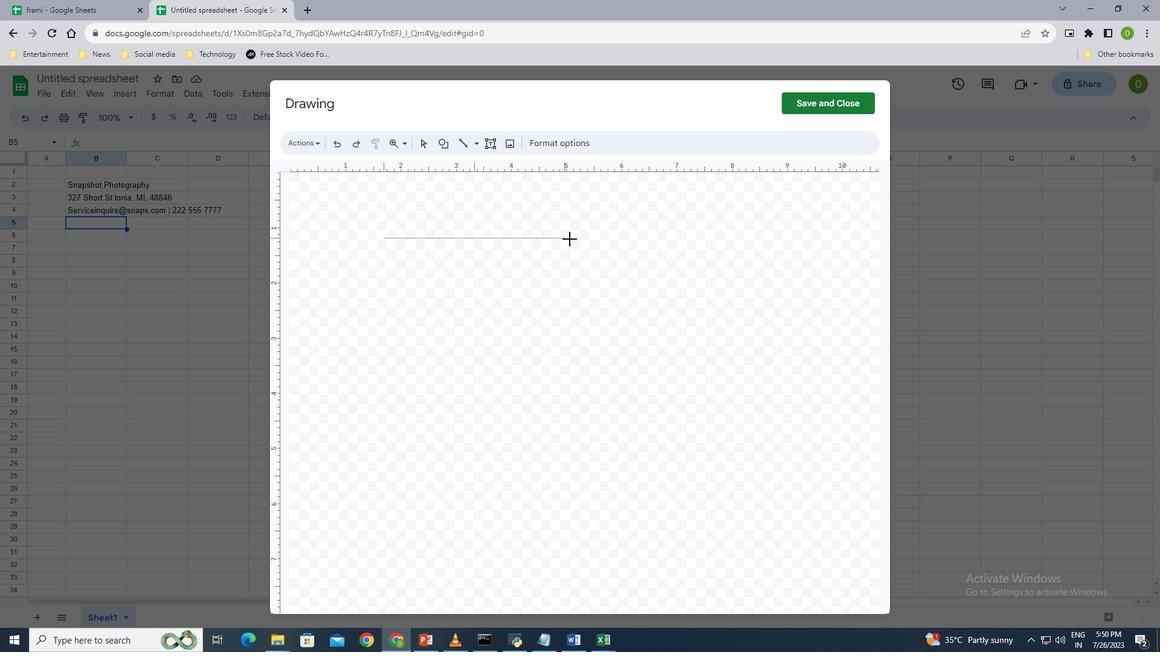 
Action: Key pressed <Key.shift>
Screenshot: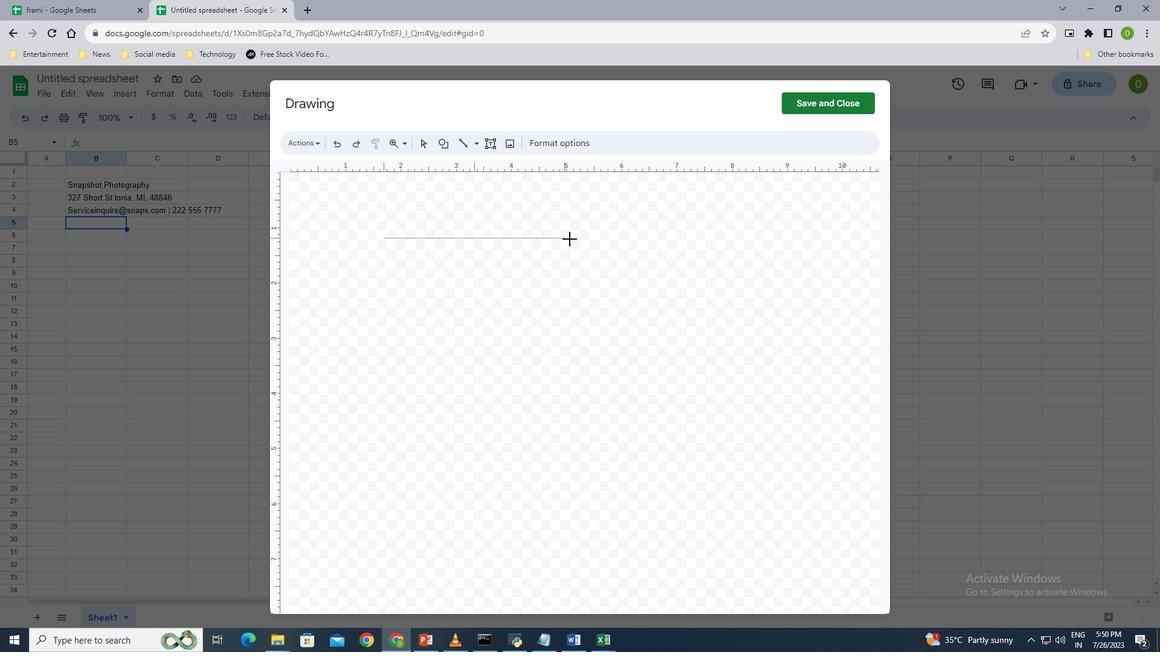 
Action: Mouse moved to (581, 239)
Screenshot: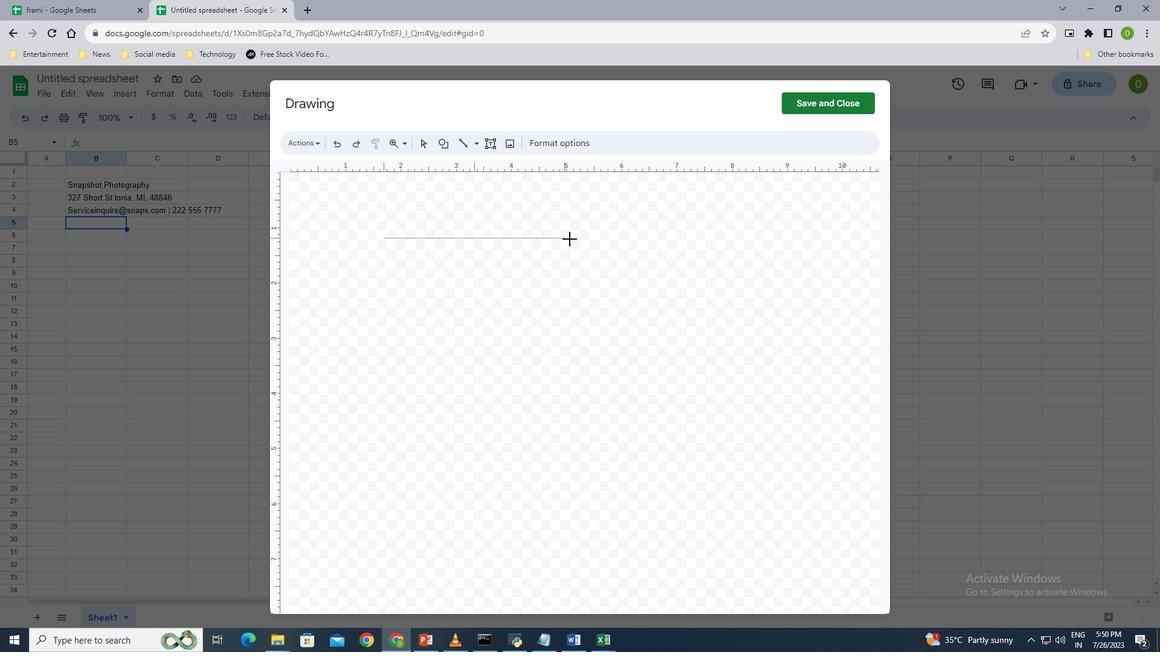 
Action: Key pressed <Key.shift><Key.shift><Key.shift>
Screenshot: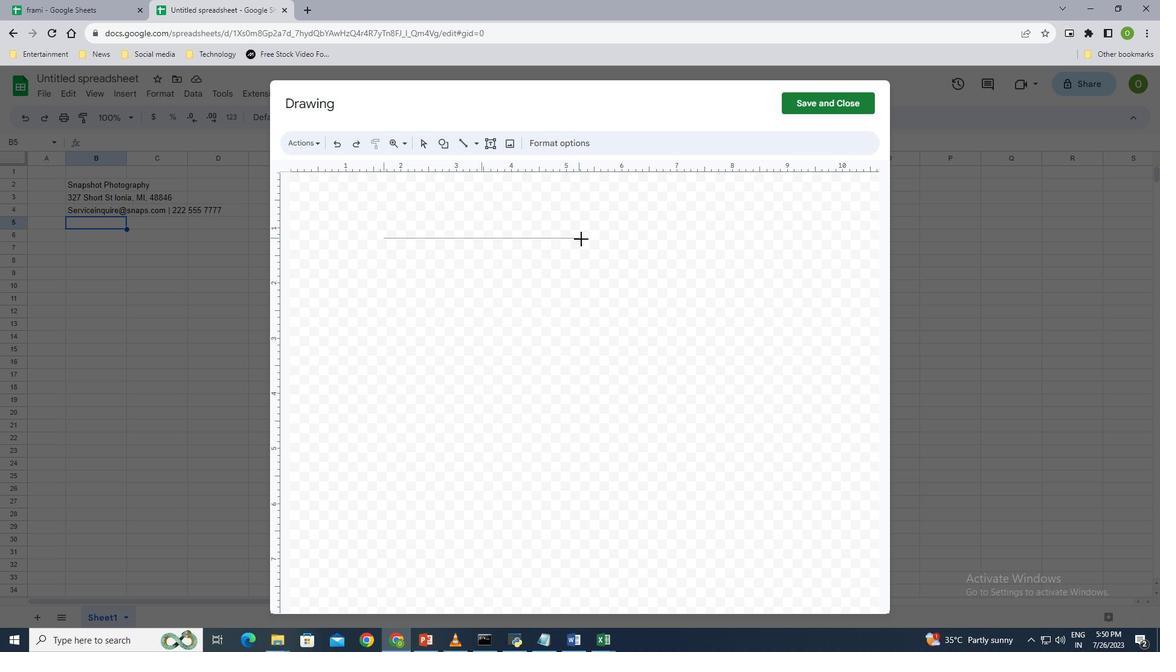 
Action: Mouse moved to (583, 239)
Screenshot: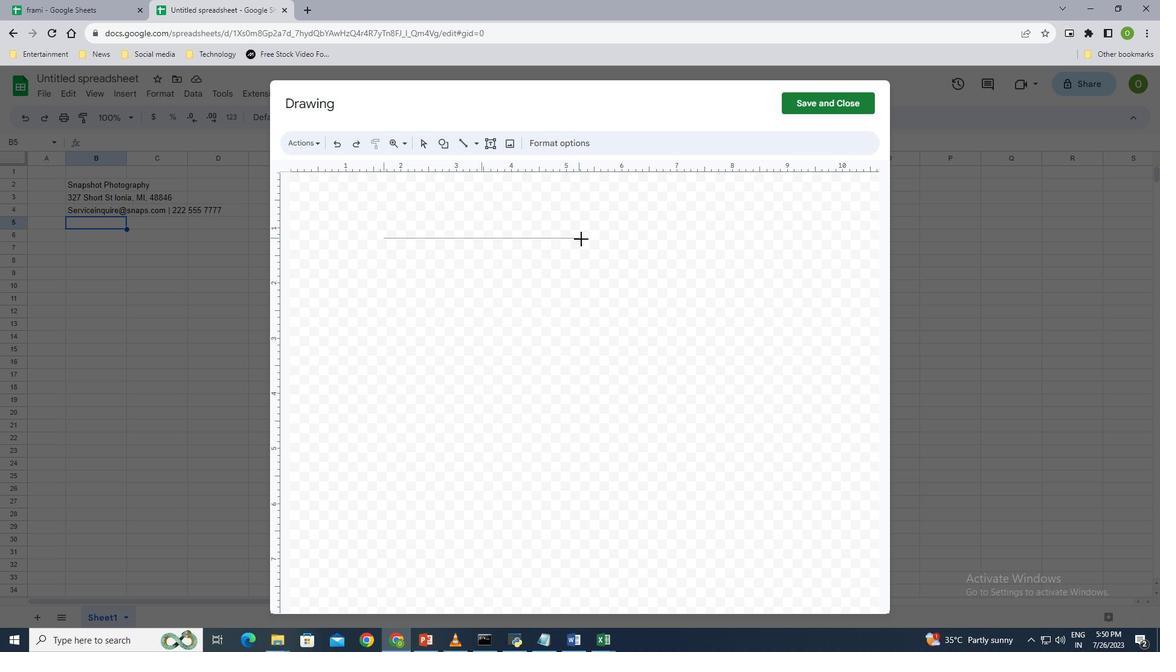 
Action: Key pressed <Key.shift>
Screenshot: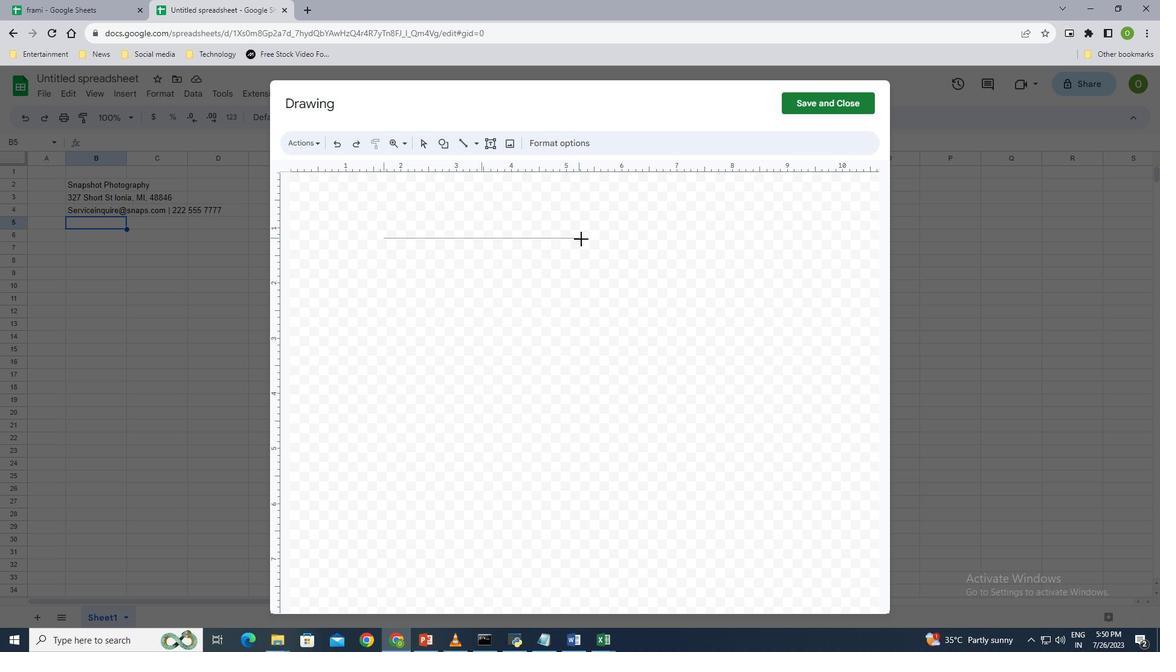 
Action: Mouse moved to (585, 238)
Screenshot: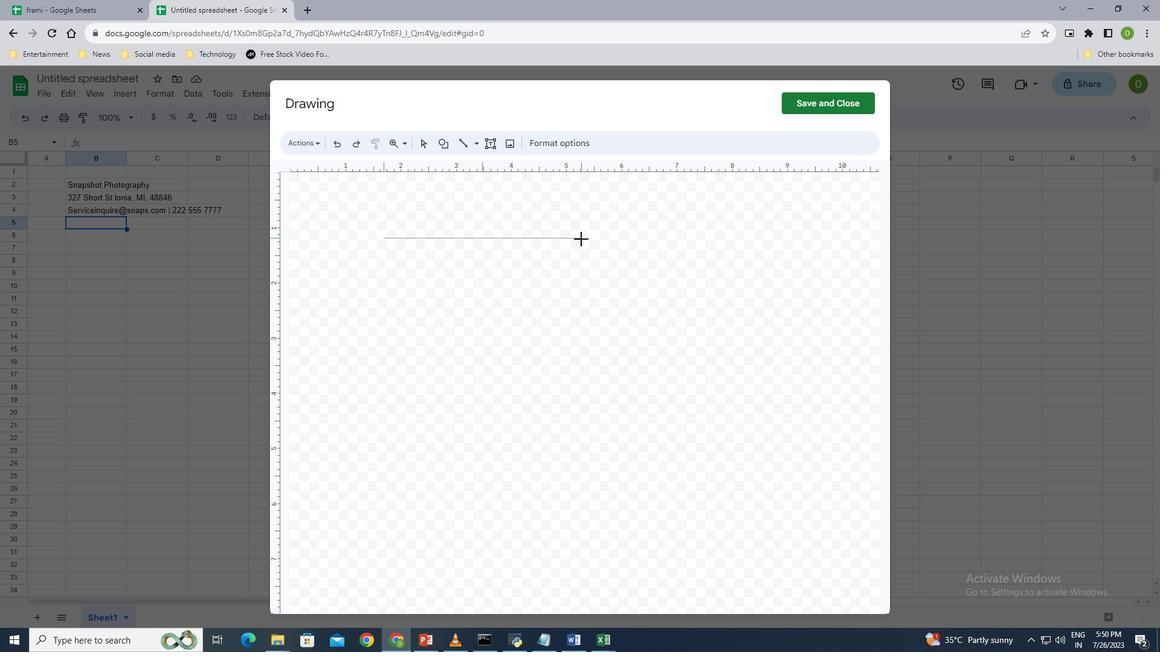 
Action: Key pressed <Key.shift>
Screenshot: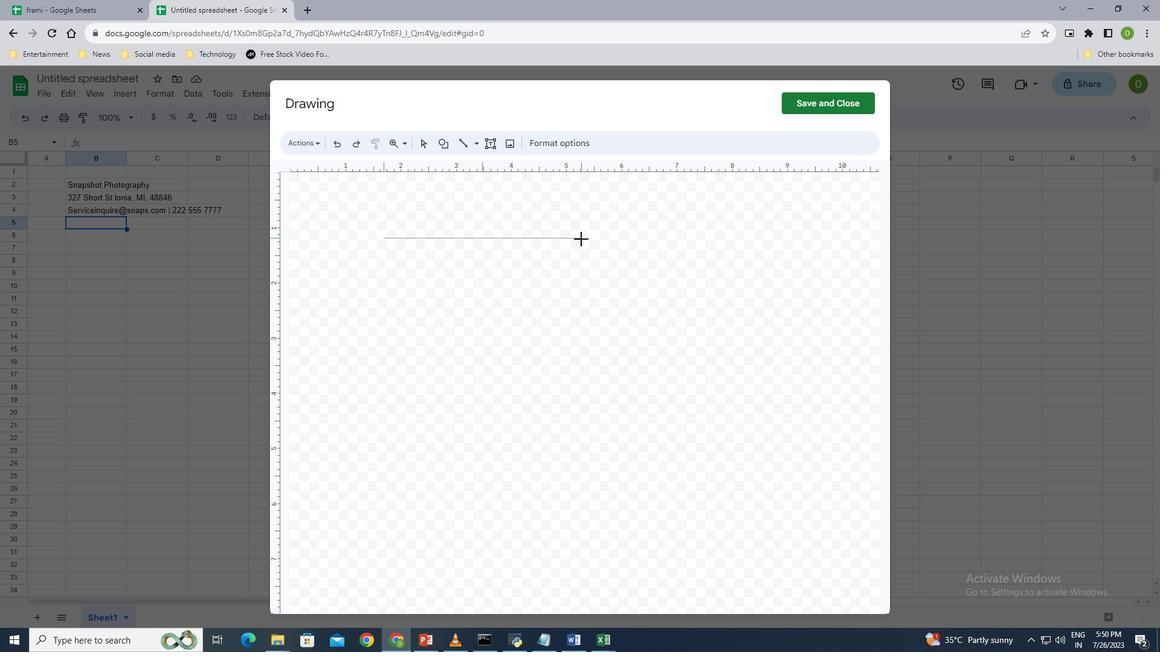 
Action: Mouse moved to (589, 238)
Screenshot: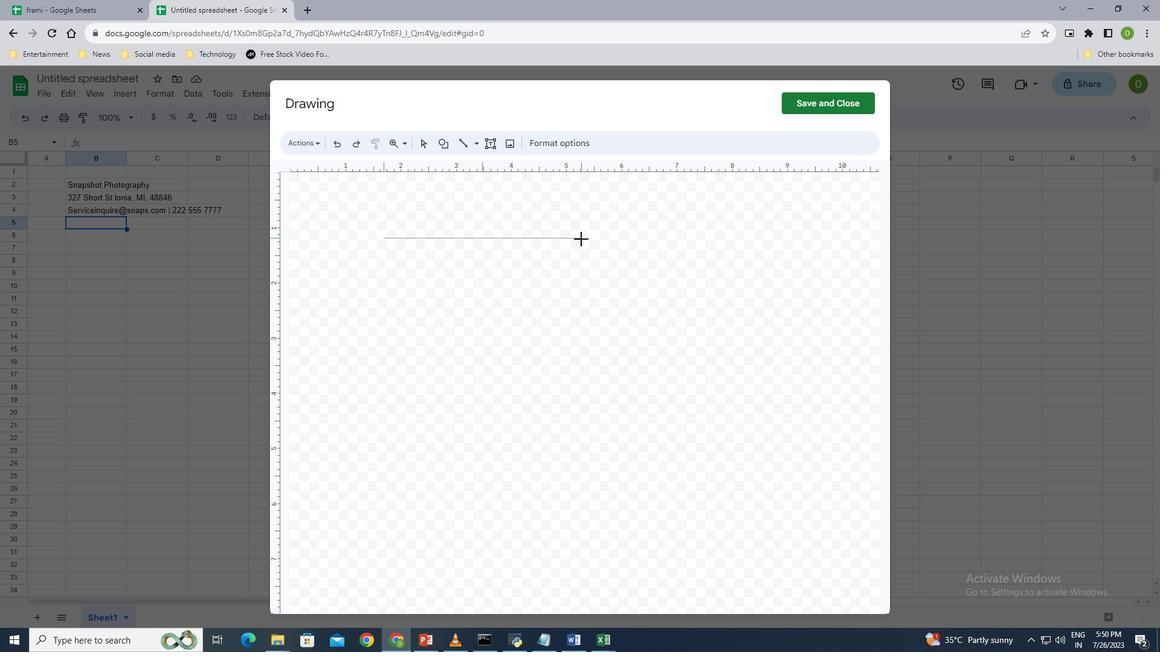 
Action: Key pressed <Key.shift>
Screenshot: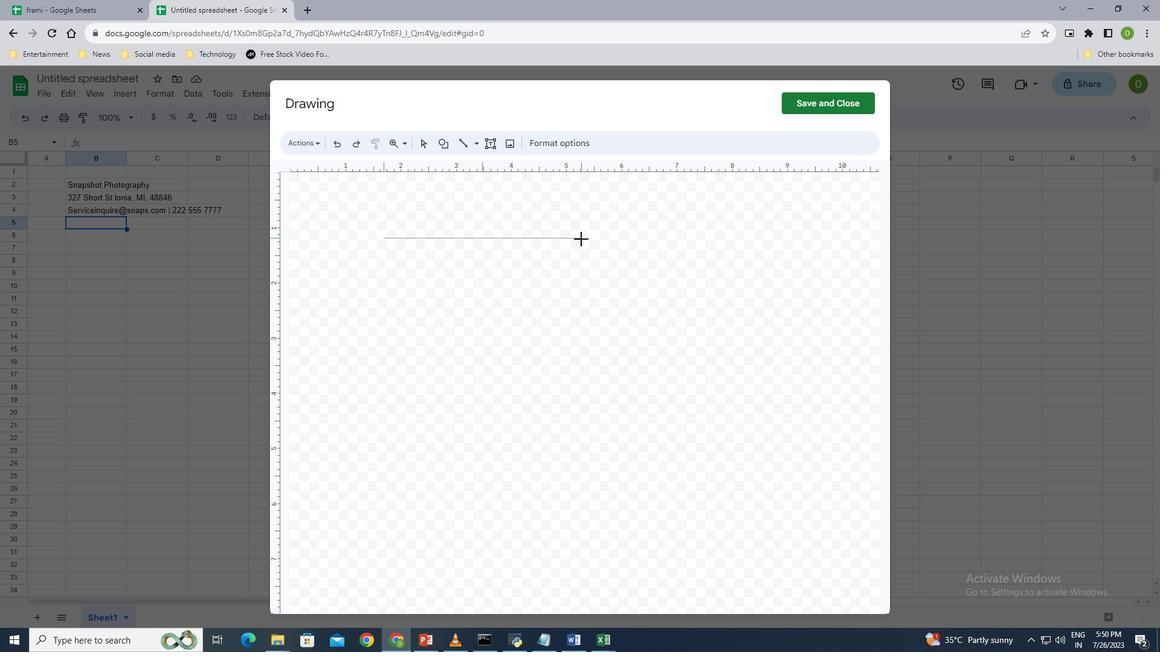 
Action: Mouse moved to (591, 238)
Screenshot: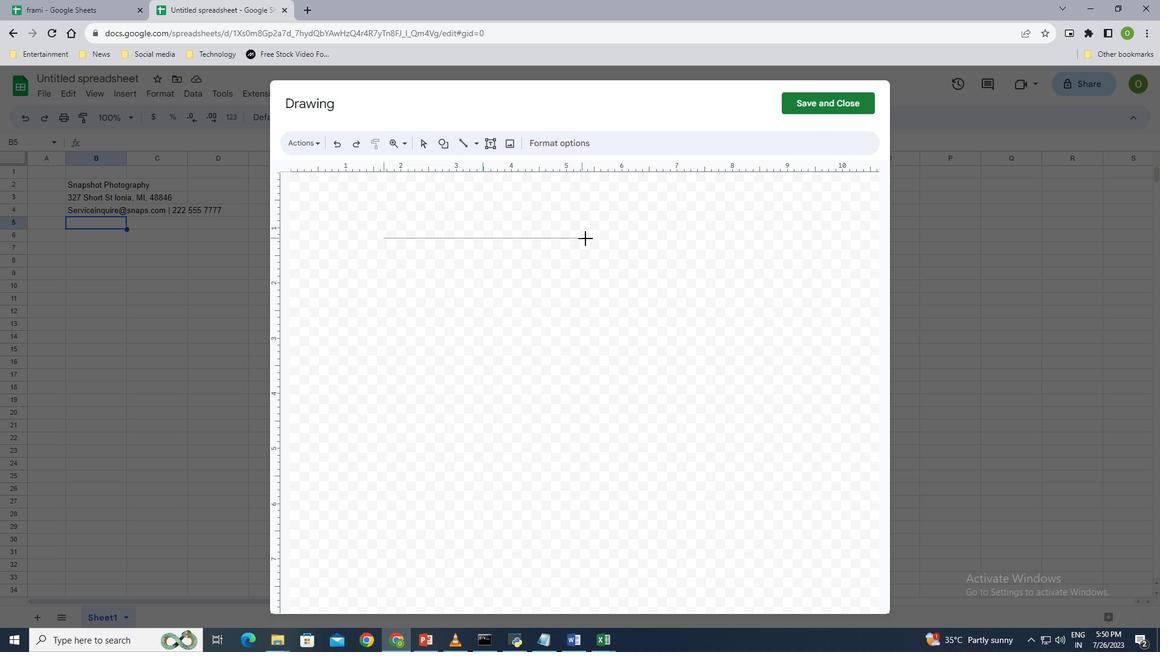
Action: Key pressed <Key.shift>
Screenshot: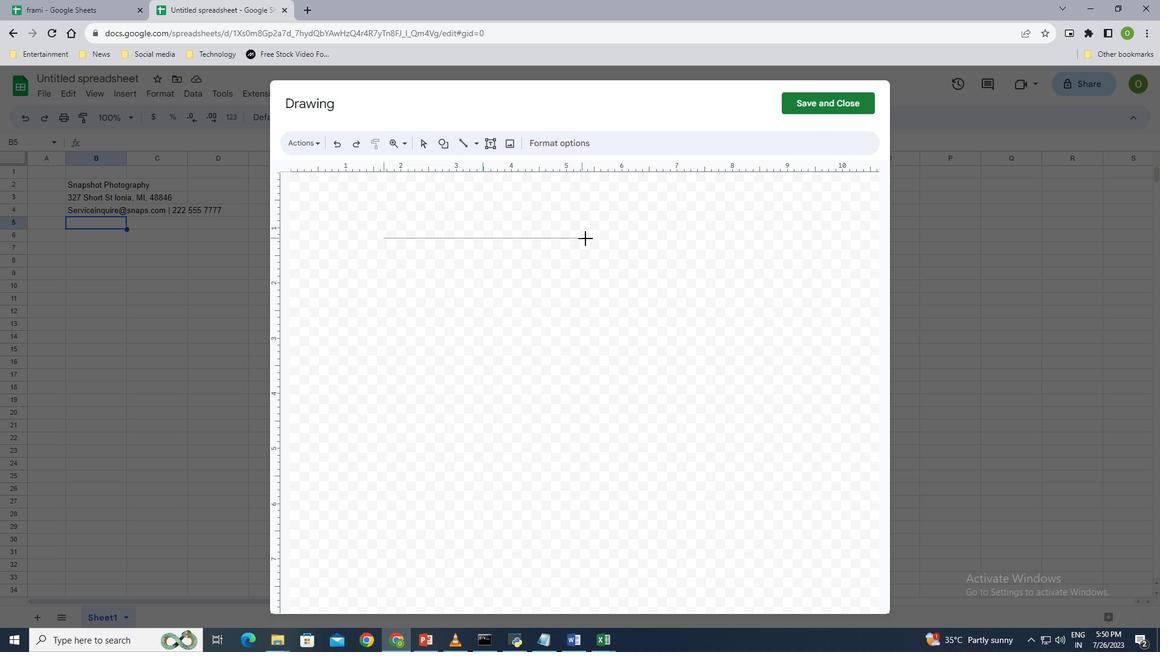 
Action: Mouse moved to (591, 238)
Screenshot: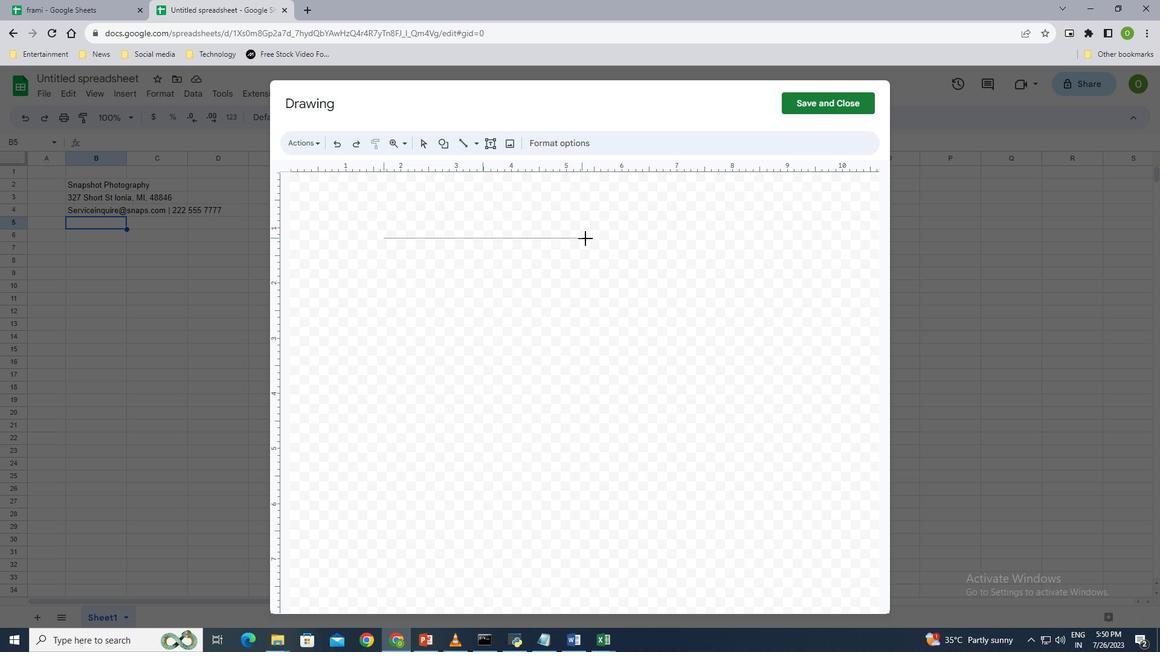 
Action: Key pressed <Key.shift><Key.shift><Key.shift>
Screenshot: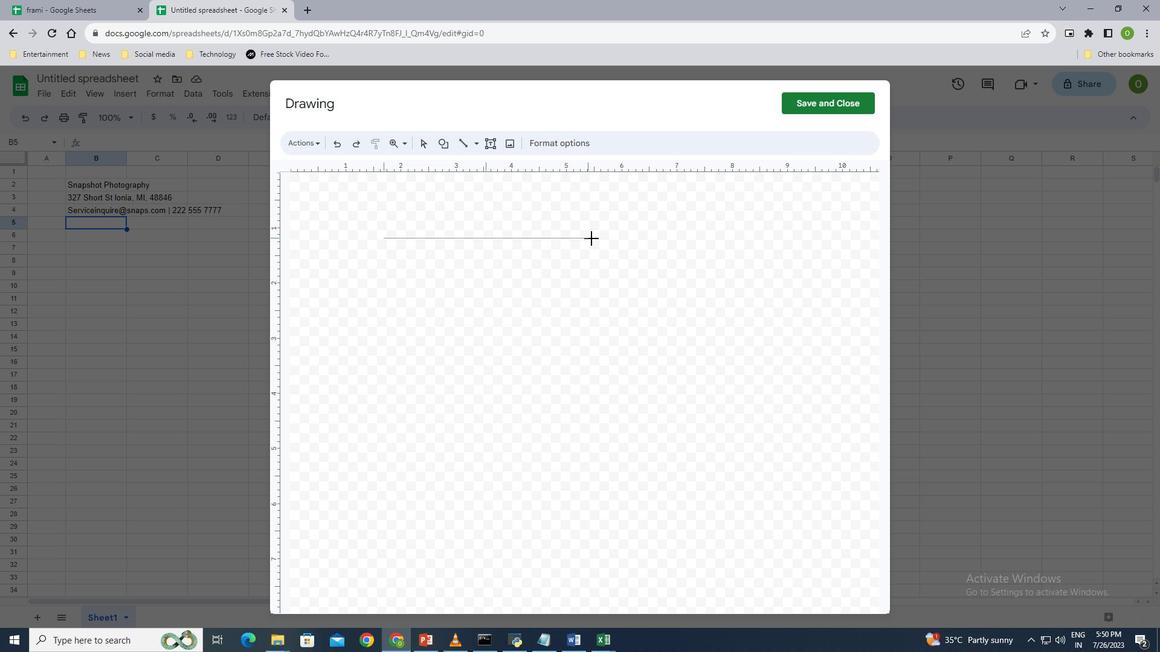 
Action: Mouse moved to (592, 238)
Screenshot: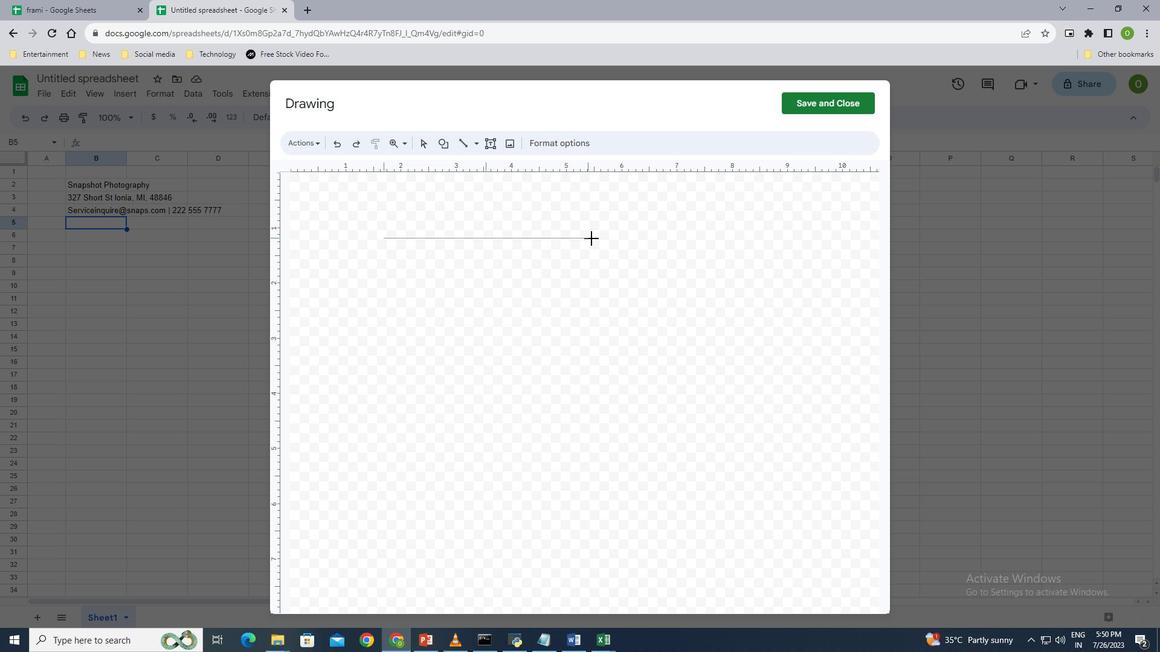 
Action: Key pressed <Key.shift>
Screenshot: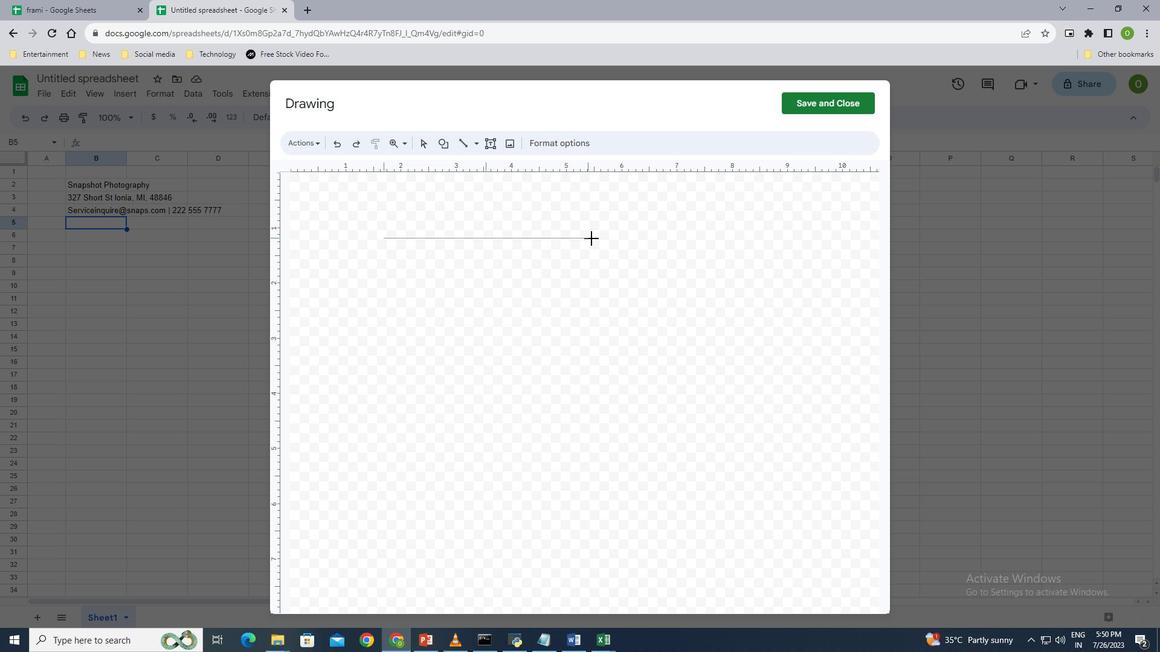 
Action: Mouse moved to (595, 238)
Screenshot: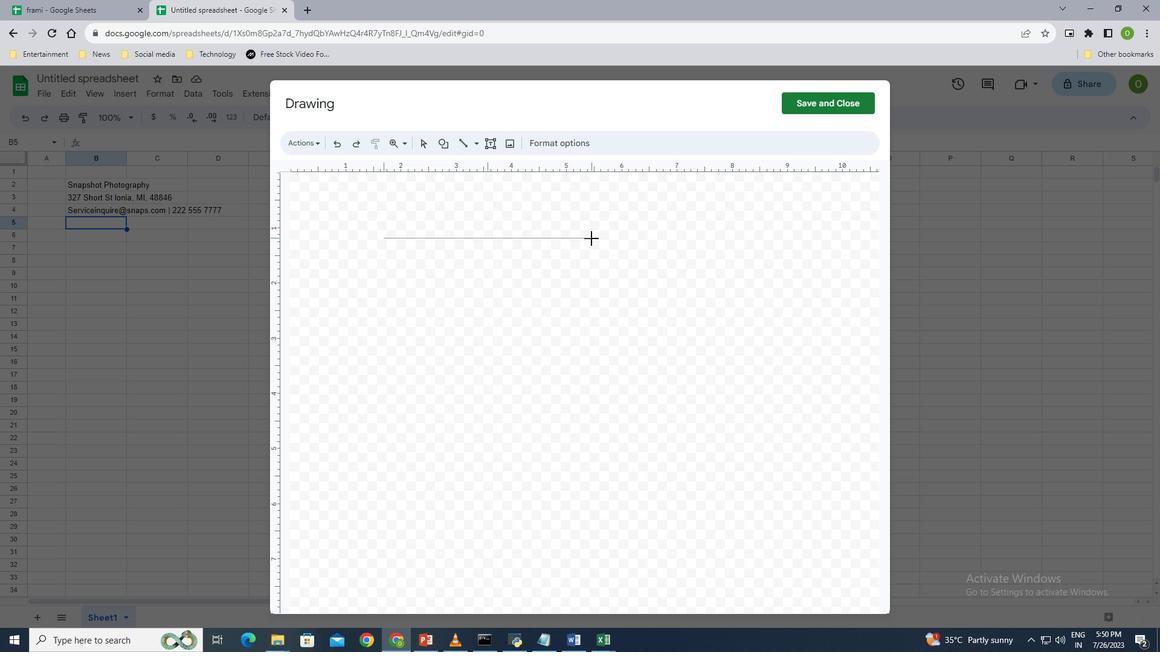 
Action: Key pressed <Key.shift>
Screenshot: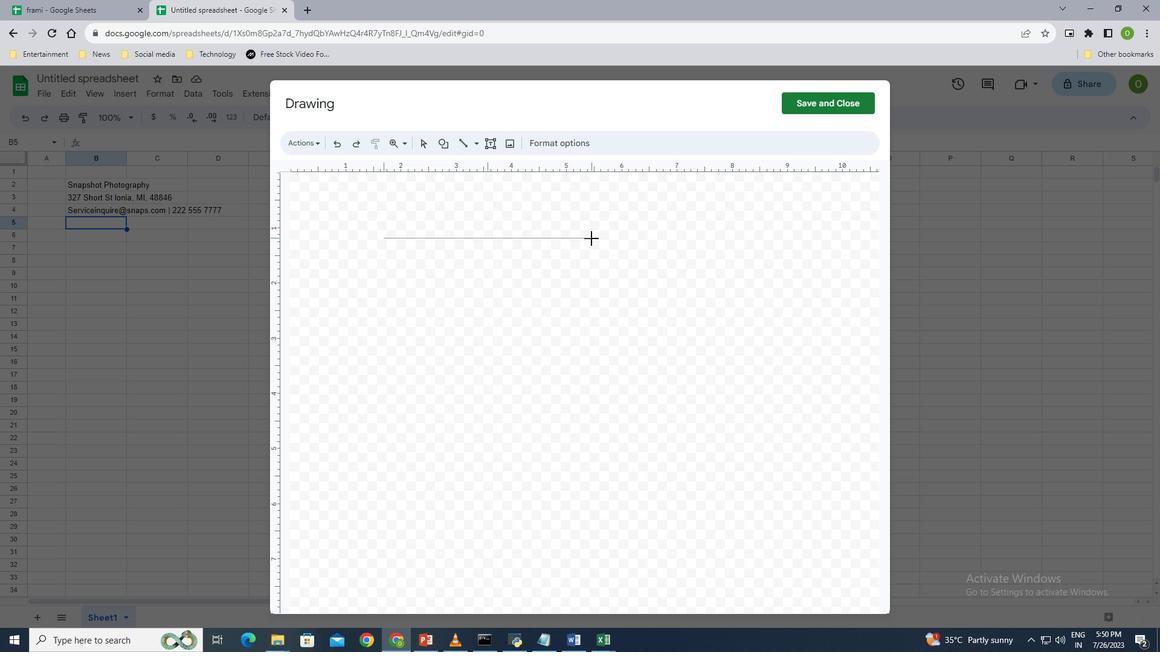 
Action: Mouse moved to (596, 238)
Screenshot: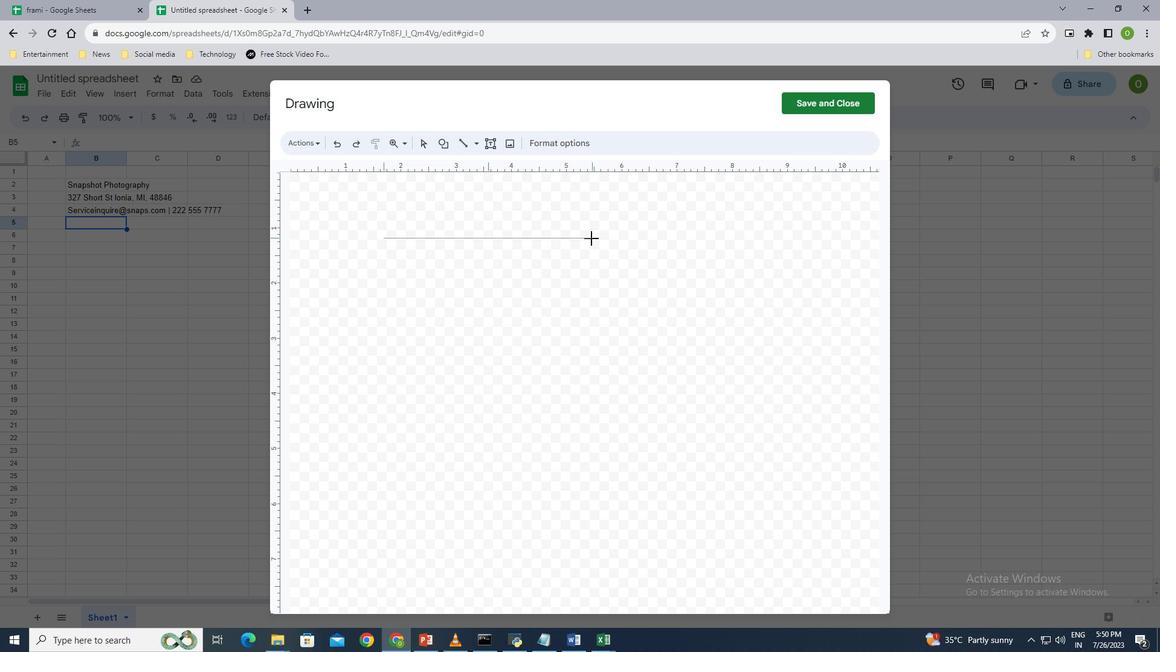 
Action: Key pressed <Key.shift>
Screenshot: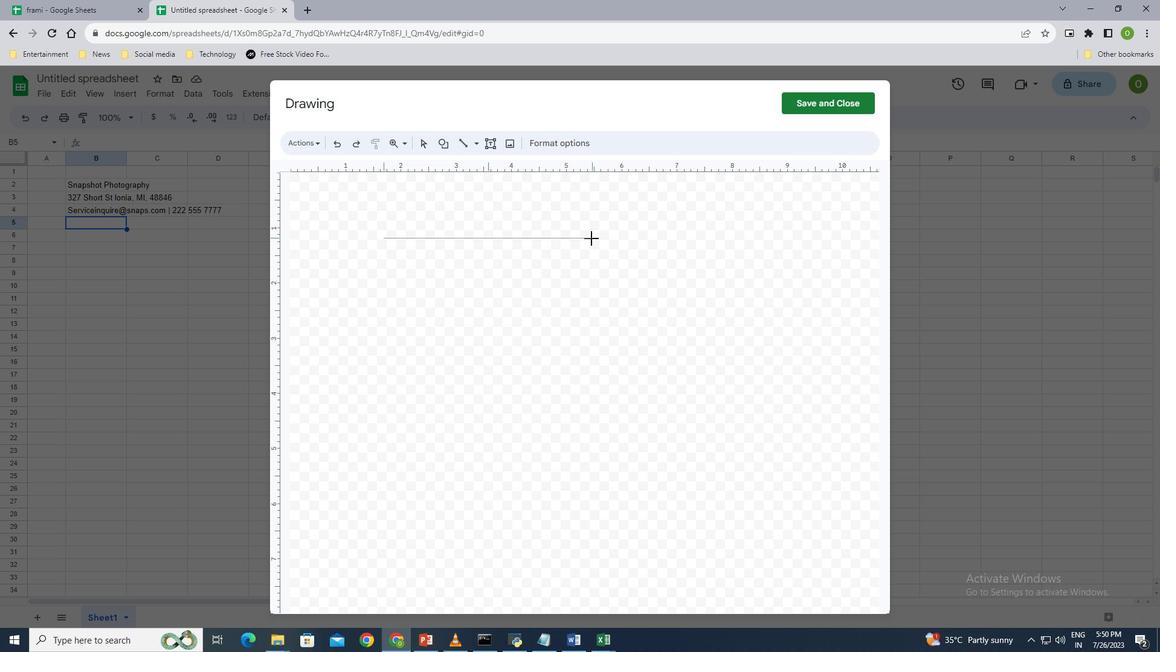 
Action: Mouse moved to (600, 238)
Screenshot: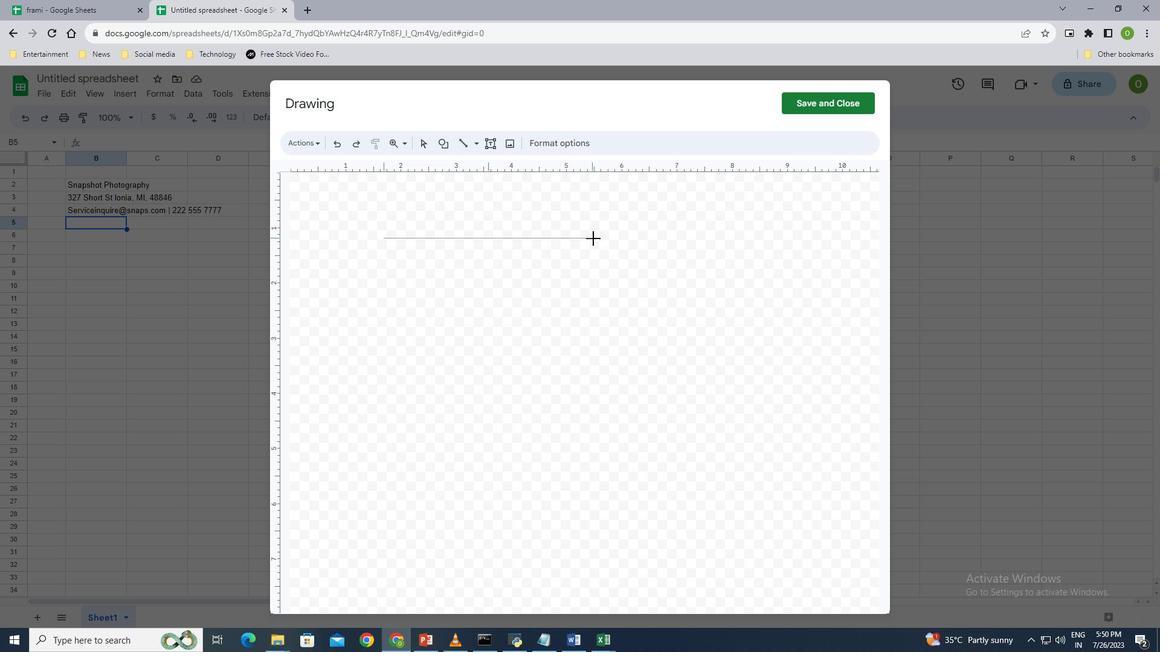 
Action: Key pressed <Key.shift>
Screenshot: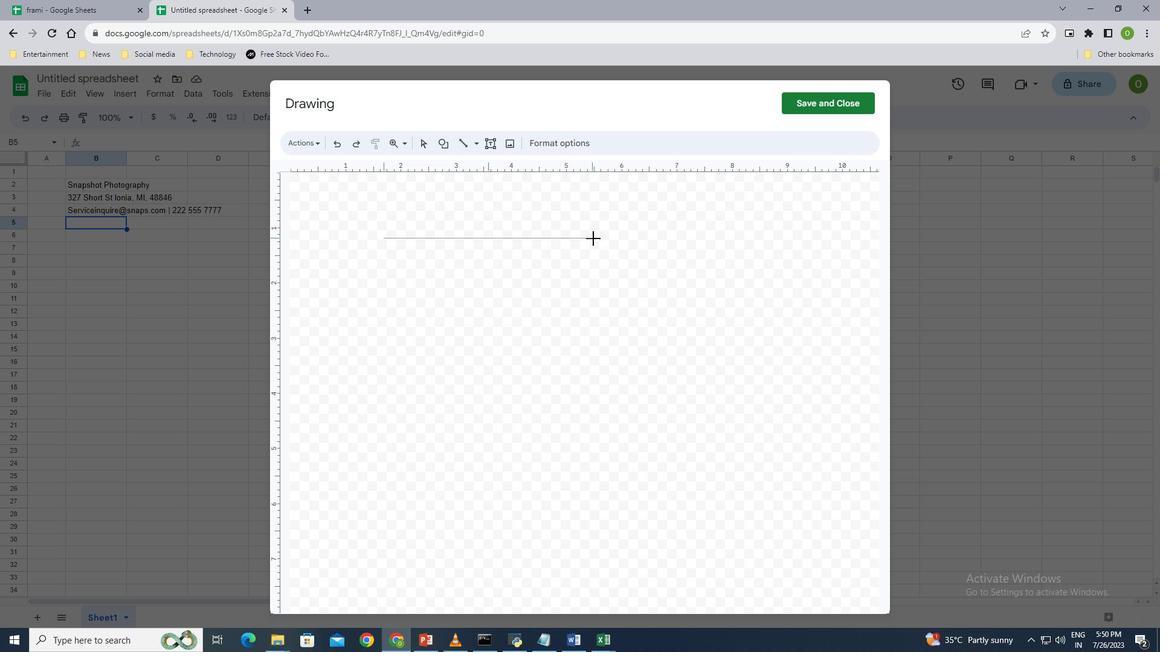 
Action: Mouse moved to (602, 238)
Screenshot: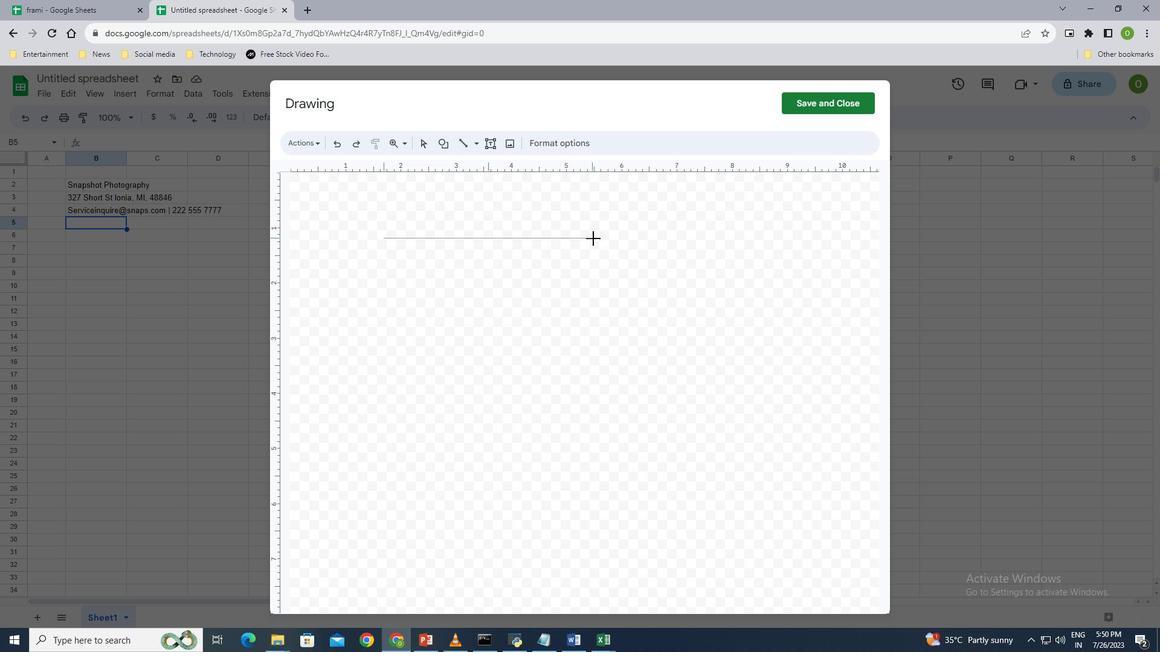 
Action: Key pressed <Key.shift>
Screenshot: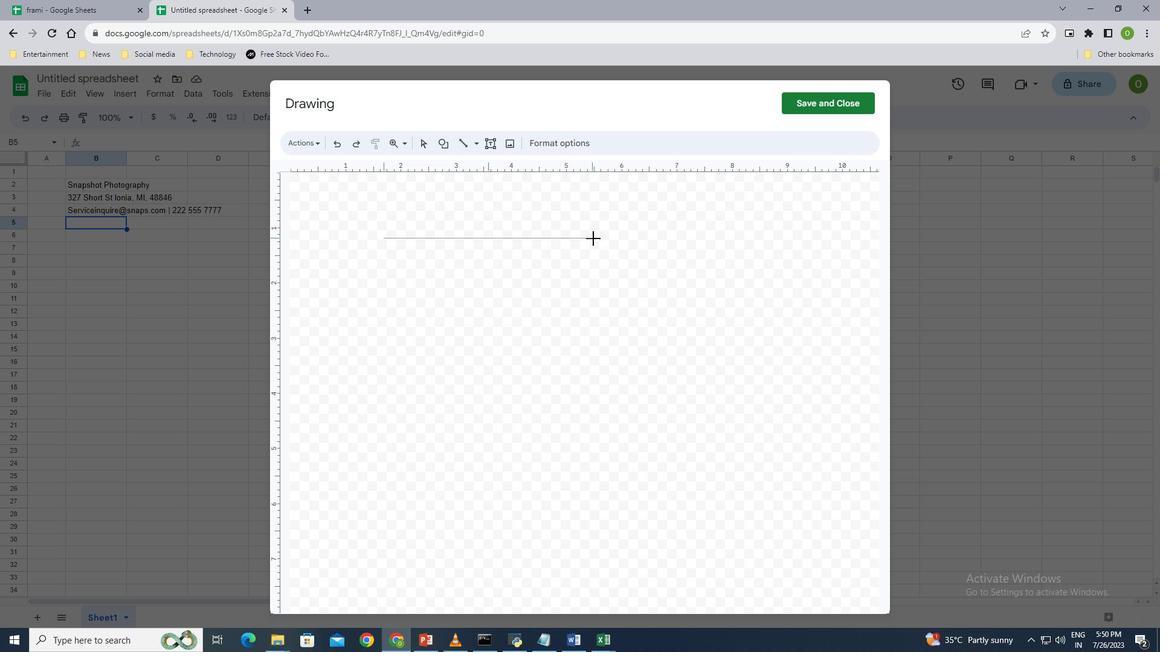 
Action: Mouse moved to (606, 238)
Screenshot: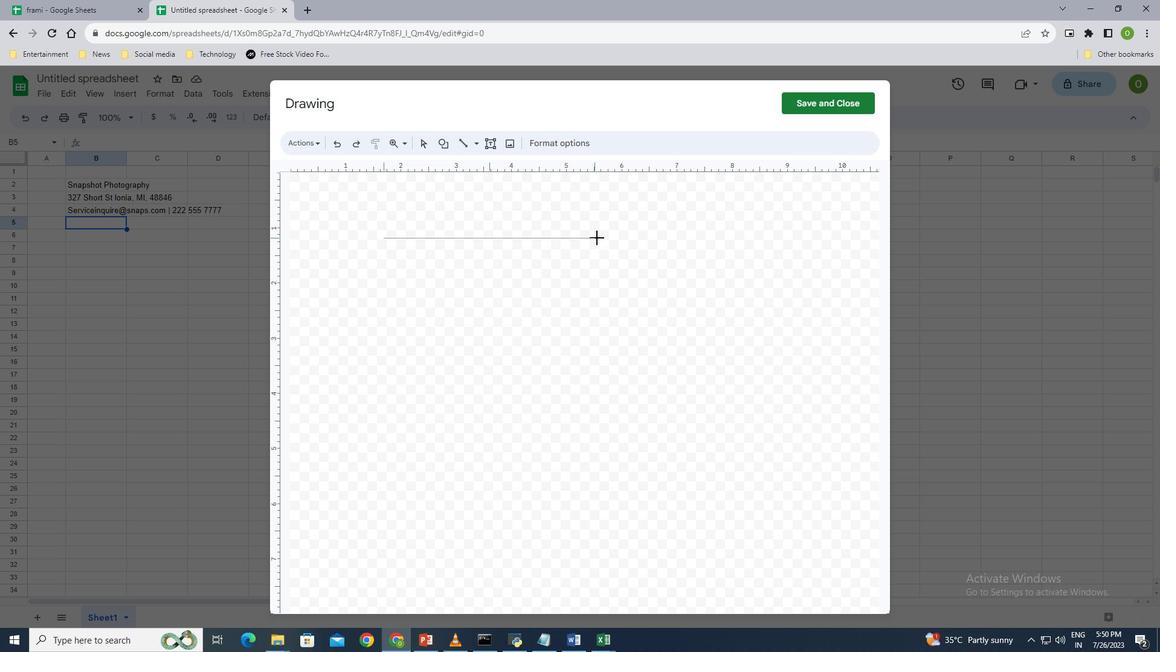 
Action: Key pressed <Key.shift>
Screenshot: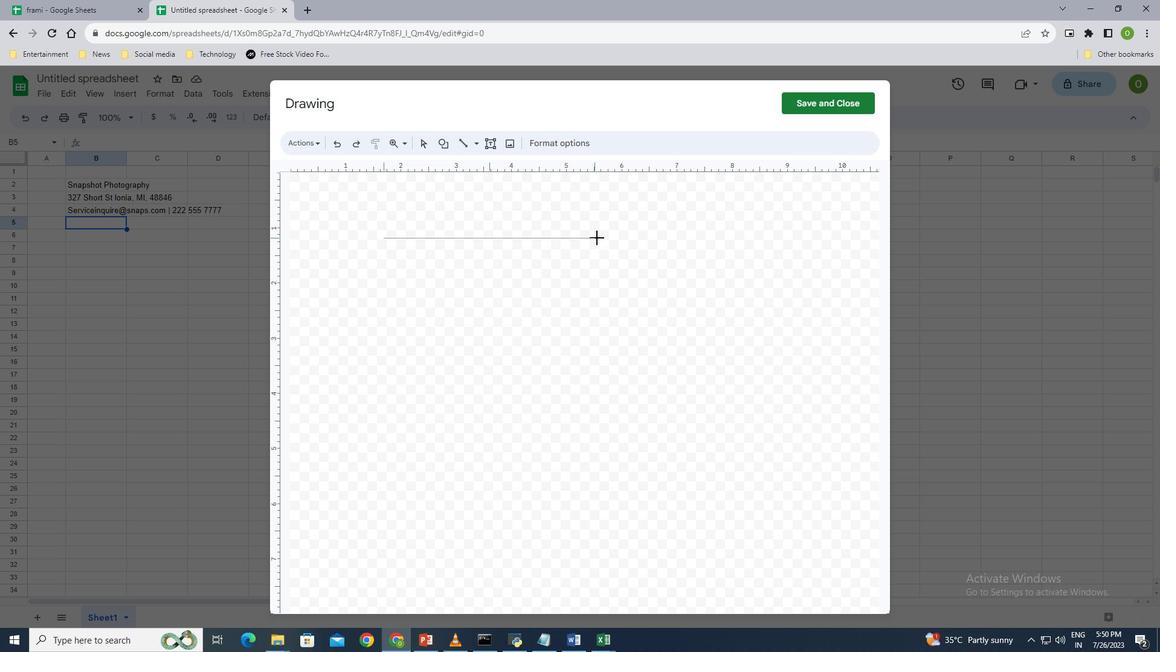 
Action: Mouse moved to (609, 238)
Screenshot: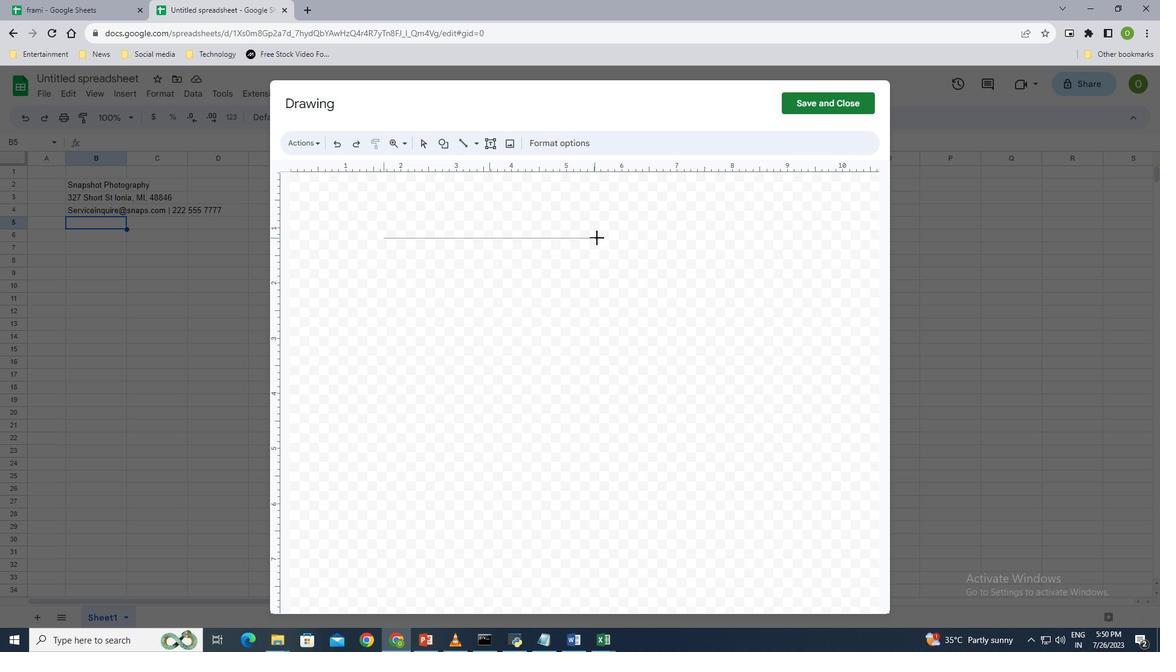 
Action: Key pressed <Key.shift>
Screenshot: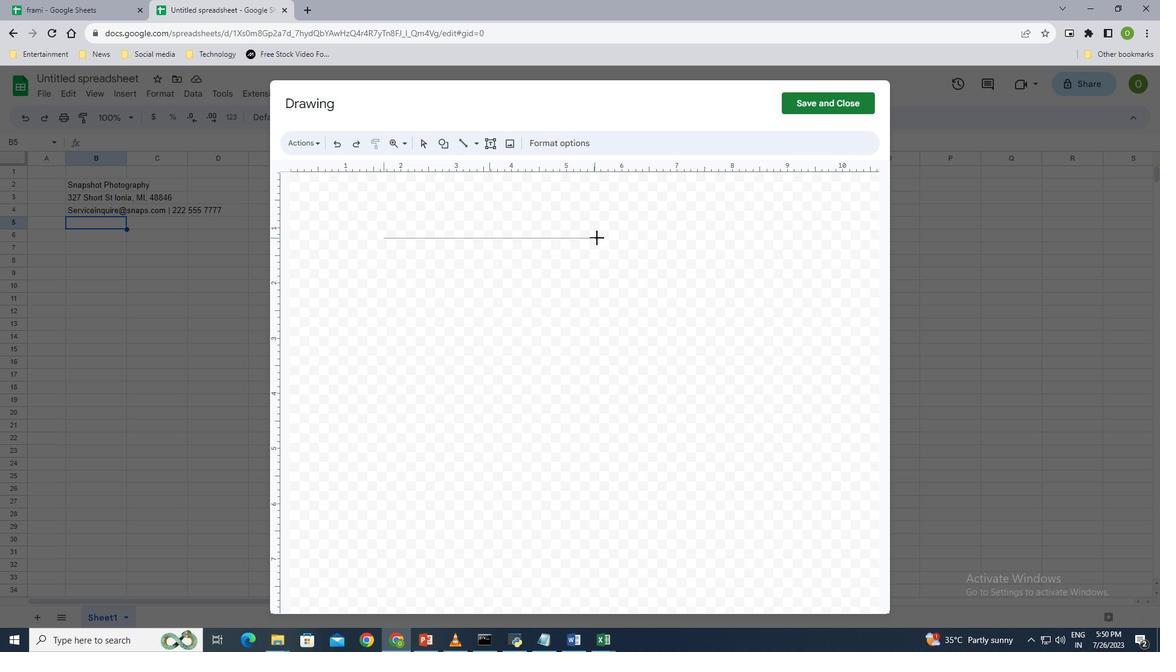 
Action: Mouse moved to (611, 238)
Screenshot: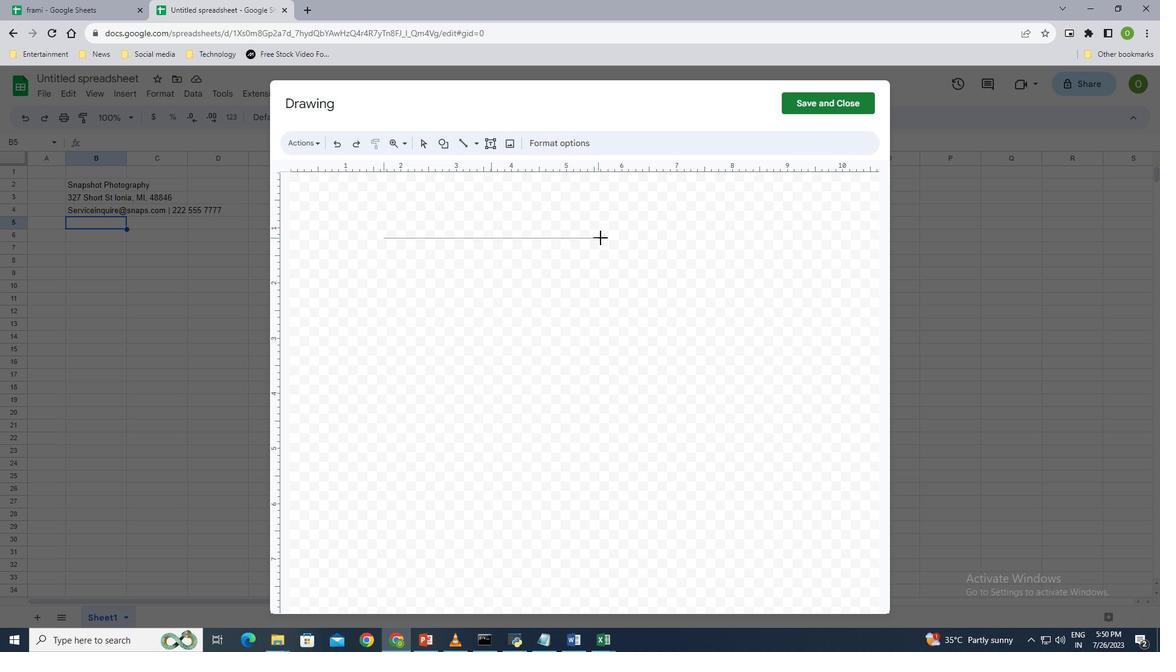 
Action: Key pressed <Key.shift>
Screenshot: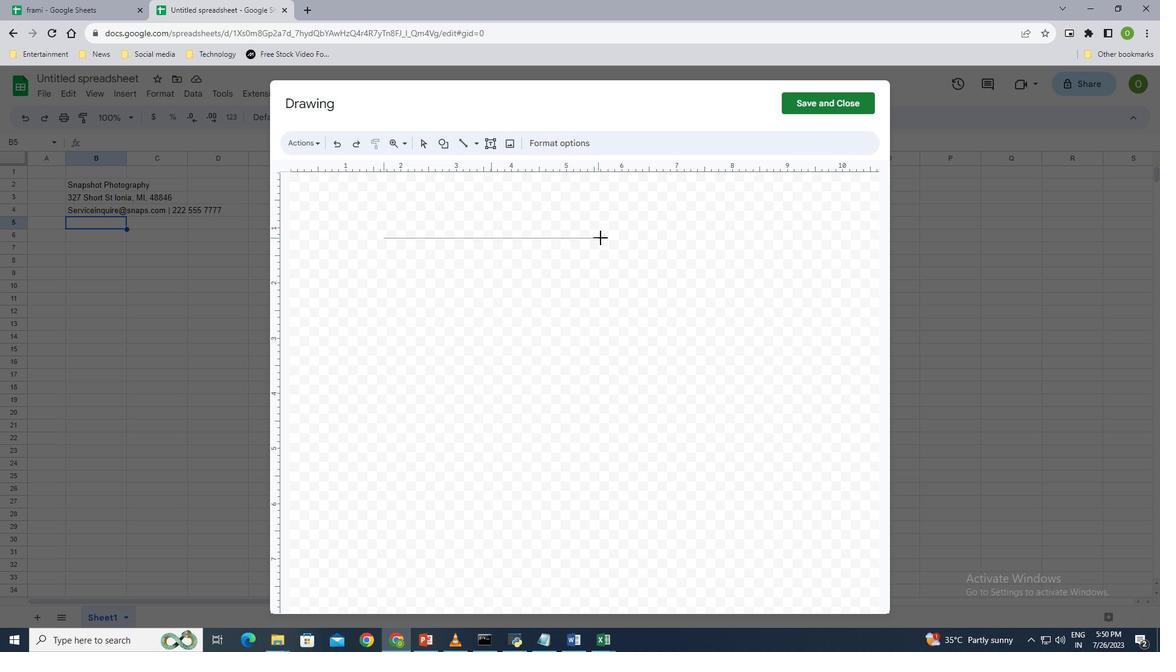 
Action: Mouse moved to (613, 238)
Screenshot: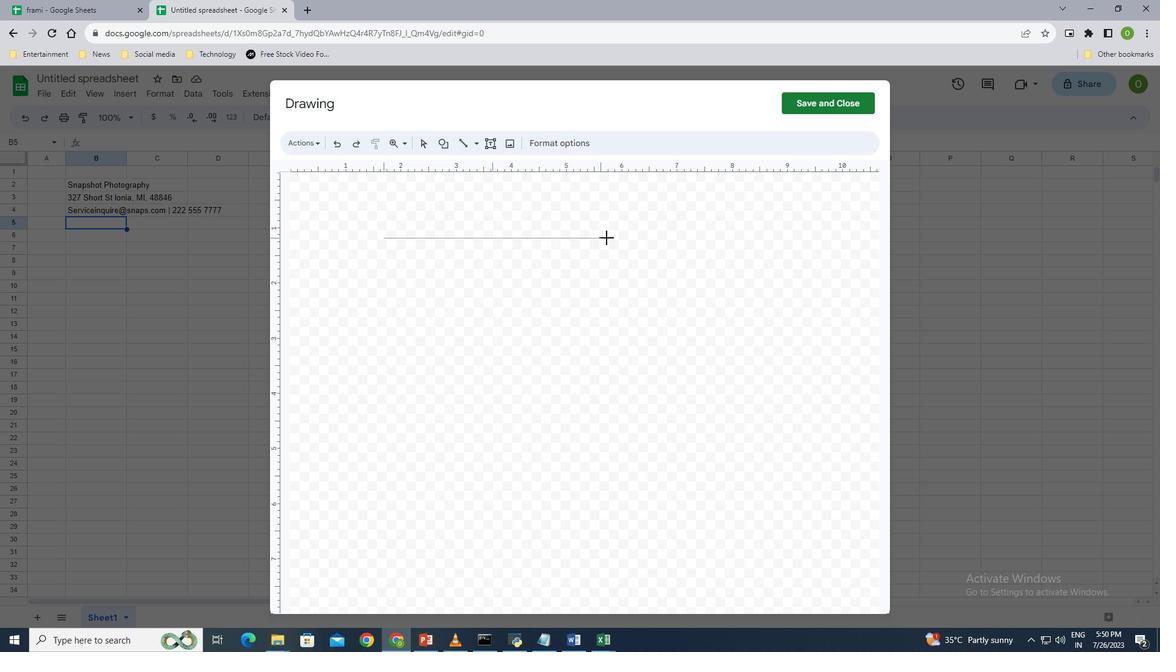 
Action: Key pressed <Key.shift>
Screenshot: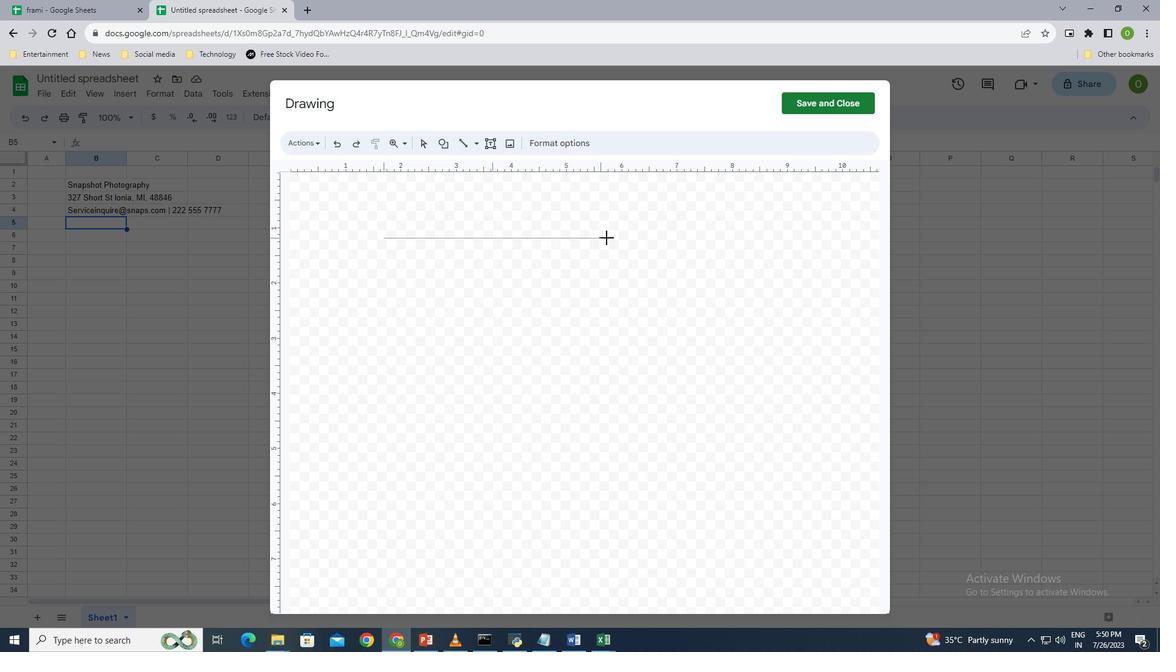 
Action: Mouse moved to (615, 238)
Screenshot: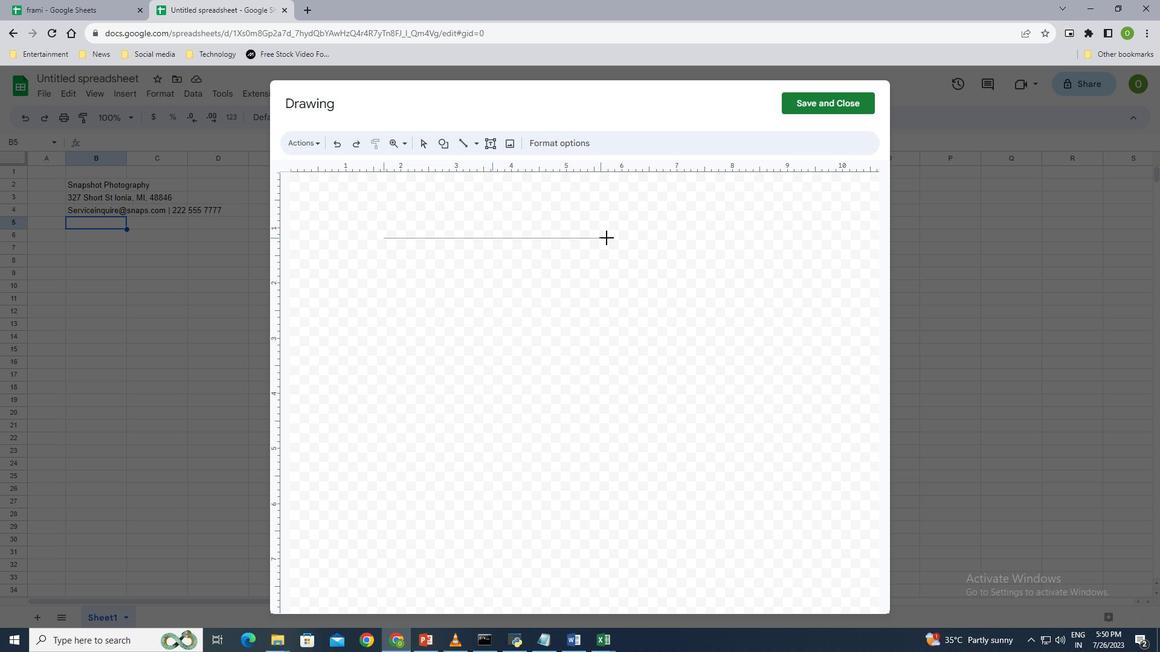 
Action: Key pressed <Key.shift>
Screenshot: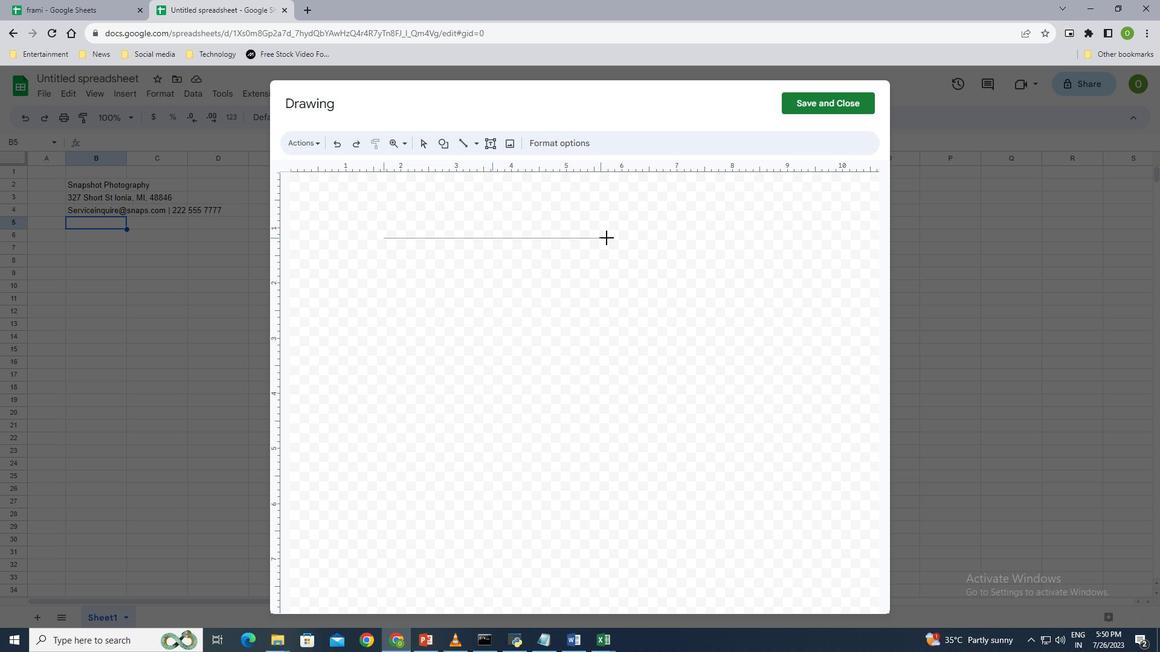 
Action: Mouse moved to (616, 238)
Screenshot: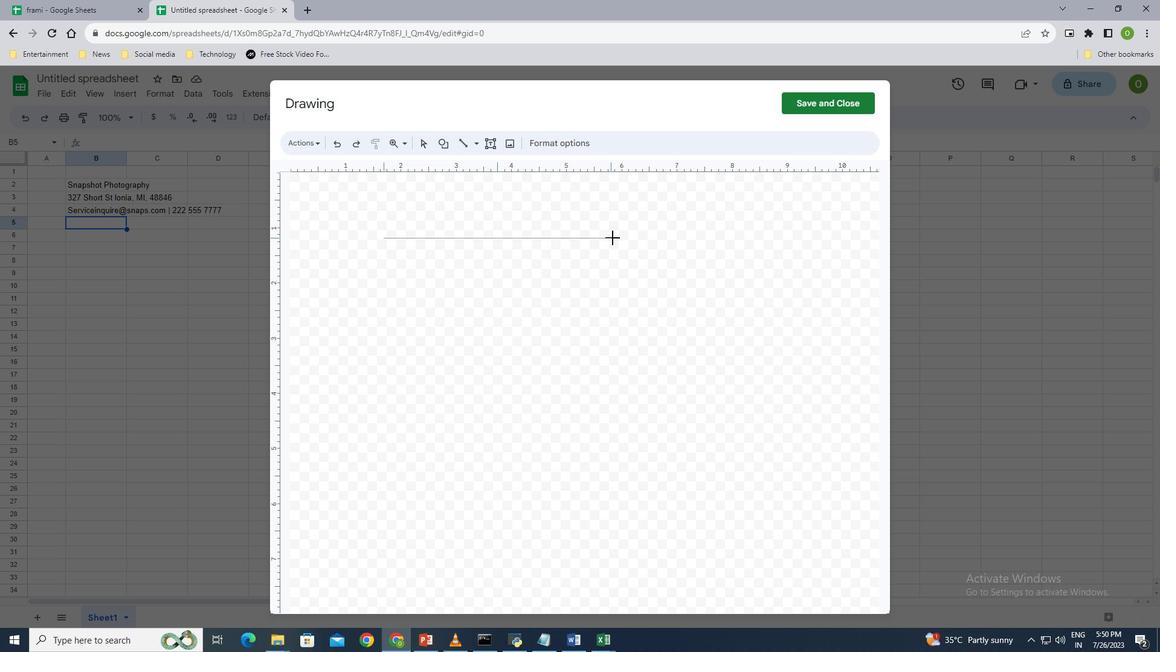 
Action: Key pressed <Key.shift>
Screenshot: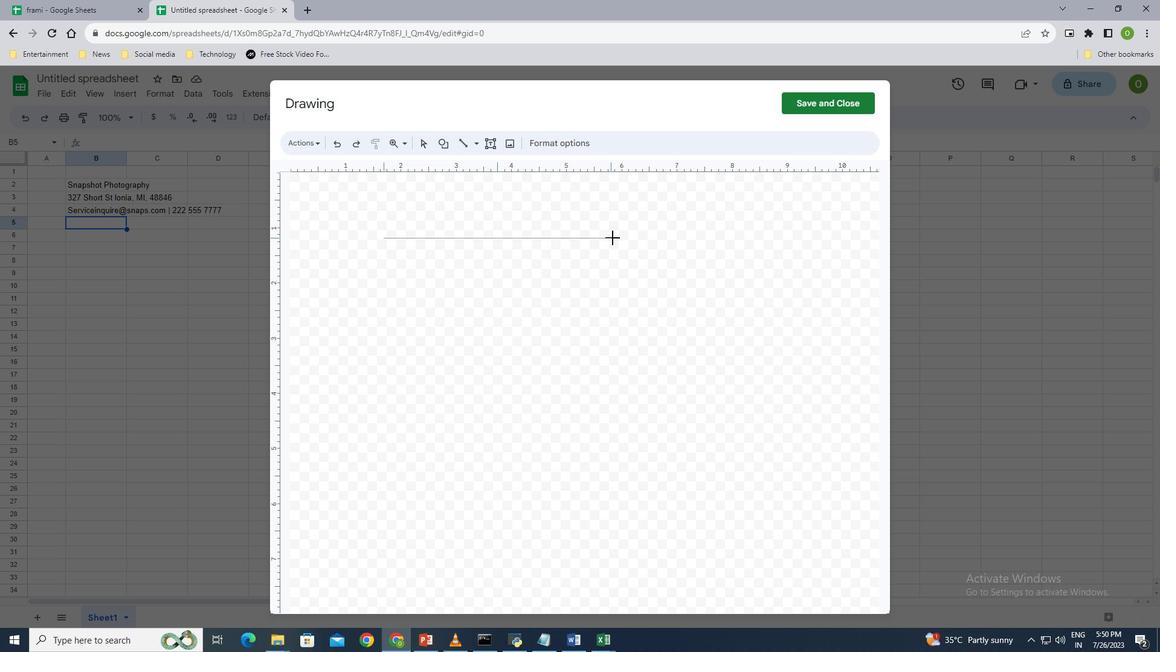 
Action: Mouse moved to (618, 238)
Screenshot: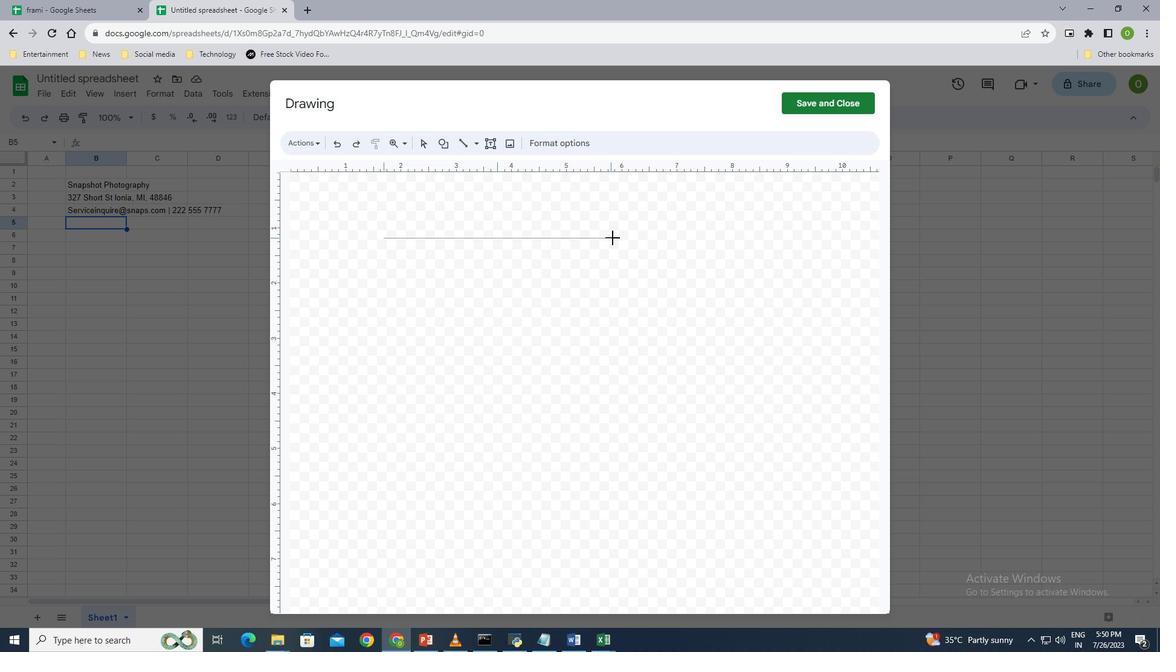 
Action: Key pressed <Key.shift>
Screenshot: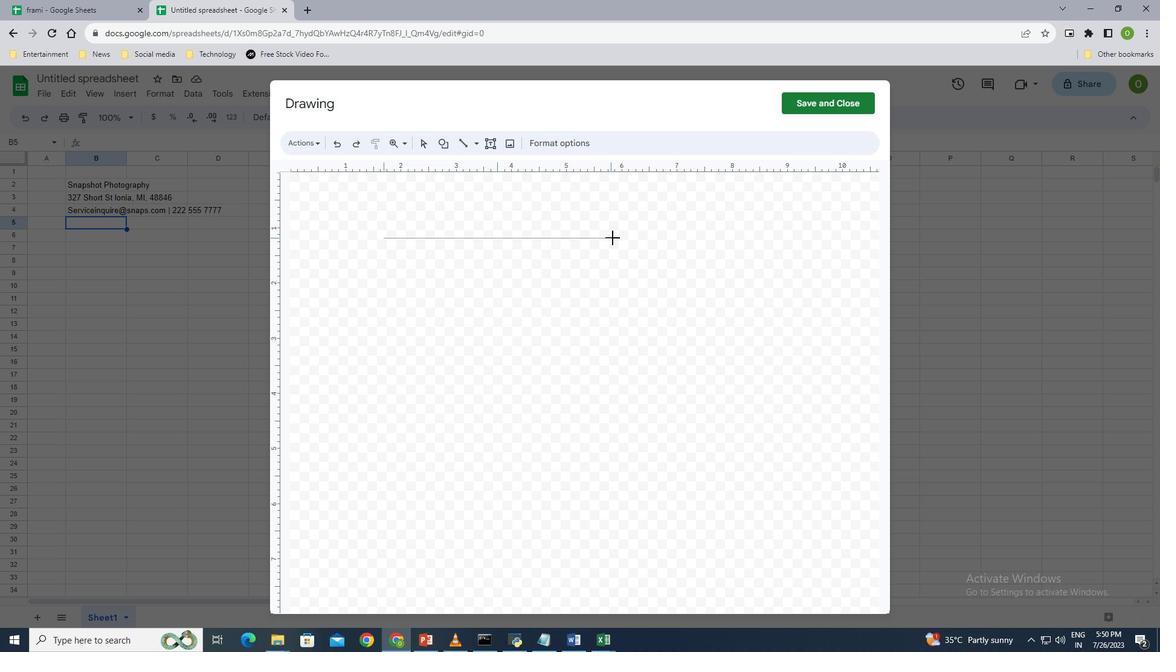 
Action: Mouse moved to (620, 238)
Screenshot: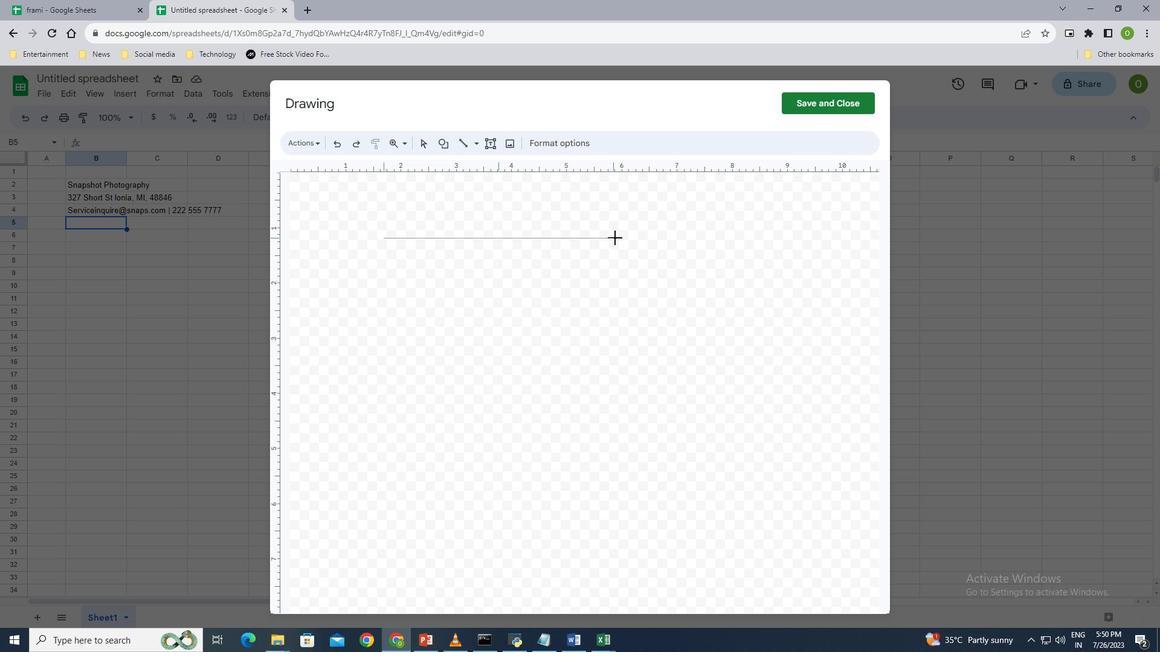 
Action: Key pressed <Key.shift>
Screenshot: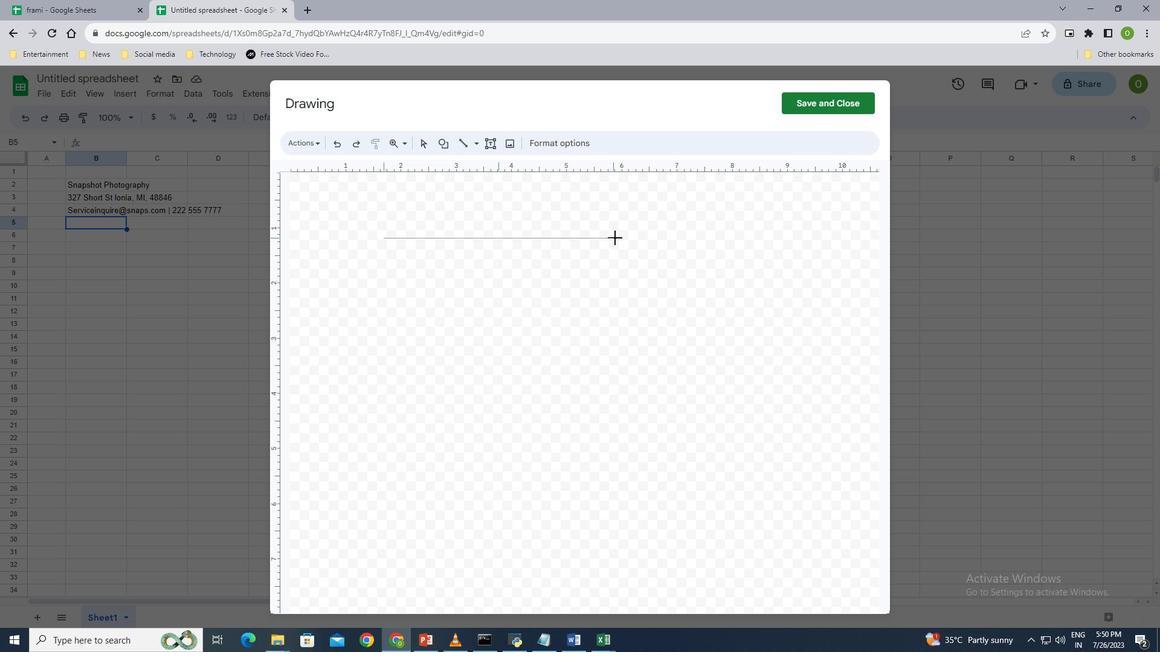 
Action: Mouse moved to (623, 238)
Screenshot: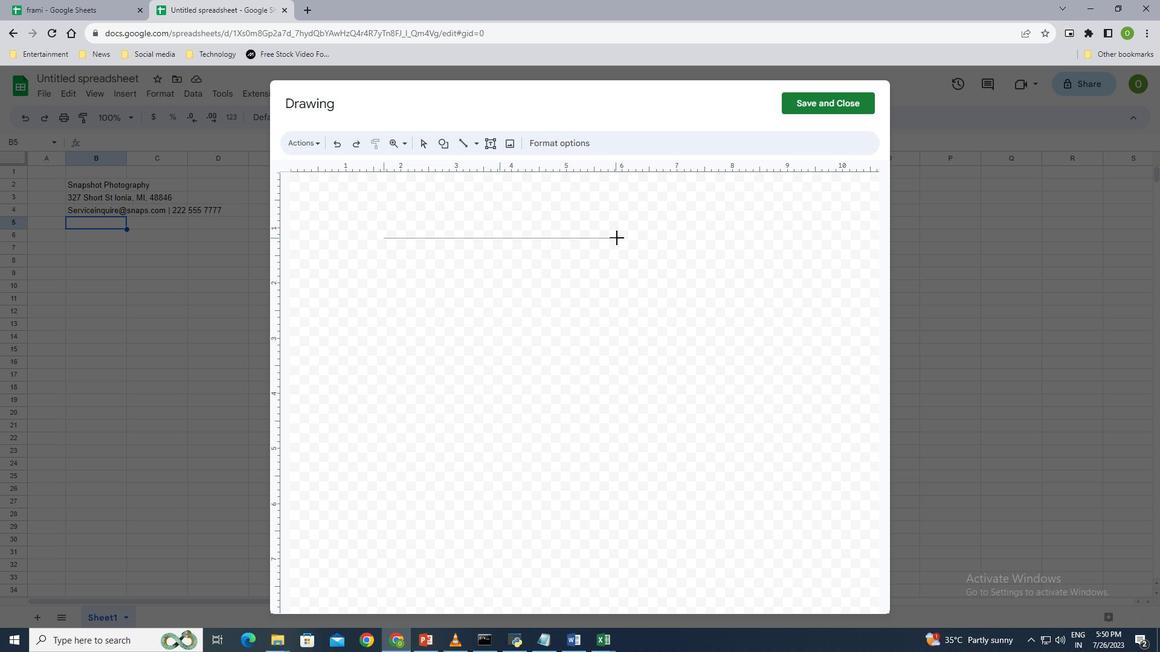 
Action: Key pressed <Key.shift>
Screenshot: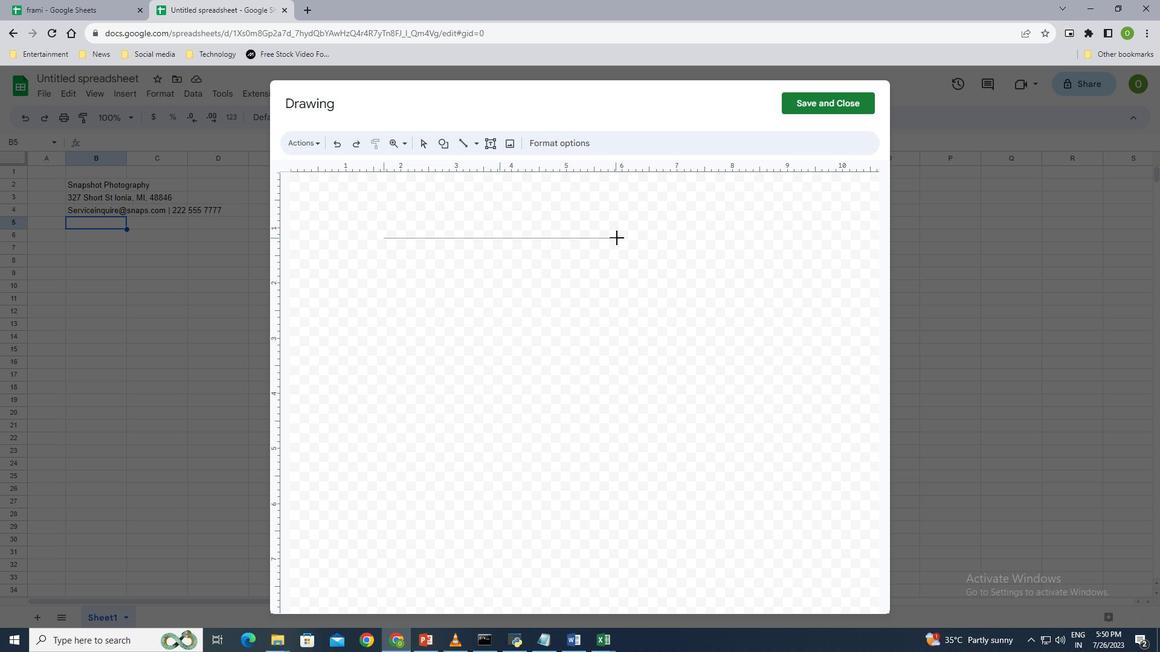 
Action: Mouse moved to (625, 238)
Screenshot: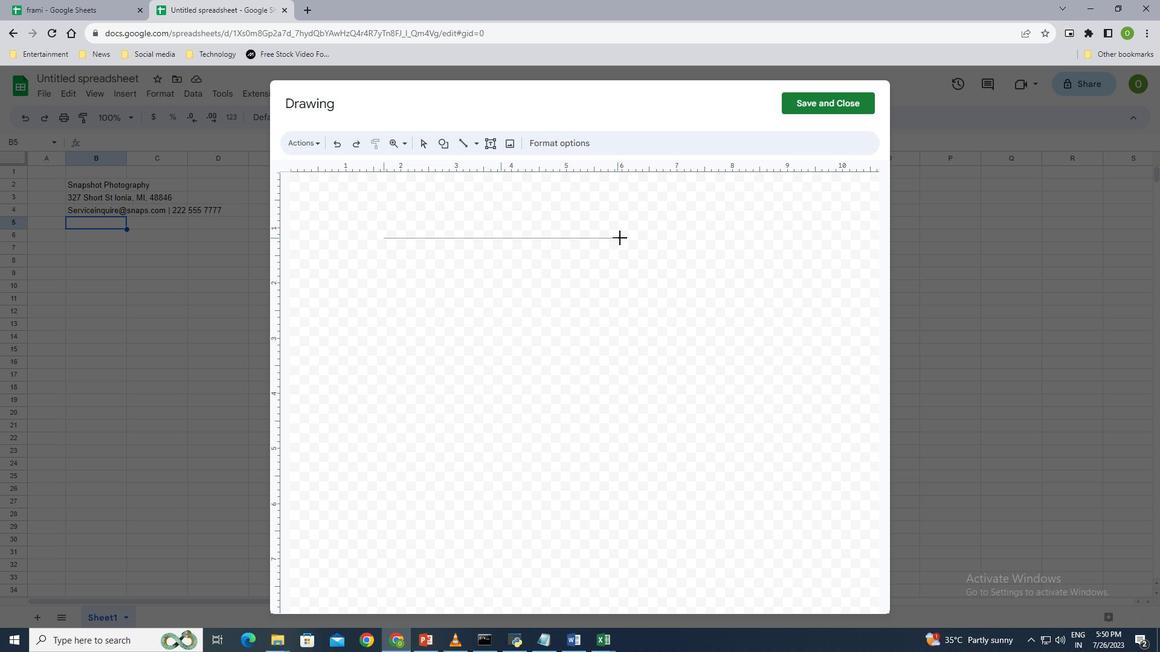 
Action: Key pressed <Key.shift>
Screenshot: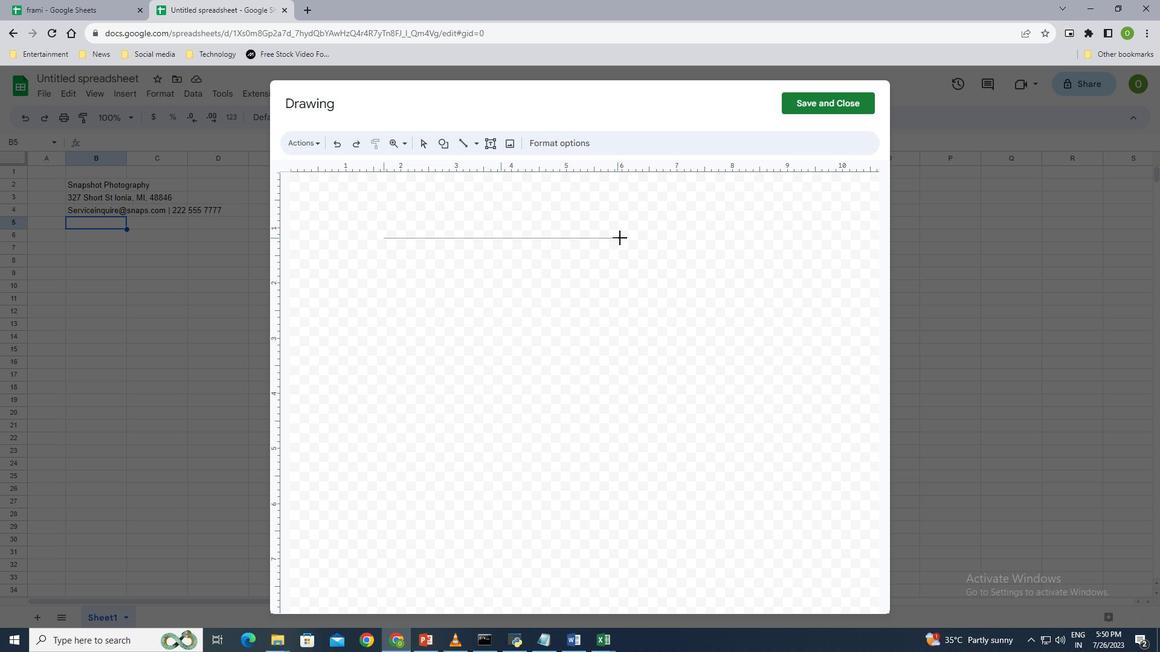 
Action: Mouse moved to (627, 238)
Screenshot: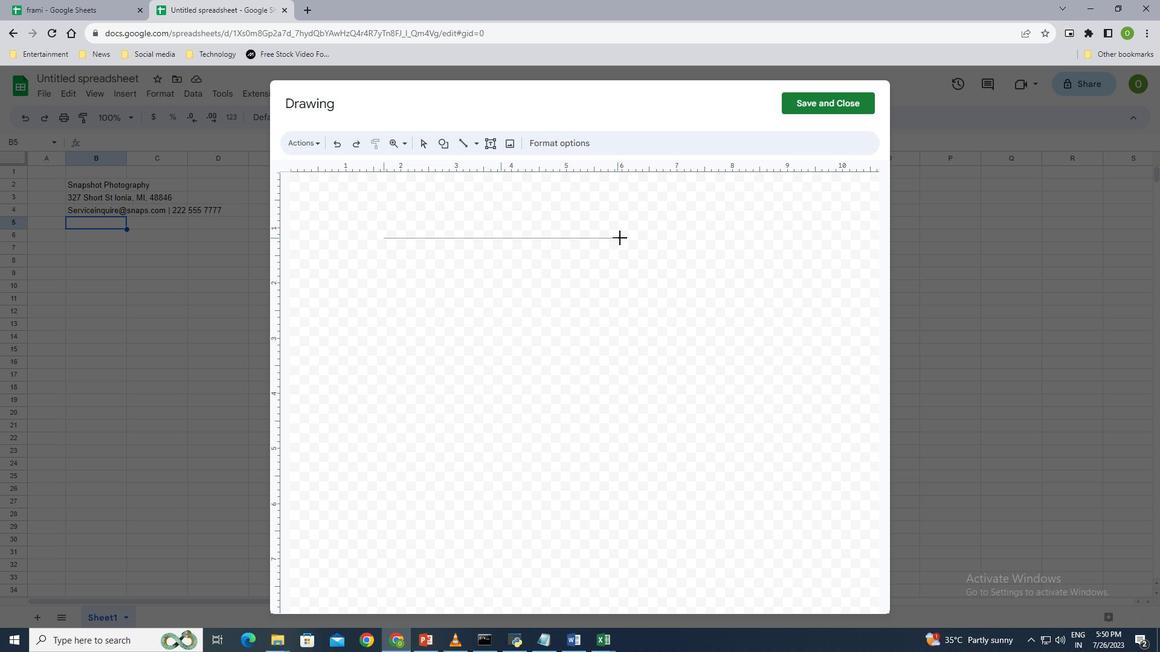 
Action: Key pressed <Key.shift>
Screenshot: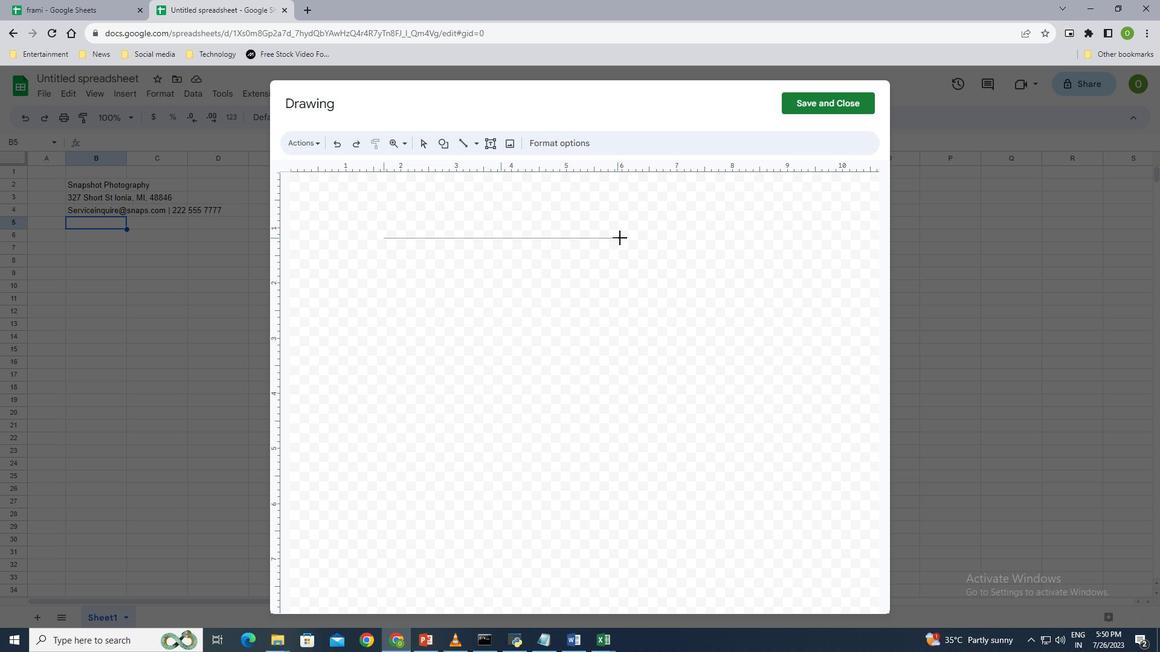 
Action: Mouse moved to (629, 238)
Screenshot: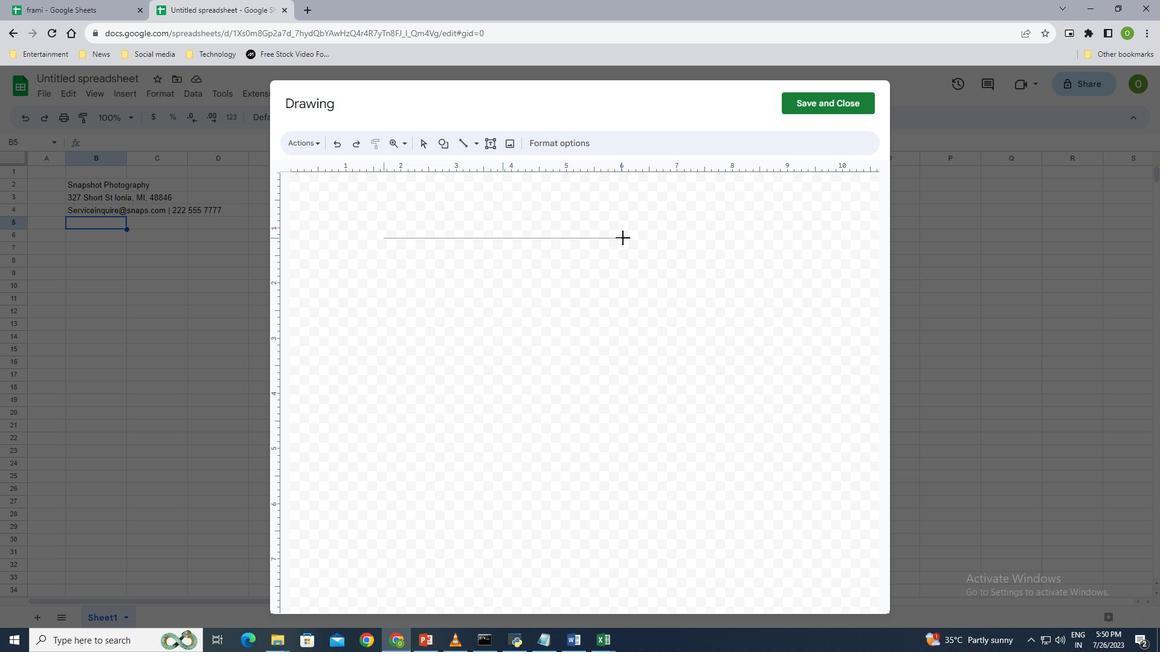 
Action: Key pressed <Key.shift>
Screenshot: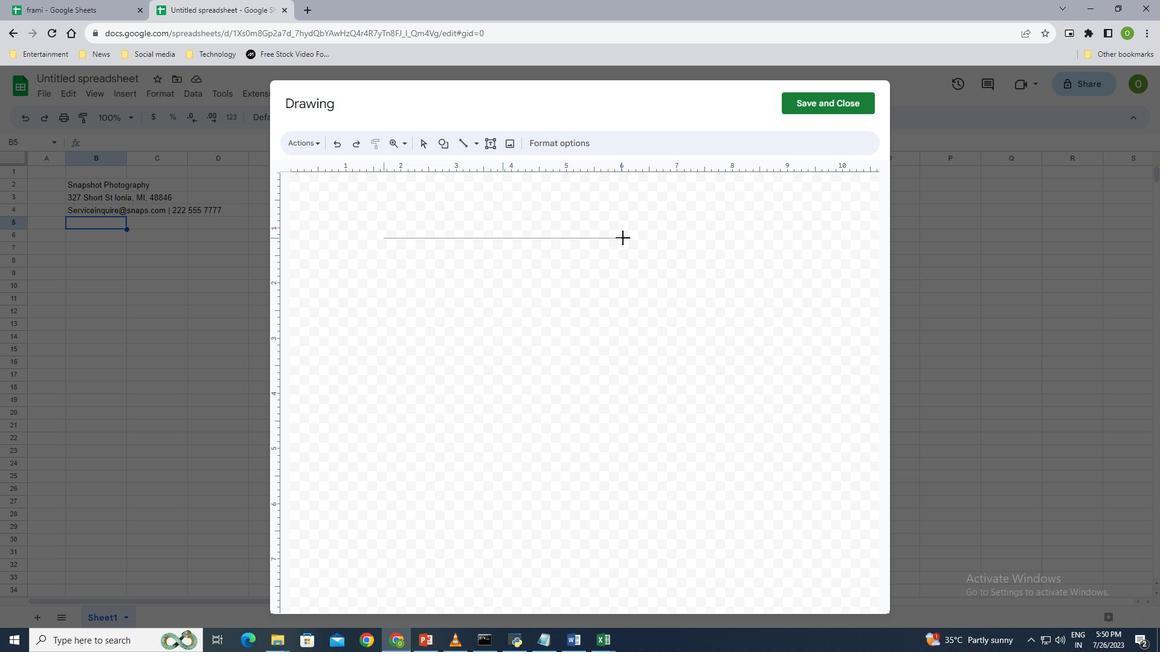 
Action: Mouse moved to (631, 238)
Screenshot: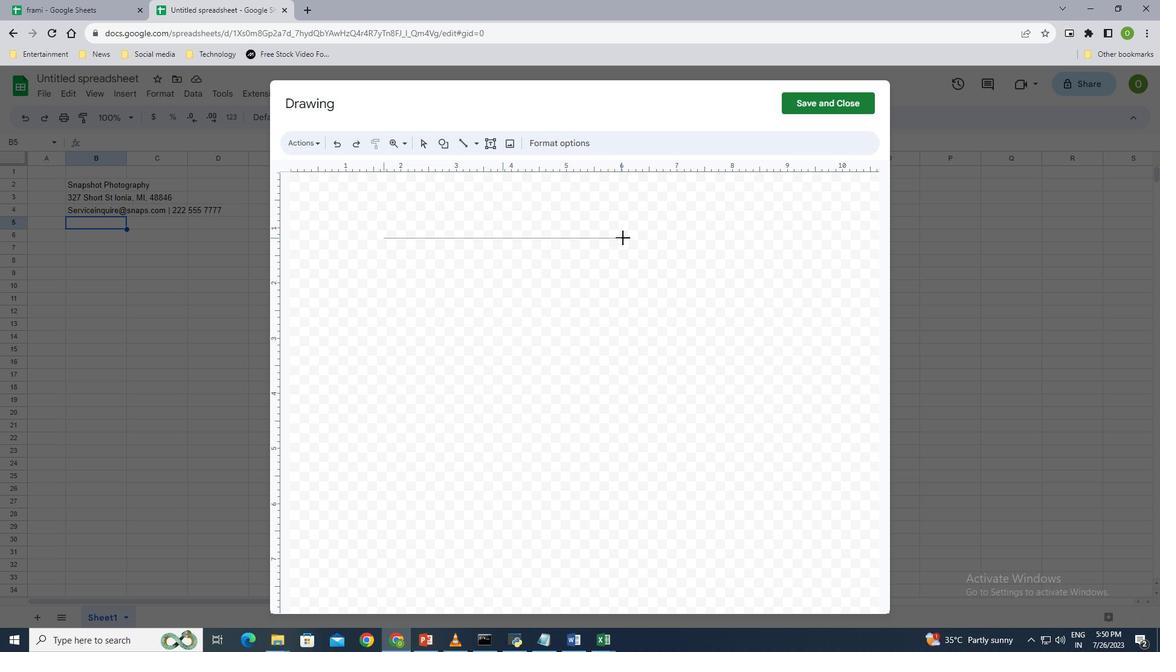 
Action: Key pressed <Key.shift>
Screenshot: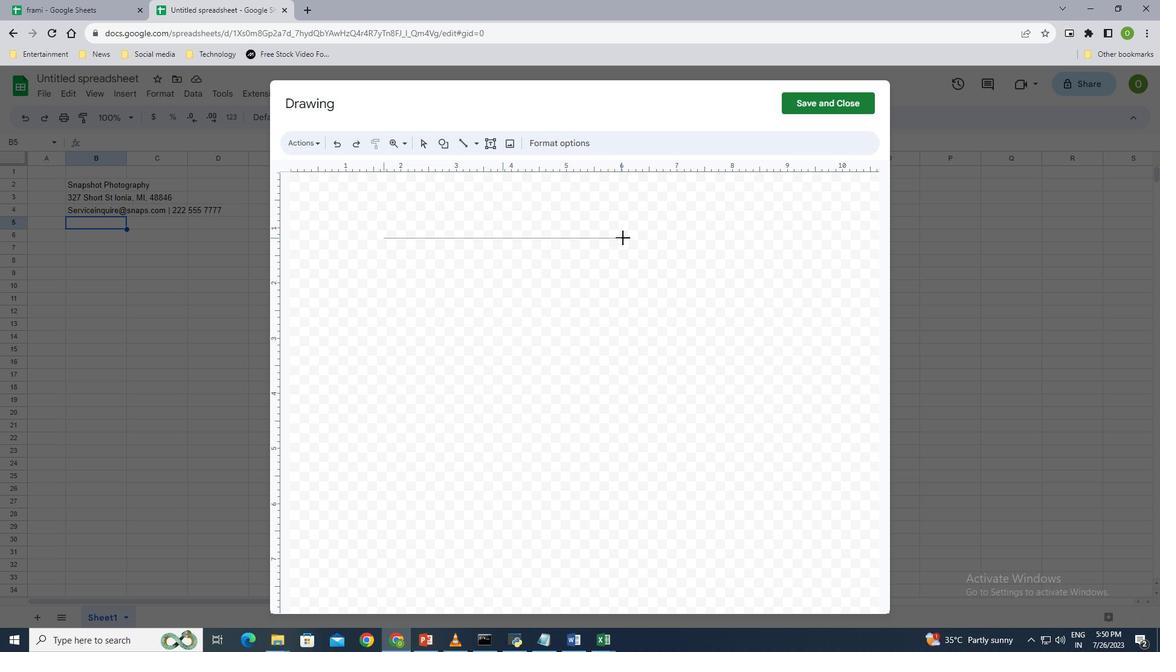 
Action: Mouse moved to (633, 238)
Screenshot: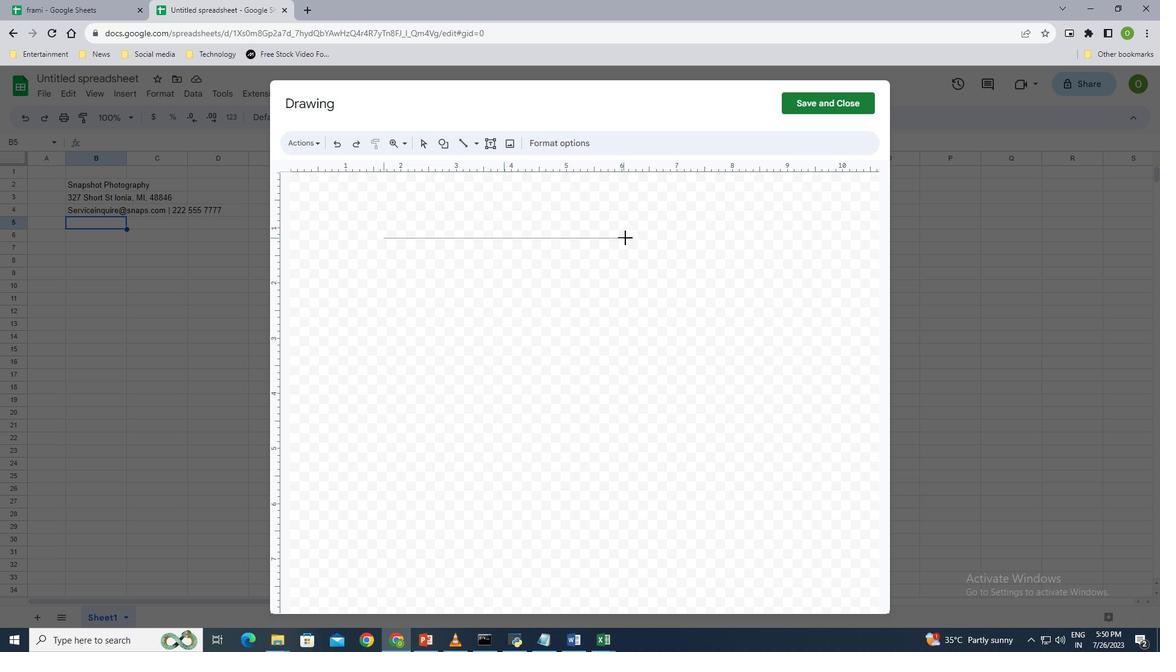 
Action: Key pressed <Key.shift>
Screenshot: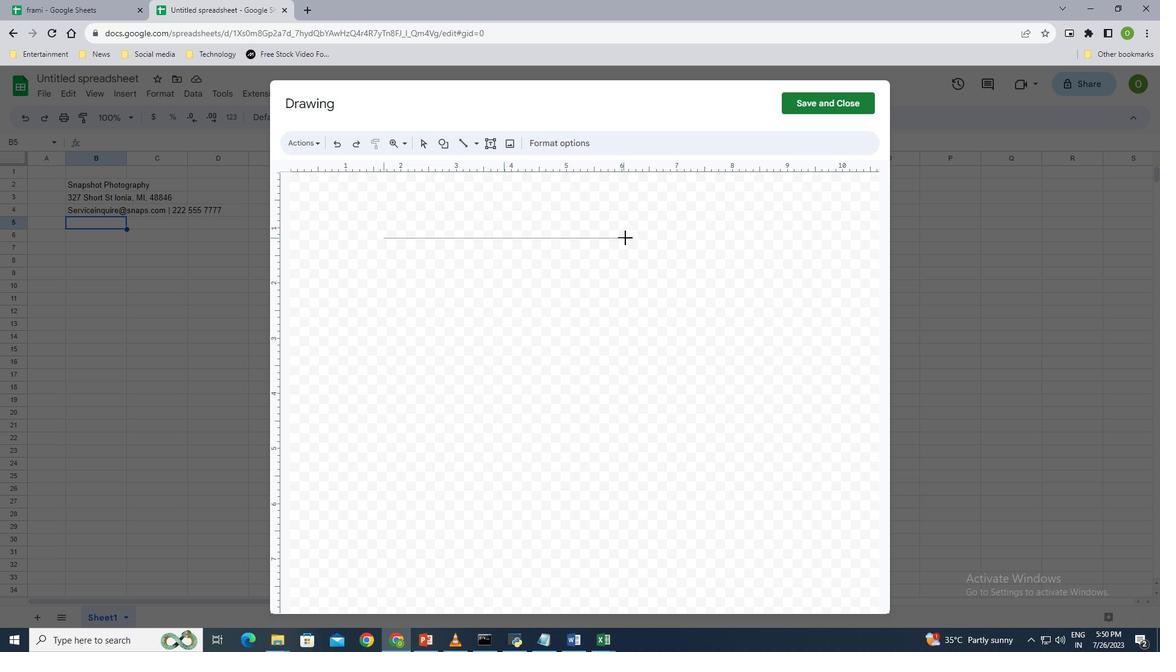 
Action: Mouse moved to (637, 238)
Screenshot: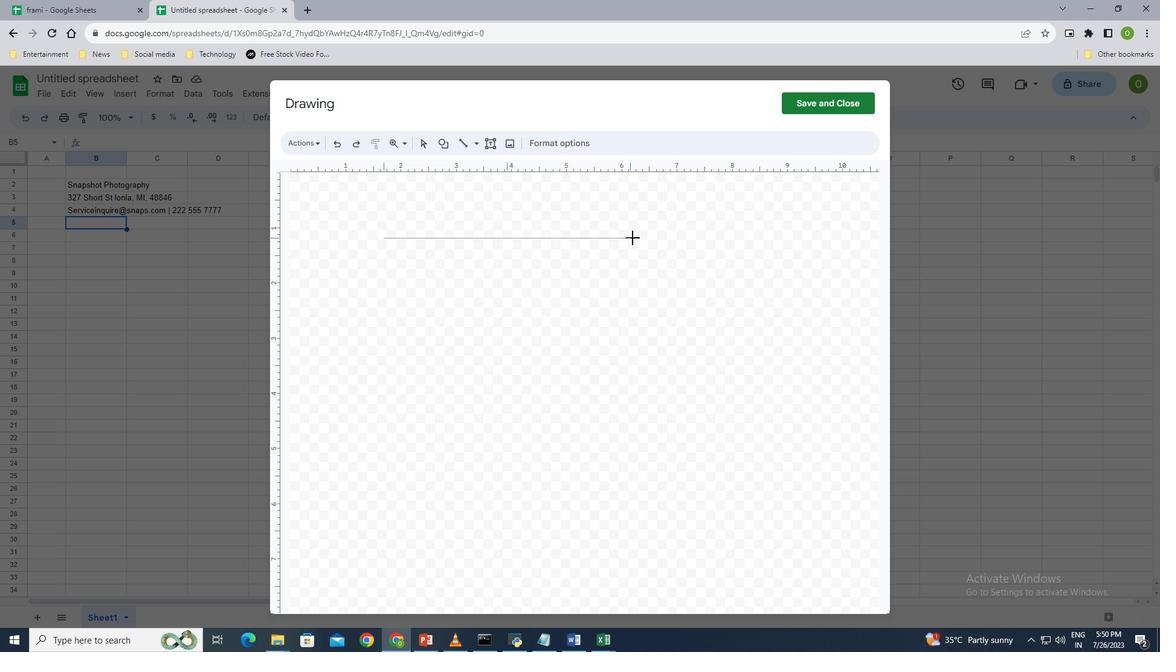 
Action: Key pressed <Key.shift>
Screenshot: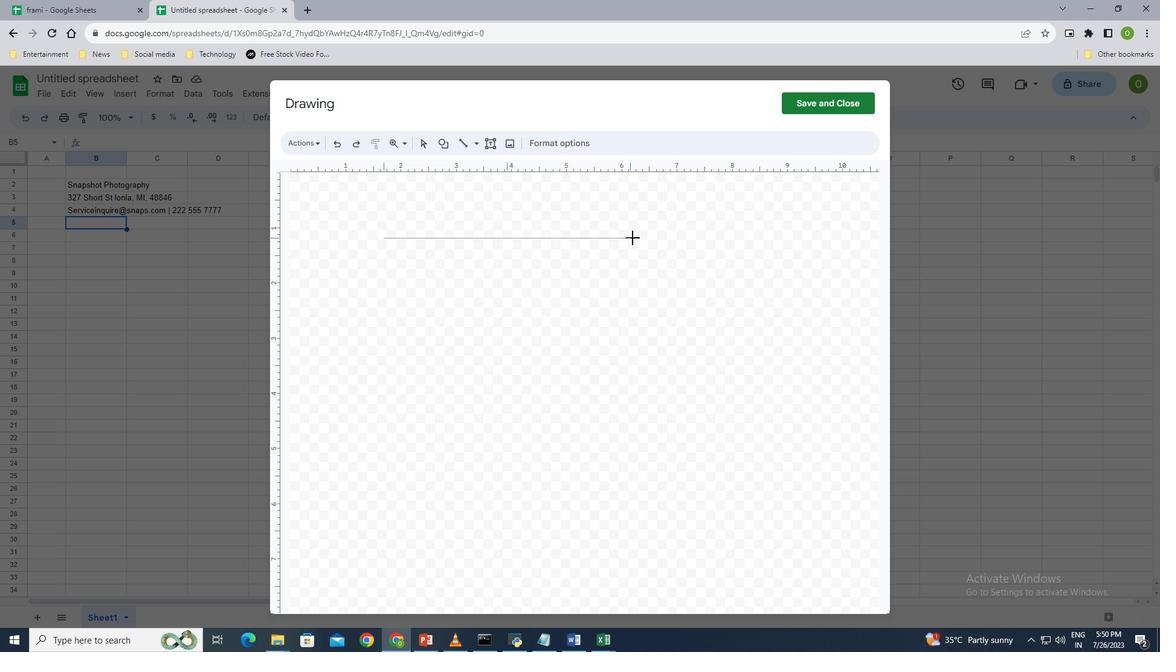
Action: Mouse moved to (638, 238)
Screenshot: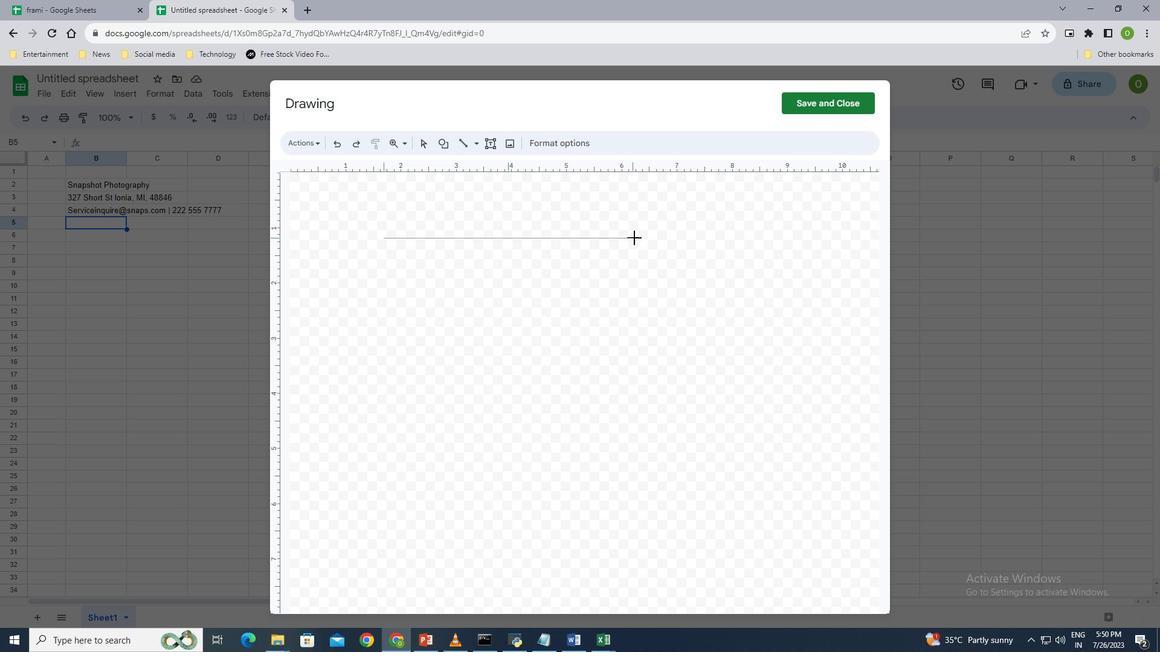 
Action: Key pressed <Key.shift>
Screenshot: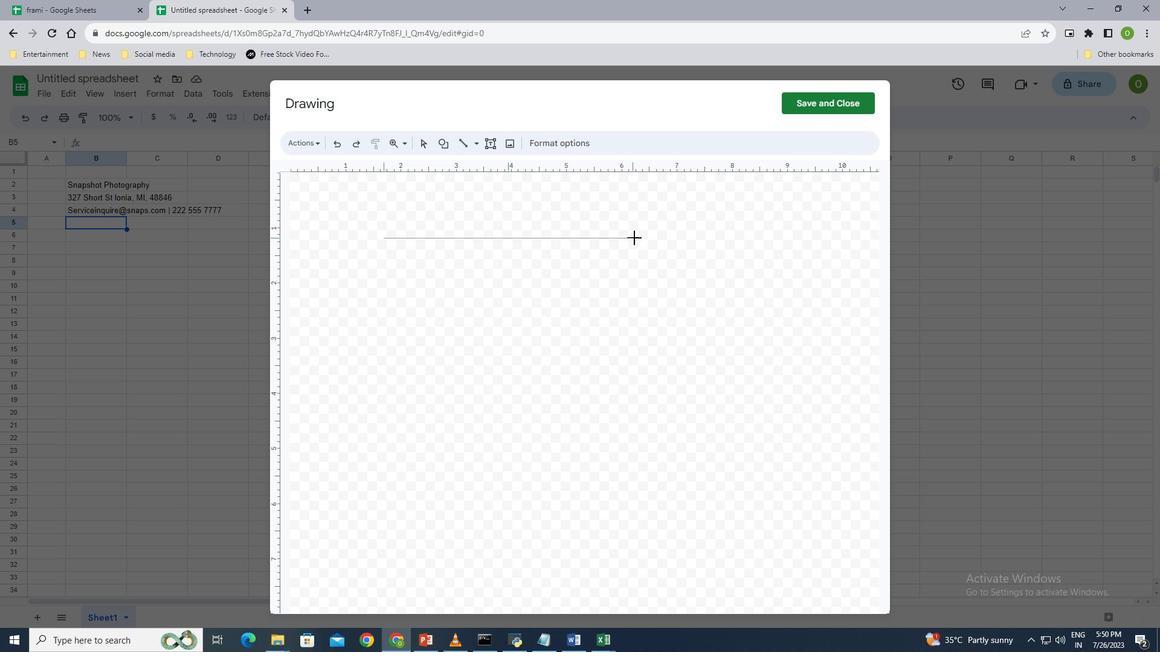 
Action: Mouse moved to (642, 238)
Screenshot: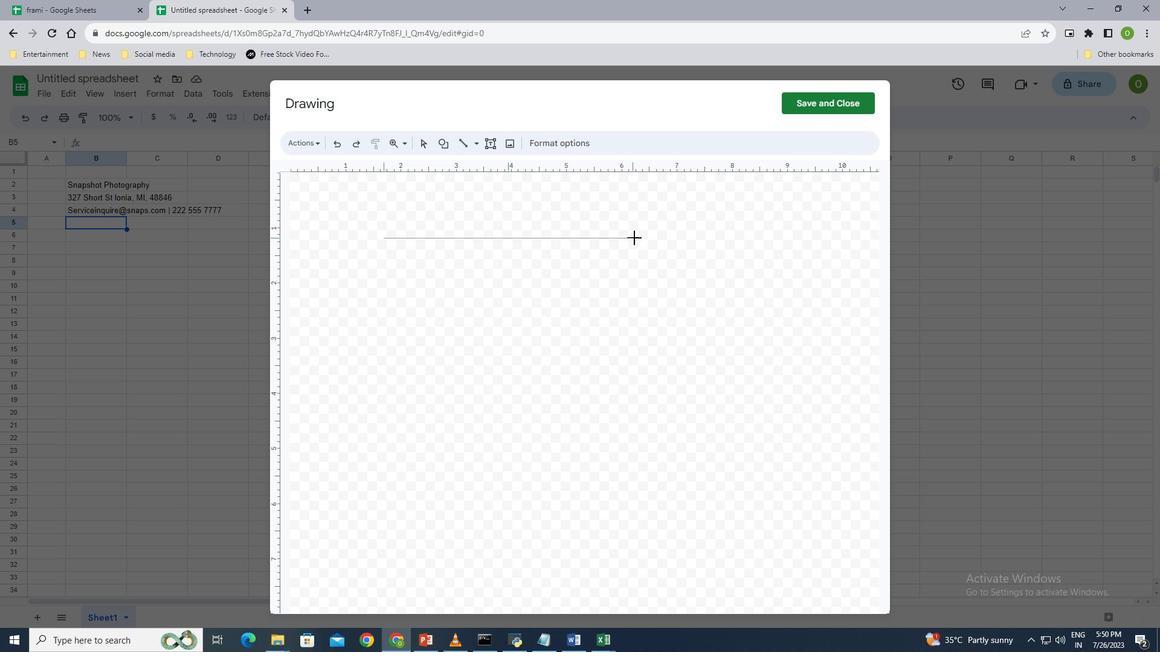 
Action: Key pressed <Key.shift>
Screenshot: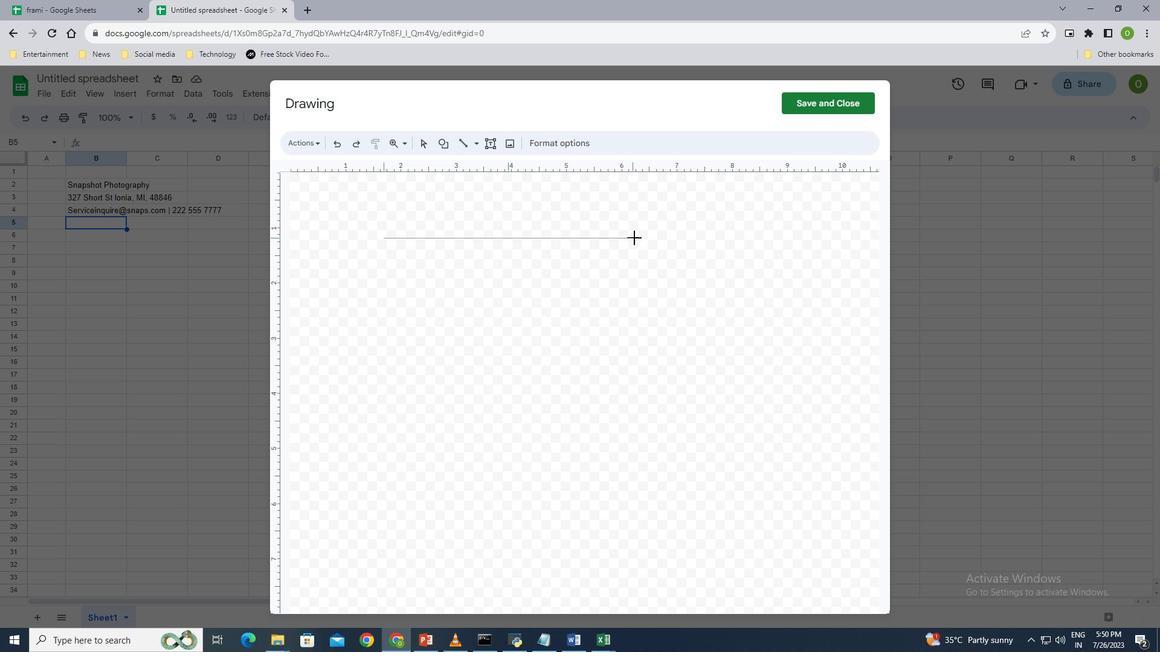 
Action: Mouse moved to (644, 238)
Screenshot: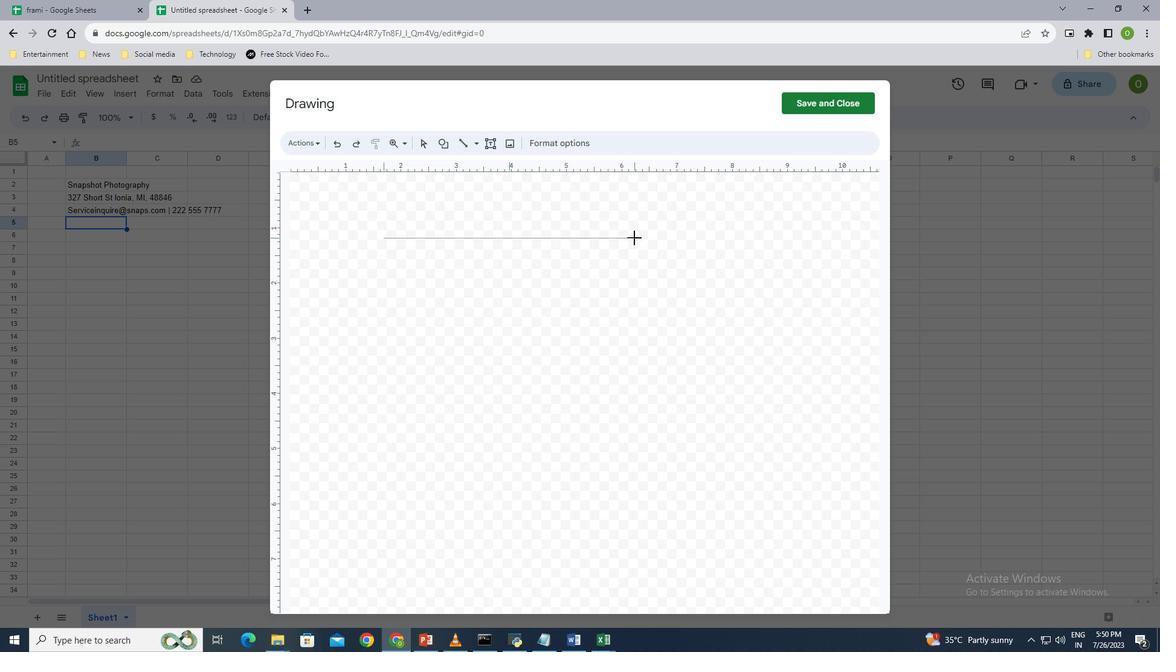 
Action: Key pressed <Key.shift>
Screenshot: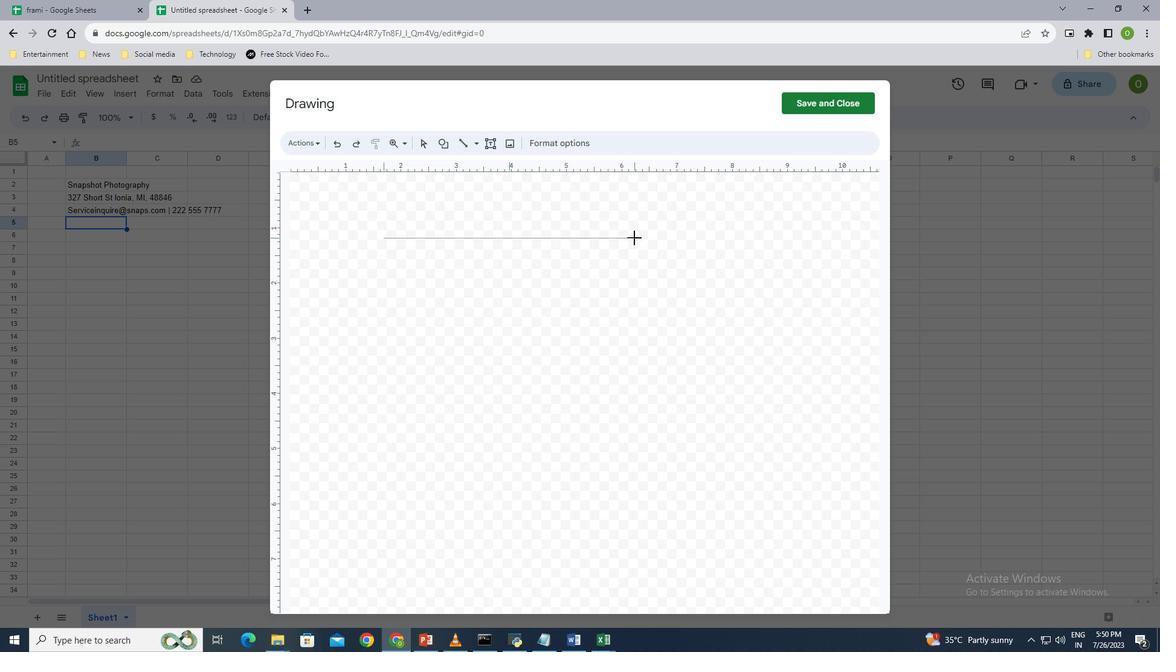 
Action: Mouse moved to (645, 238)
Screenshot: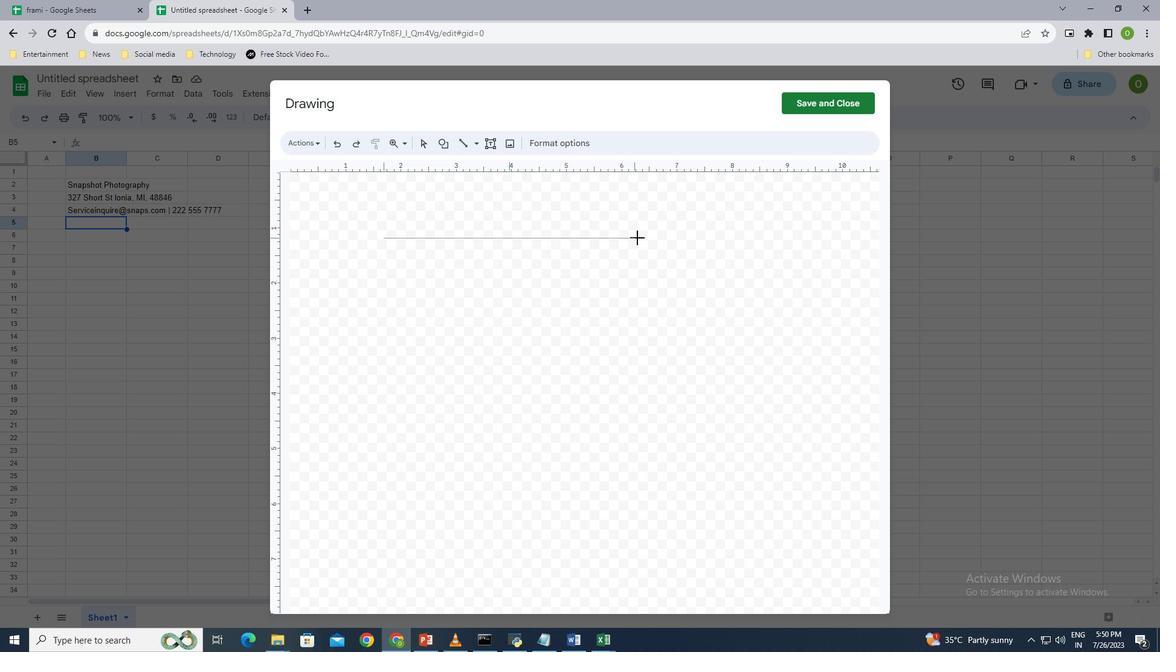 
Action: Key pressed <Key.shift>
Screenshot: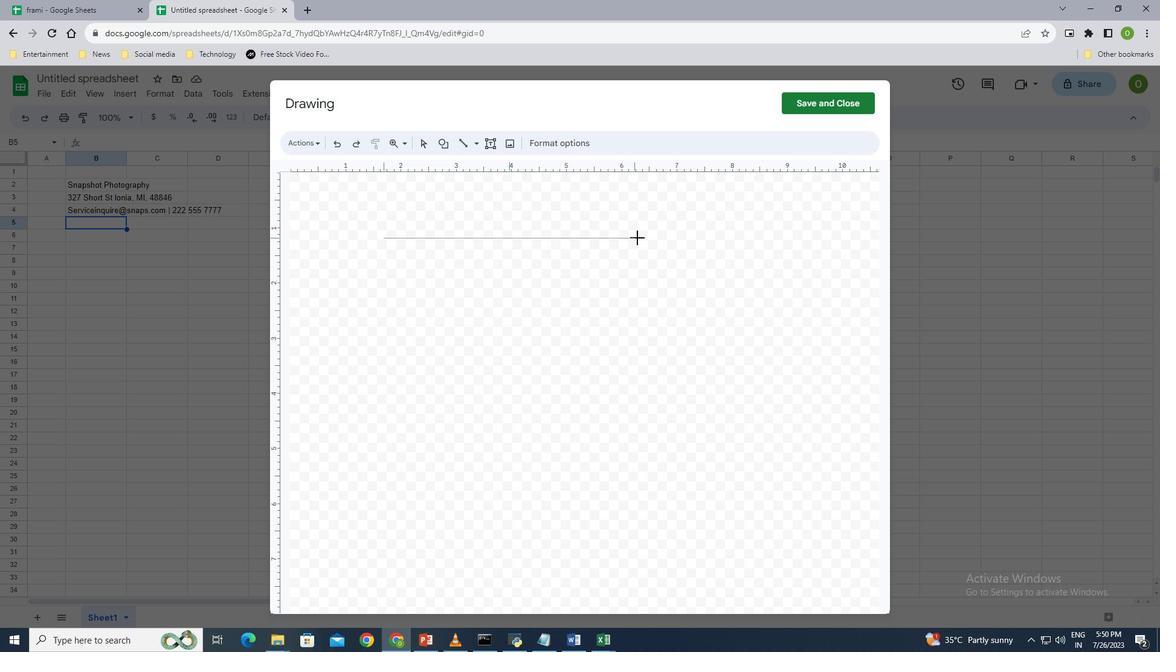 
Action: Mouse moved to (648, 238)
Screenshot: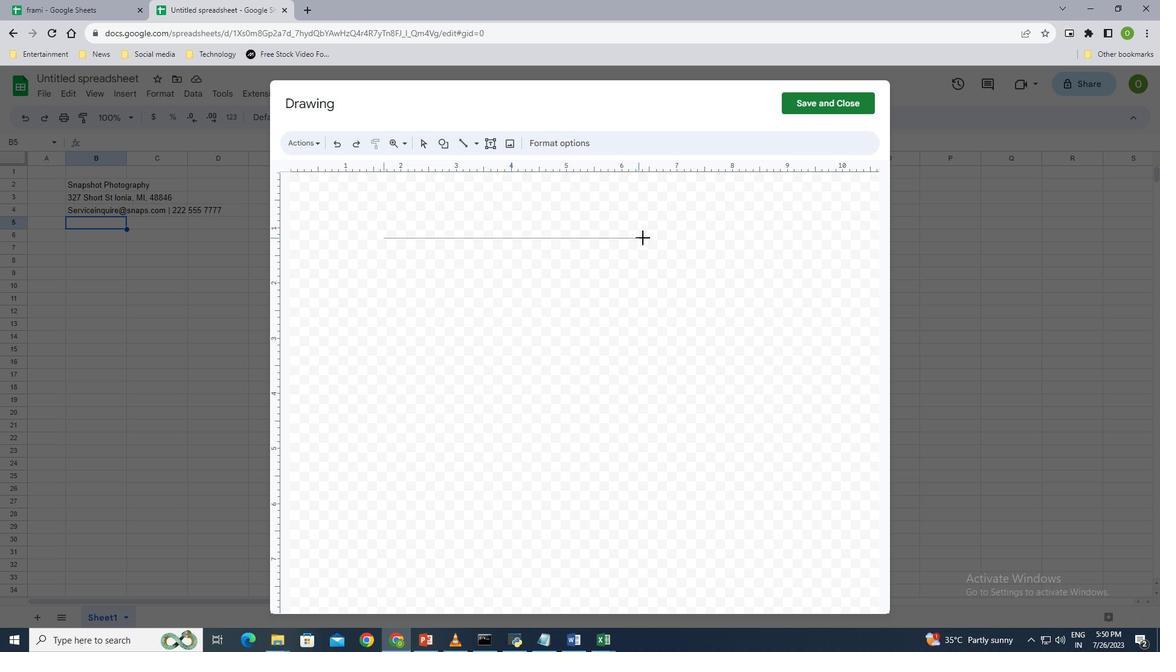 
Action: Key pressed <Key.shift>
Screenshot: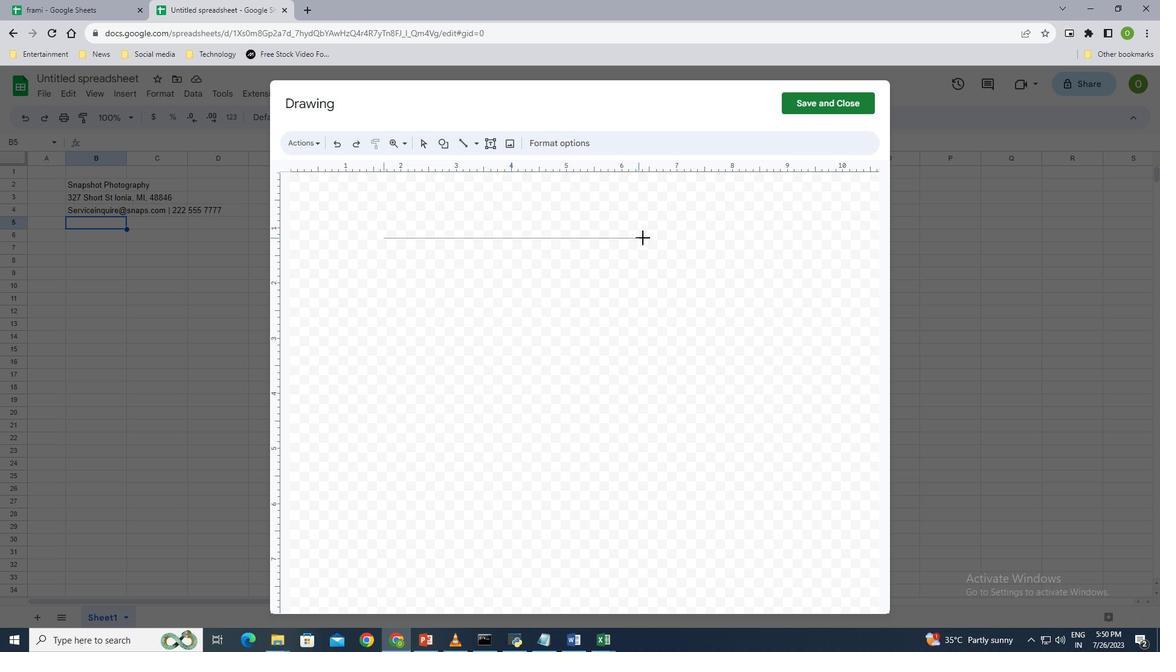 
Action: Mouse moved to (651, 238)
Screenshot: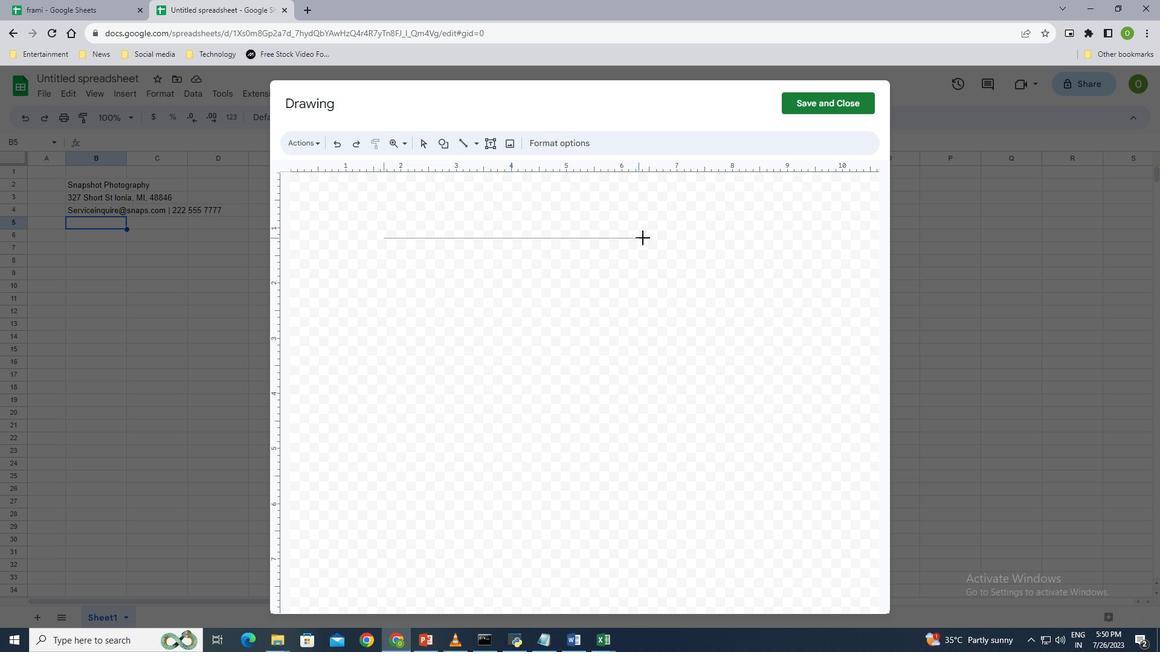 
Action: Key pressed <Key.shift>
Screenshot: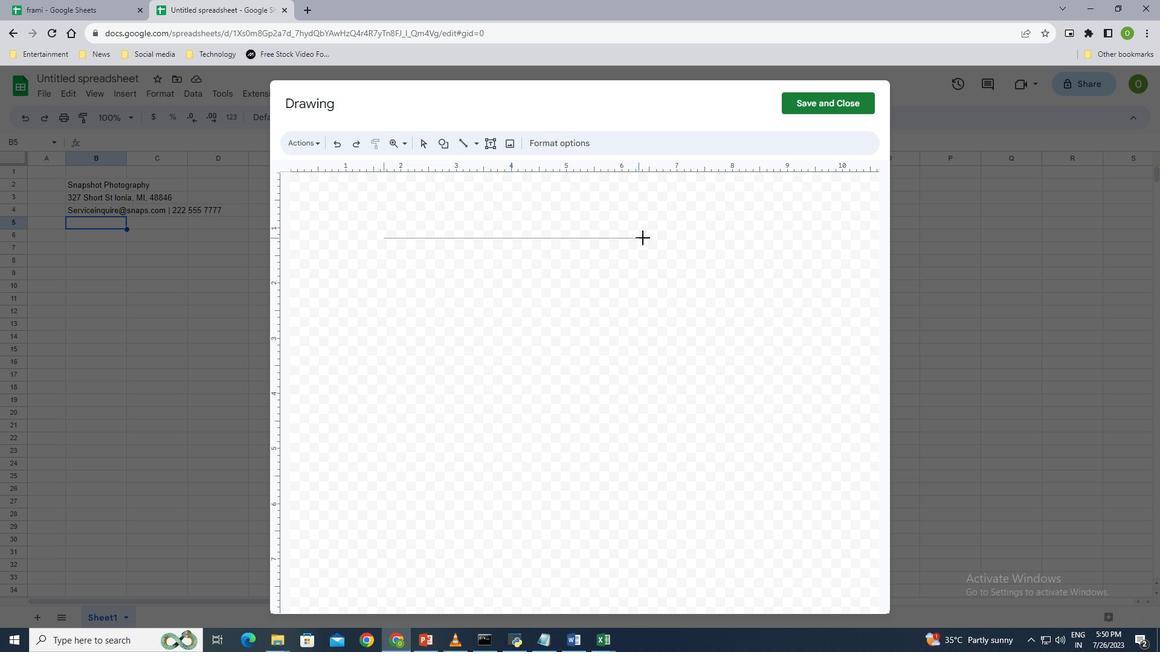 
Action: Mouse moved to (653, 238)
Screenshot: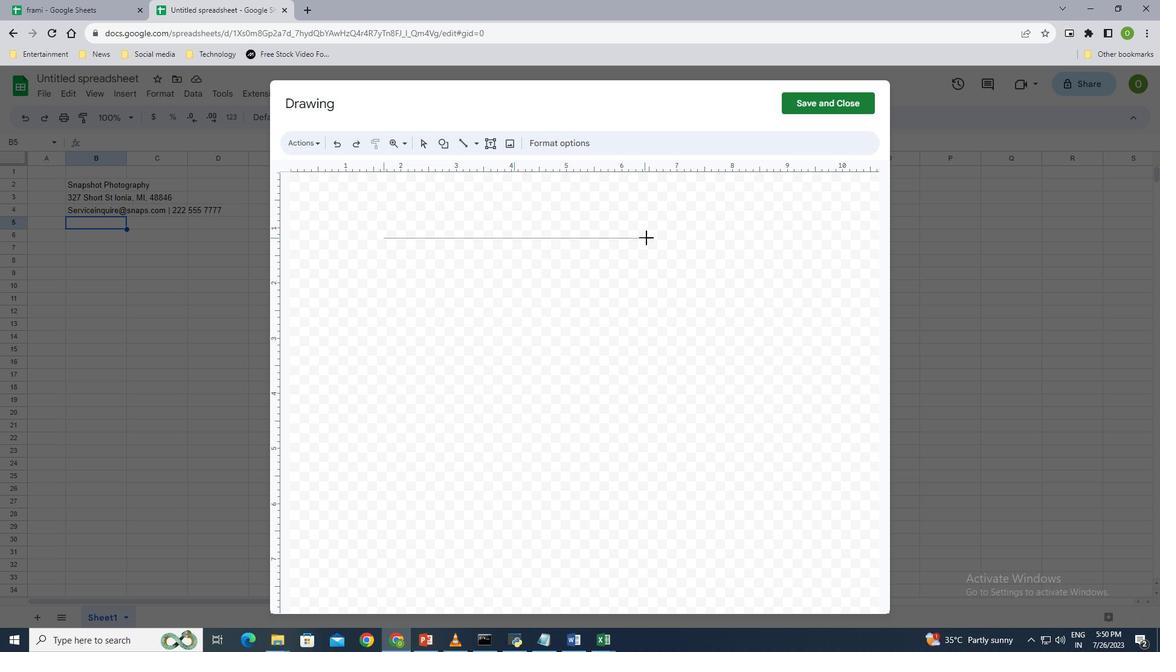 
Action: Key pressed <Key.shift>
Screenshot: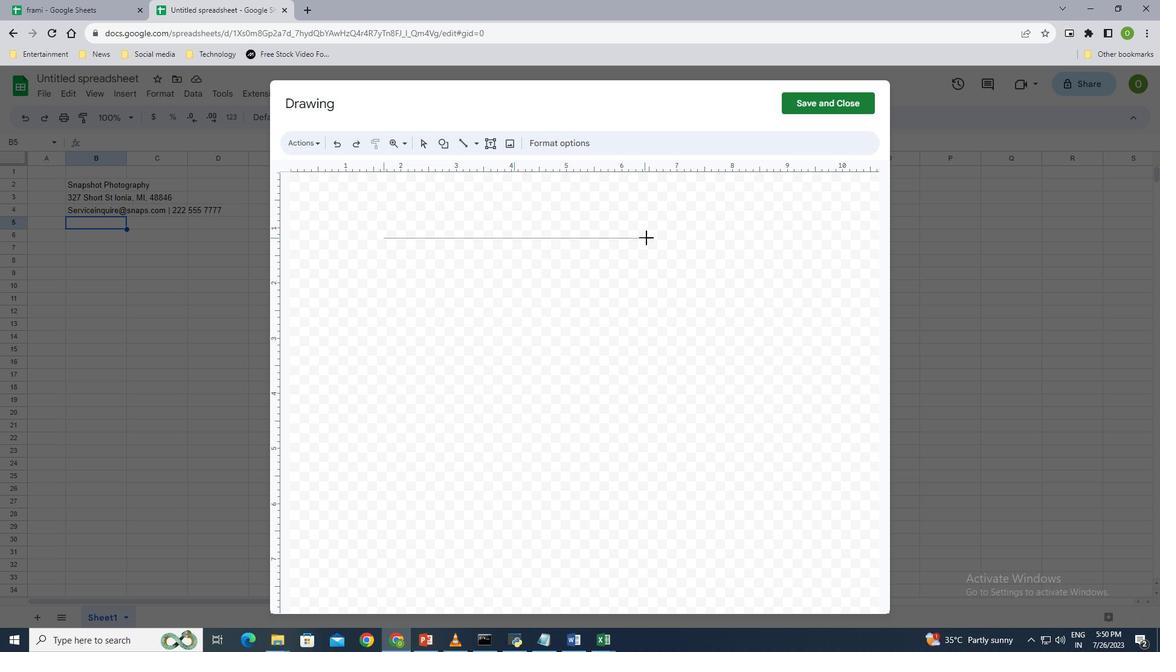 
Action: Mouse moved to (655, 238)
Screenshot: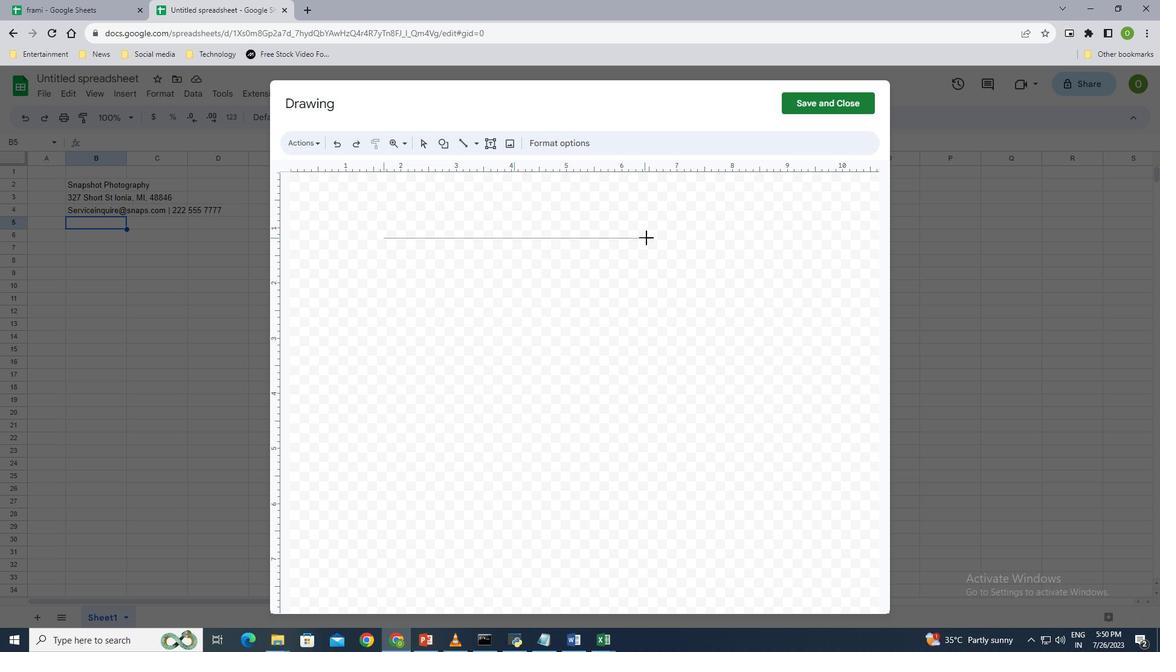 
Action: Key pressed <Key.shift>
Screenshot: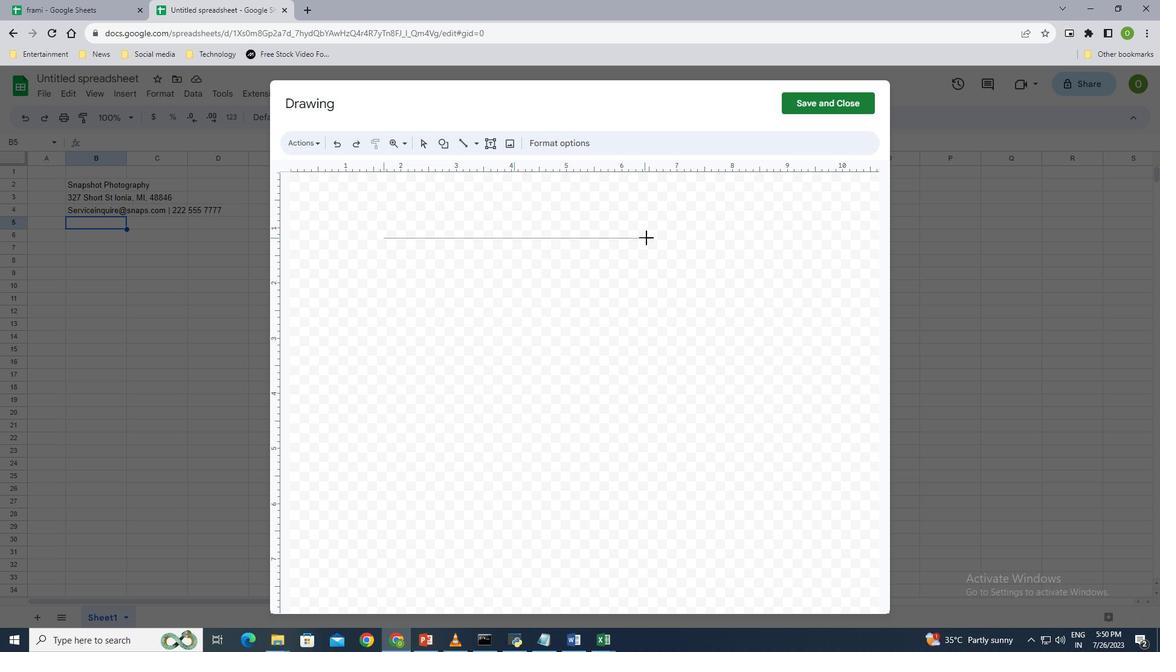 
Action: Mouse moved to (657, 238)
Screenshot: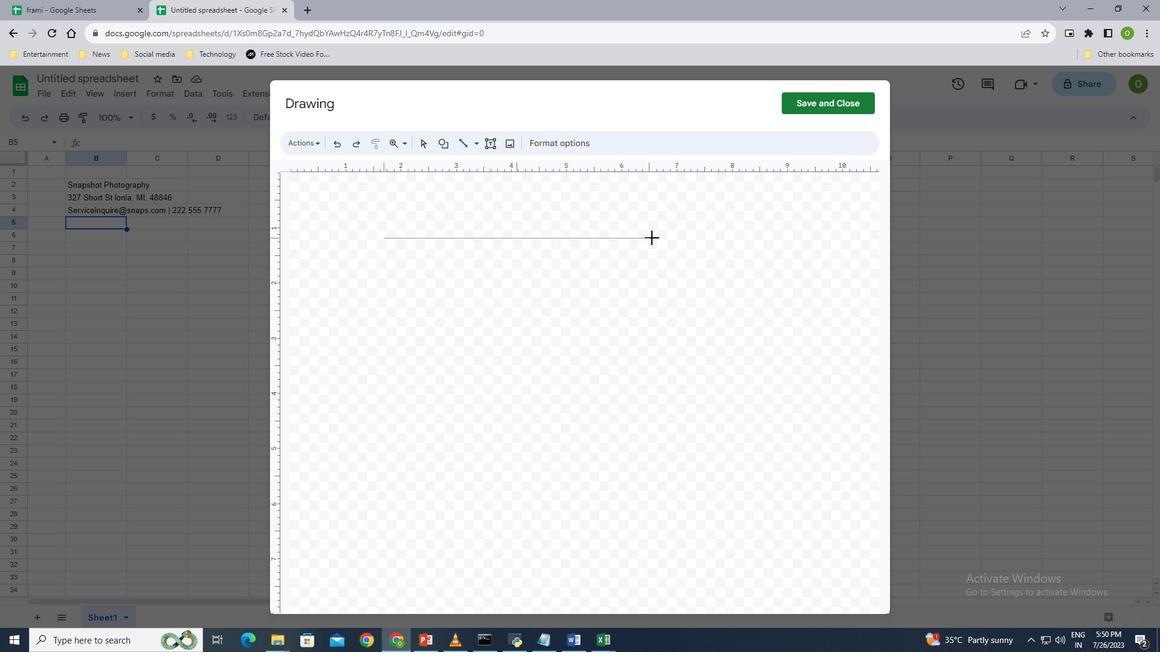 
Action: Key pressed <Key.shift>
Screenshot: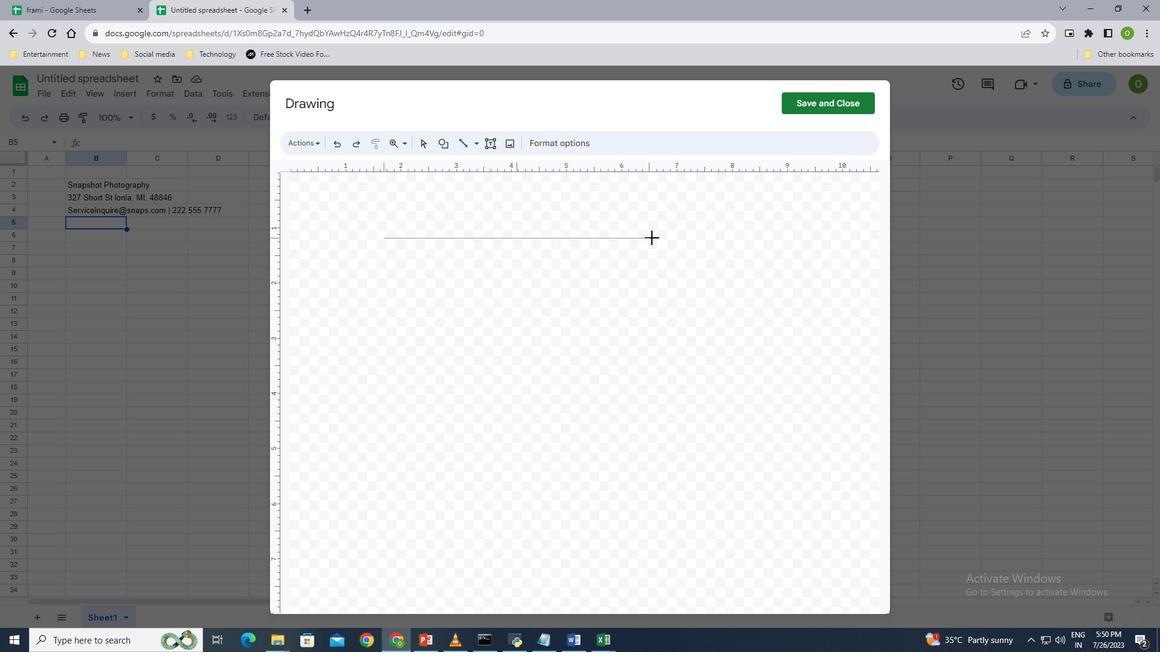 
Action: Mouse moved to (658, 238)
Screenshot: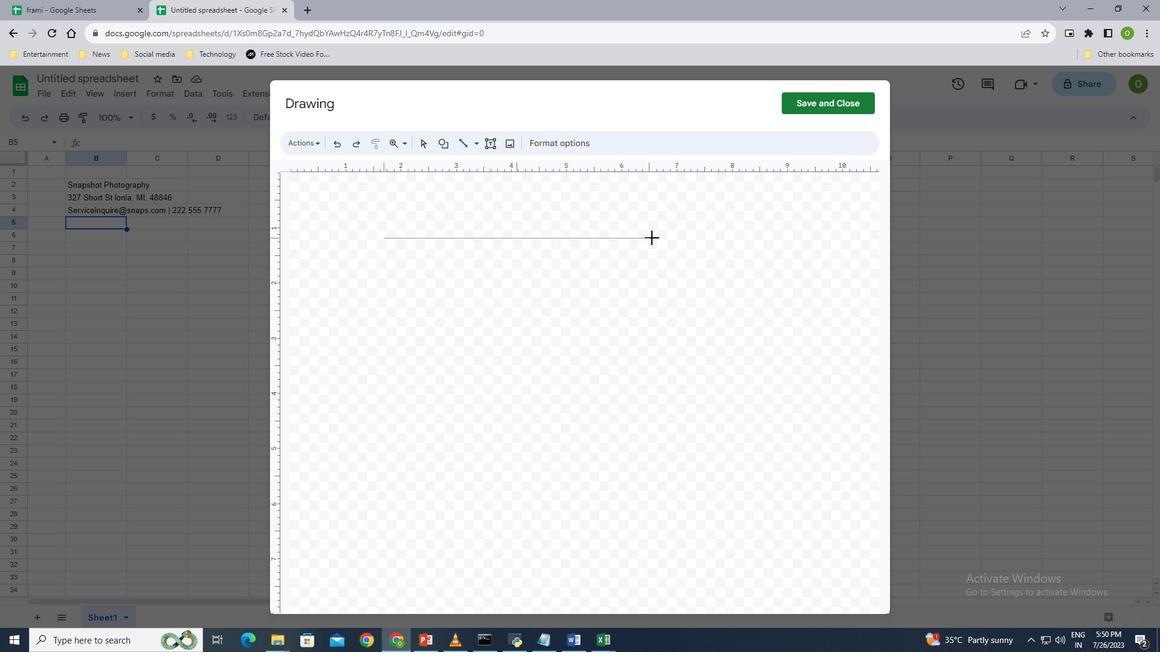 
Action: Key pressed <Key.shift>
Screenshot: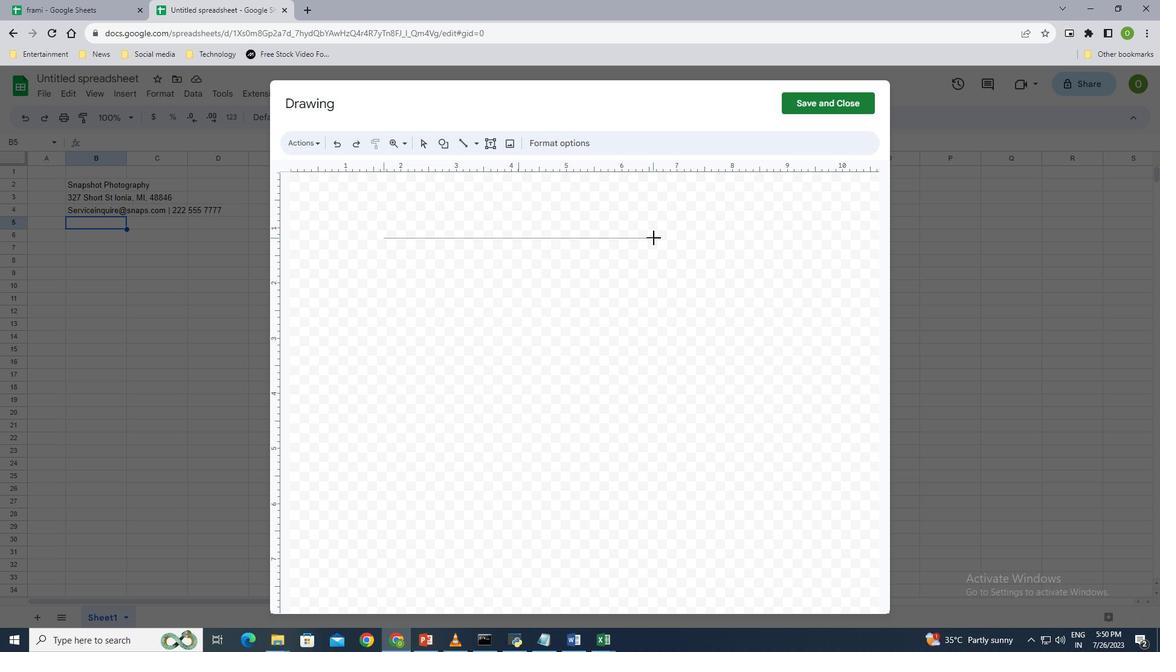 
Action: Mouse moved to (659, 238)
Screenshot: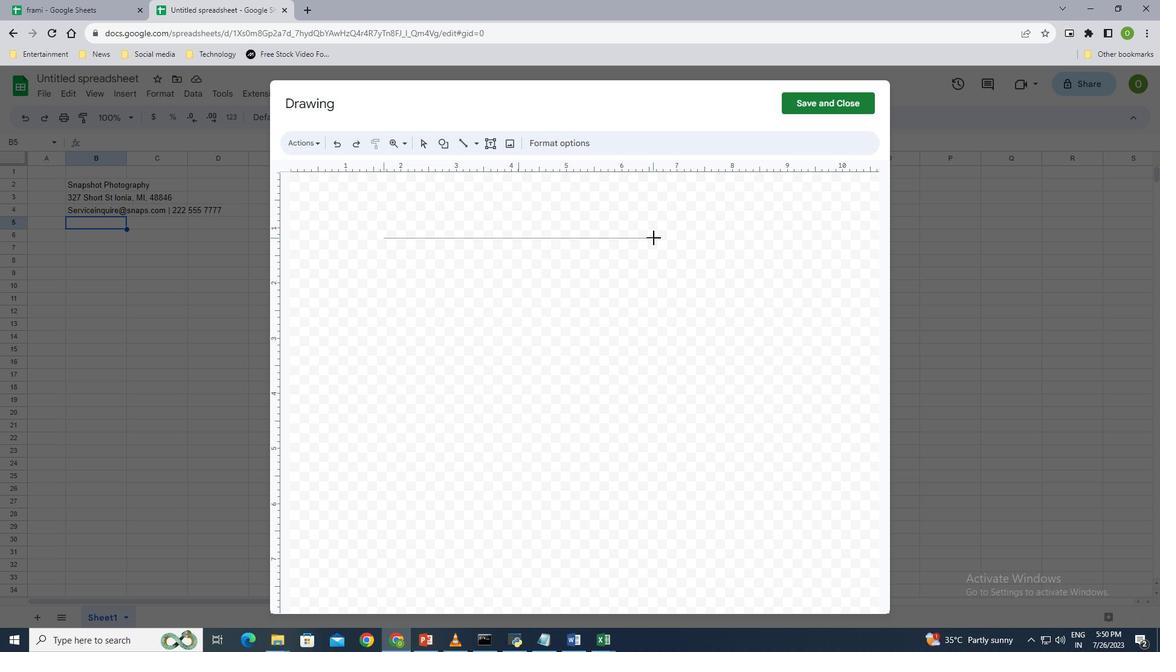 
Action: Key pressed <Key.shift>
Screenshot: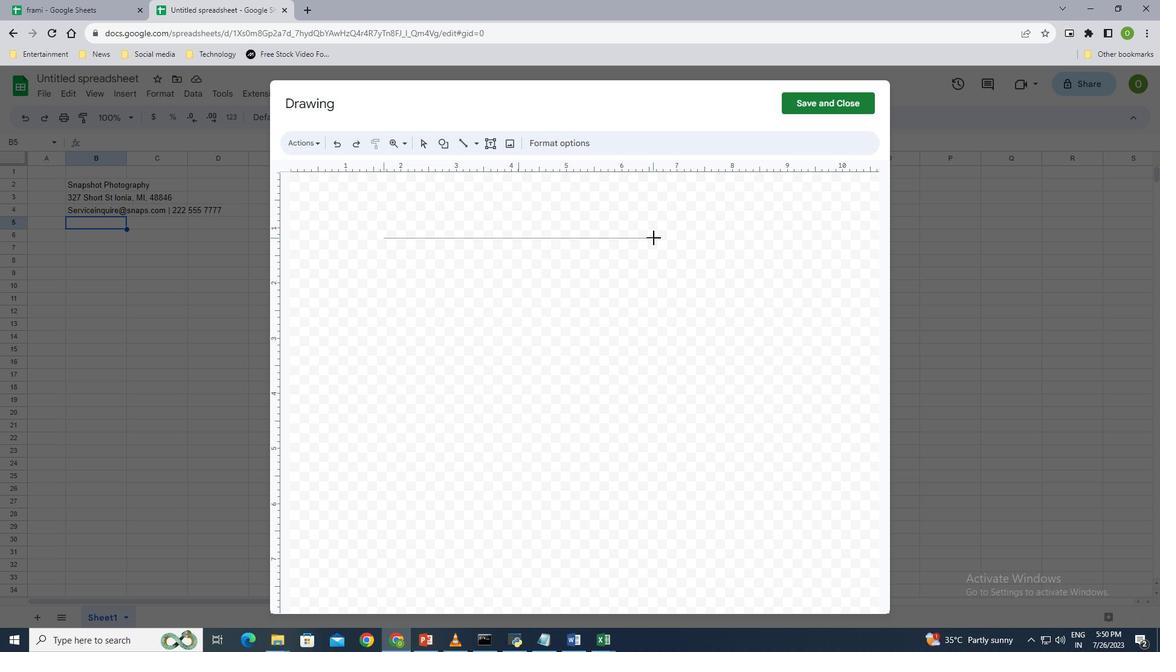 
Action: Mouse moved to (661, 238)
Screenshot: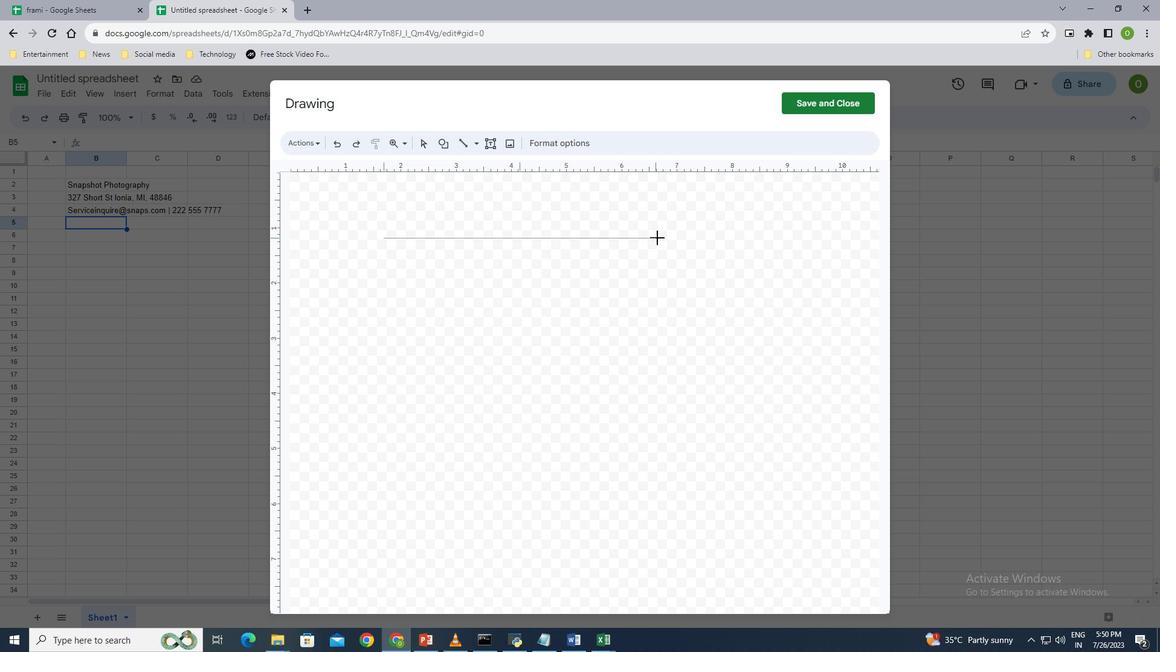 
Action: Key pressed <Key.shift>
Screenshot: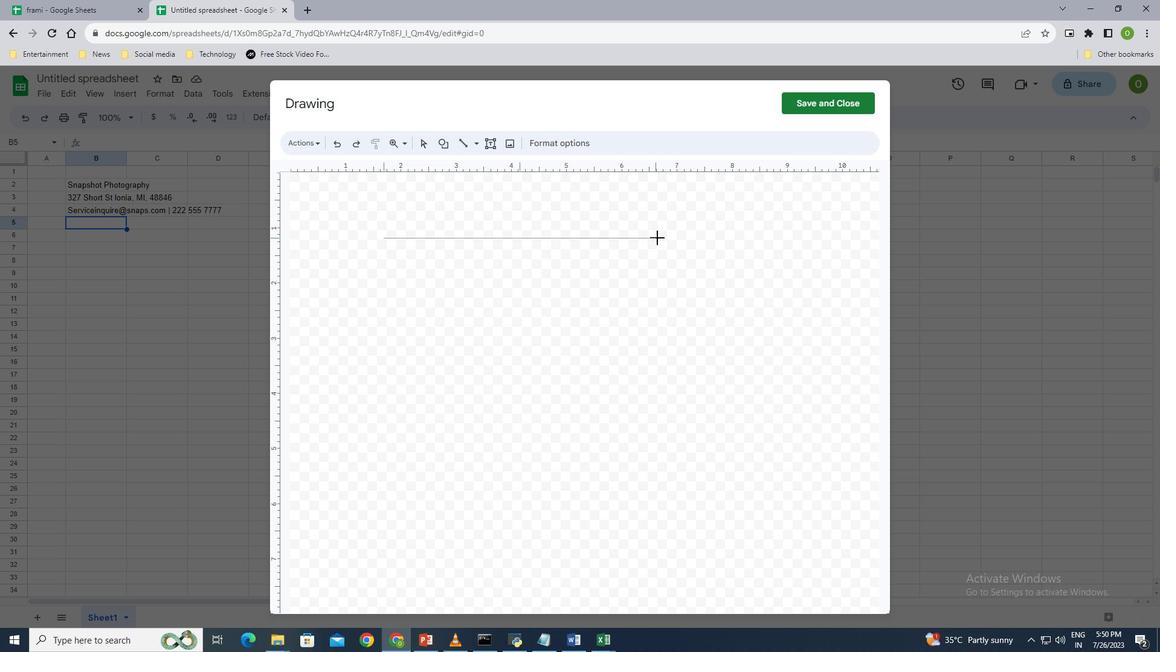 
Action: Mouse moved to (663, 238)
Screenshot: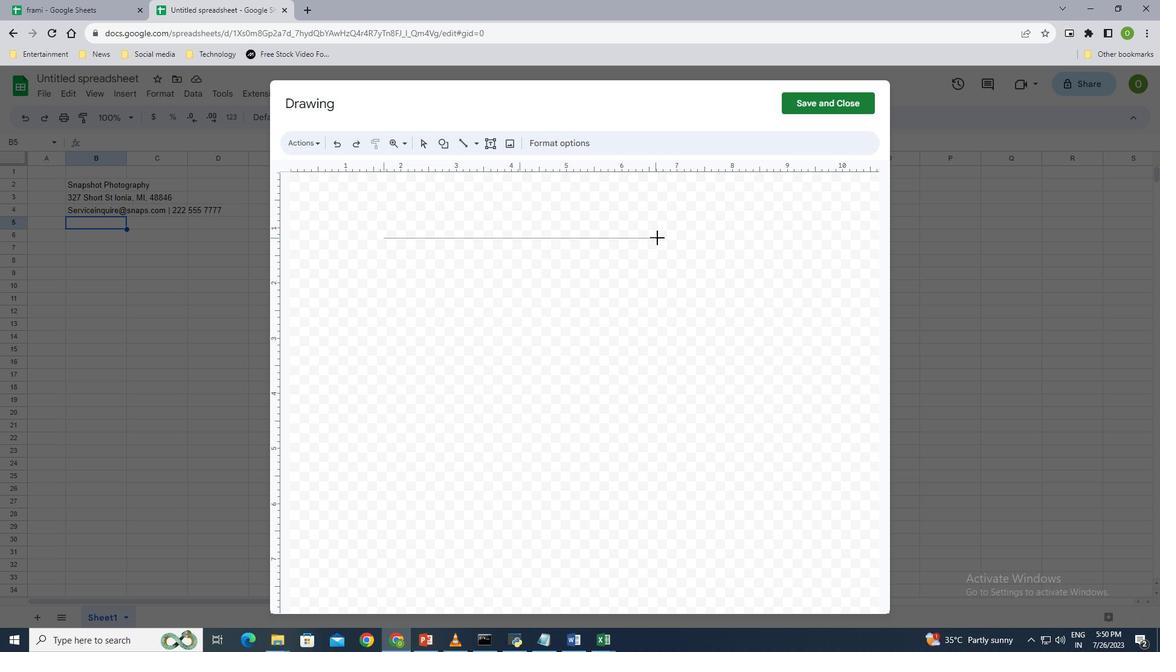 
Action: Key pressed <Key.shift>
Screenshot: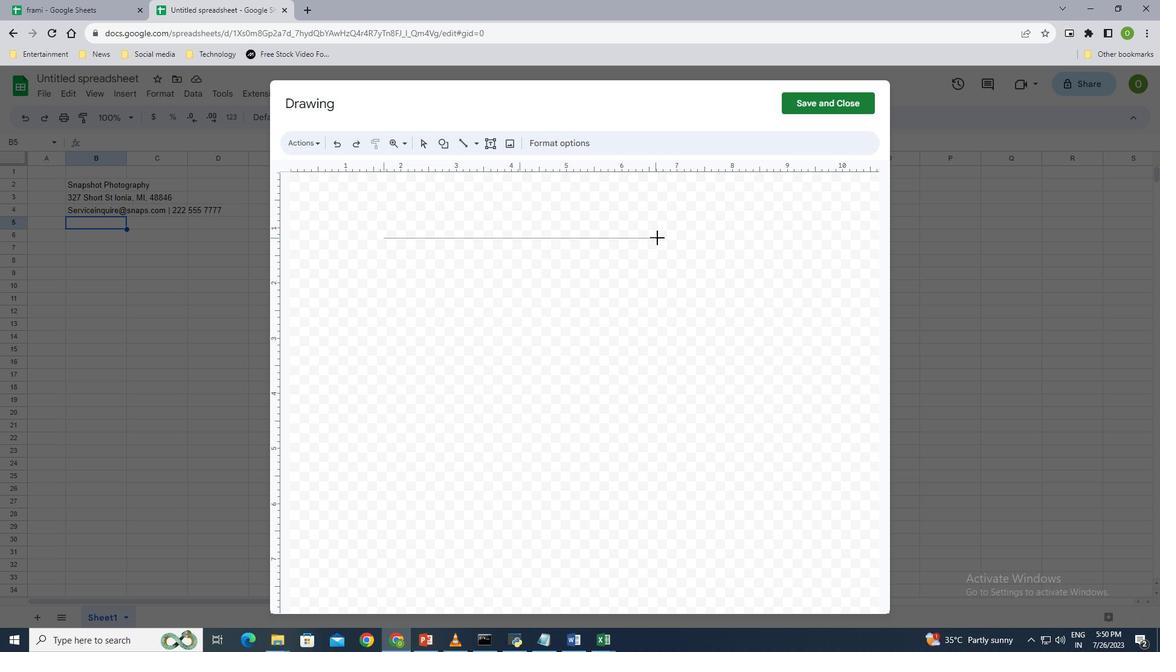 
Action: Mouse moved to (665, 238)
Screenshot: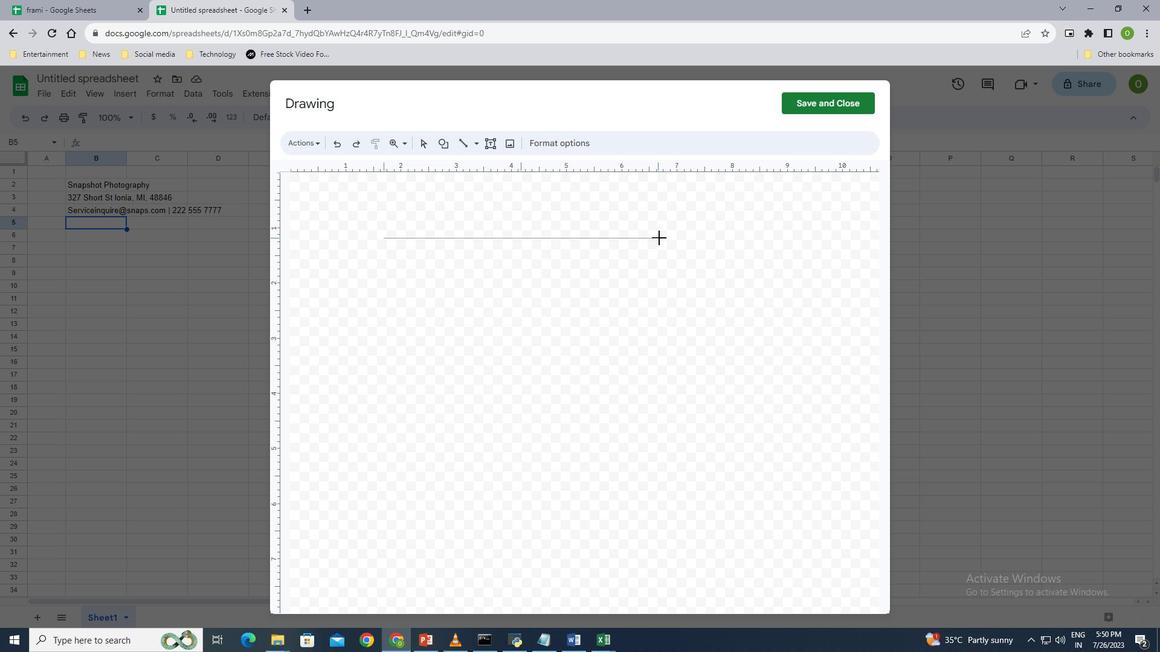 
Action: Key pressed <Key.shift>
